 Task: Create a recipe card for a double-chocolate peanut butter pie using Canva.
Action: Mouse moved to (544, 343)
Screenshot: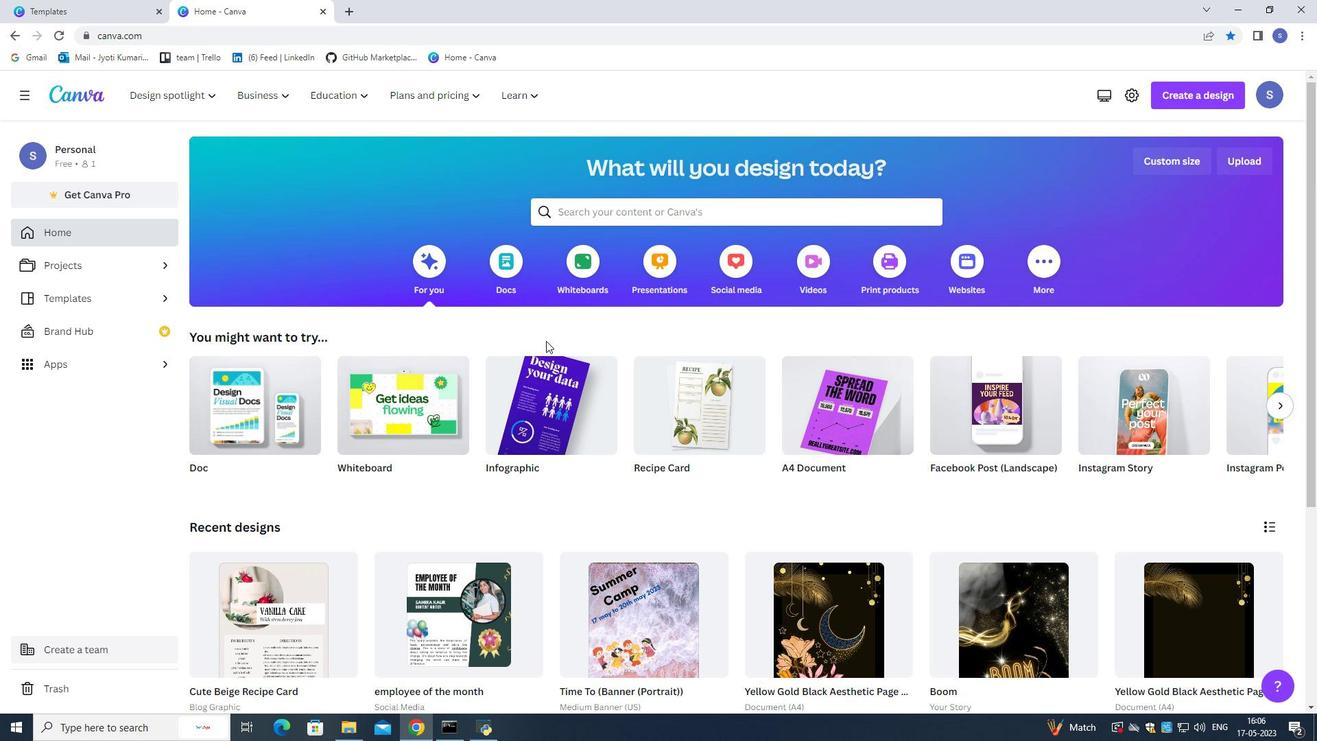 
Action: Mouse scrolled (544, 342) with delta (0, 0)
Screenshot: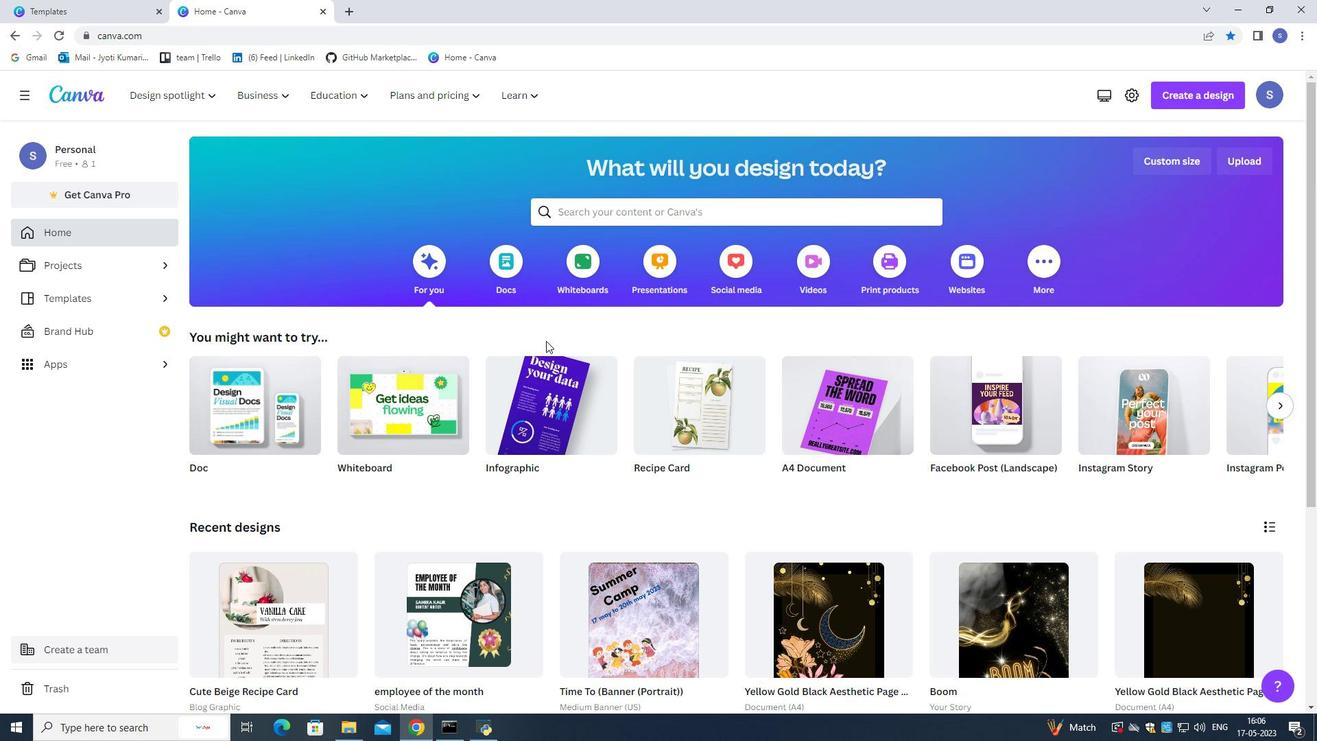 
Action: Mouse scrolled (544, 342) with delta (0, 0)
Screenshot: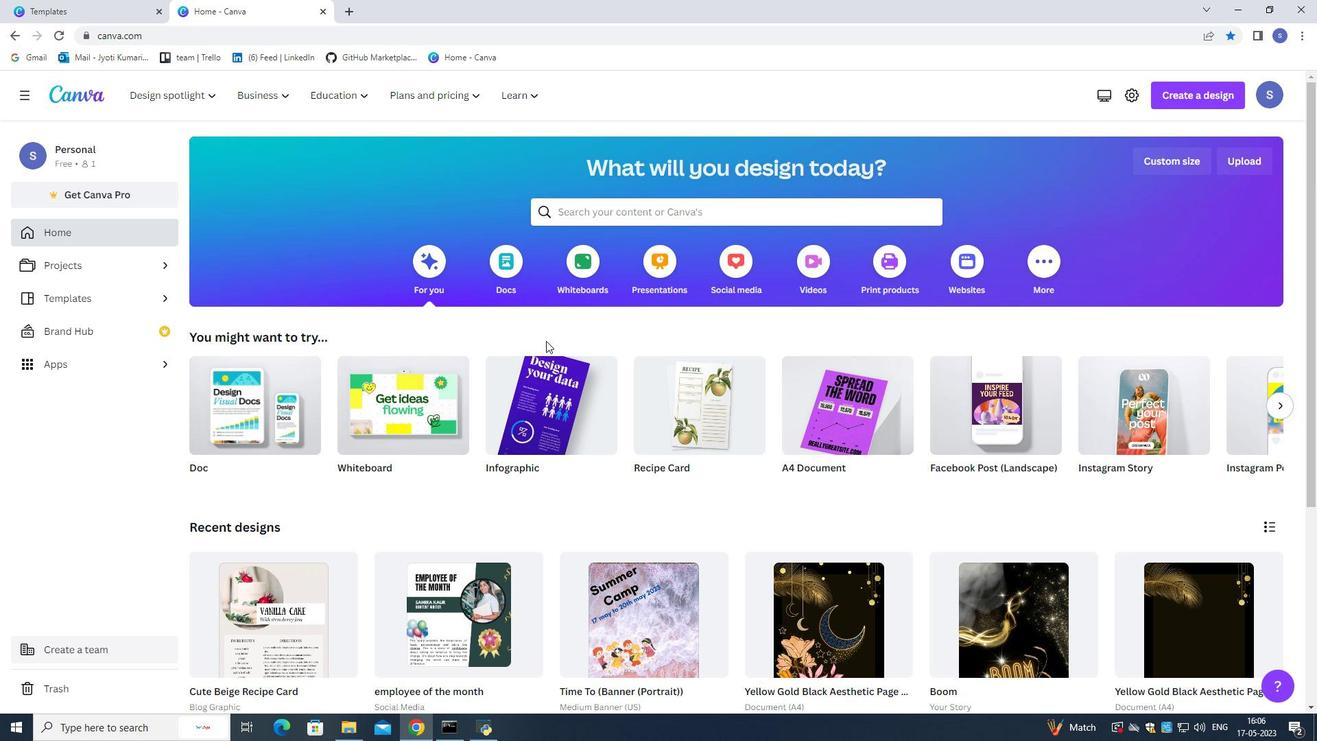 
Action: Mouse scrolled (544, 342) with delta (0, 0)
Screenshot: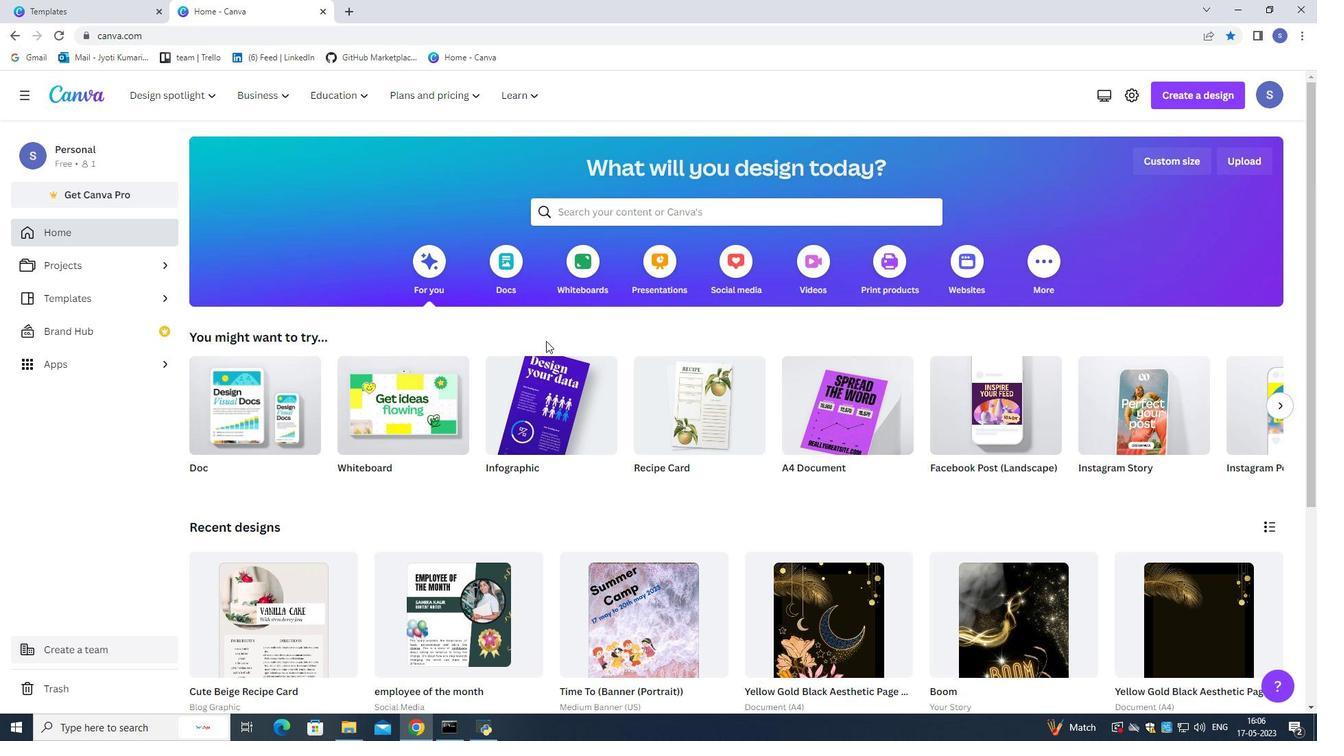 
Action: Mouse scrolled (544, 342) with delta (0, 0)
Screenshot: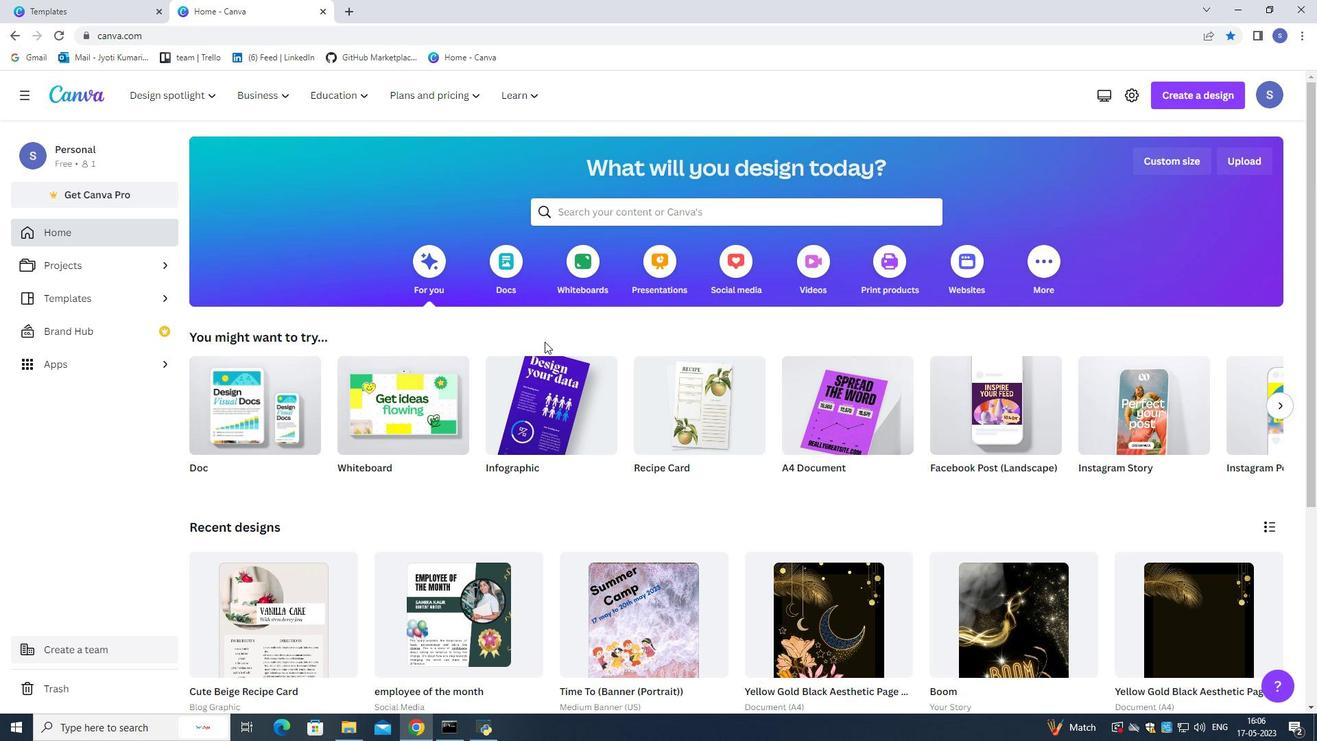 
Action: Mouse scrolled (544, 342) with delta (0, 0)
Screenshot: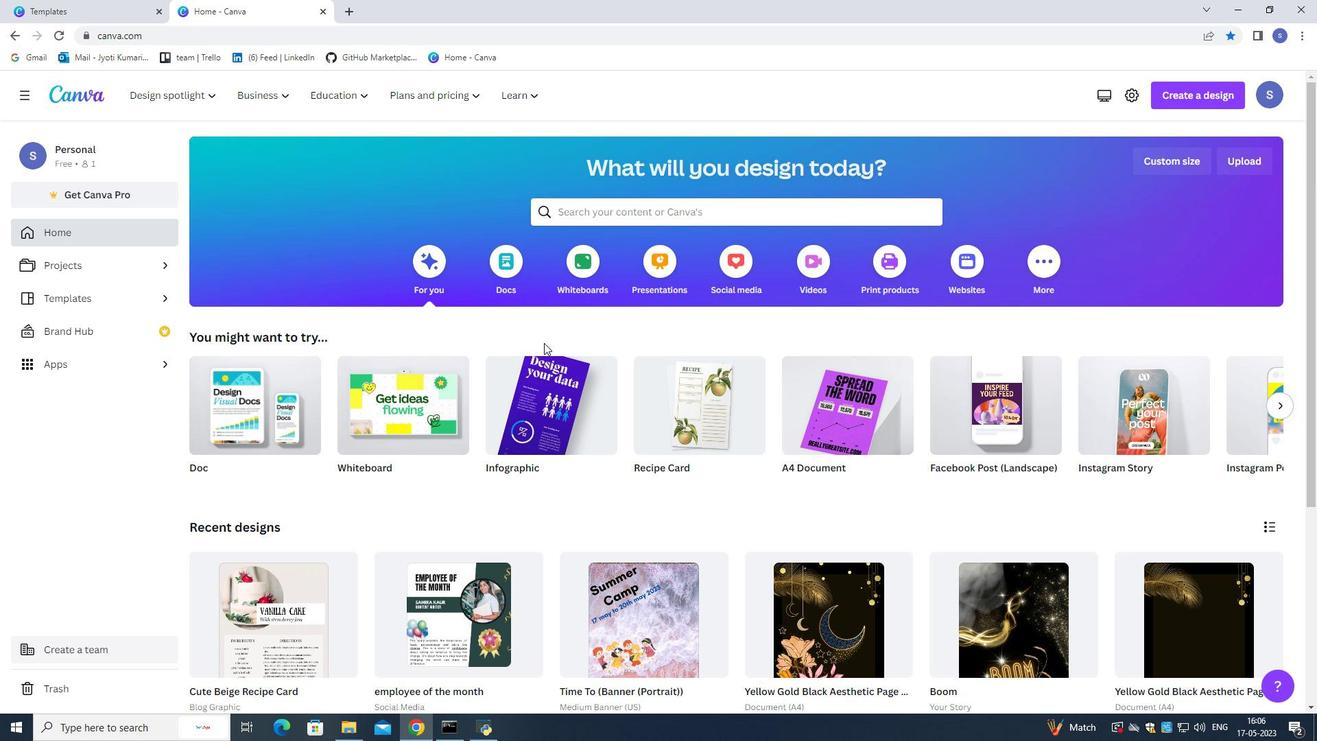 
Action: Mouse scrolled (544, 343) with delta (0, 0)
Screenshot: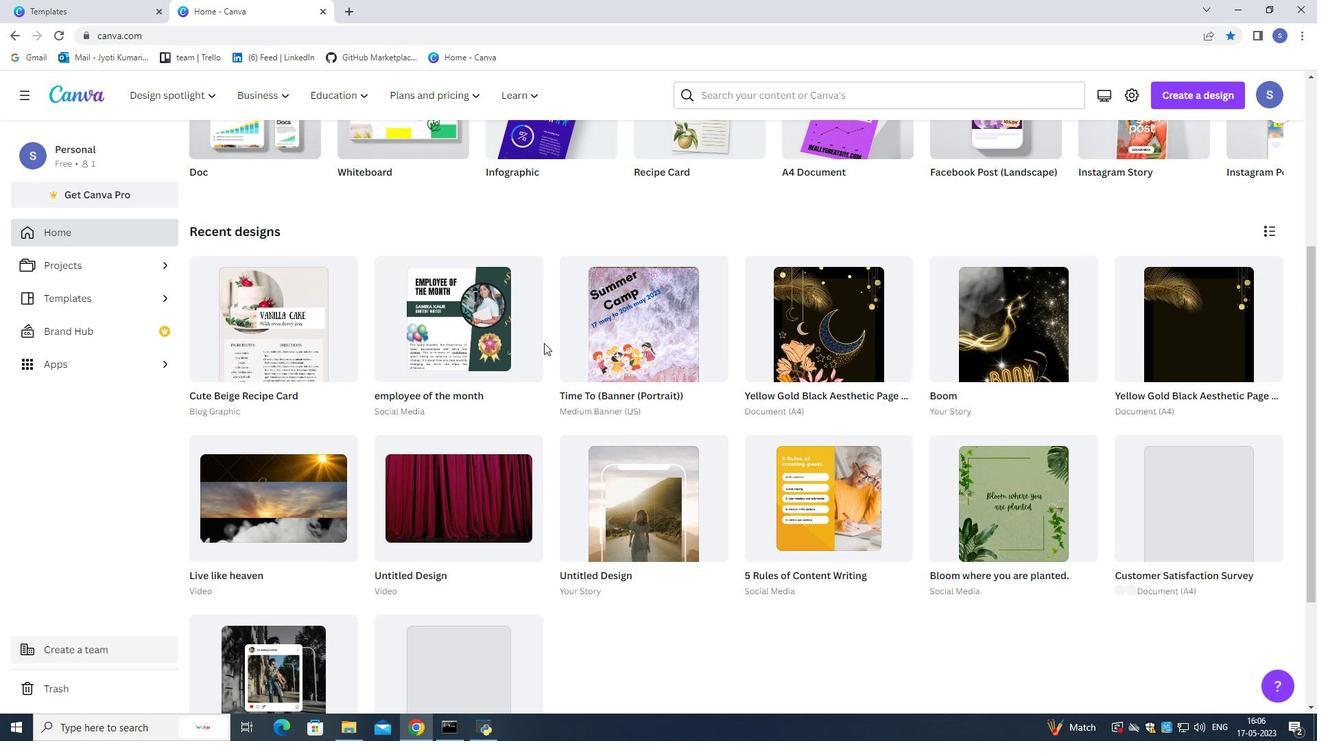 
Action: Mouse scrolled (544, 343) with delta (0, 0)
Screenshot: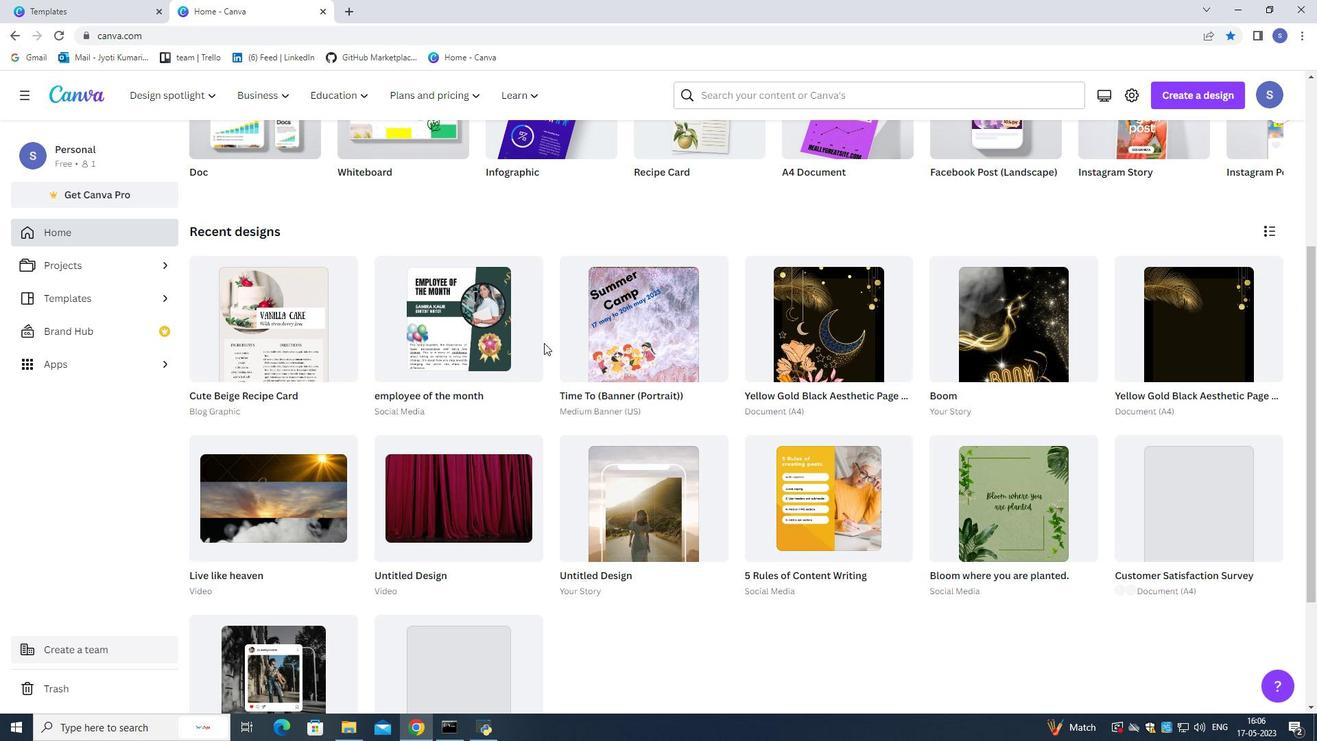 
Action: Mouse scrolled (544, 343) with delta (0, 0)
Screenshot: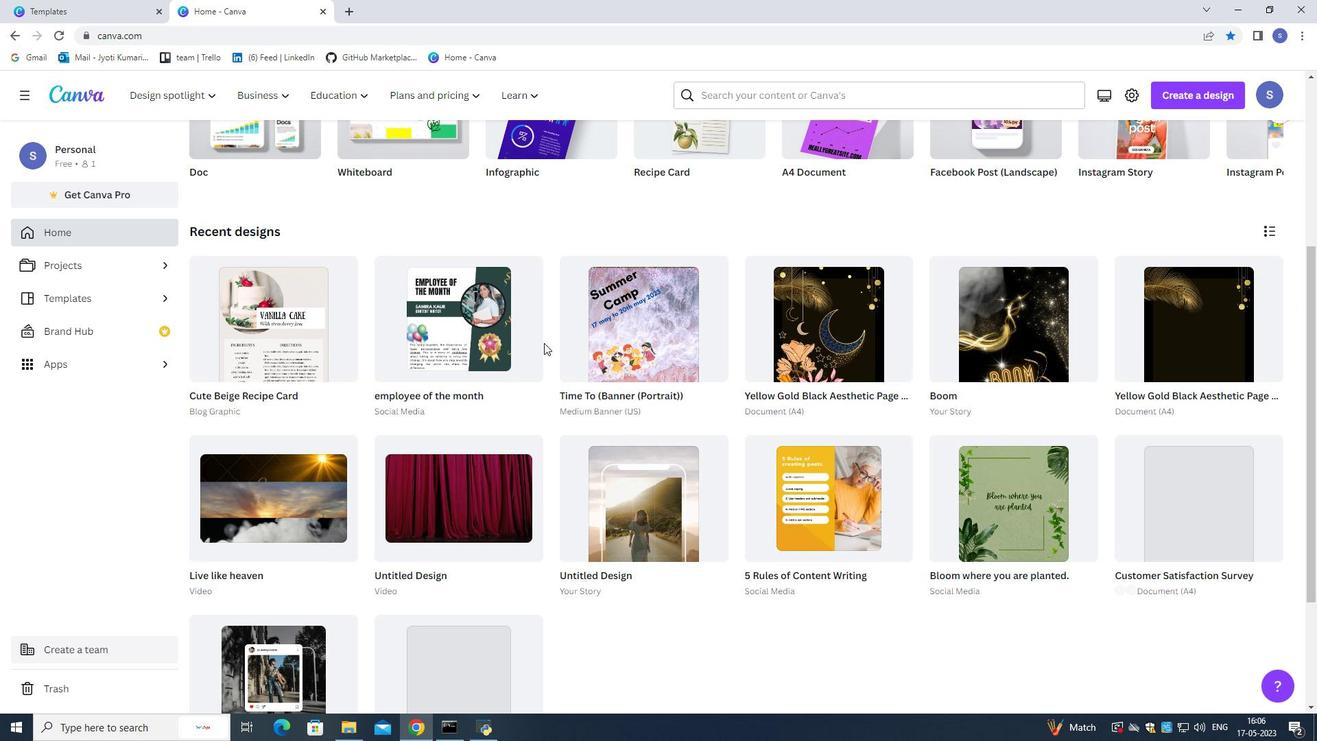 
Action: Mouse moved to (1285, 317)
Screenshot: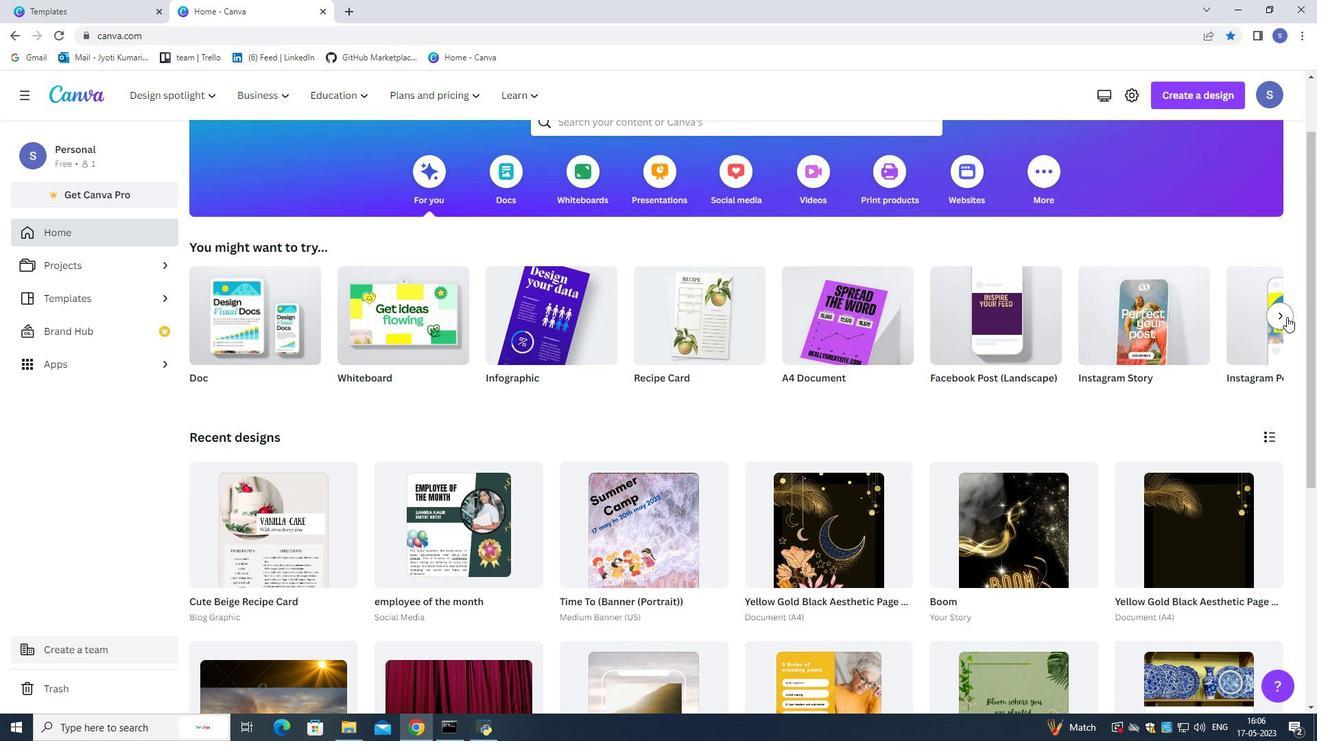 
Action: Mouse pressed left at (1285, 317)
Screenshot: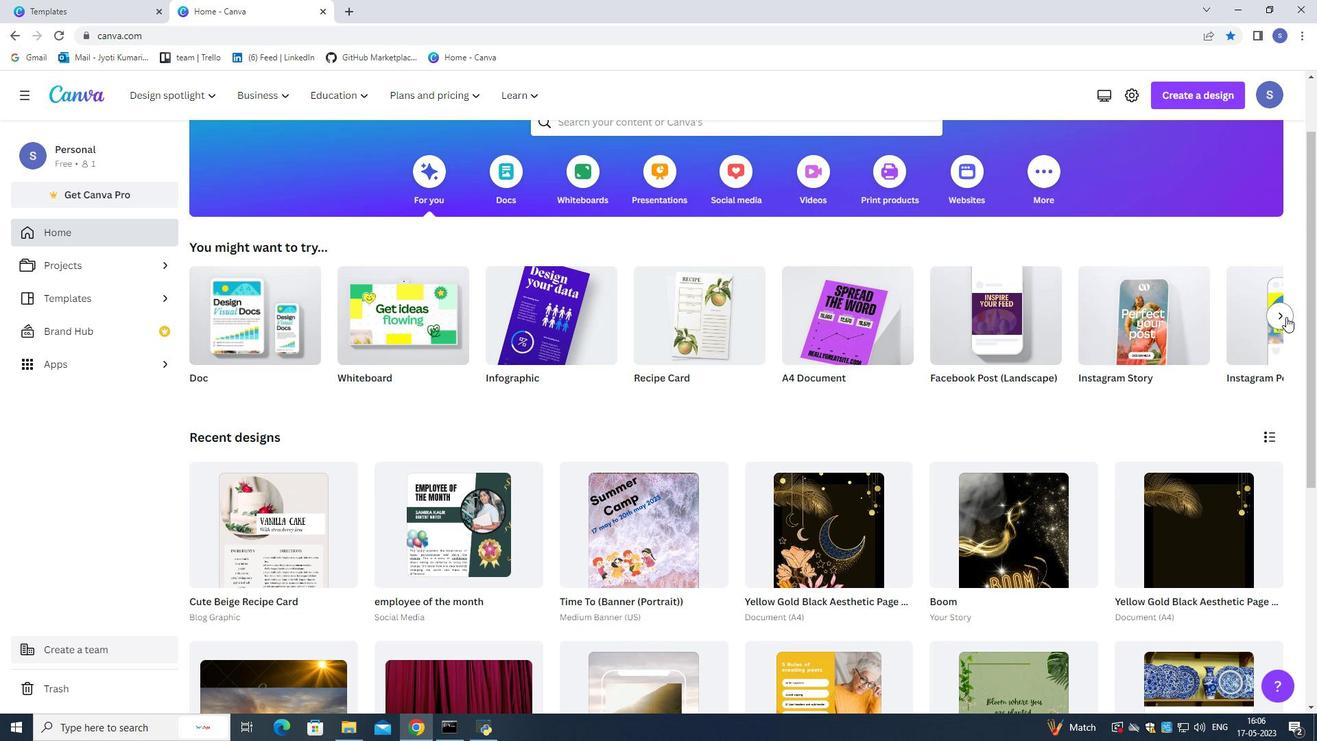 
Action: Mouse moved to (1285, 317)
Screenshot: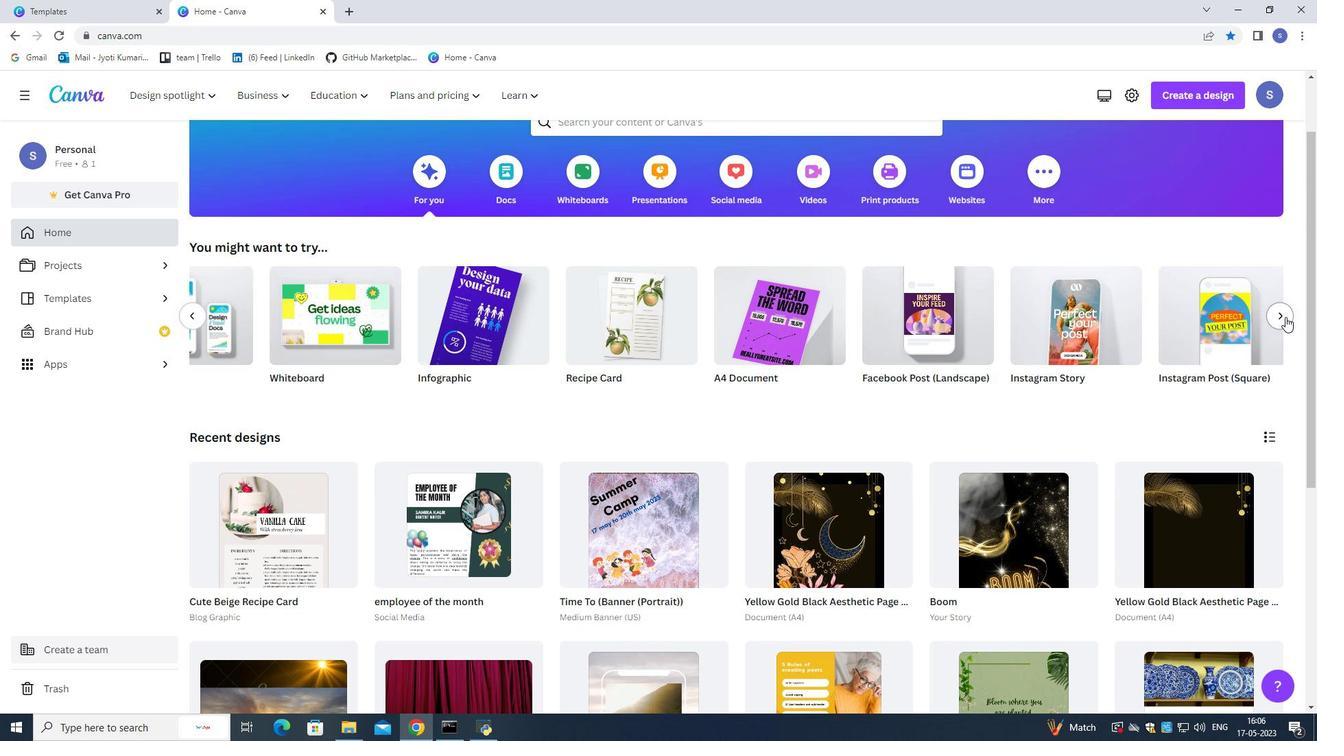 
Action: Mouse pressed left at (1285, 317)
Screenshot: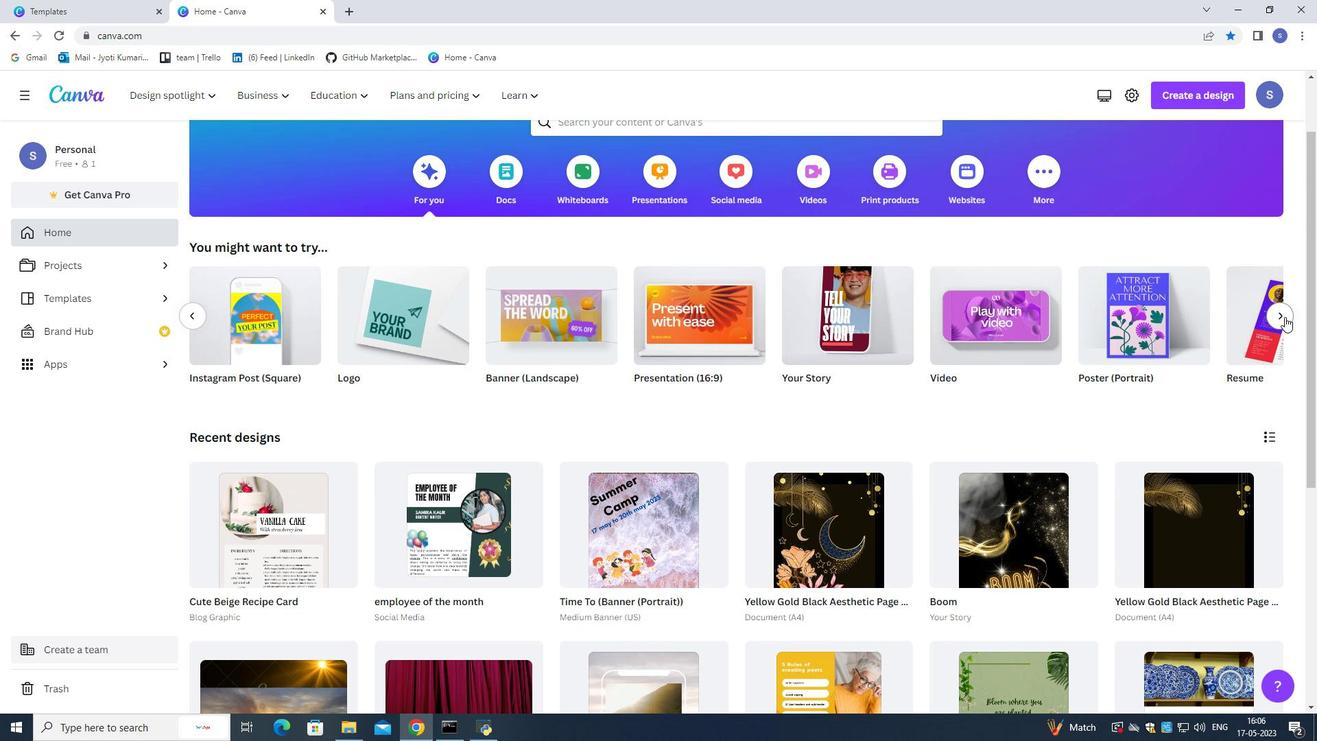 
Action: Mouse moved to (739, 212)
Screenshot: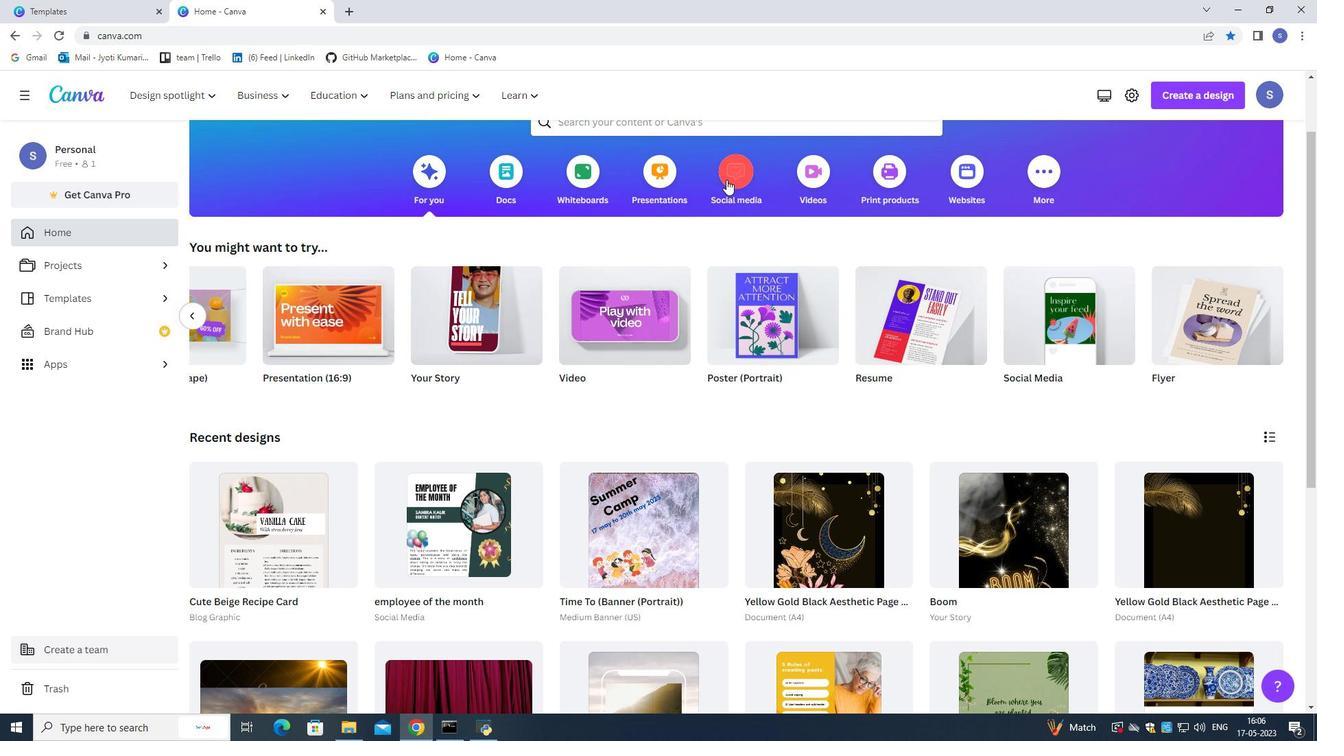 
Action: Mouse scrolled (739, 213) with delta (0, 0)
Screenshot: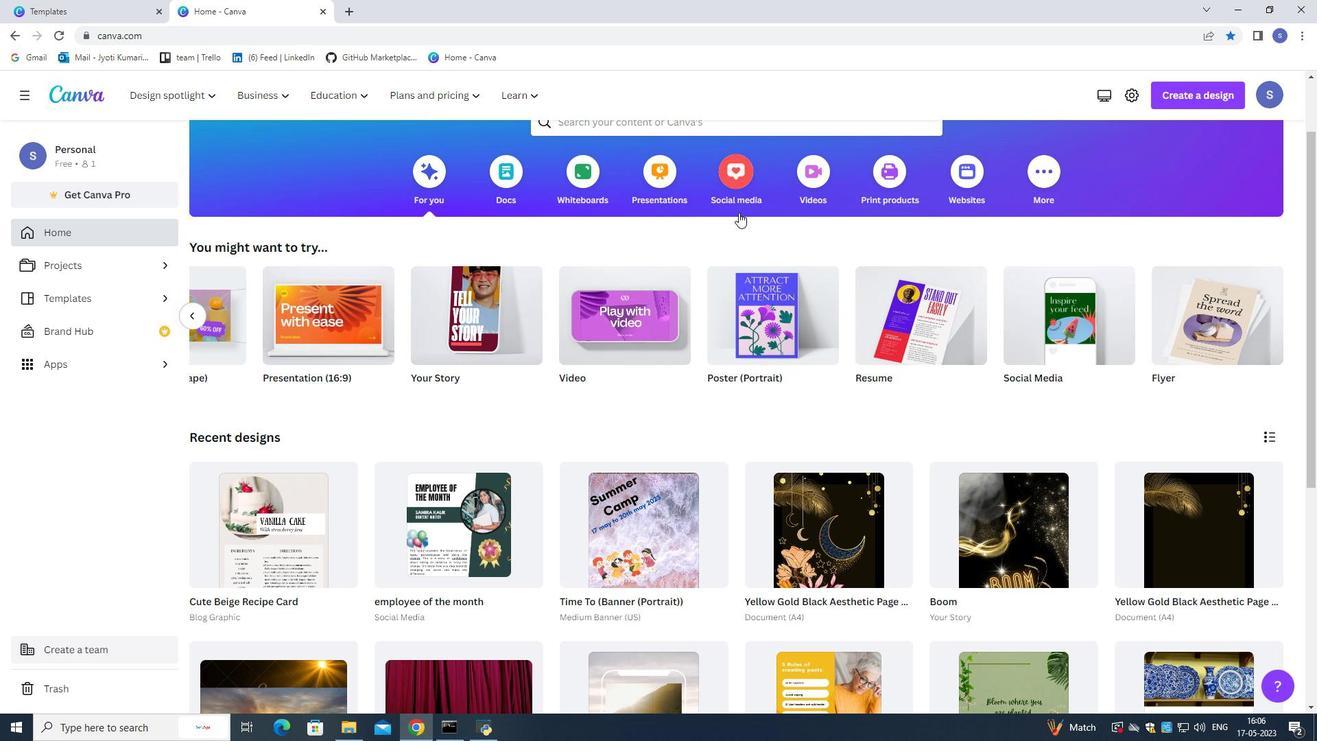 
Action: Mouse scrolled (739, 213) with delta (0, 0)
Screenshot: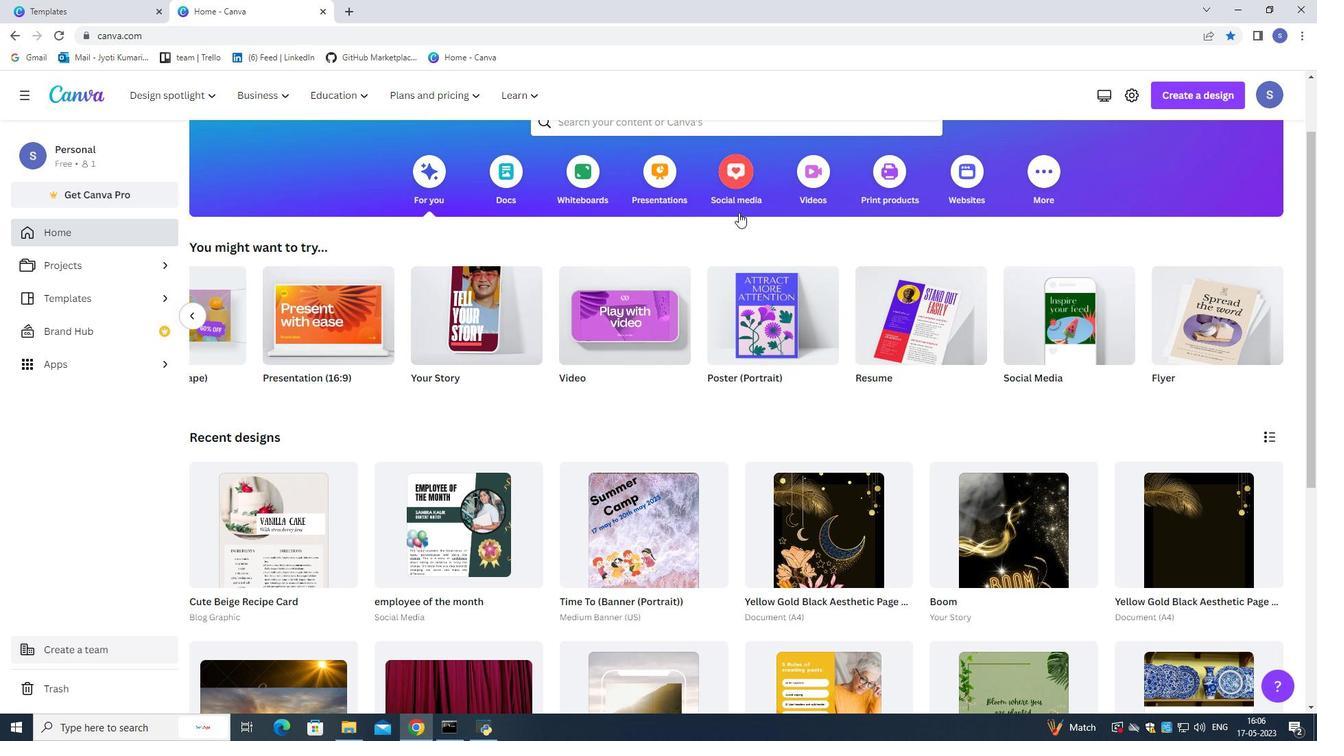 
Action: Mouse scrolled (739, 213) with delta (0, 0)
Screenshot: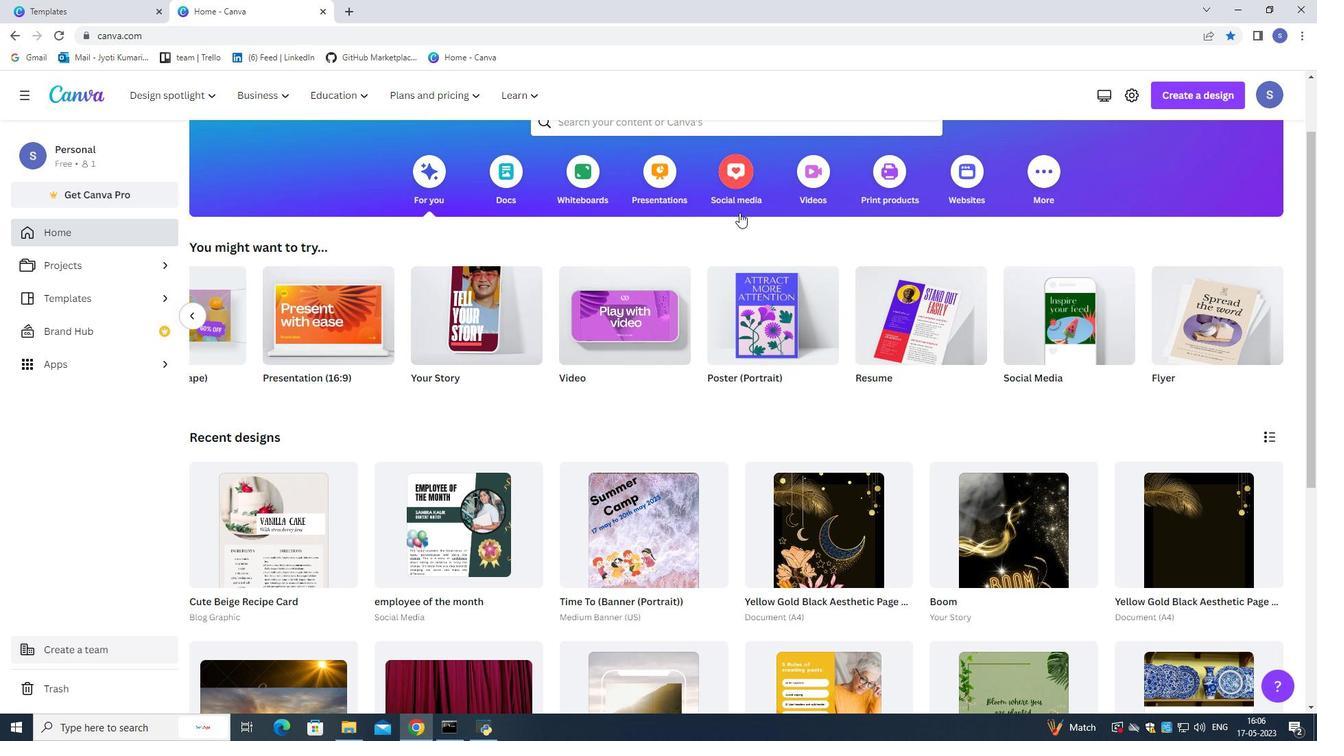 
Action: Mouse moved to (741, 201)
Screenshot: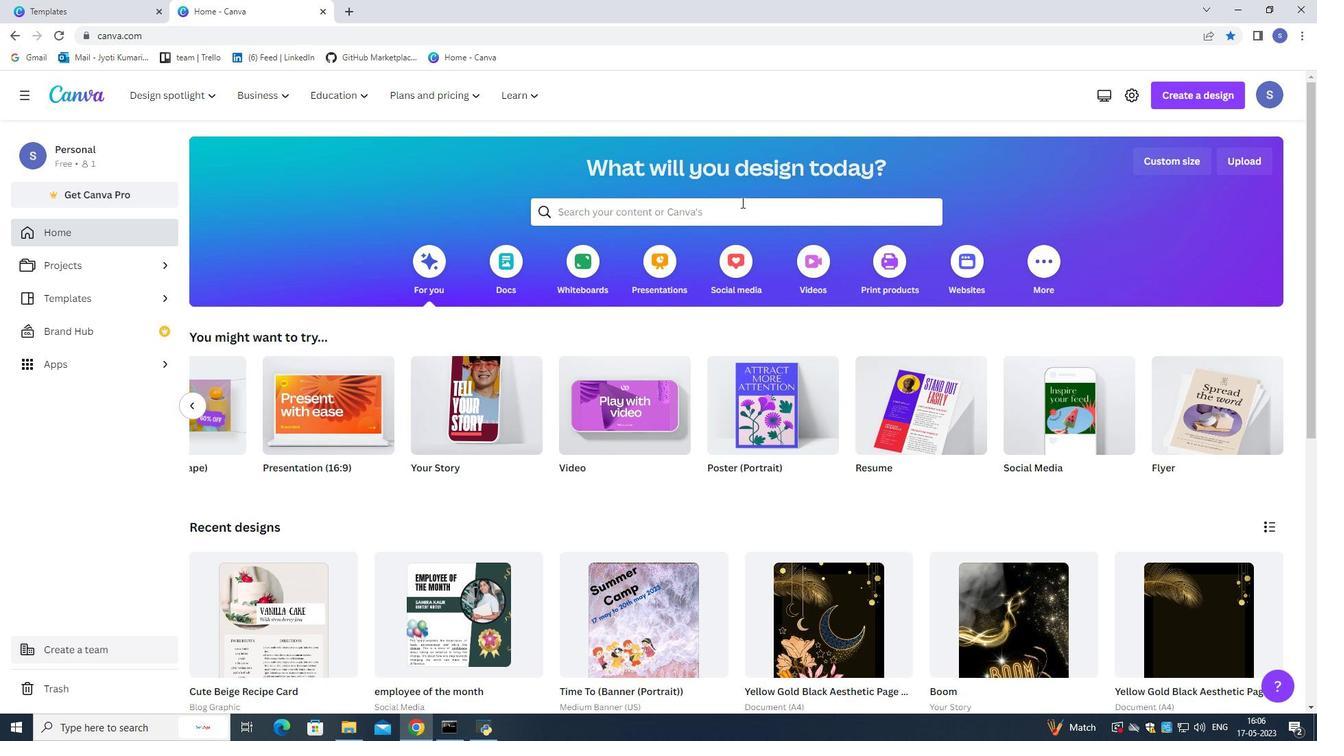 
Action: Mouse pressed left at (741, 201)
Screenshot: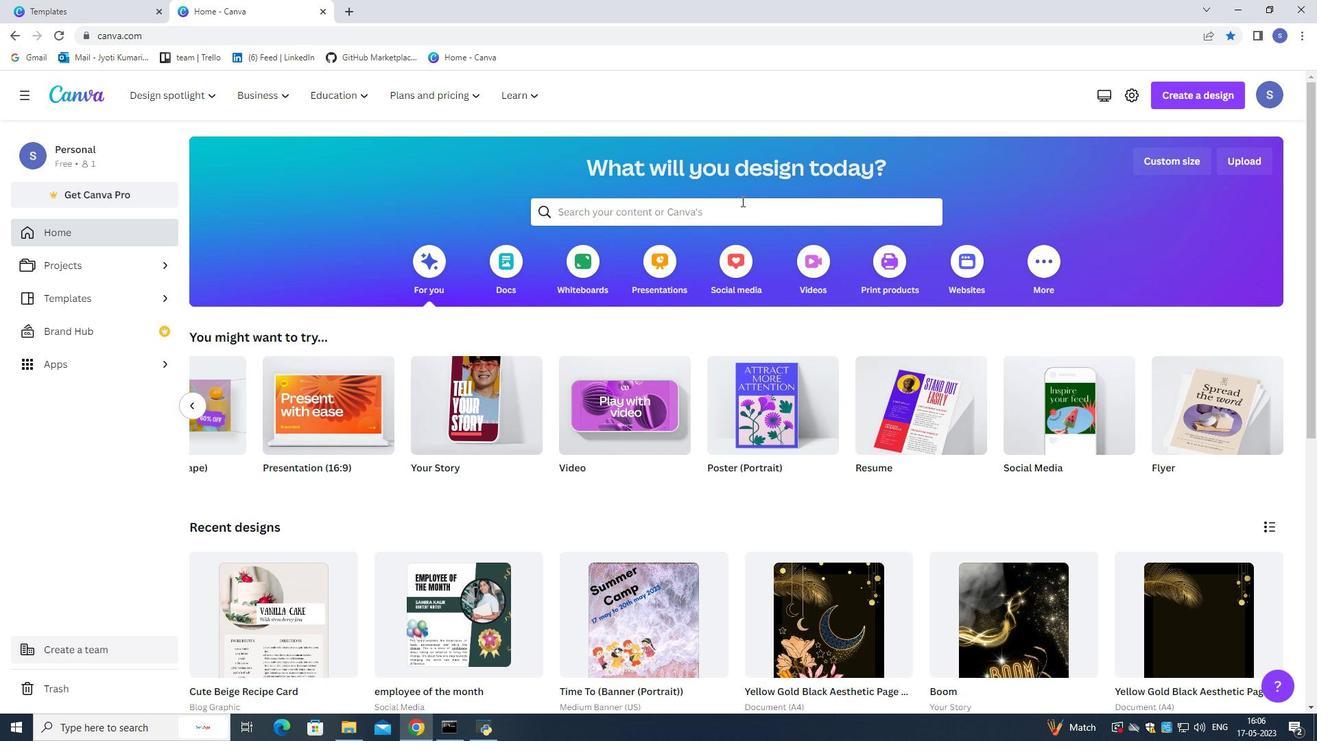 
Action: Key pressed dessert<Key.space>recipe<Key.space>card<Key.enter>
Screenshot: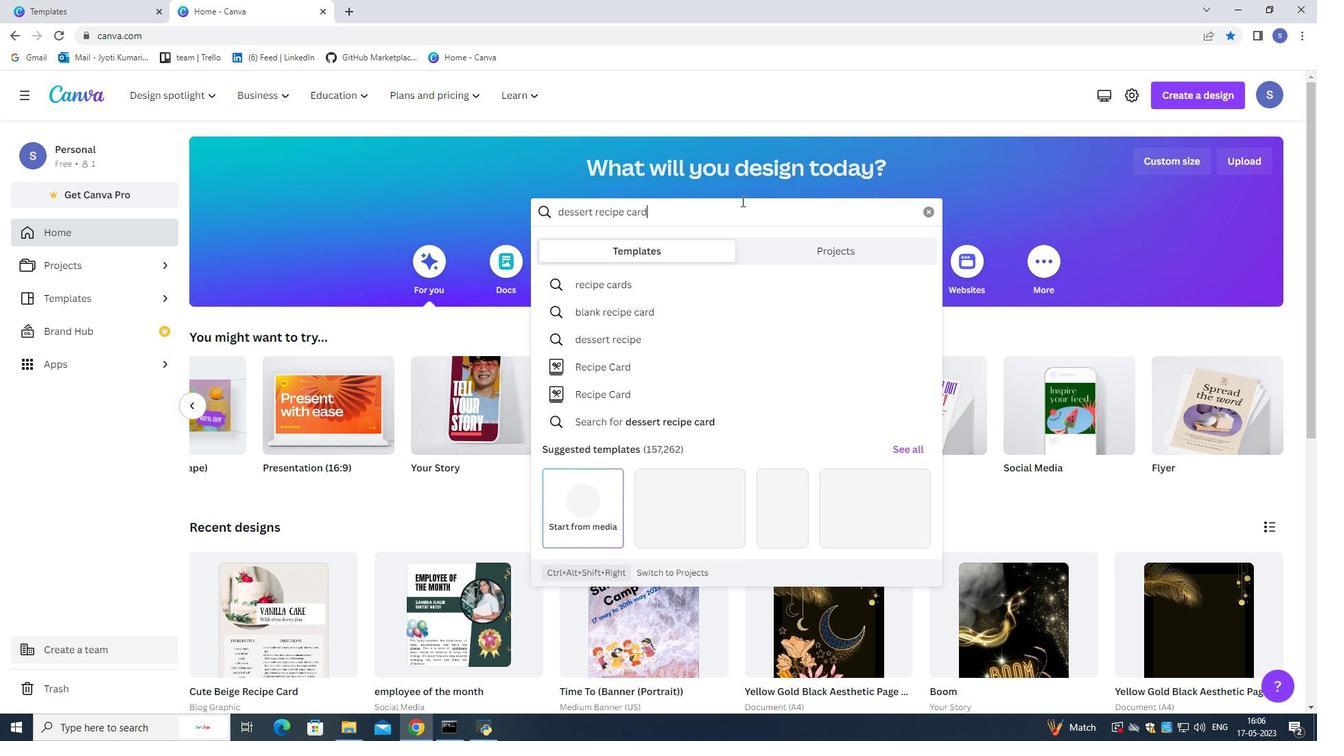 
Action: Mouse moved to (692, 324)
Screenshot: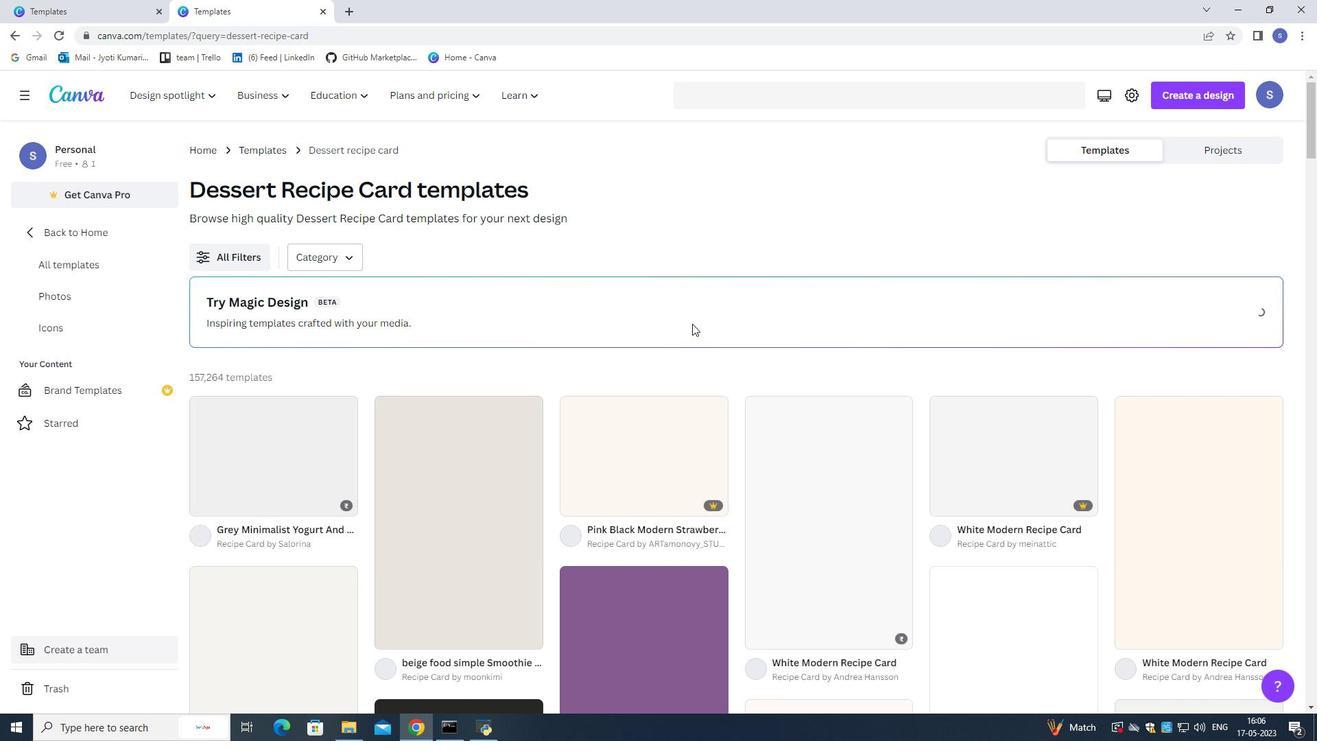 
Action: Mouse scrolled (692, 323) with delta (0, 0)
Screenshot: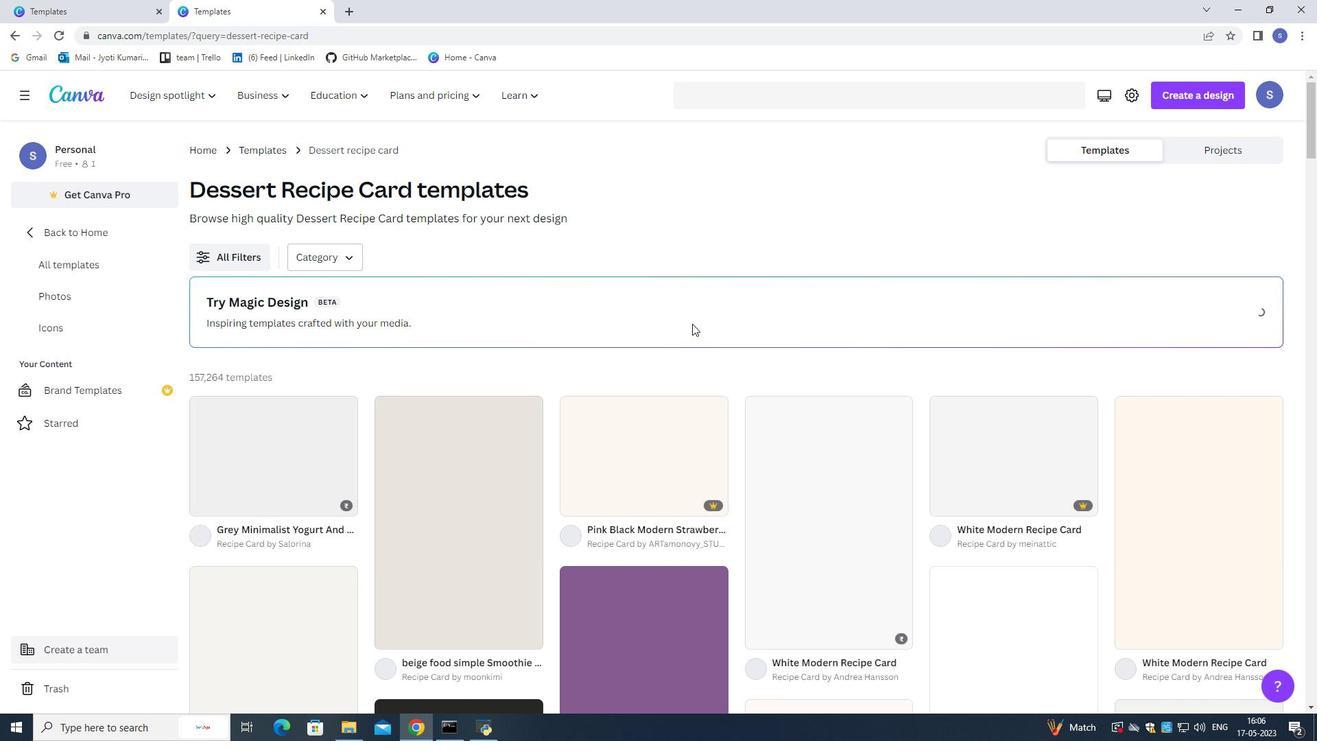 
Action: Mouse moved to (692, 325)
Screenshot: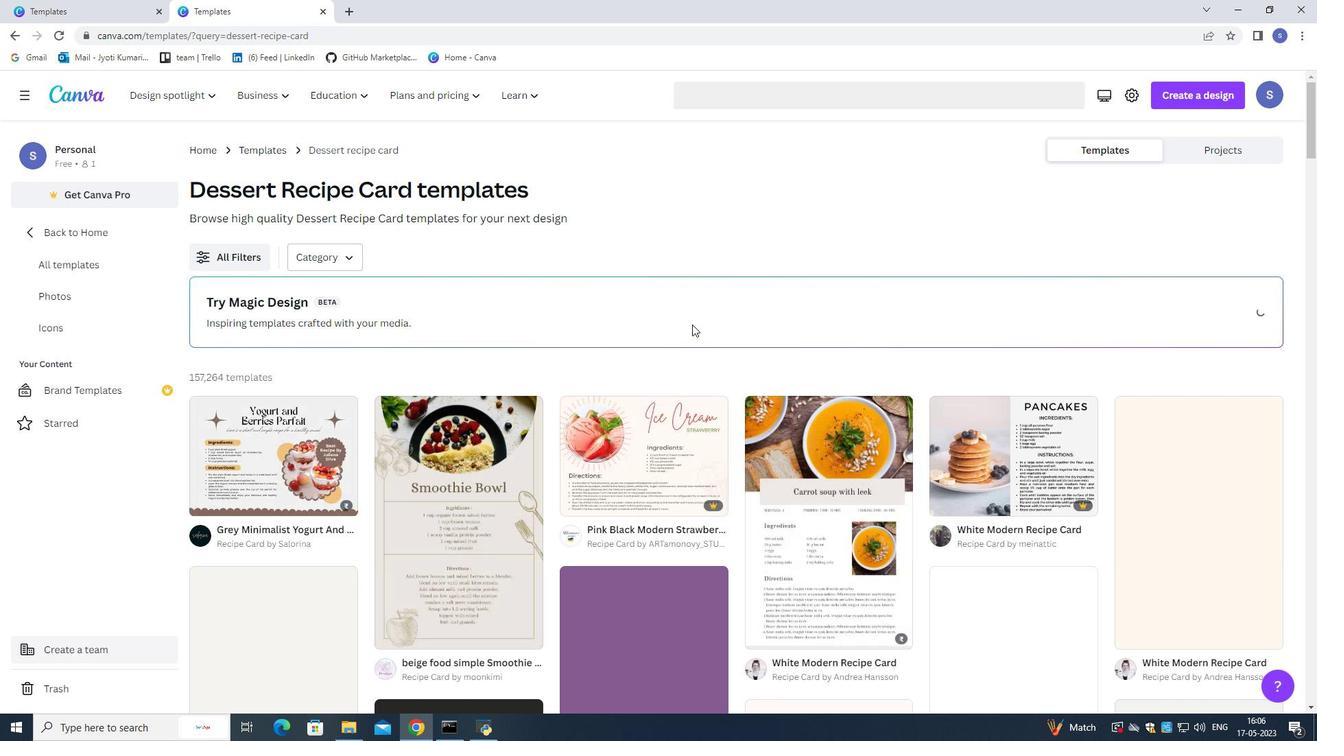 
Action: Mouse scrolled (692, 325) with delta (0, 0)
Screenshot: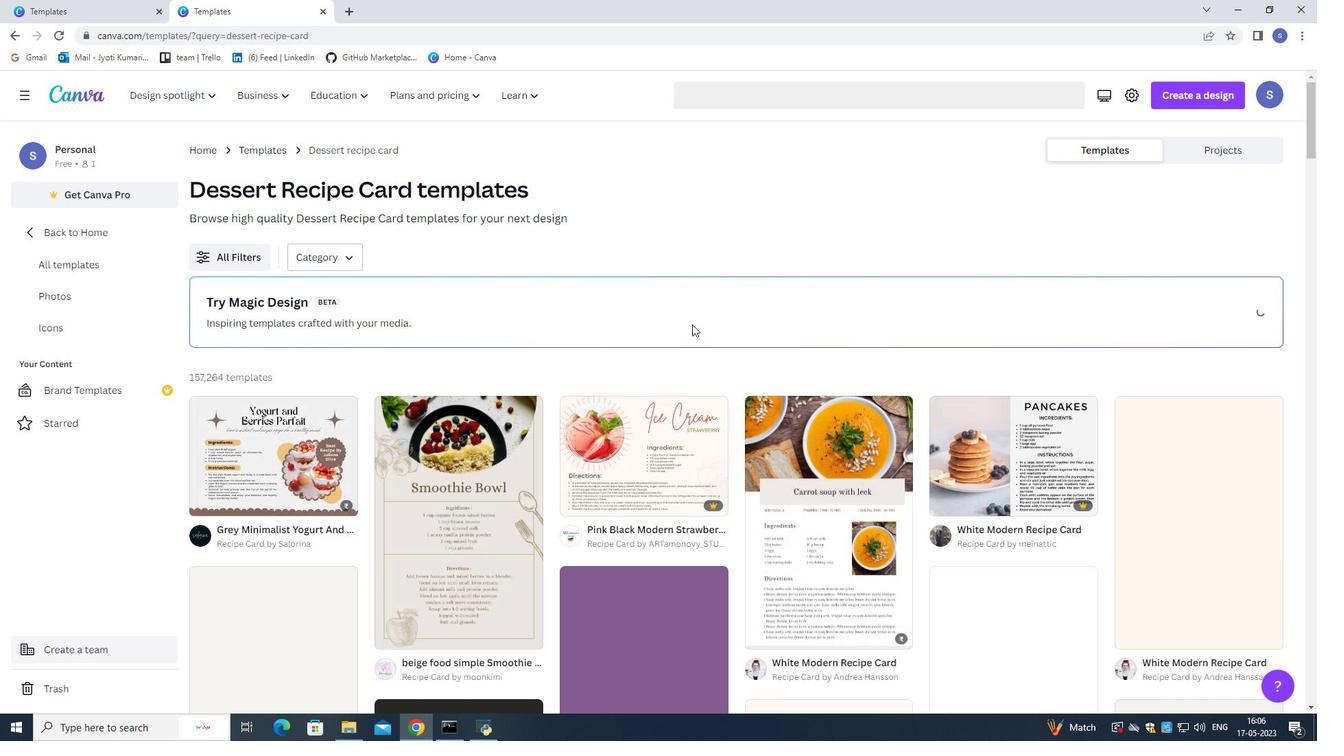 
Action: Mouse moved to (695, 324)
Screenshot: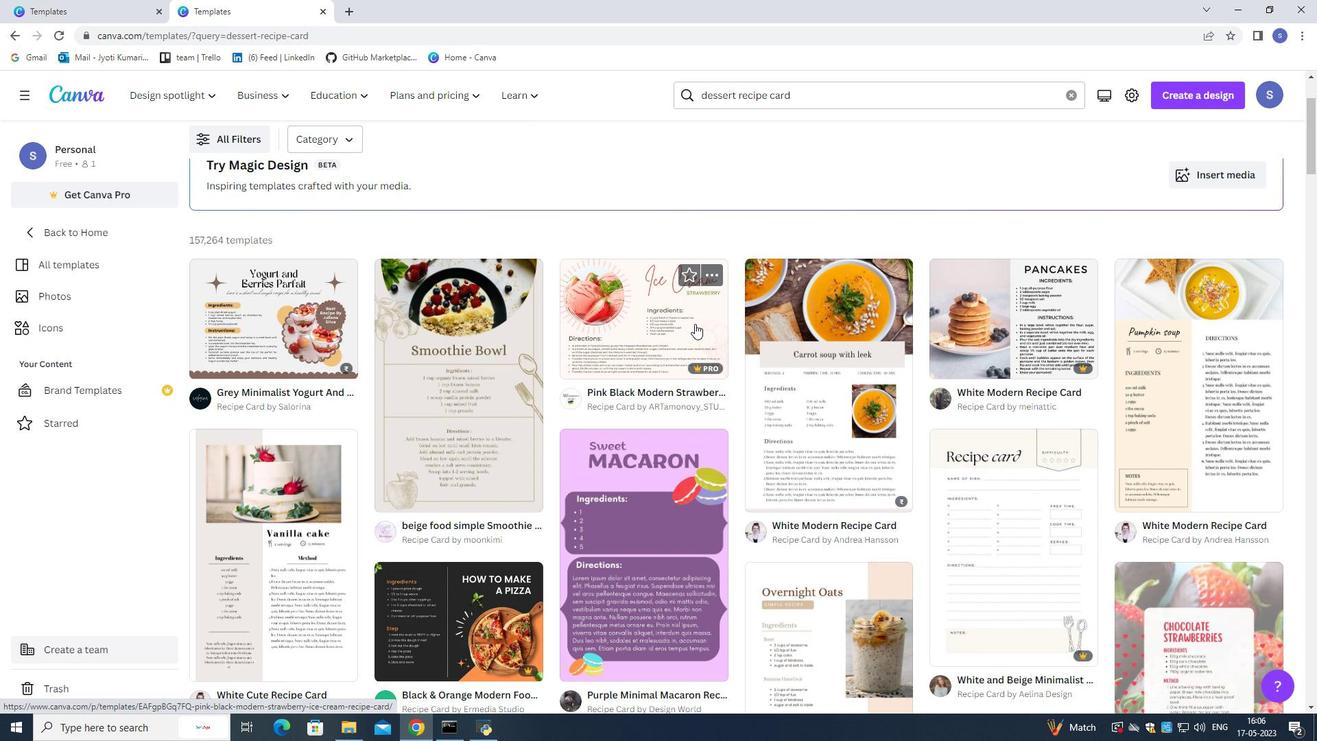 
Action: Mouse scrolled (695, 323) with delta (0, 0)
Screenshot: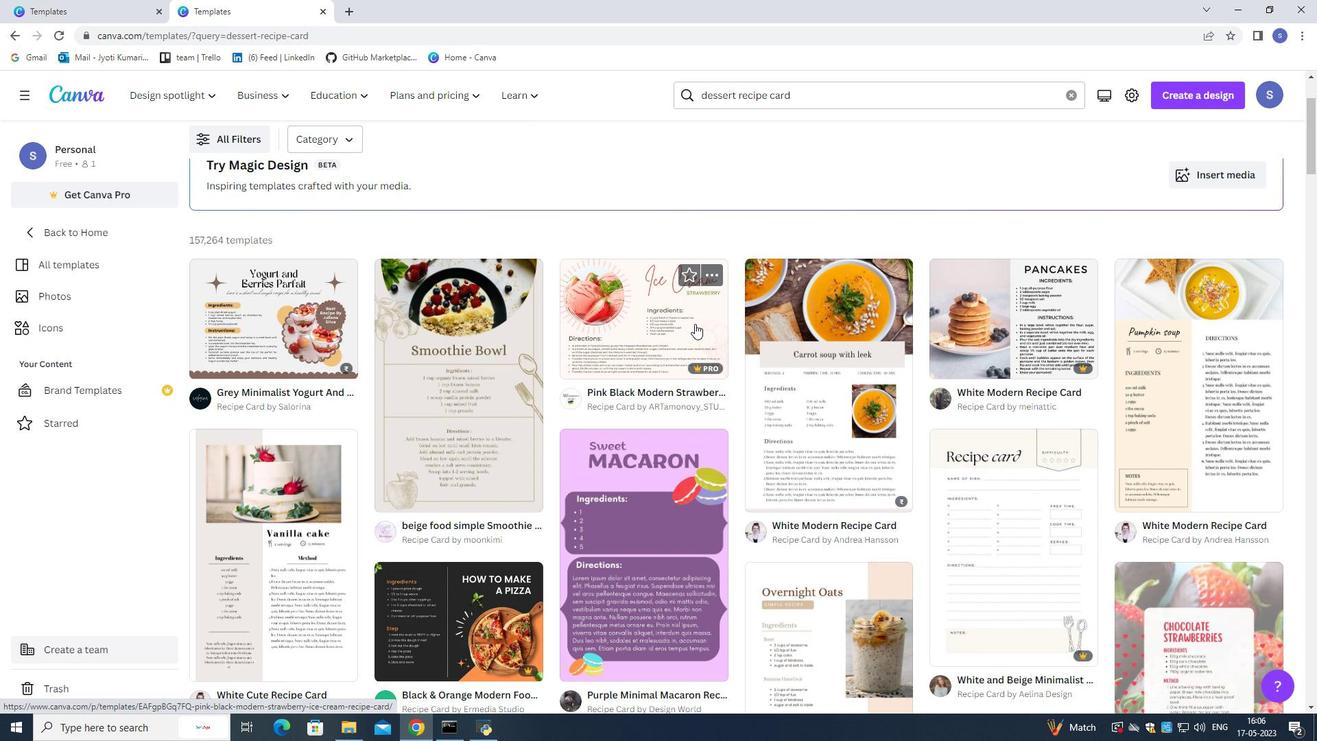 
Action: Mouse moved to (695, 327)
Screenshot: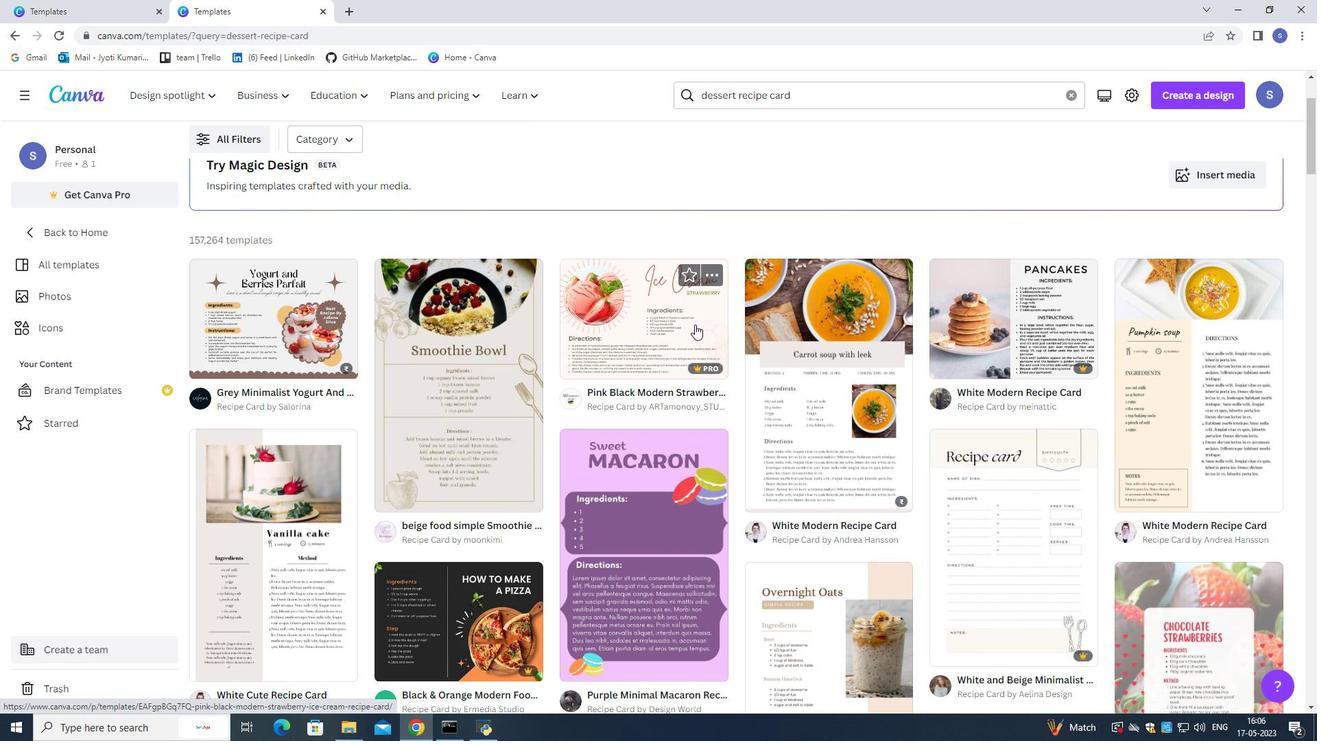 
Action: Mouse scrolled (695, 326) with delta (0, 0)
Screenshot: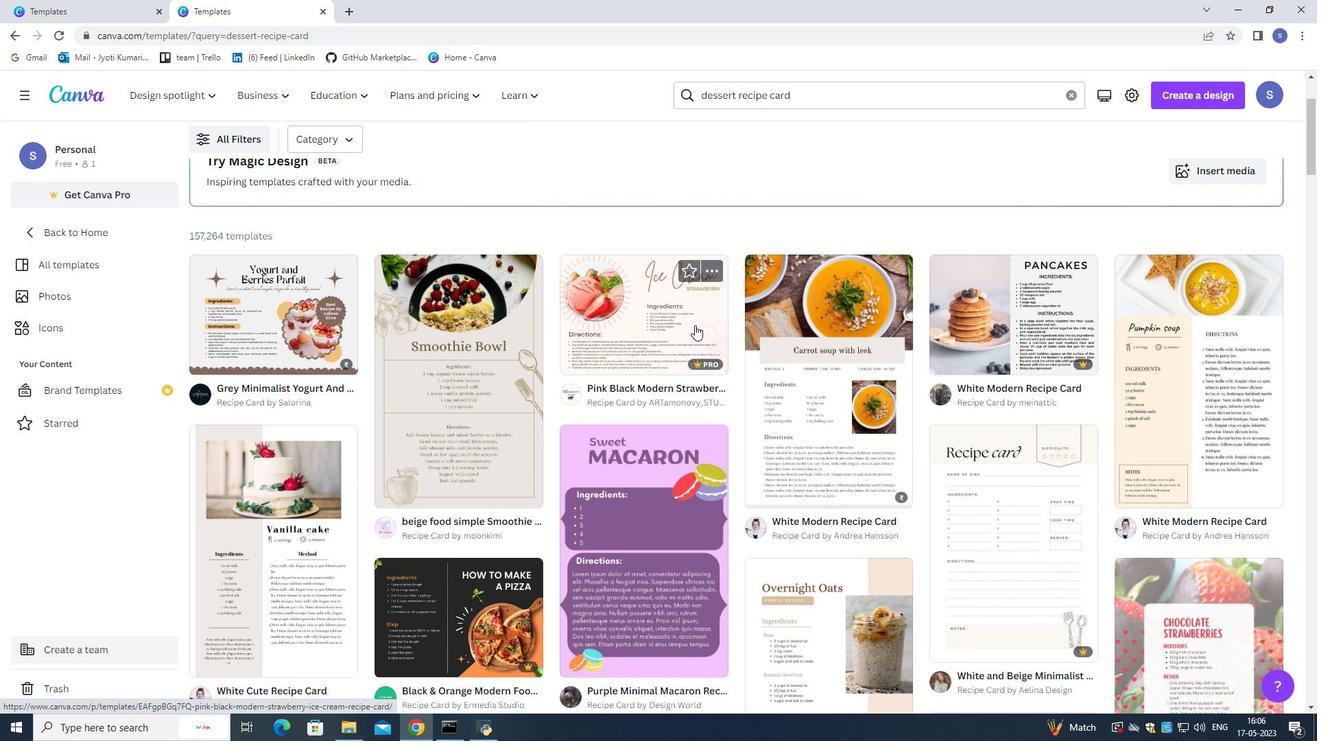 
Action: Mouse moved to (695, 327)
Screenshot: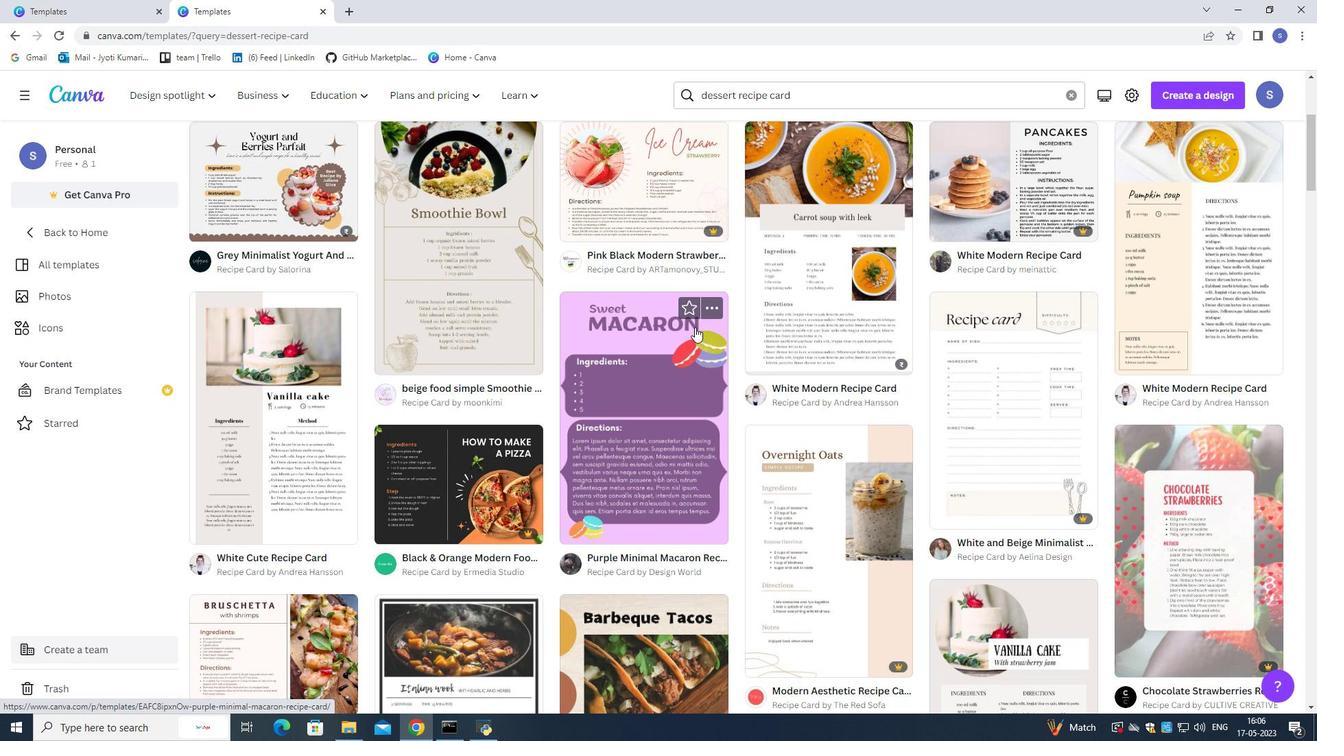 
Action: Mouse scrolled (695, 327) with delta (0, 0)
Screenshot: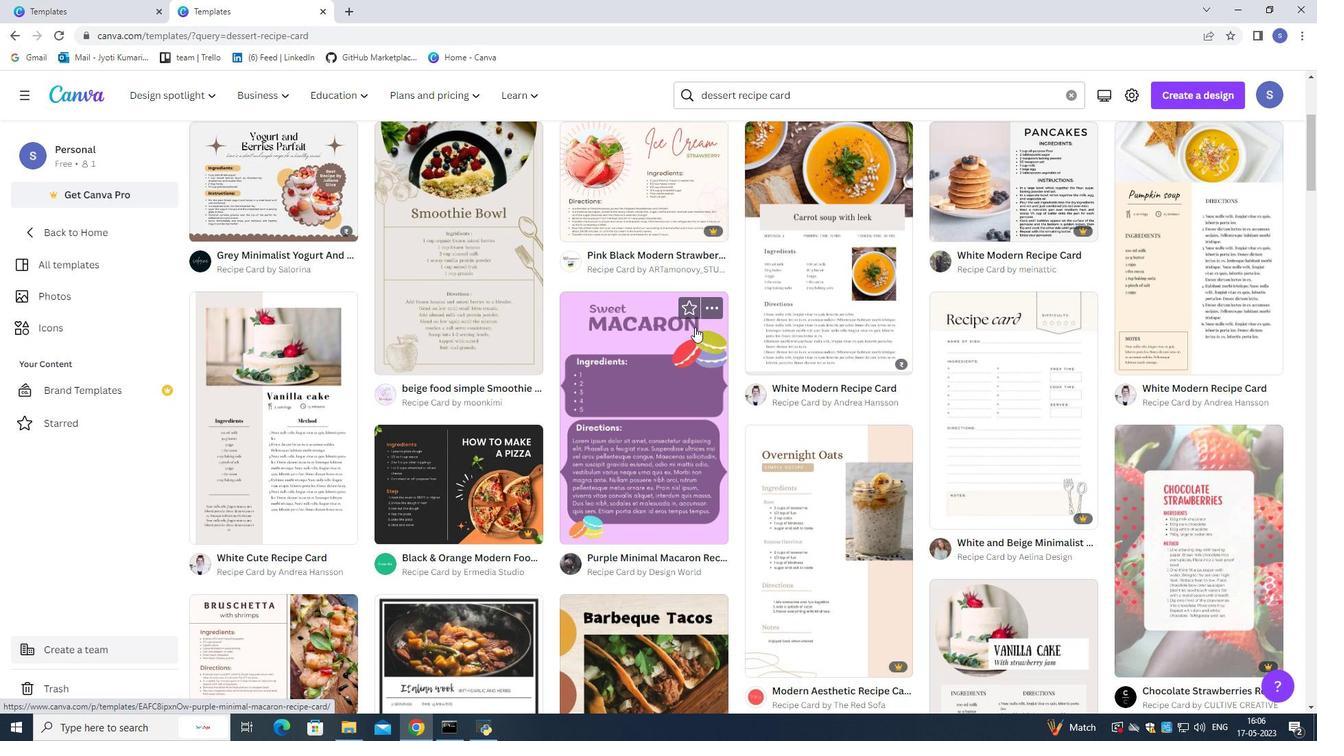 
Action: Mouse moved to (695, 327)
Screenshot: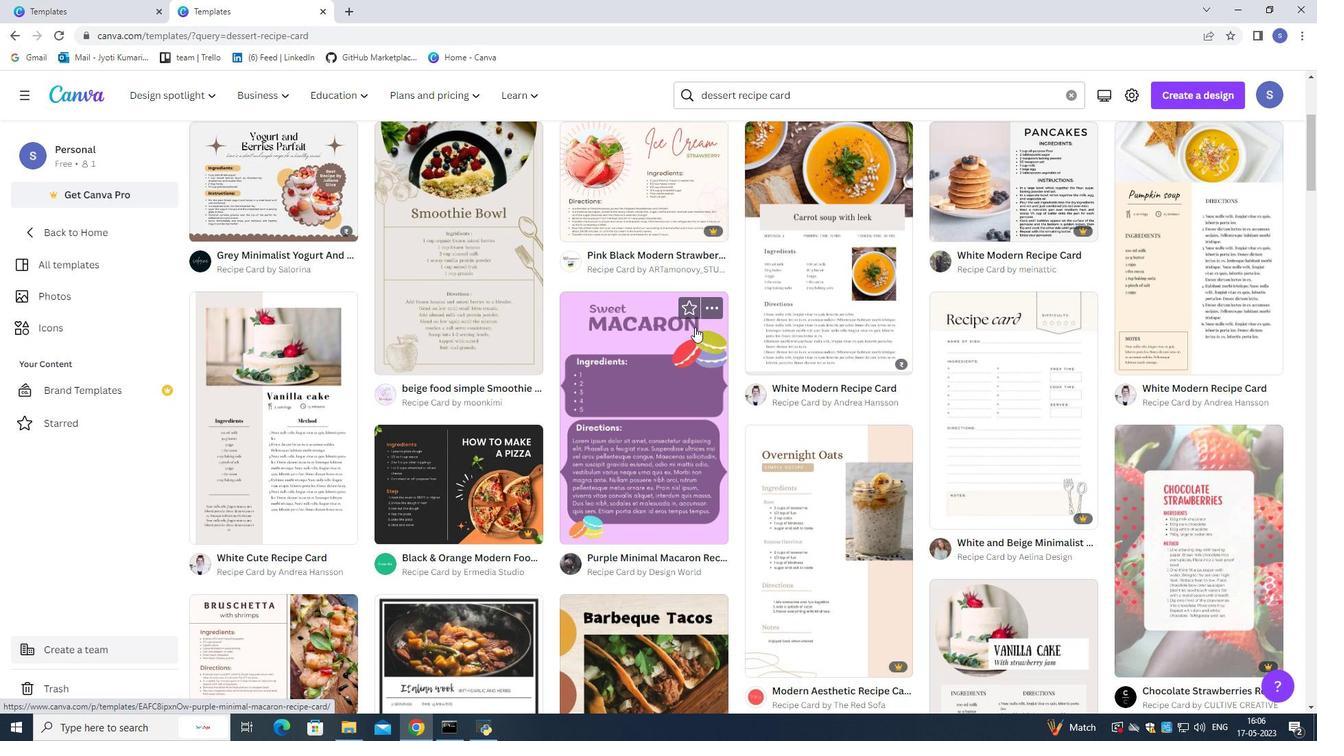 
Action: Mouse scrolled (695, 327) with delta (0, 0)
Screenshot: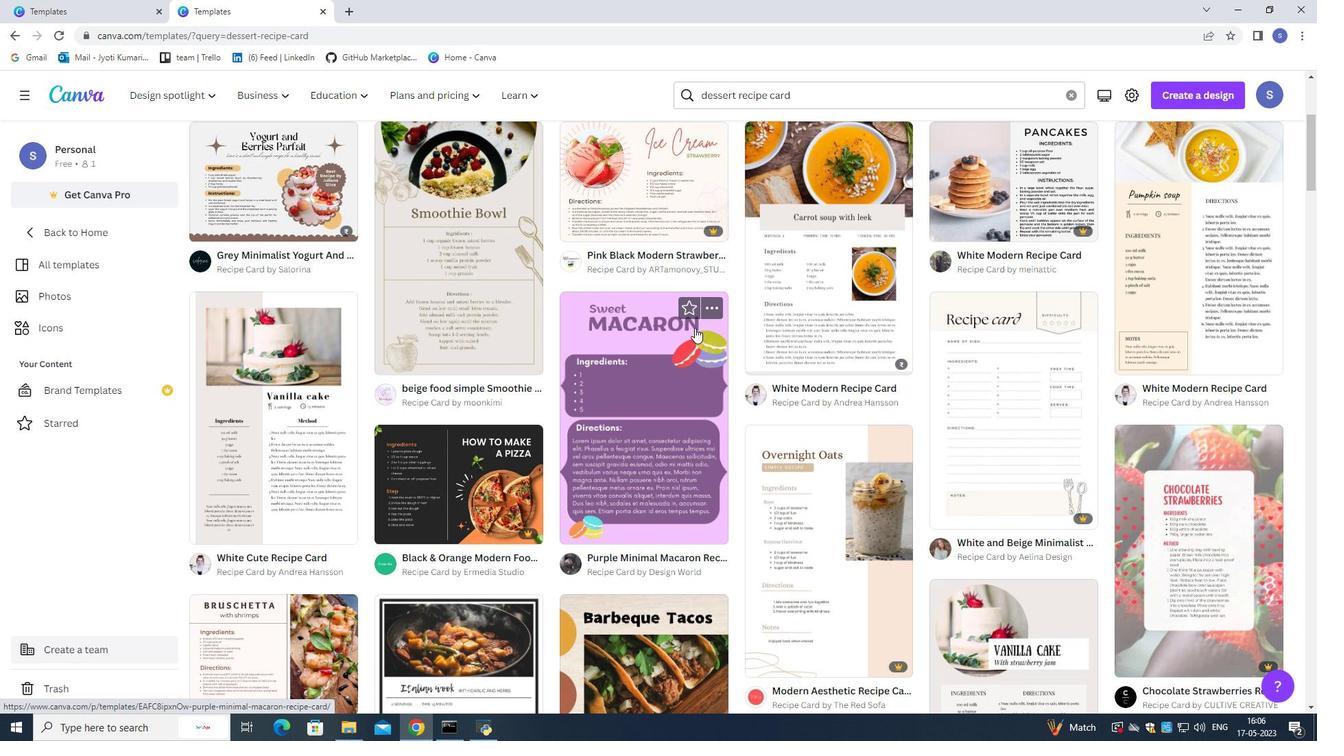 
Action: Mouse scrolled (695, 327) with delta (0, 0)
Screenshot: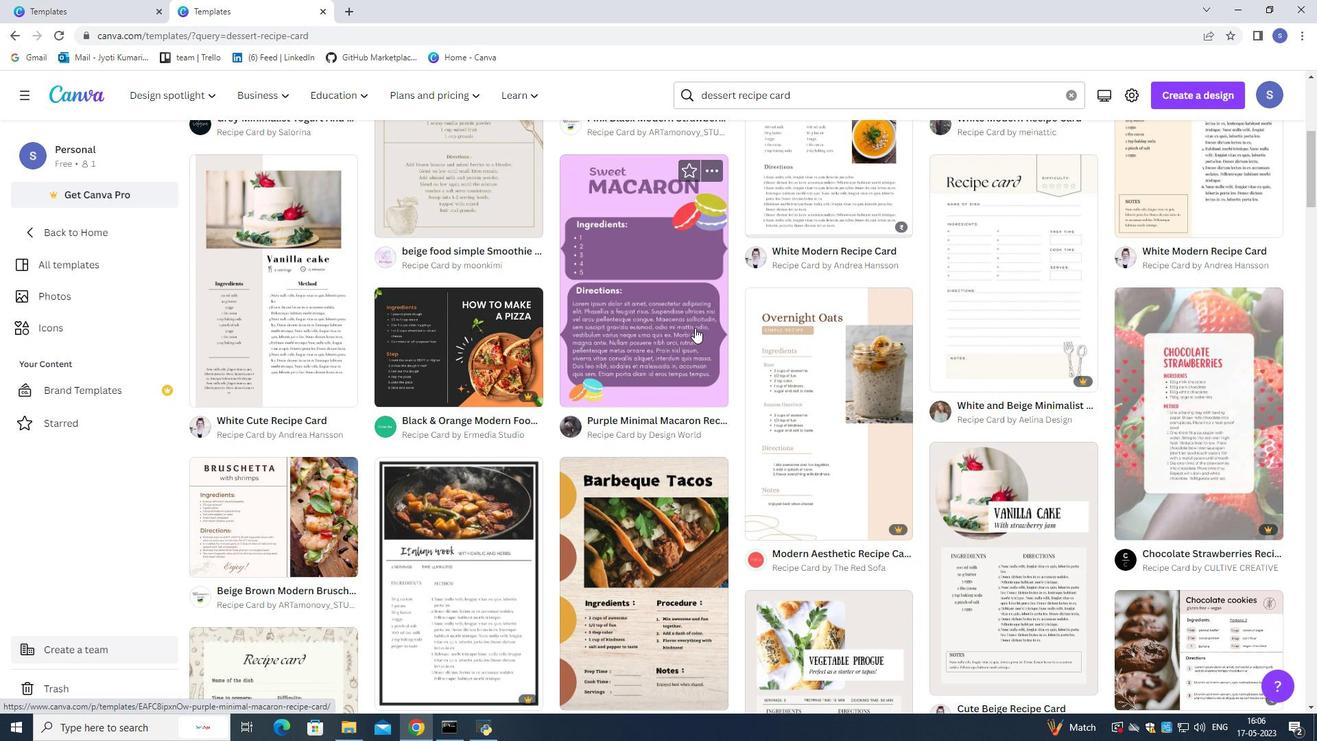
Action: Mouse scrolled (695, 327) with delta (0, 0)
Screenshot: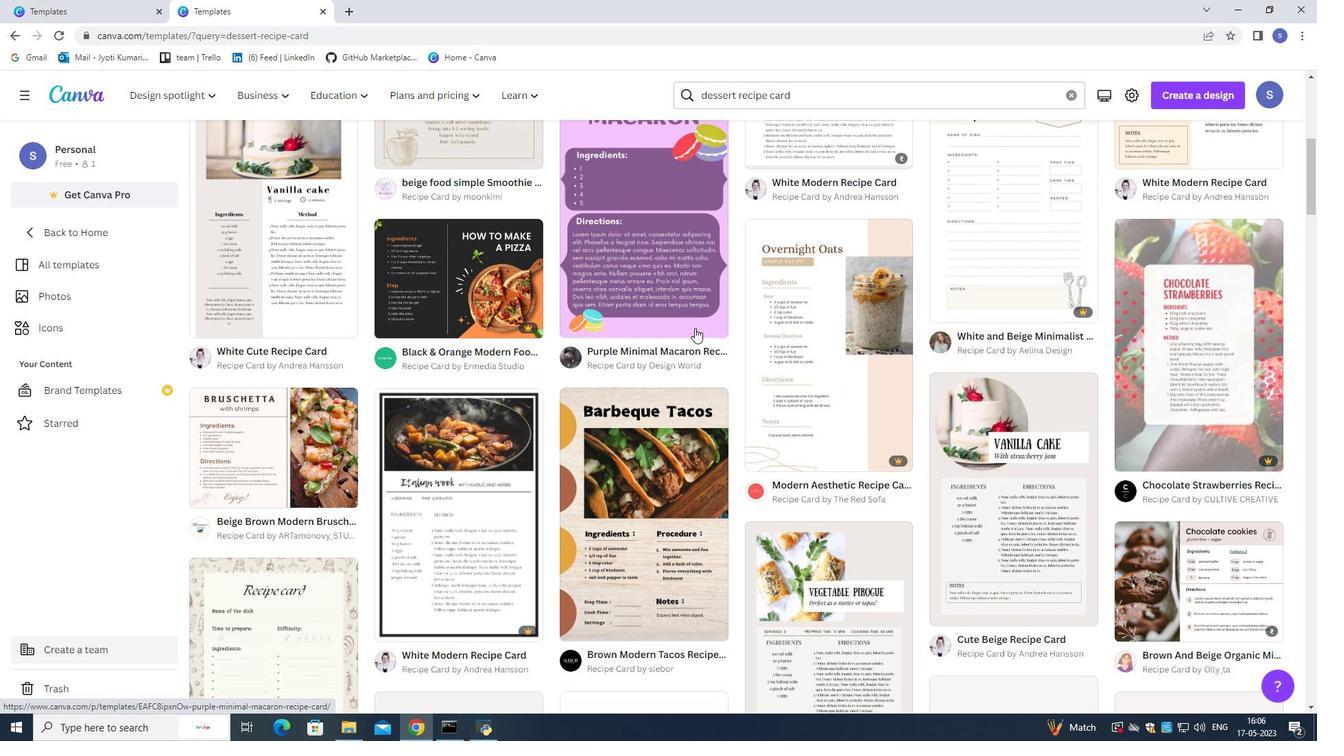 
Action: Mouse moved to (695, 328)
Screenshot: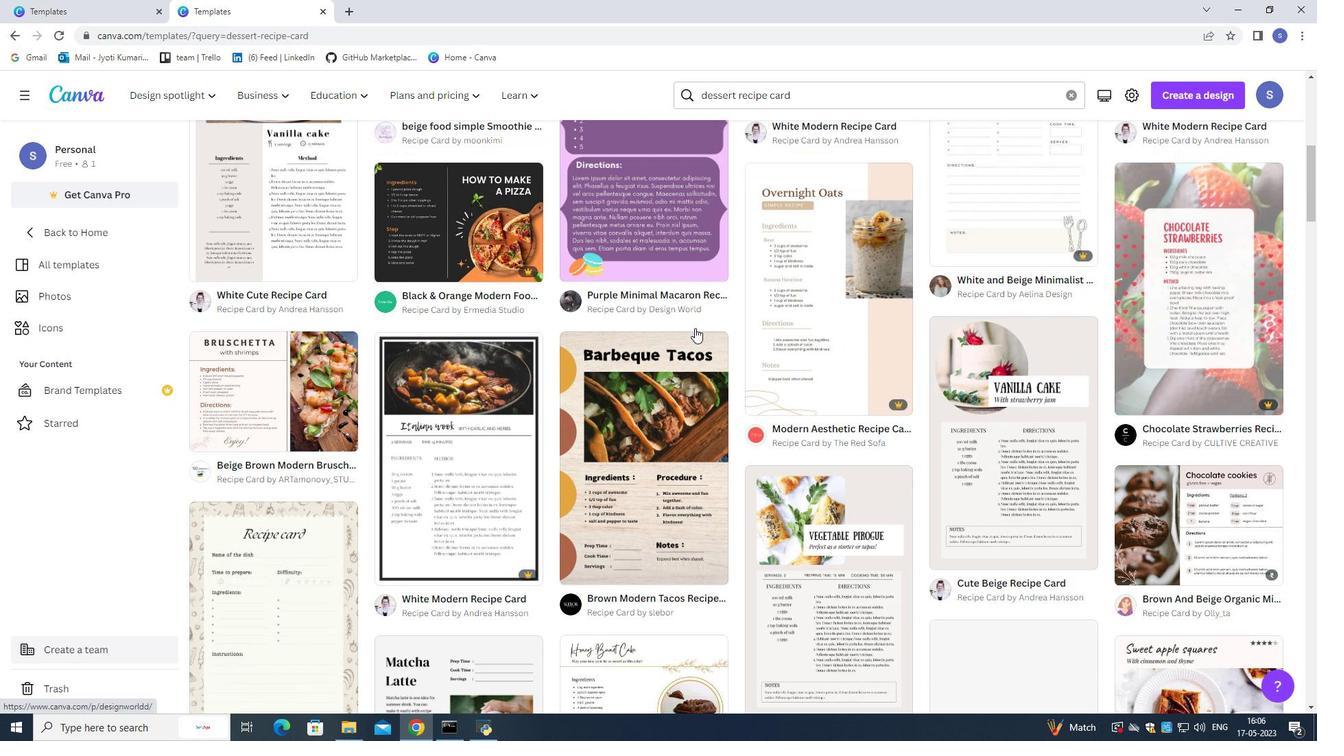 
Action: Mouse scrolled (695, 327) with delta (0, 0)
Screenshot: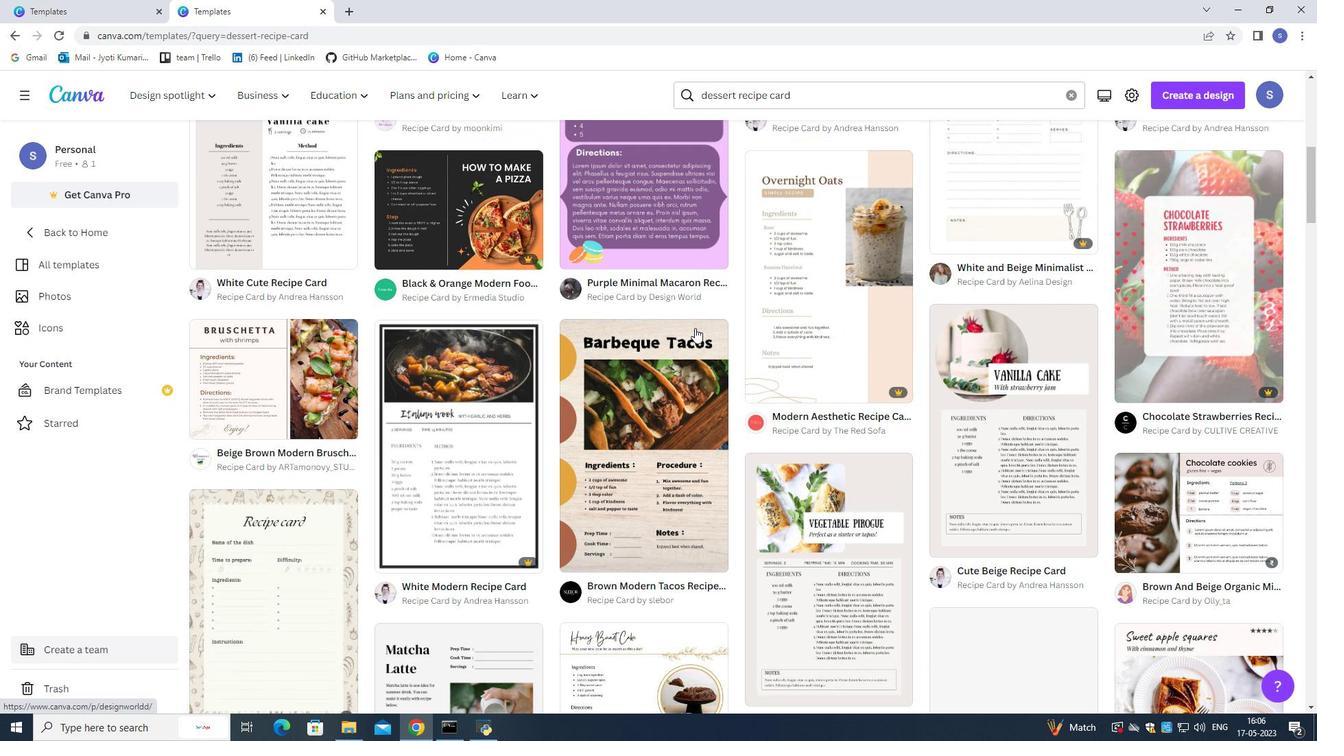 
Action: Mouse scrolled (695, 327) with delta (0, 0)
Screenshot: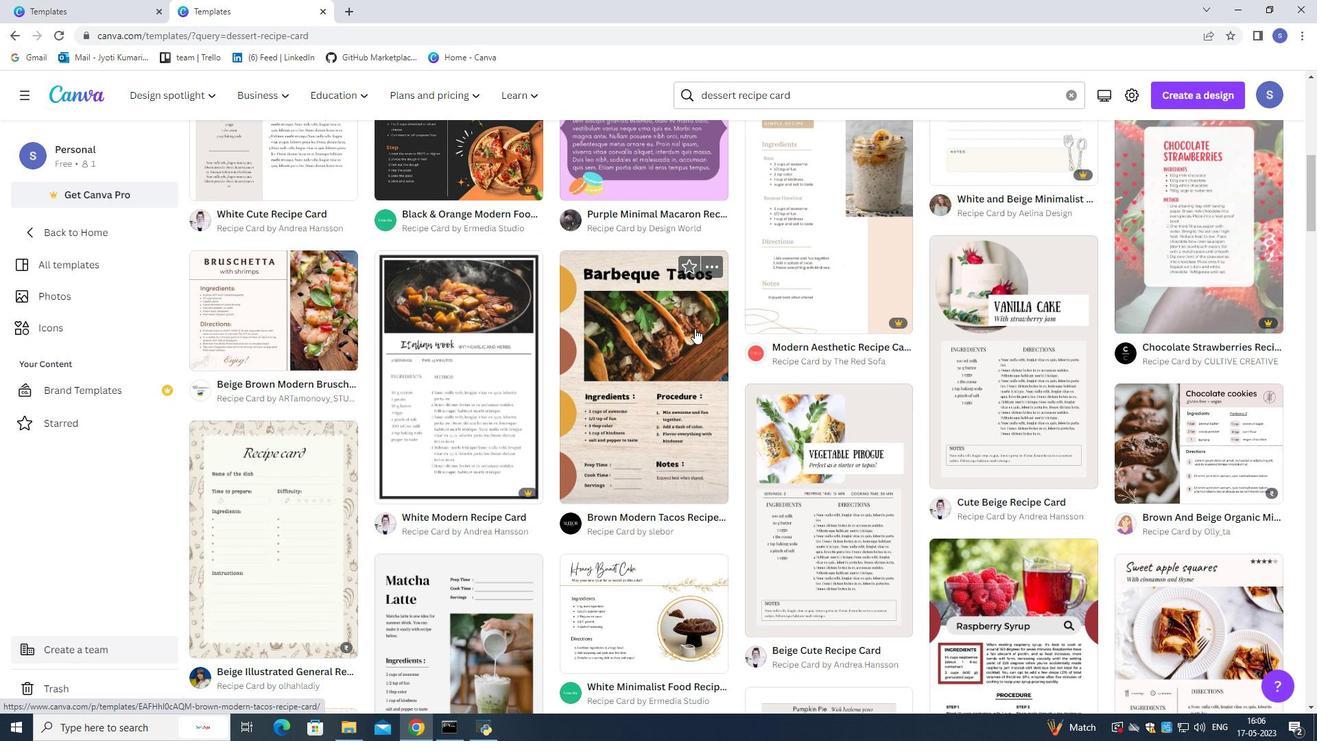 
Action: Mouse scrolled (695, 327) with delta (0, 0)
Screenshot: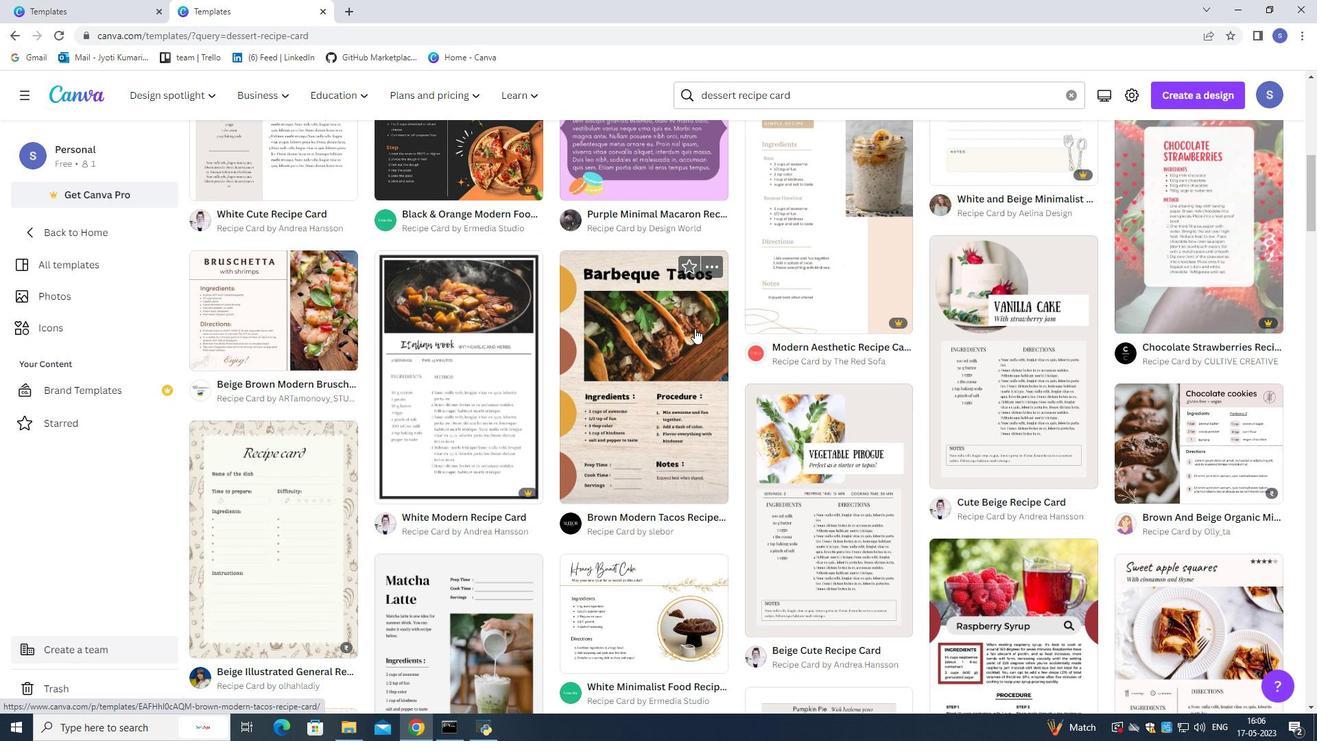 
Action: Mouse scrolled (695, 327) with delta (0, 0)
Screenshot: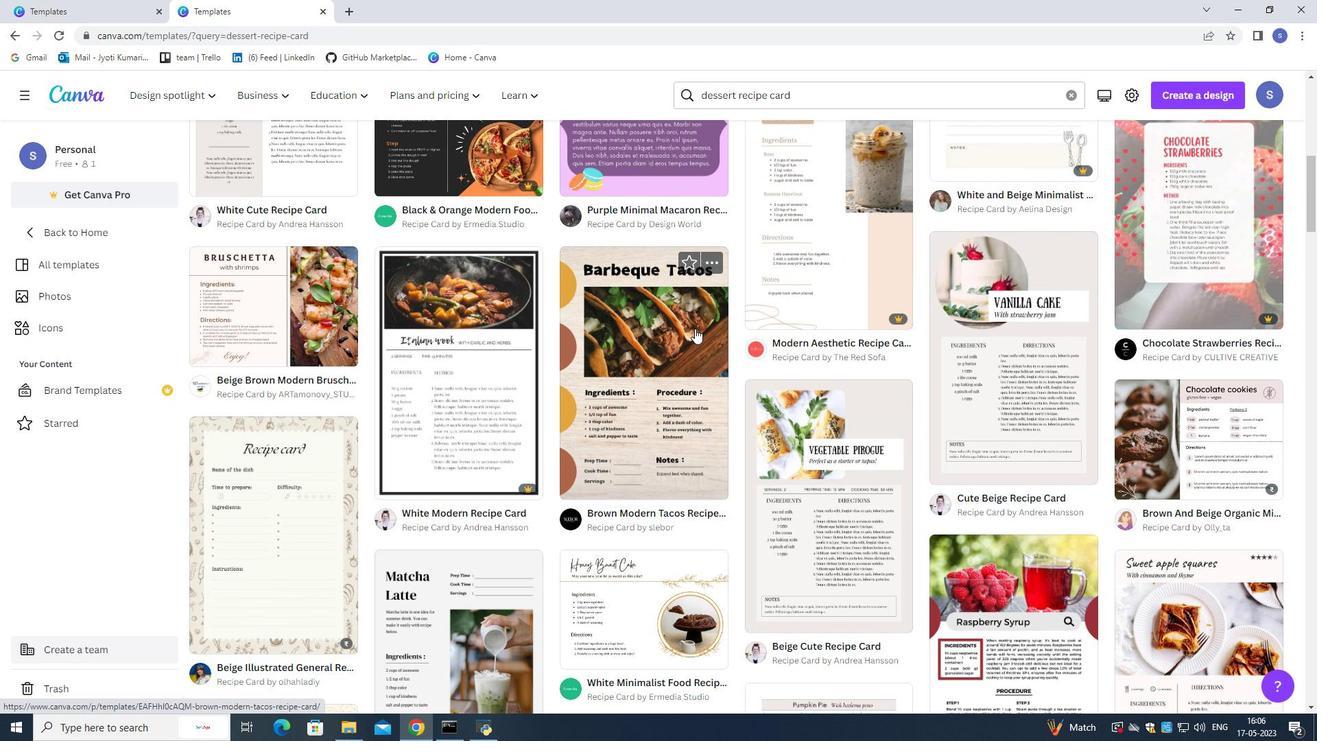 
Action: Mouse scrolled (695, 327) with delta (0, 0)
Screenshot: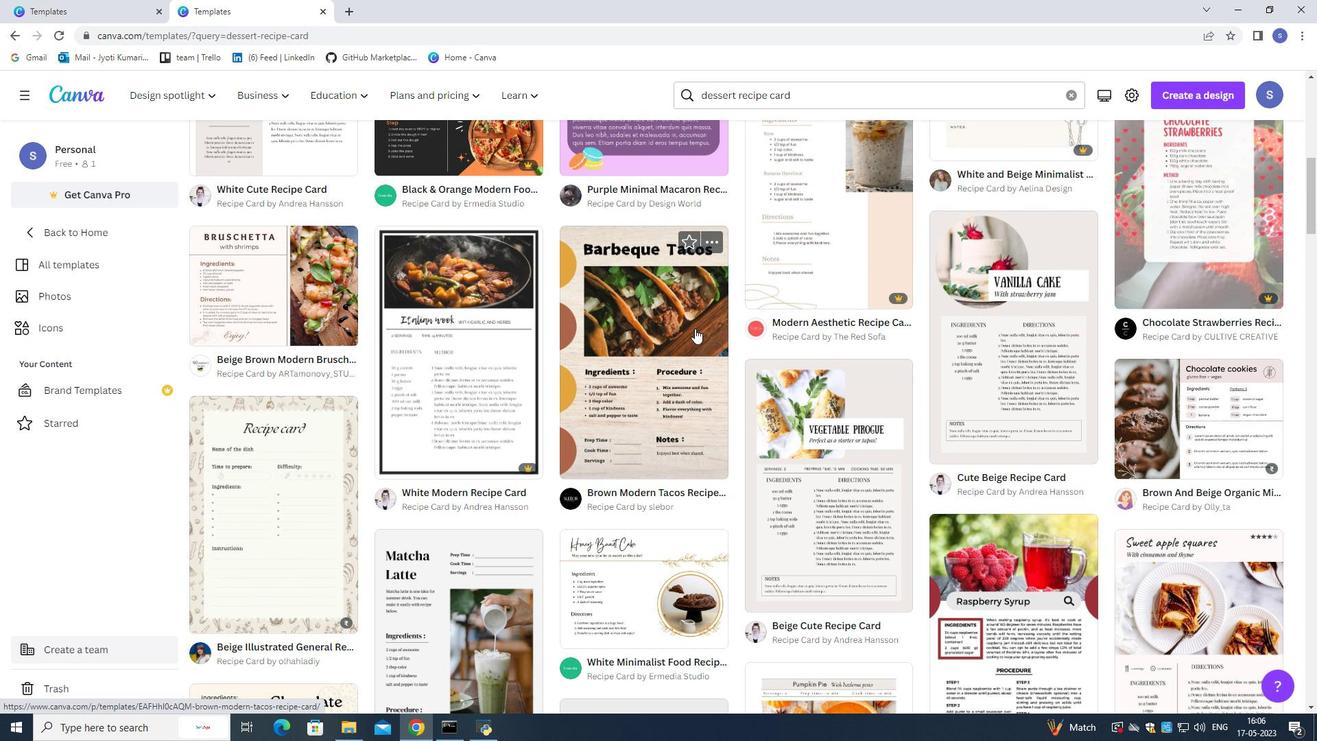 
Action: Mouse scrolled (695, 327) with delta (0, 0)
Screenshot: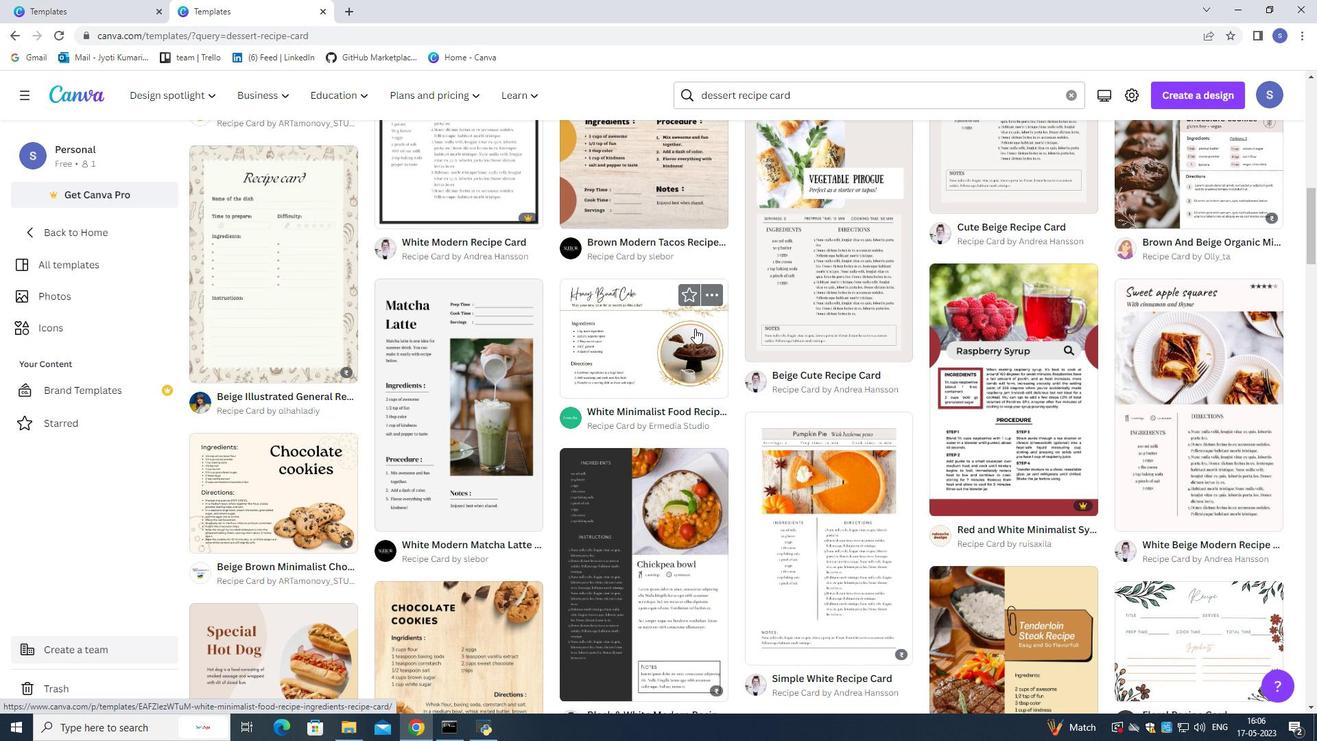 
Action: Mouse scrolled (695, 327) with delta (0, 0)
Screenshot: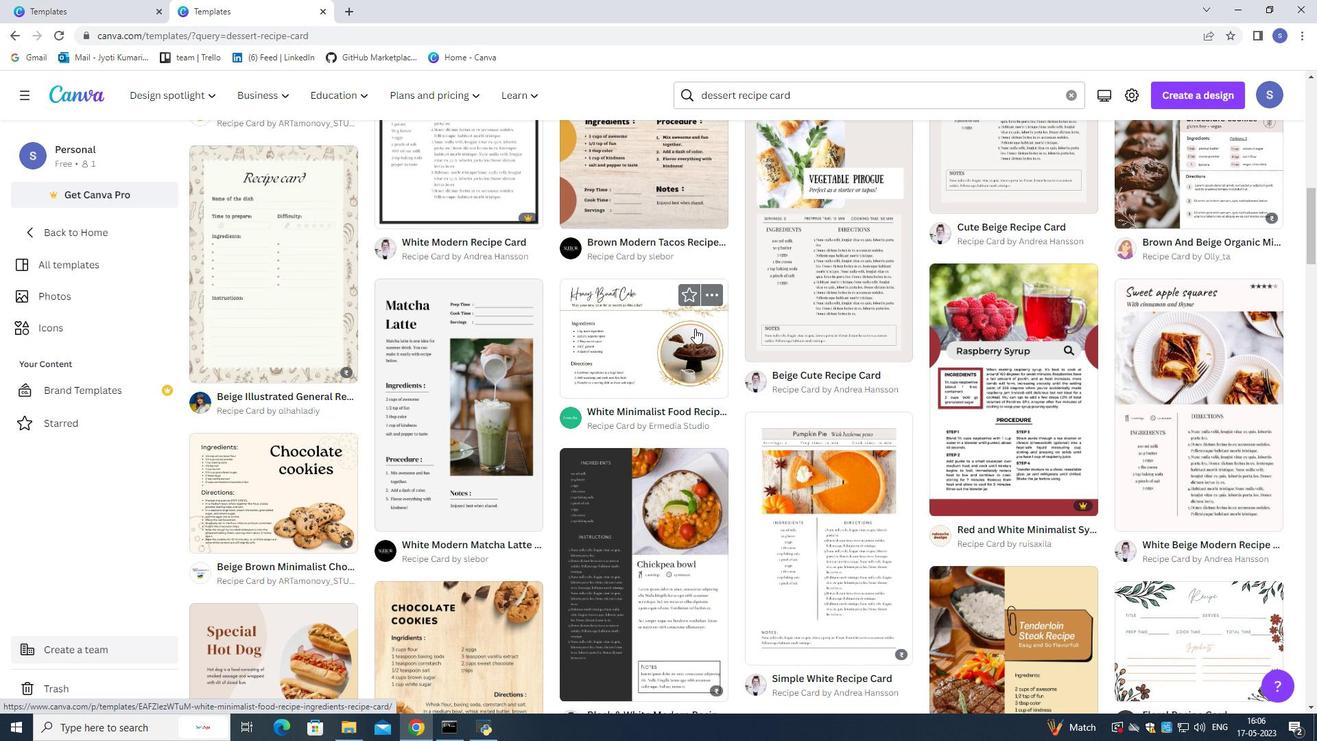
Action: Mouse scrolled (695, 327) with delta (0, 0)
Screenshot: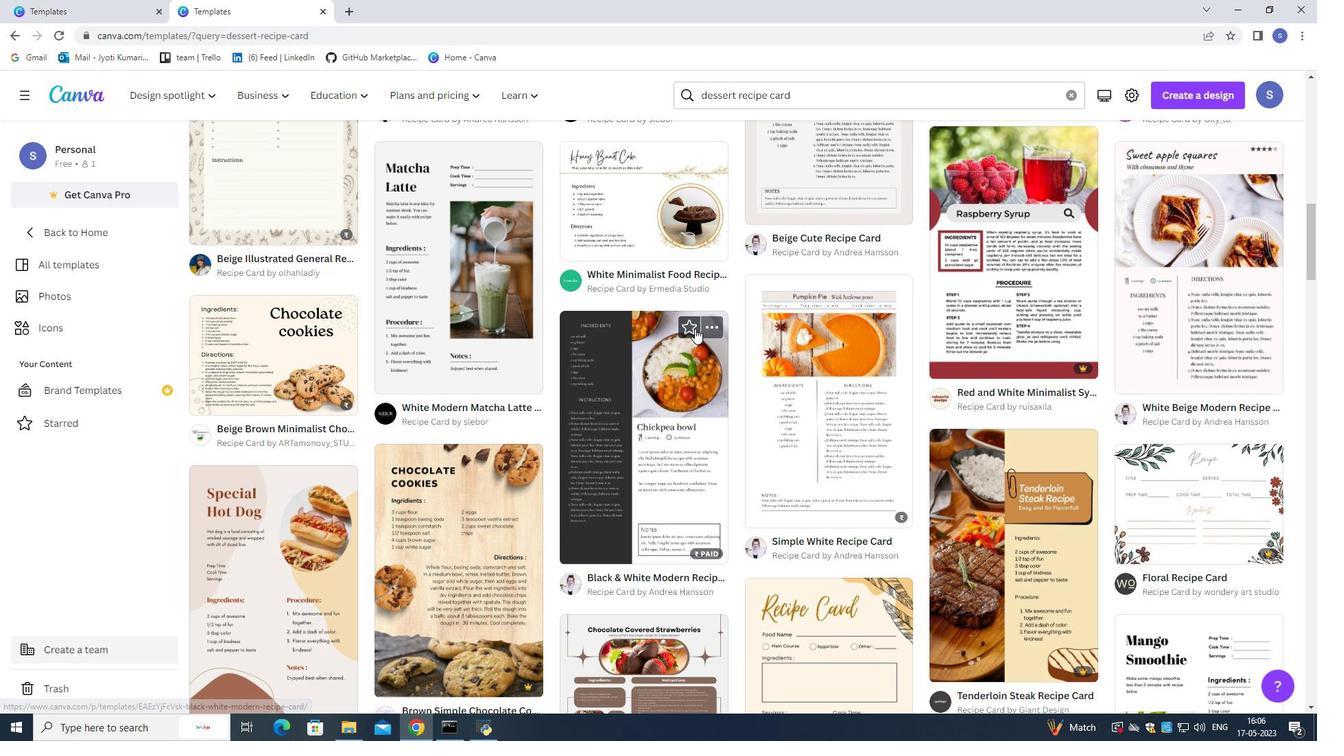 
Action: Mouse scrolled (695, 327) with delta (0, 0)
Screenshot: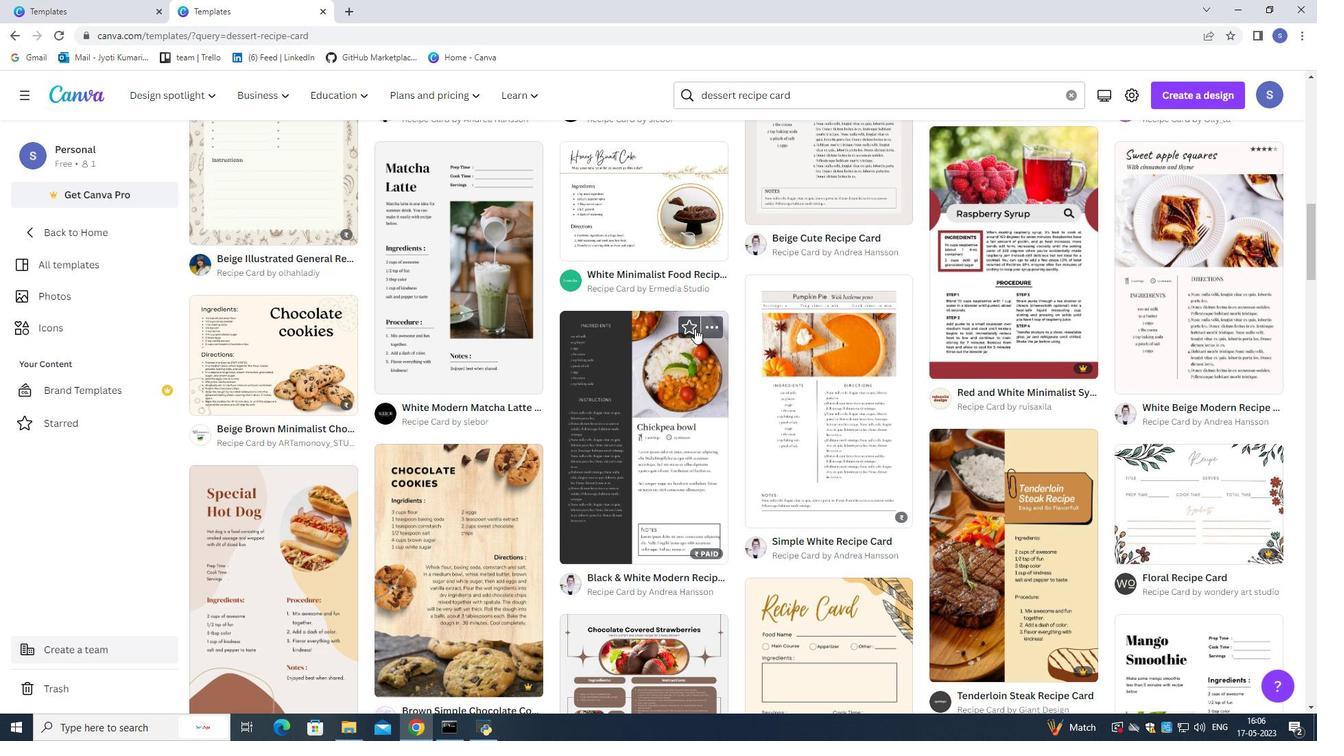 
Action: Mouse moved to (695, 329)
Screenshot: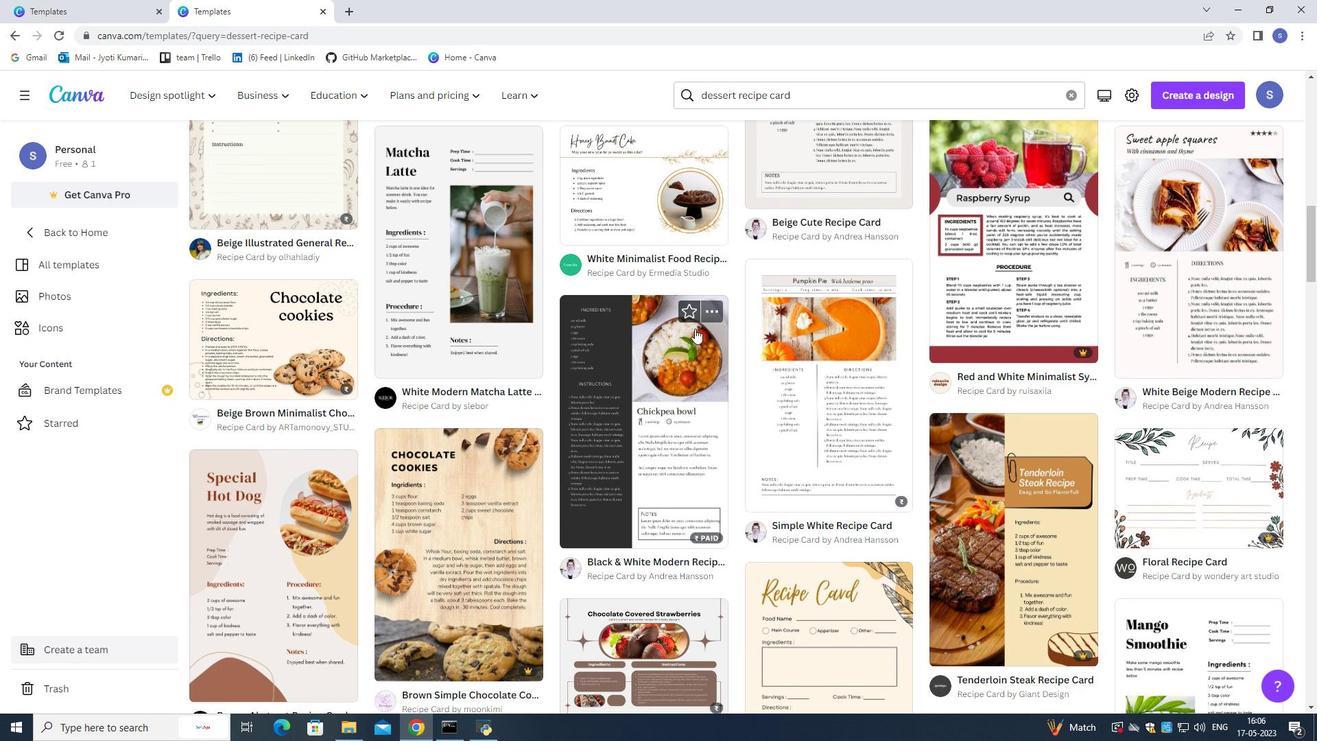 
Action: Mouse scrolled (695, 328) with delta (0, 0)
Screenshot: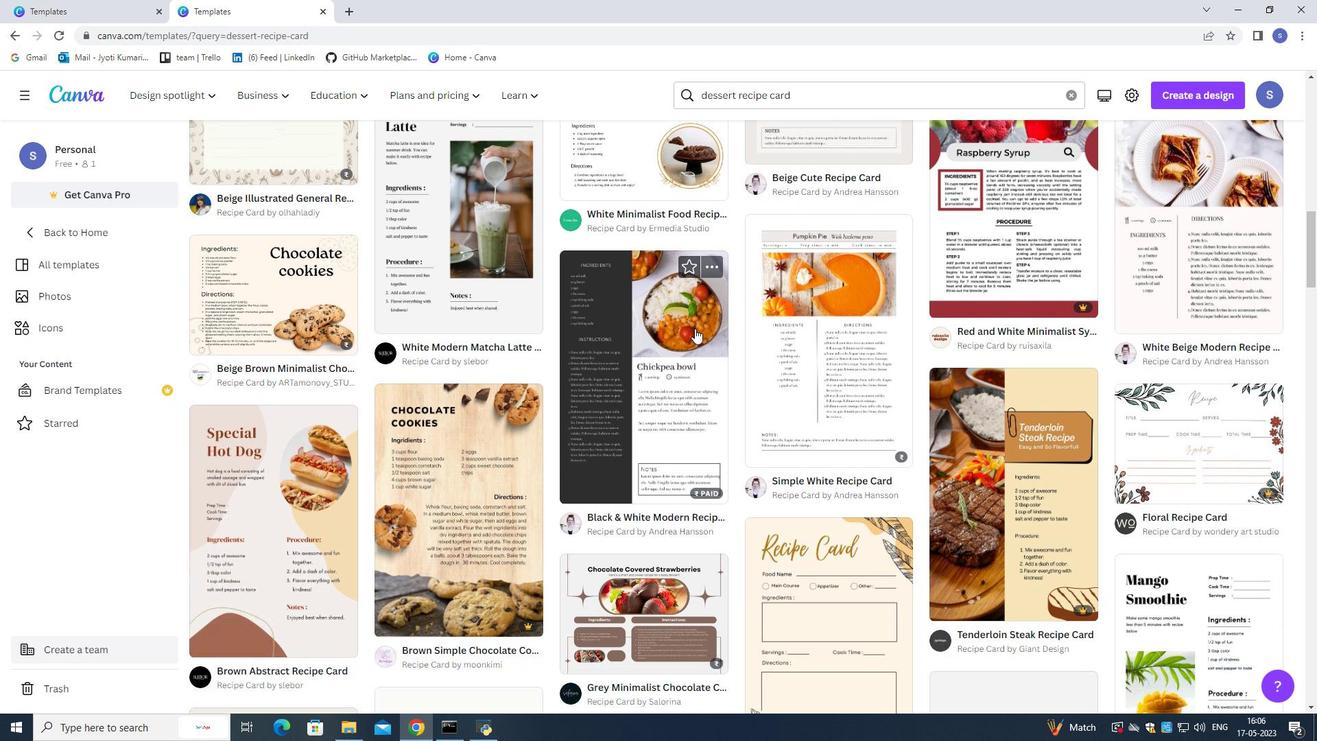 
Action: Mouse scrolled (695, 328) with delta (0, 0)
Screenshot: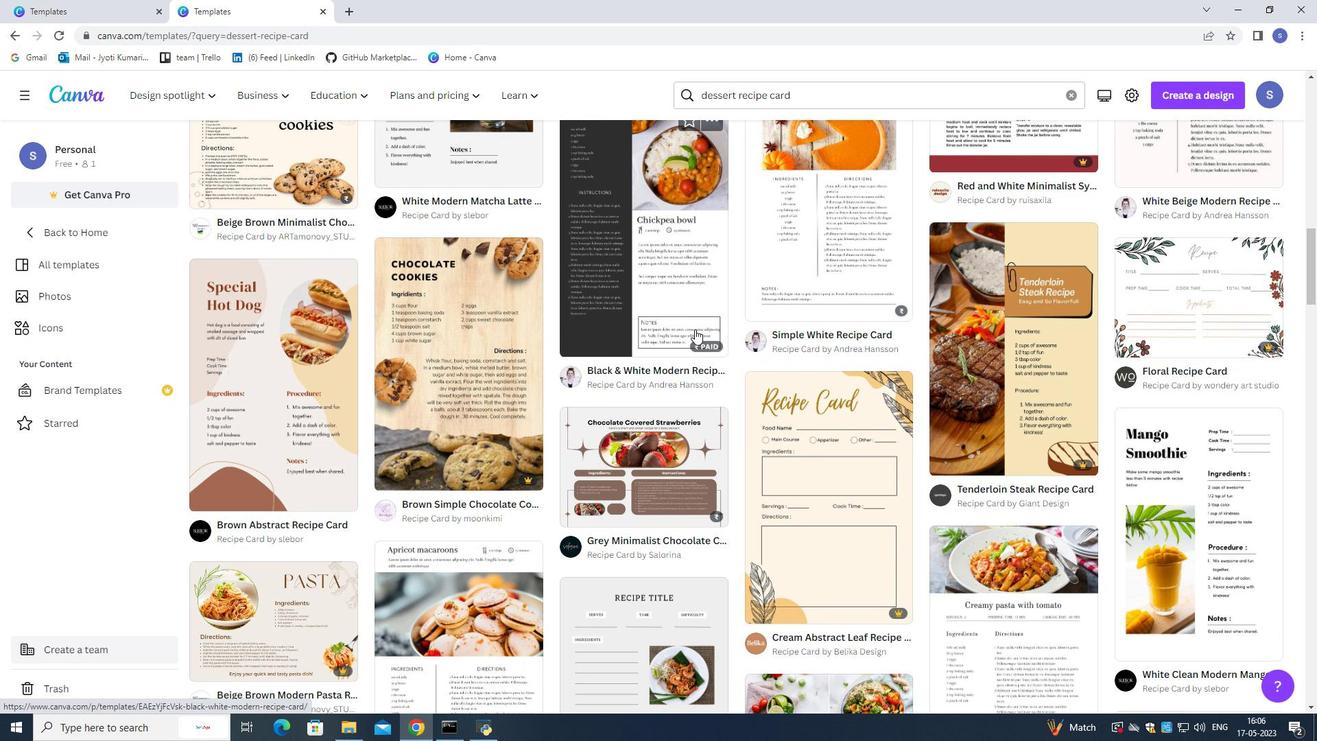 
Action: Mouse scrolled (695, 328) with delta (0, 0)
Screenshot: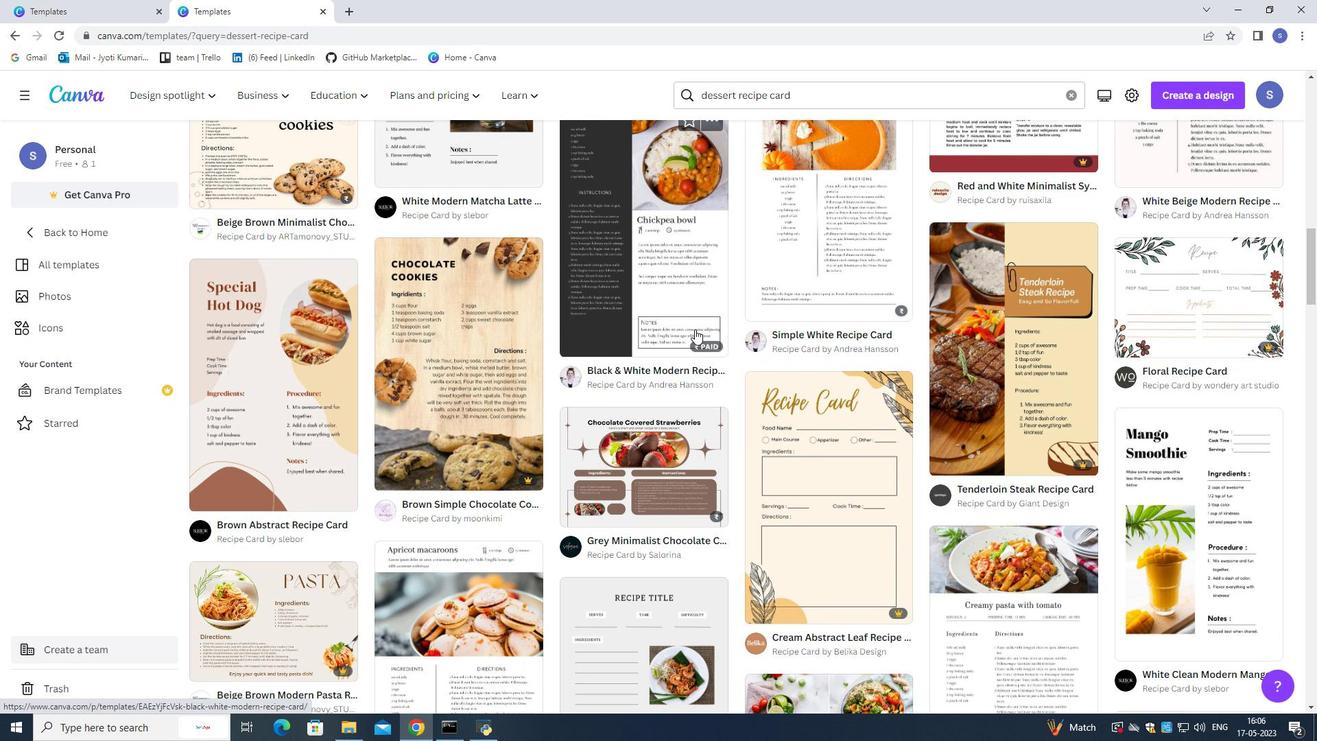
Action: Mouse scrolled (695, 328) with delta (0, 0)
Screenshot: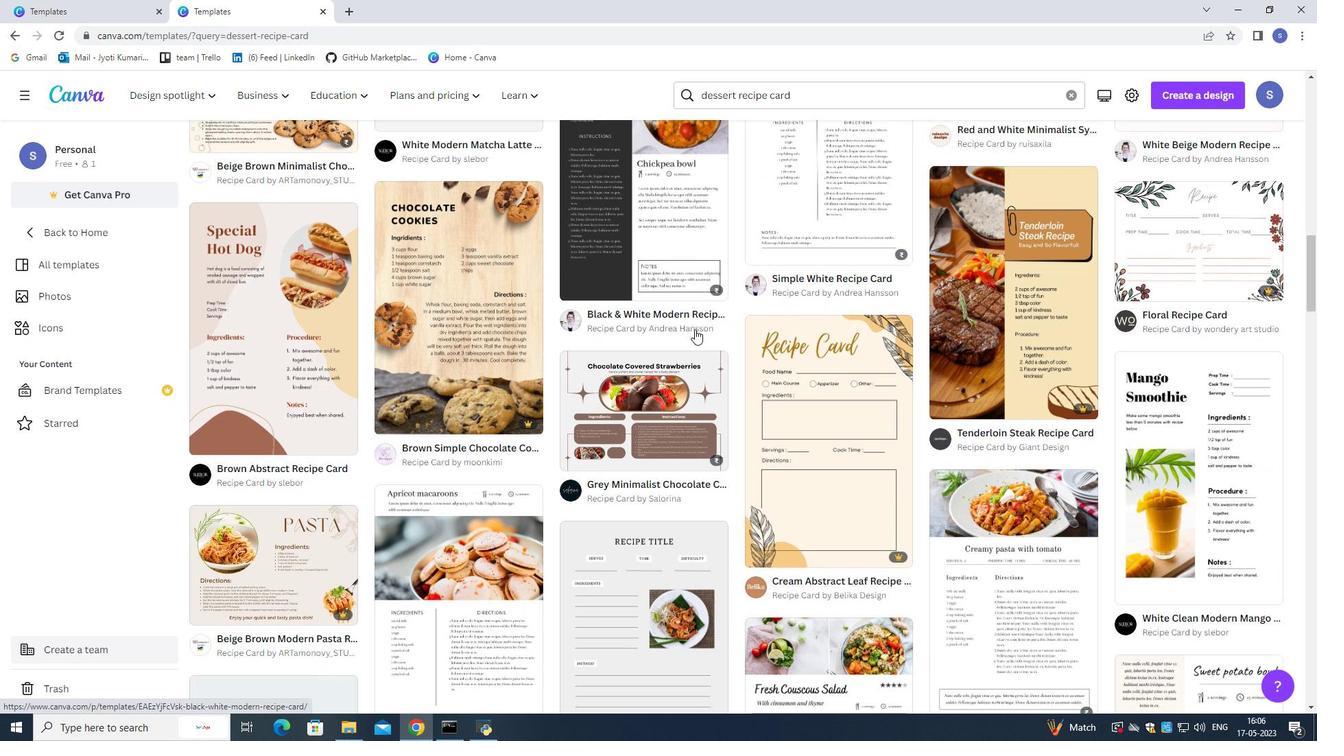 
Action: Mouse scrolled (695, 328) with delta (0, 0)
Screenshot: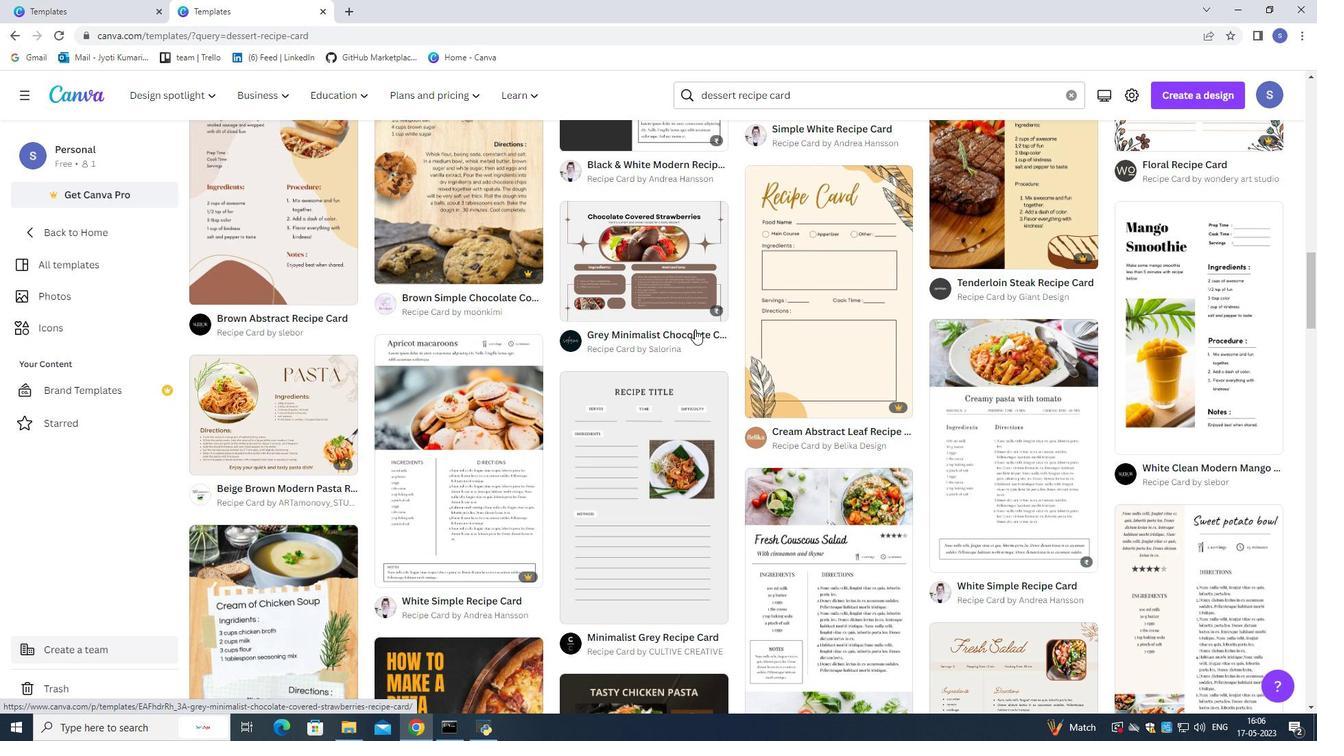 
Action: Mouse scrolled (695, 328) with delta (0, 0)
Screenshot: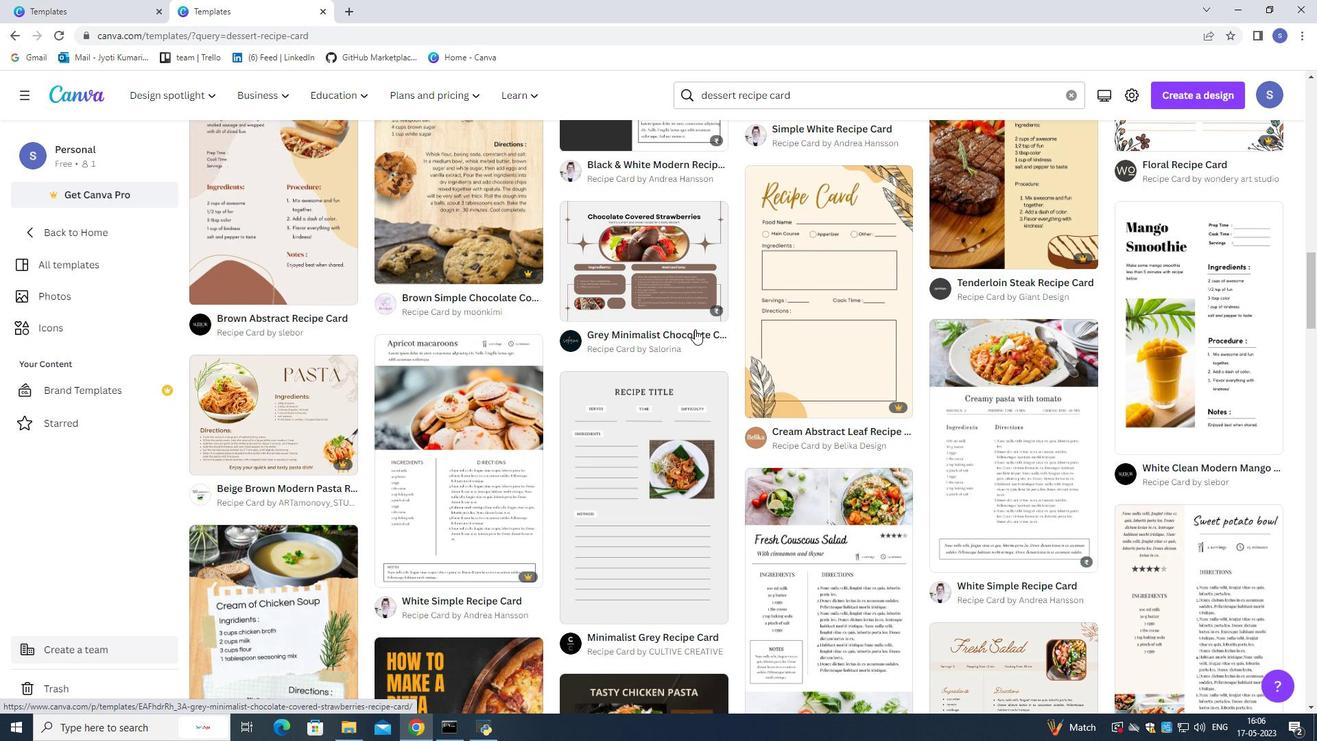 
Action: Mouse moved to (442, 265)
Screenshot: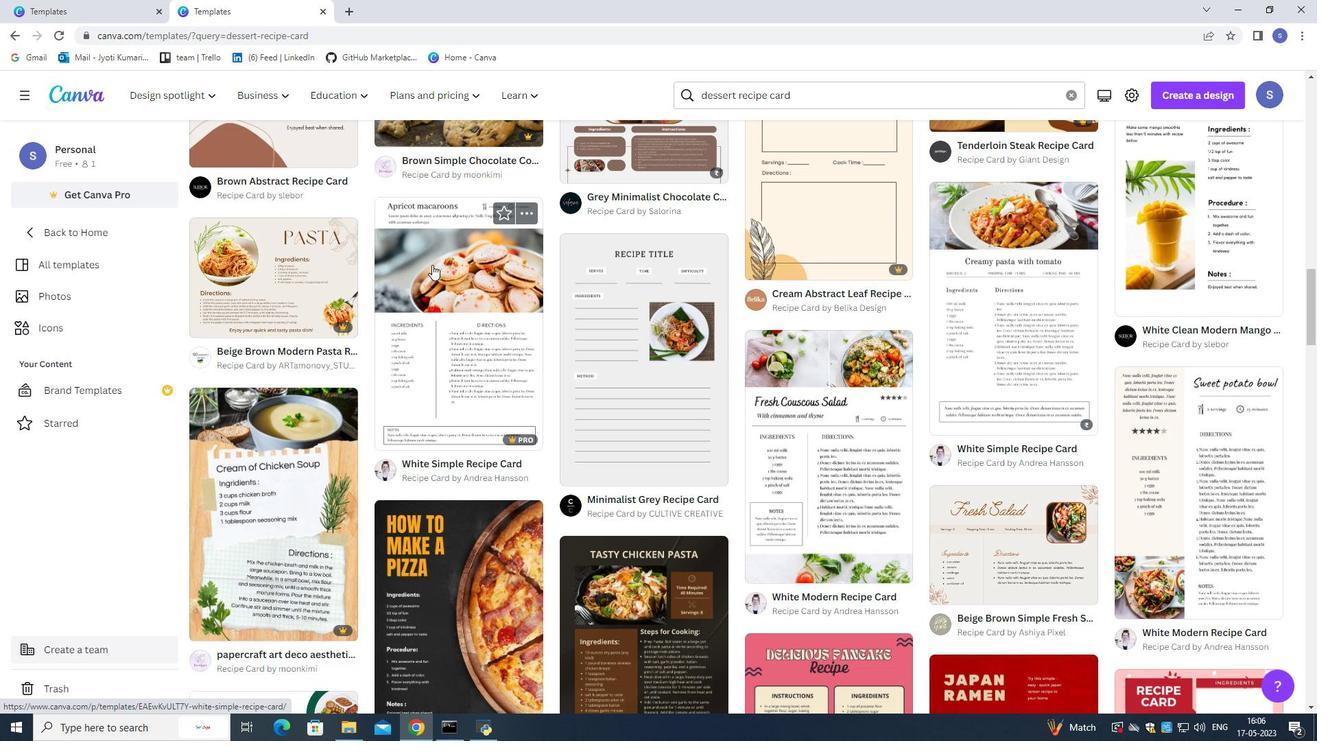 
Action: Mouse pressed left at (442, 265)
Screenshot: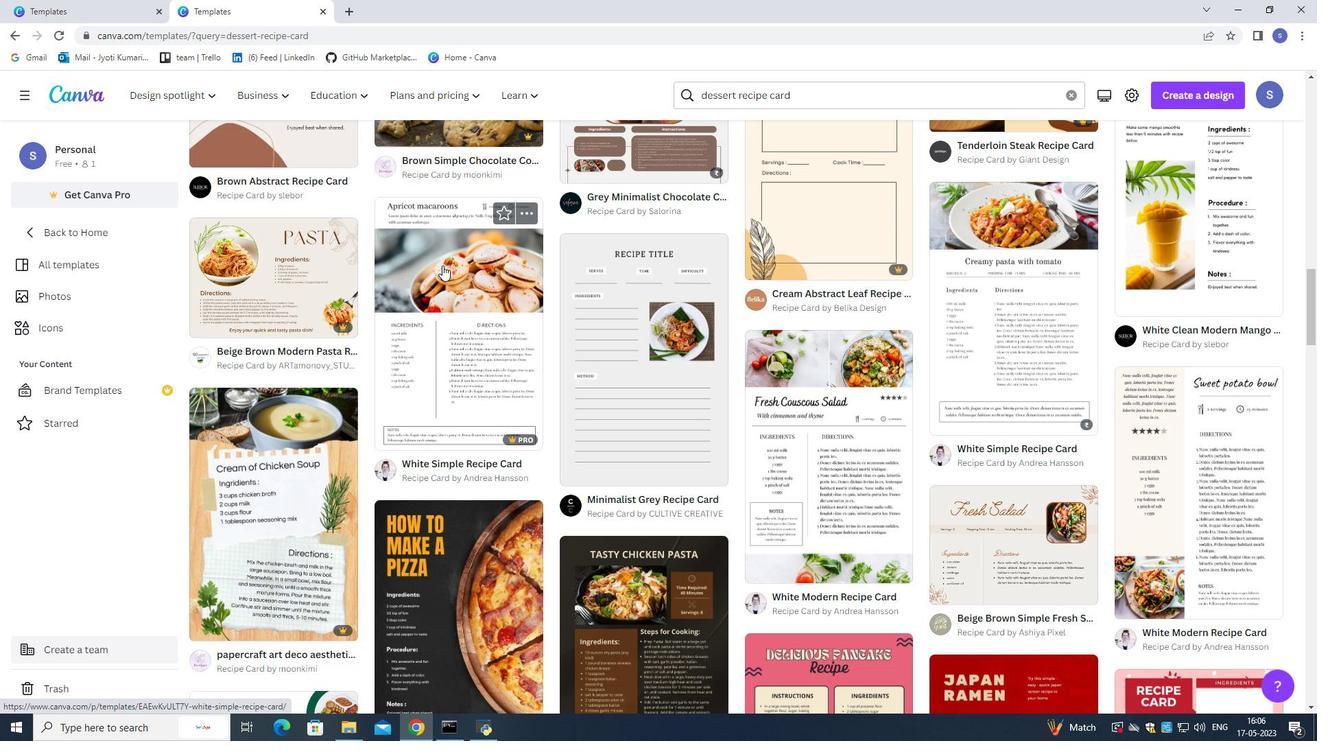 
Action: Mouse moved to (449, 292)
Screenshot: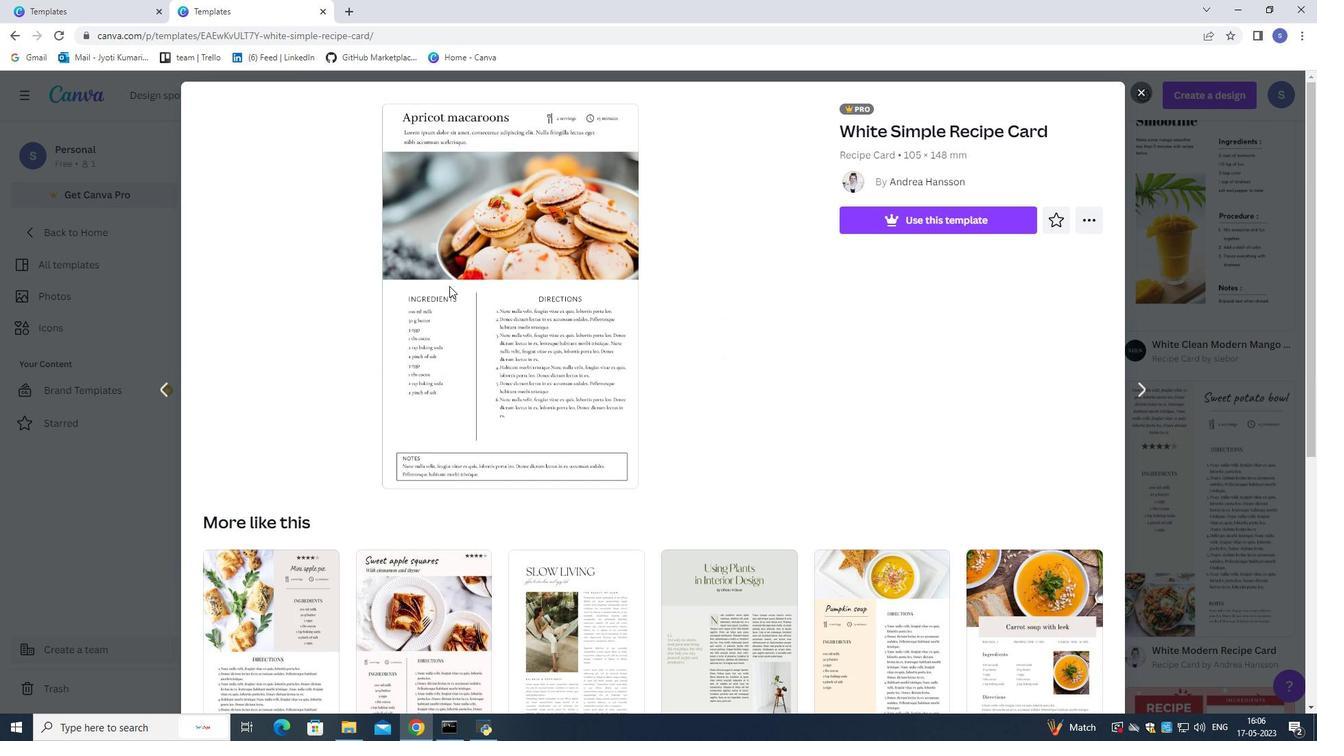 
Action: Mouse scrolled (449, 290) with delta (0, 0)
Screenshot: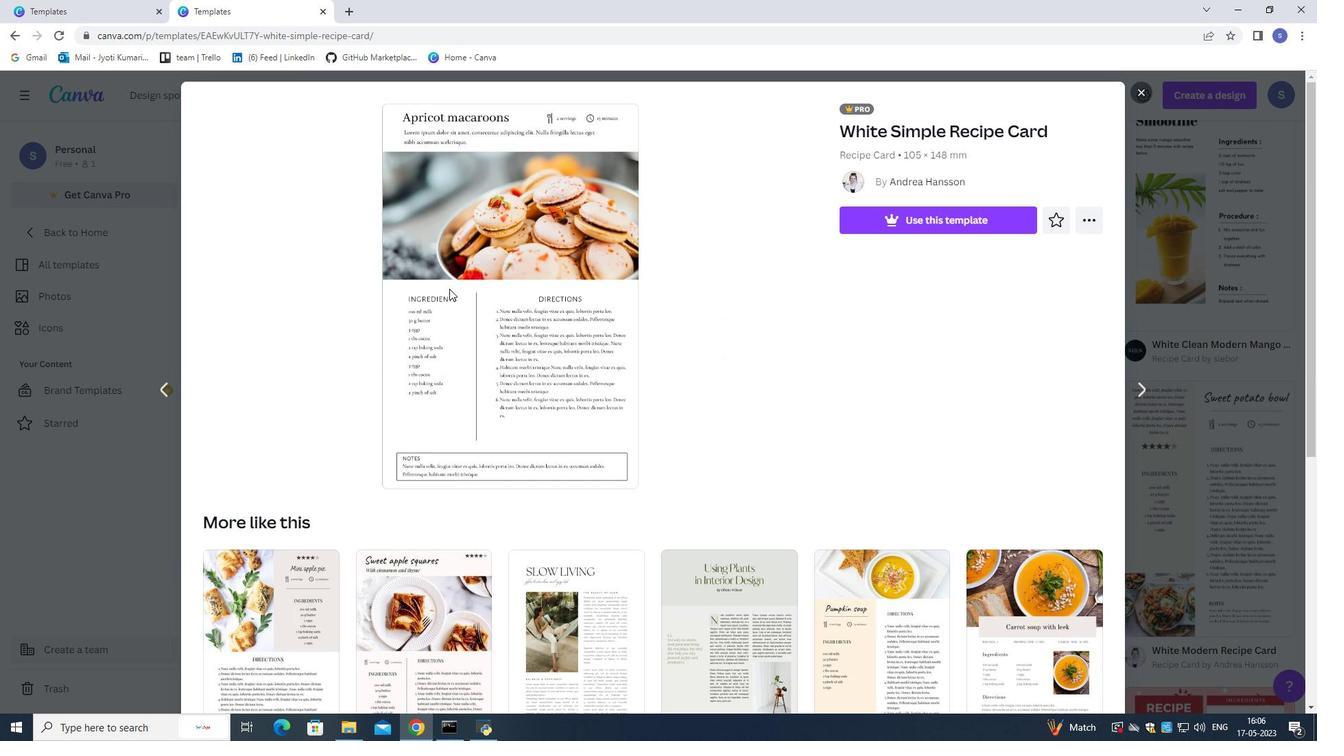 
Action: Mouse moved to (450, 294)
Screenshot: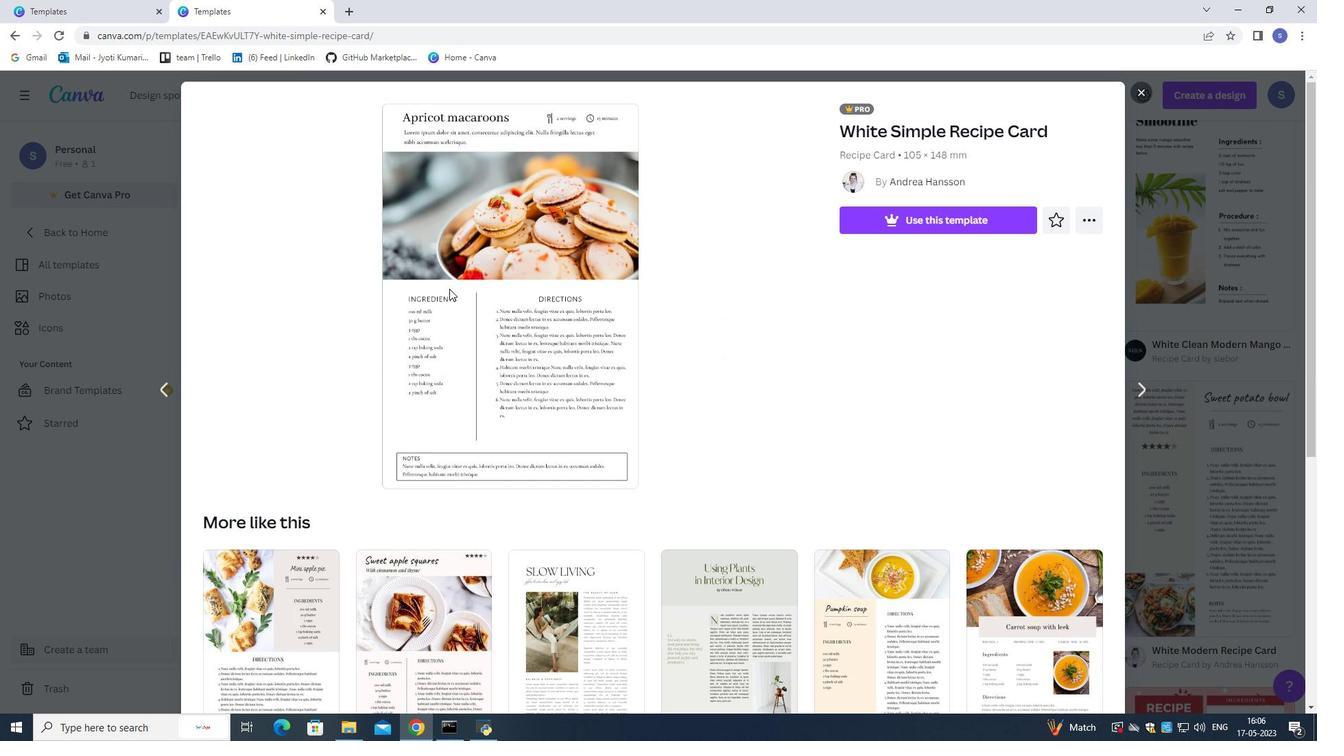 
Action: Mouse scrolled (450, 293) with delta (0, 0)
Screenshot: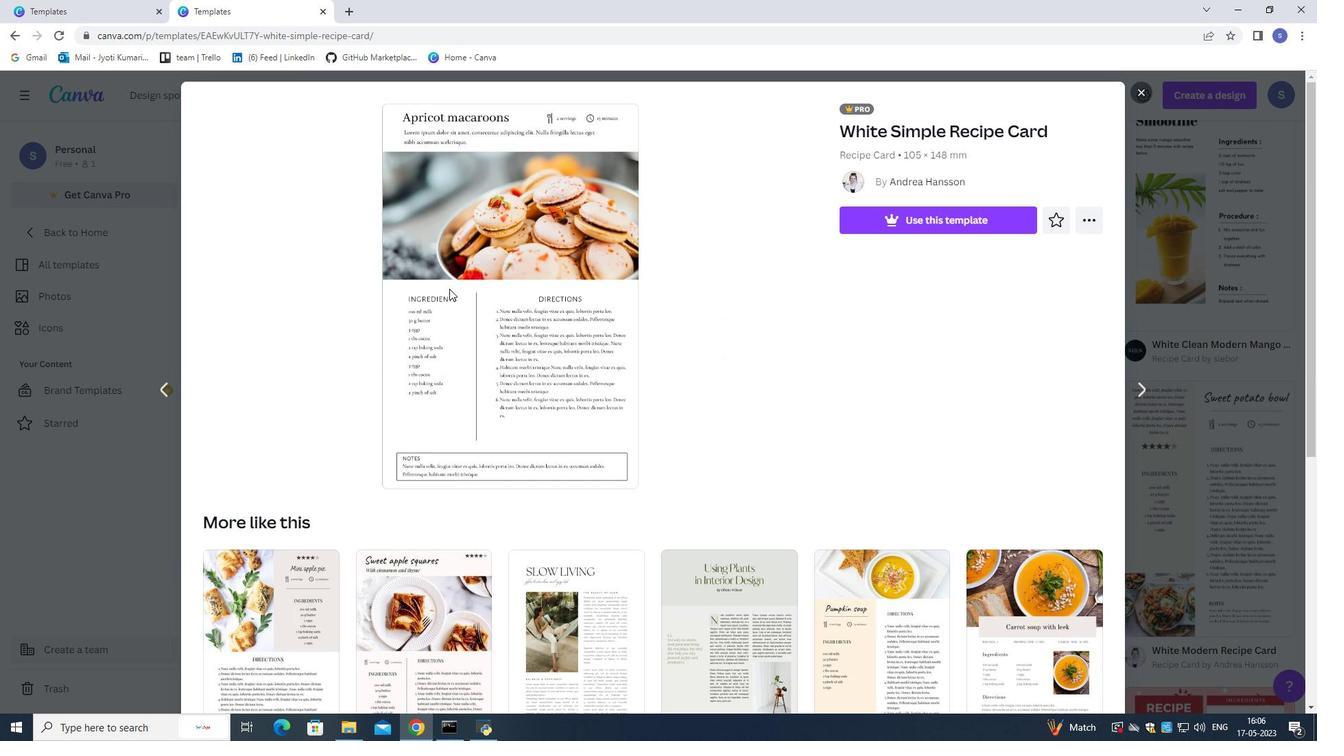 
Action: Mouse moved to (450, 296)
Screenshot: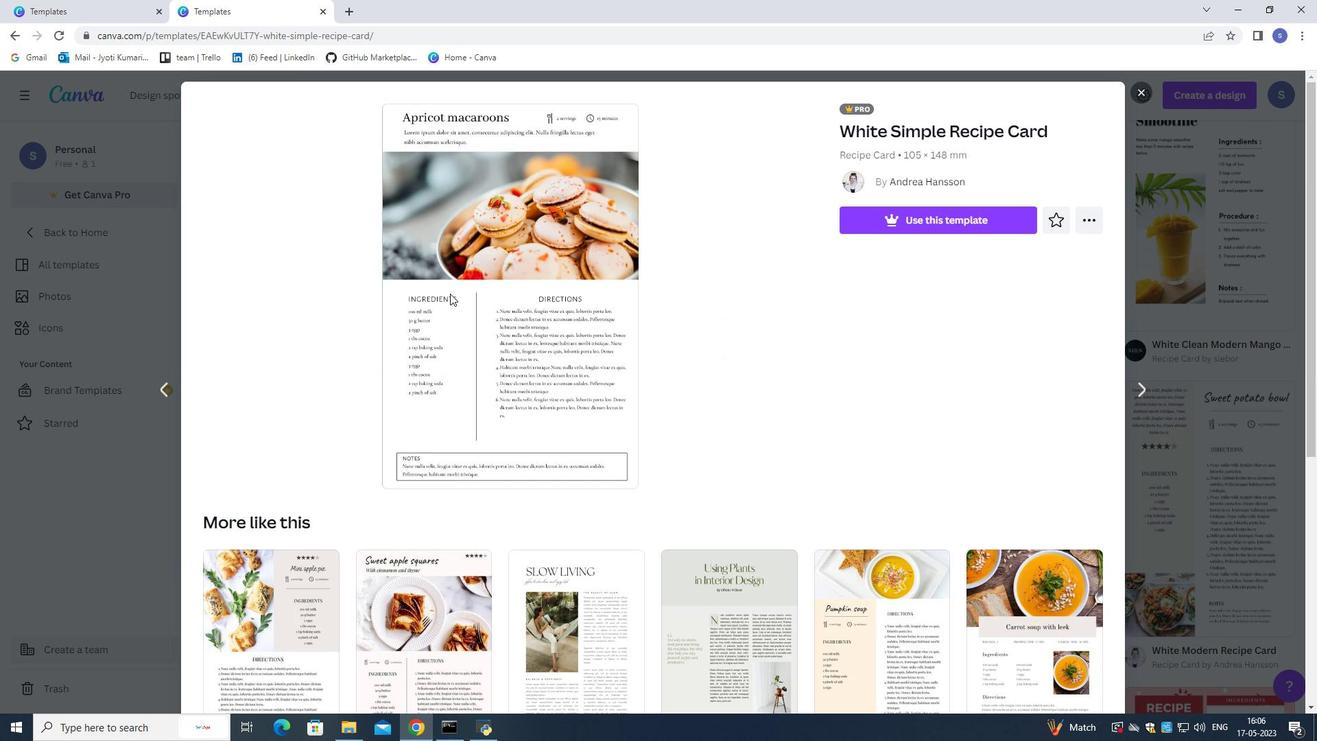
Action: Mouse scrolled (450, 295) with delta (0, 0)
Screenshot: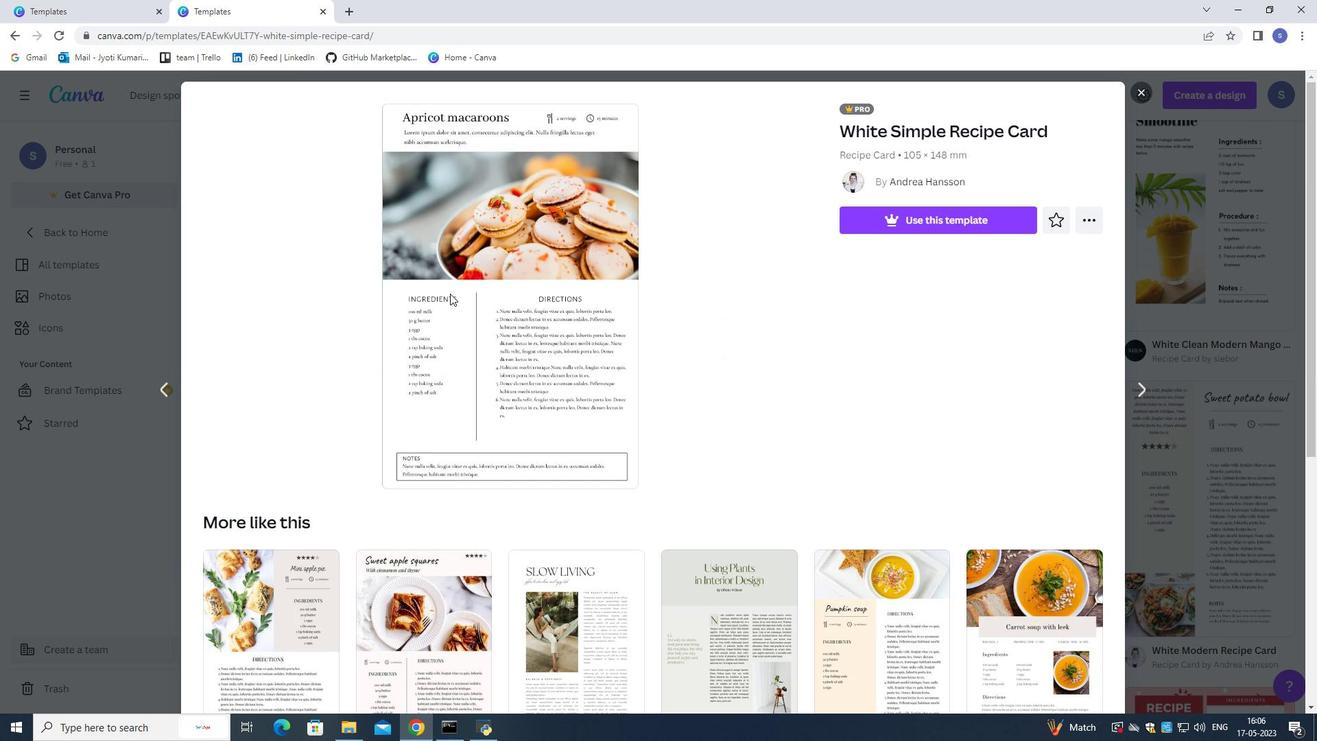 
Action: Mouse scrolled (450, 295) with delta (0, 0)
Screenshot: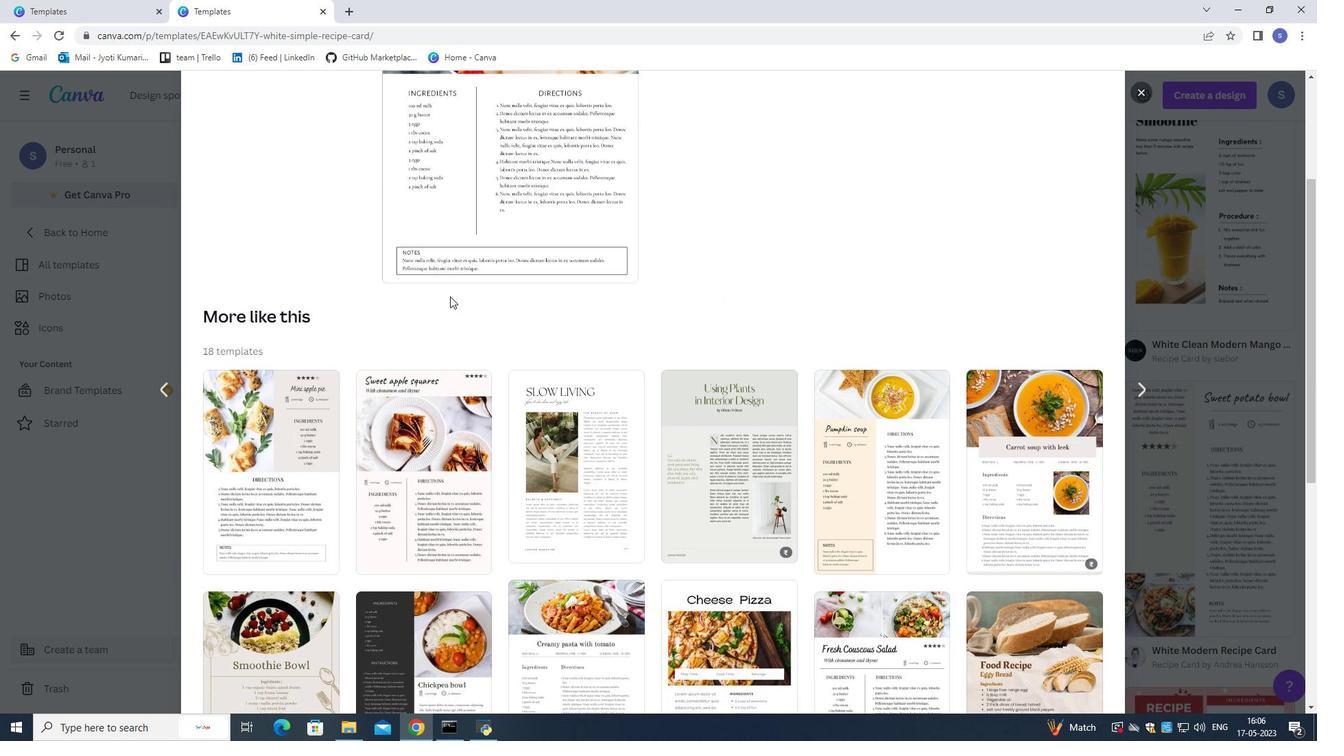 
Action: Mouse scrolled (450, 295) with delta (0, 0)
Screenshot: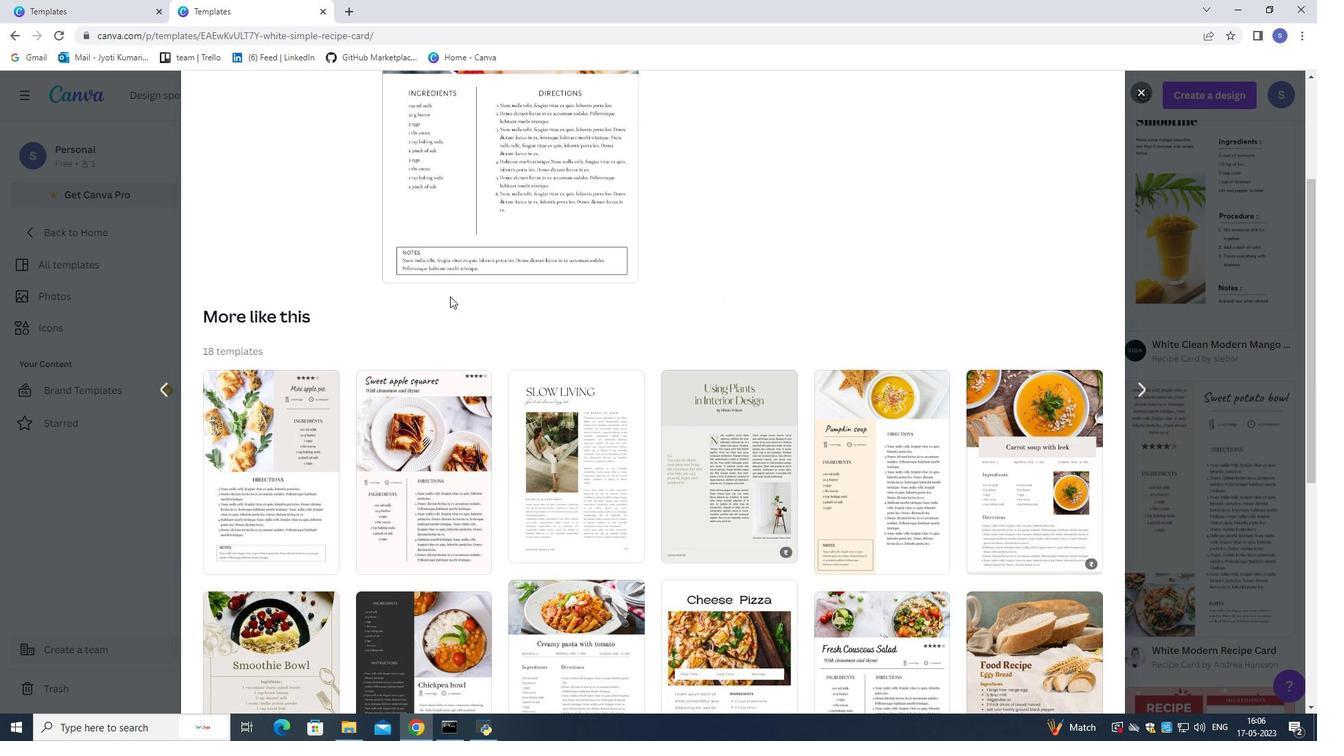 
Action: Mouse scrolled (450, 295) with delta (0, 0)
Screenshot: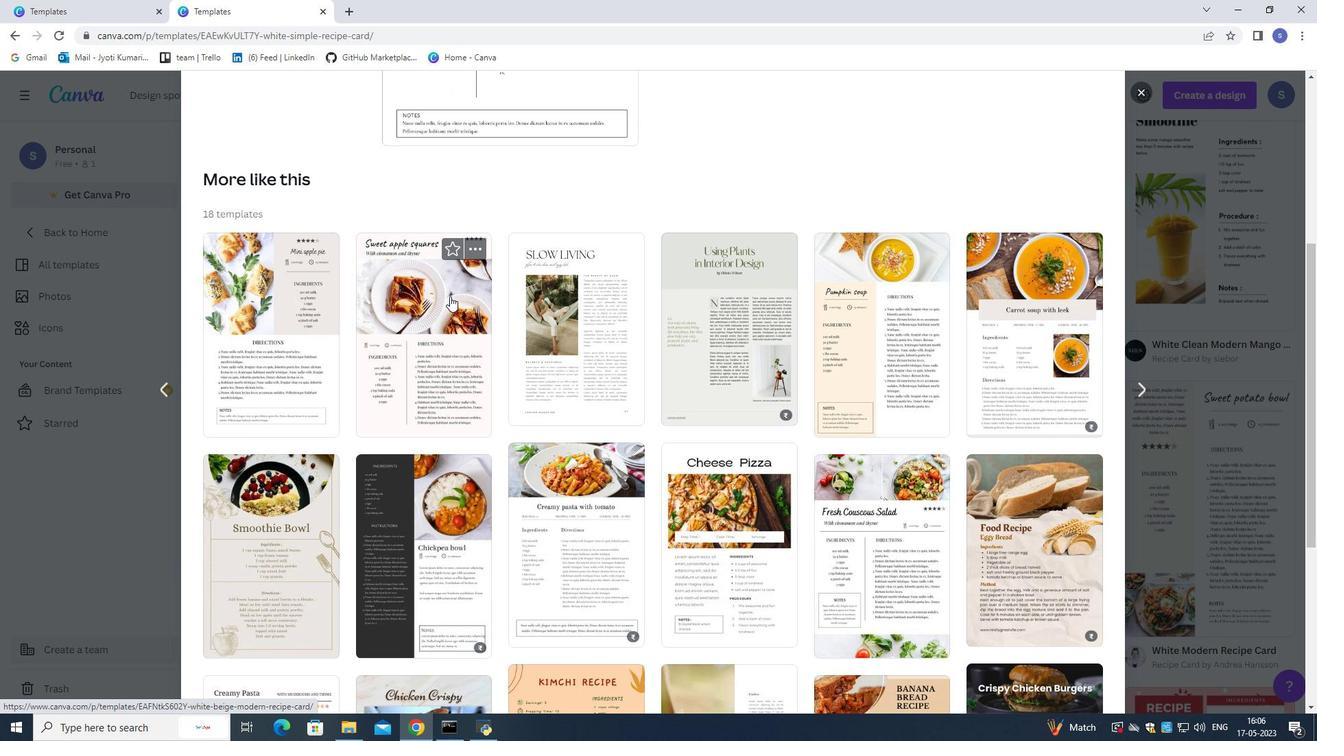 
Action: Mouse scrolled (450, 295) with delta (0, 0)
Screenshot: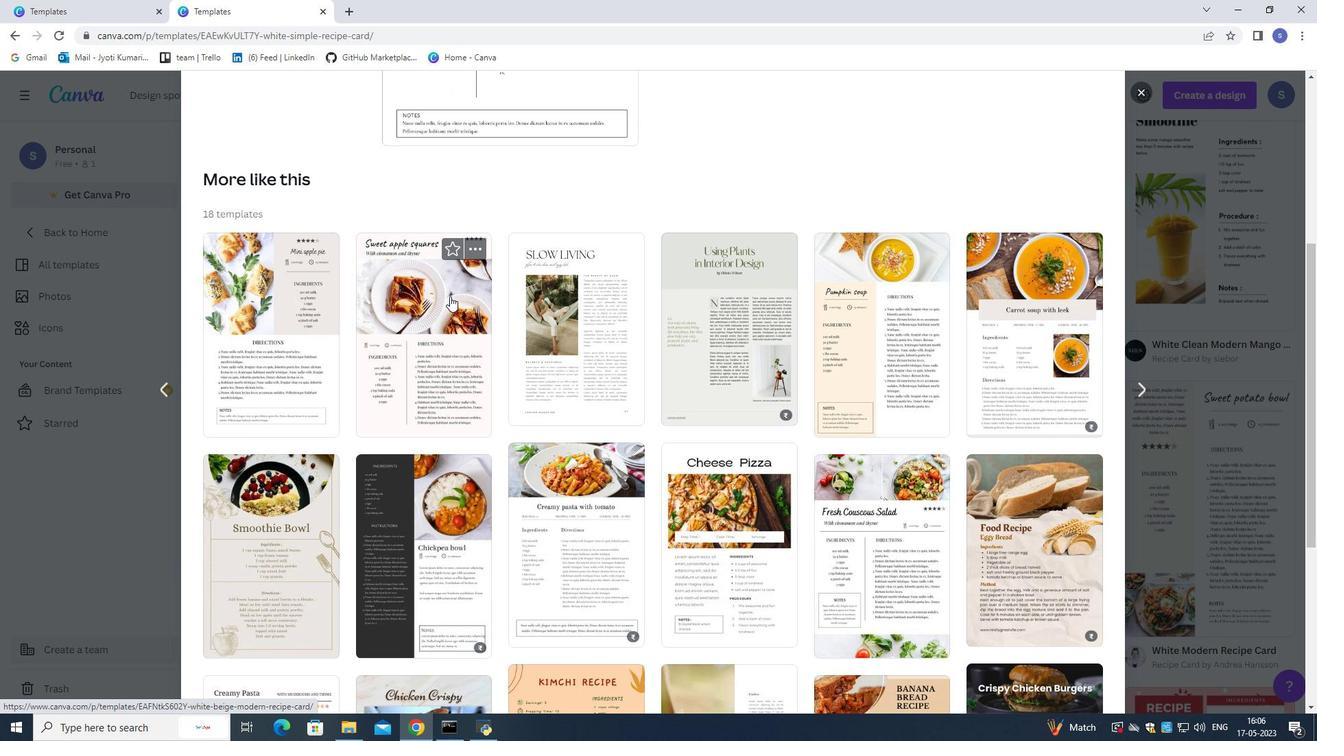 
Action: Mouse scrolled (450, 295) with delta (0, 0)
Screenshot: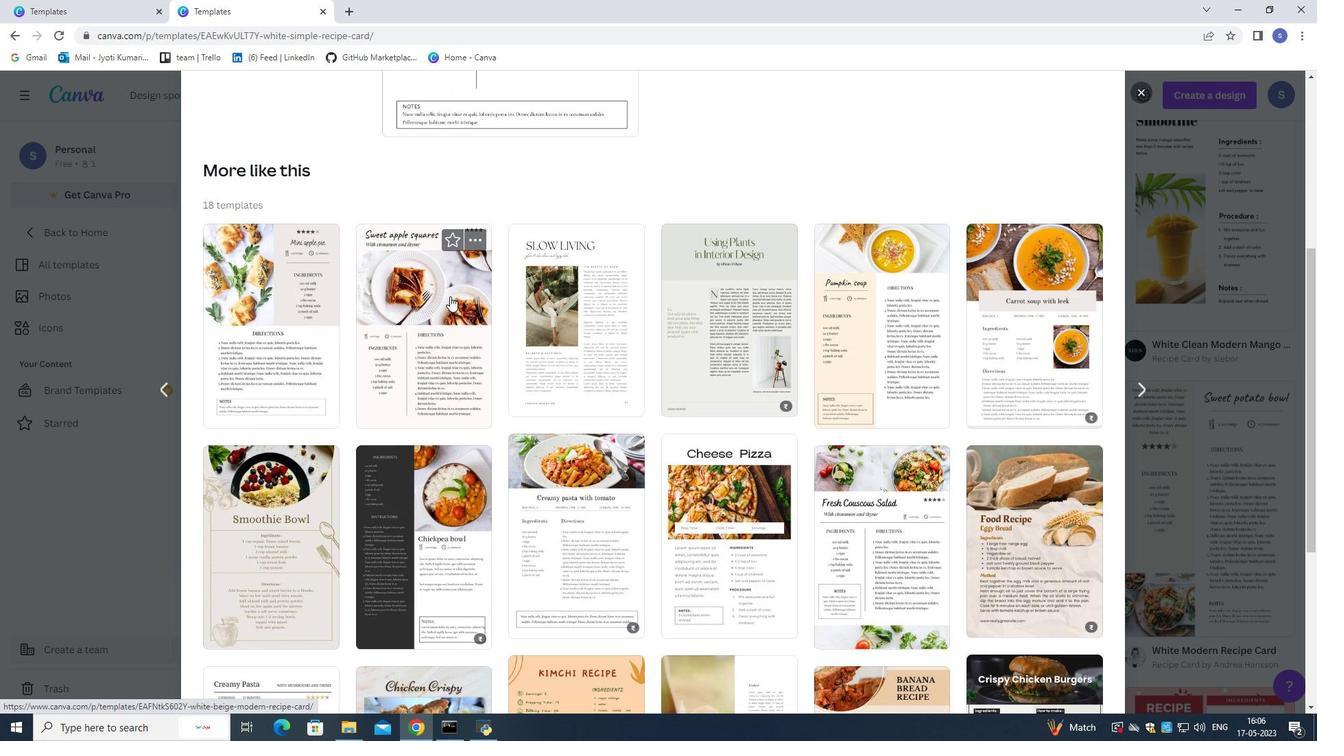 
Action: Mouse scrolled (450, 297) with delta (0, 0)
Screenshot: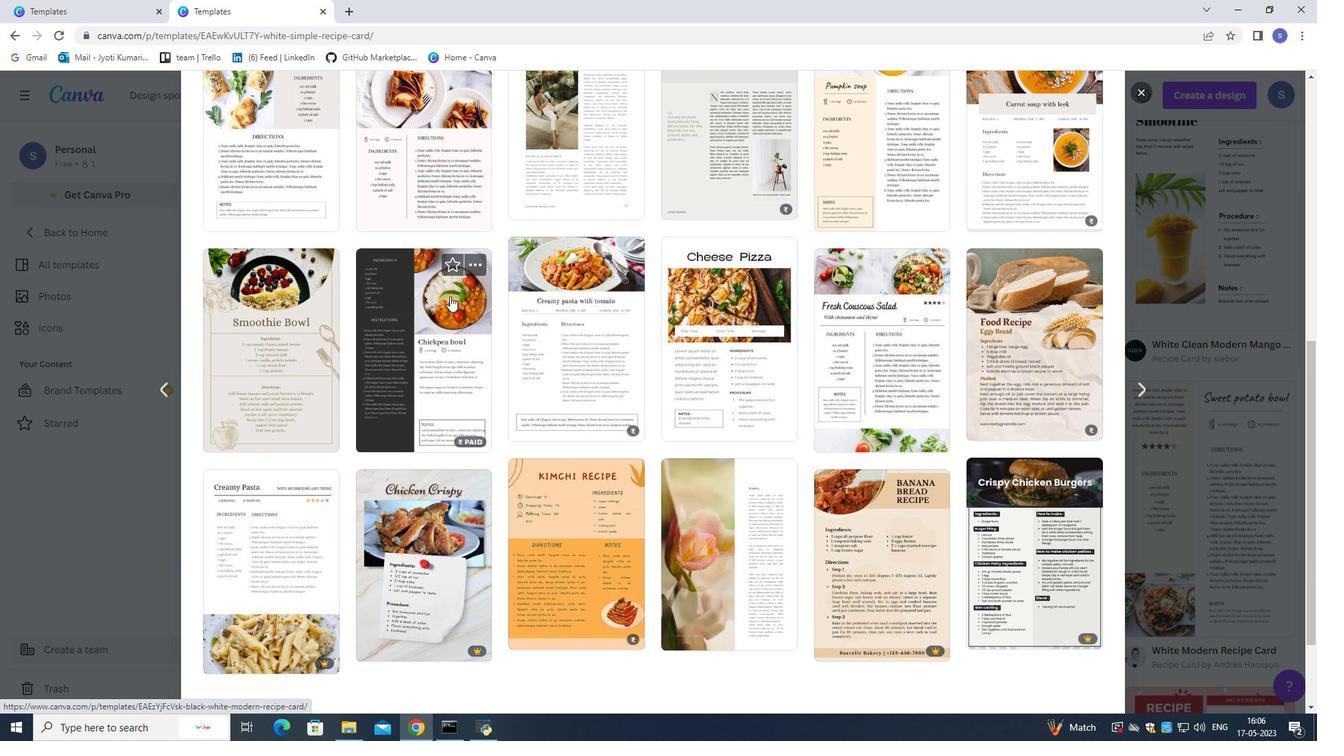 
Action: Mouse scrolled (450, 297) with delta (0, 0)
Screenshot: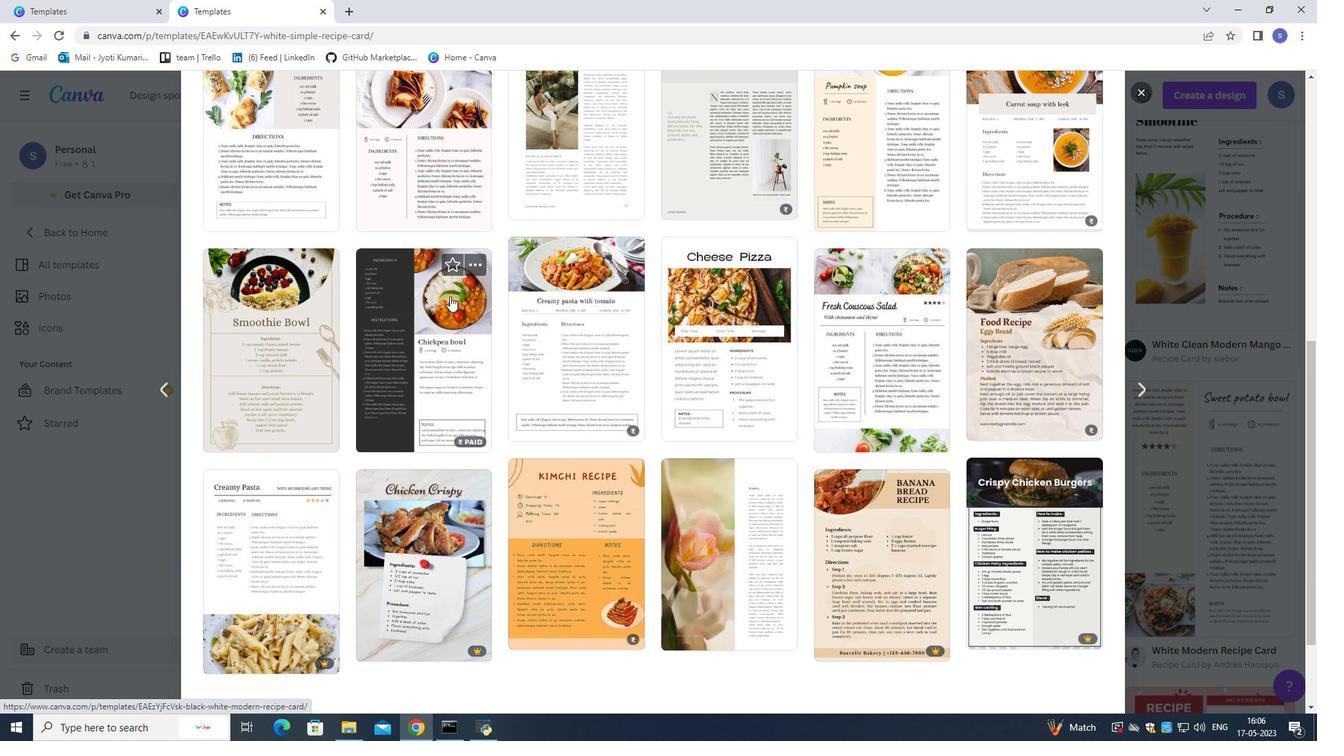 
Action: Mouse scrolled (450, 297) with delta (0, 0)
Screenshot: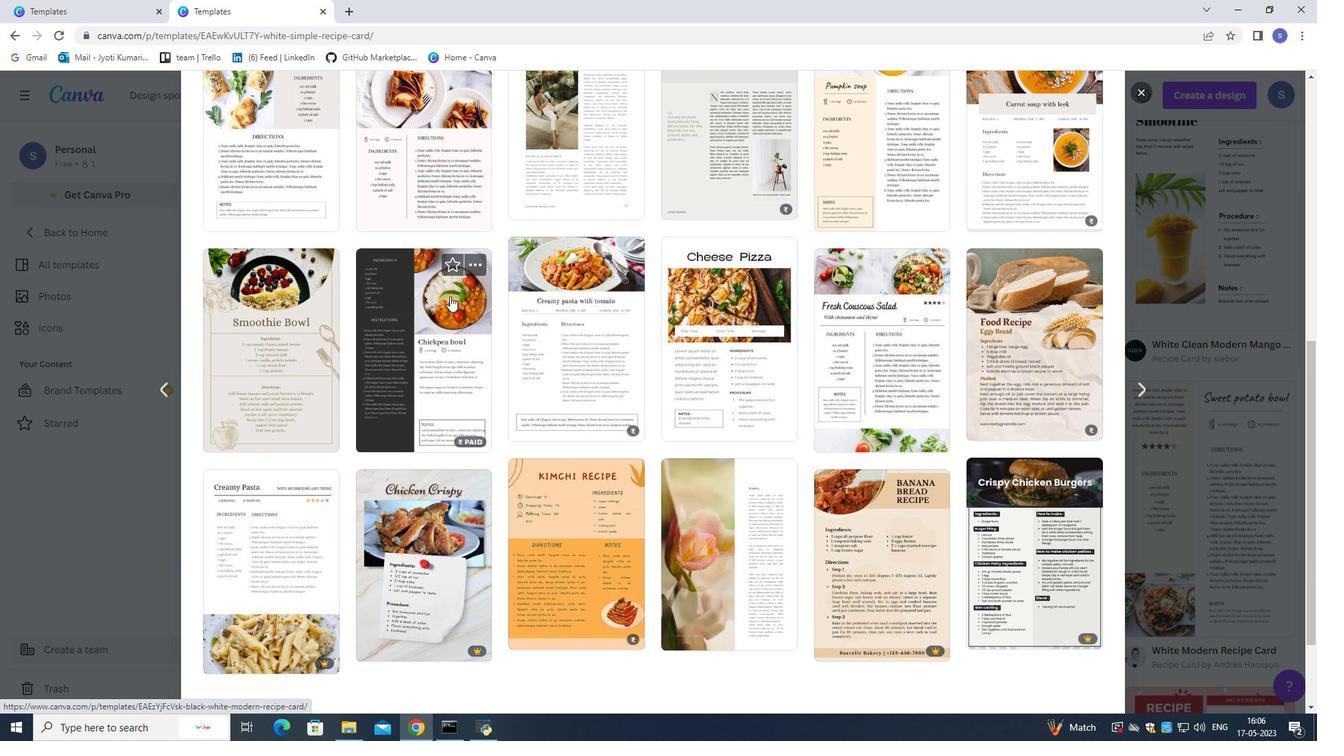 
Action: Mouse scrolled (450, 297) with delta (0, 0)
Screenshot: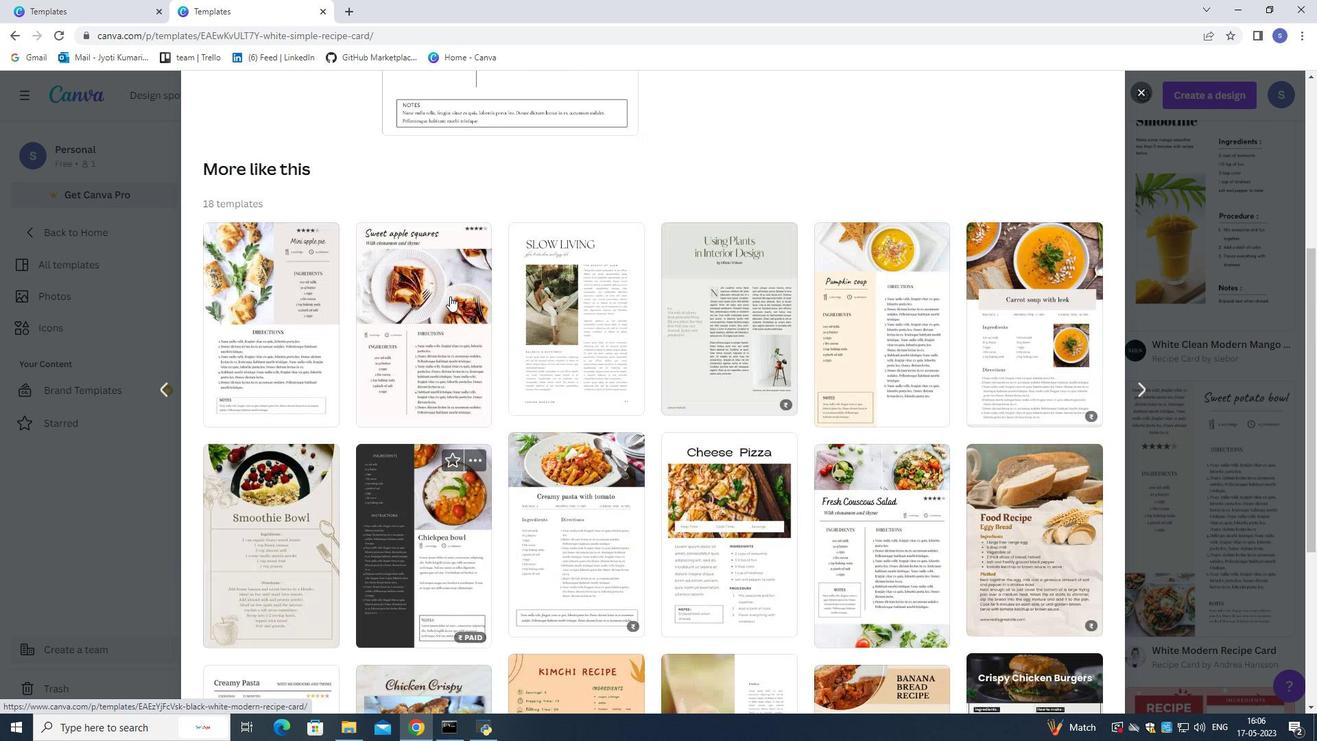 
Action: Mouse scrolled (450, 297) with delta (0, 0)
Screenshot: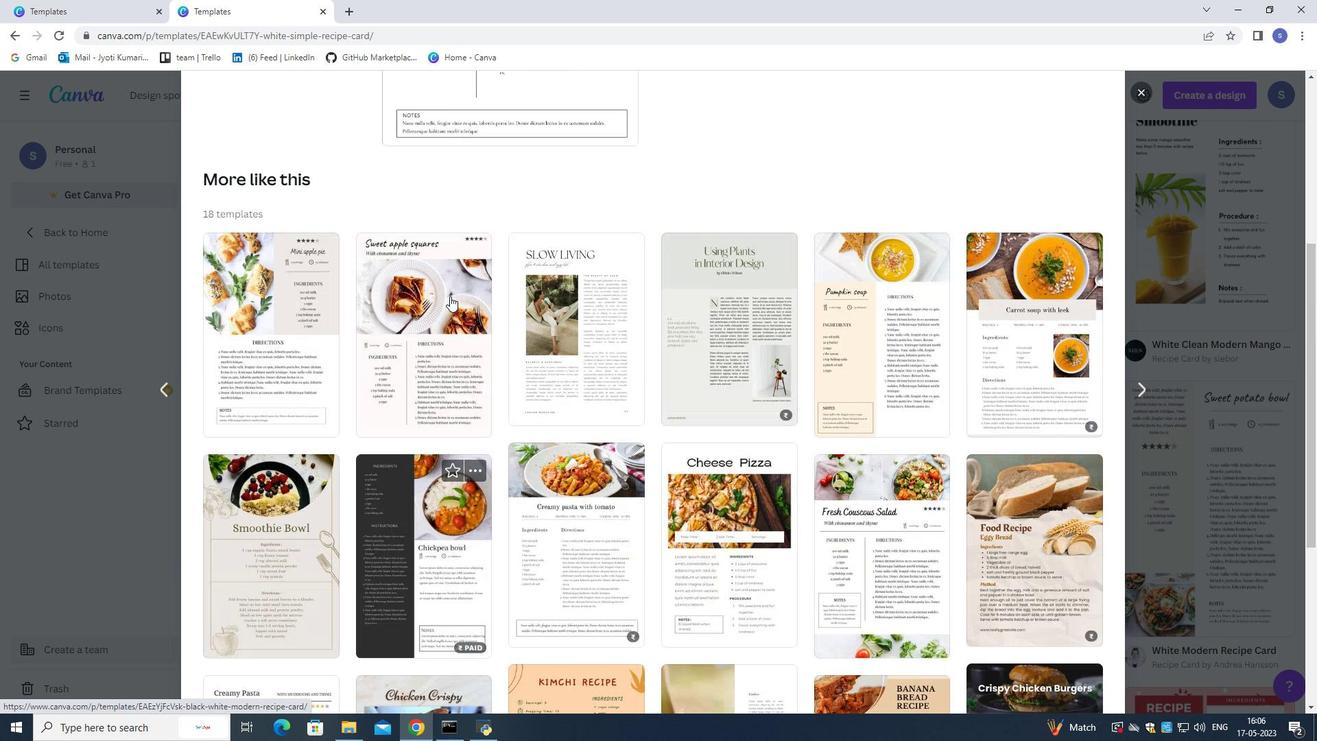 
Action: Mouse scrolled (450, 297) with delta (0, 0)
Screenshot: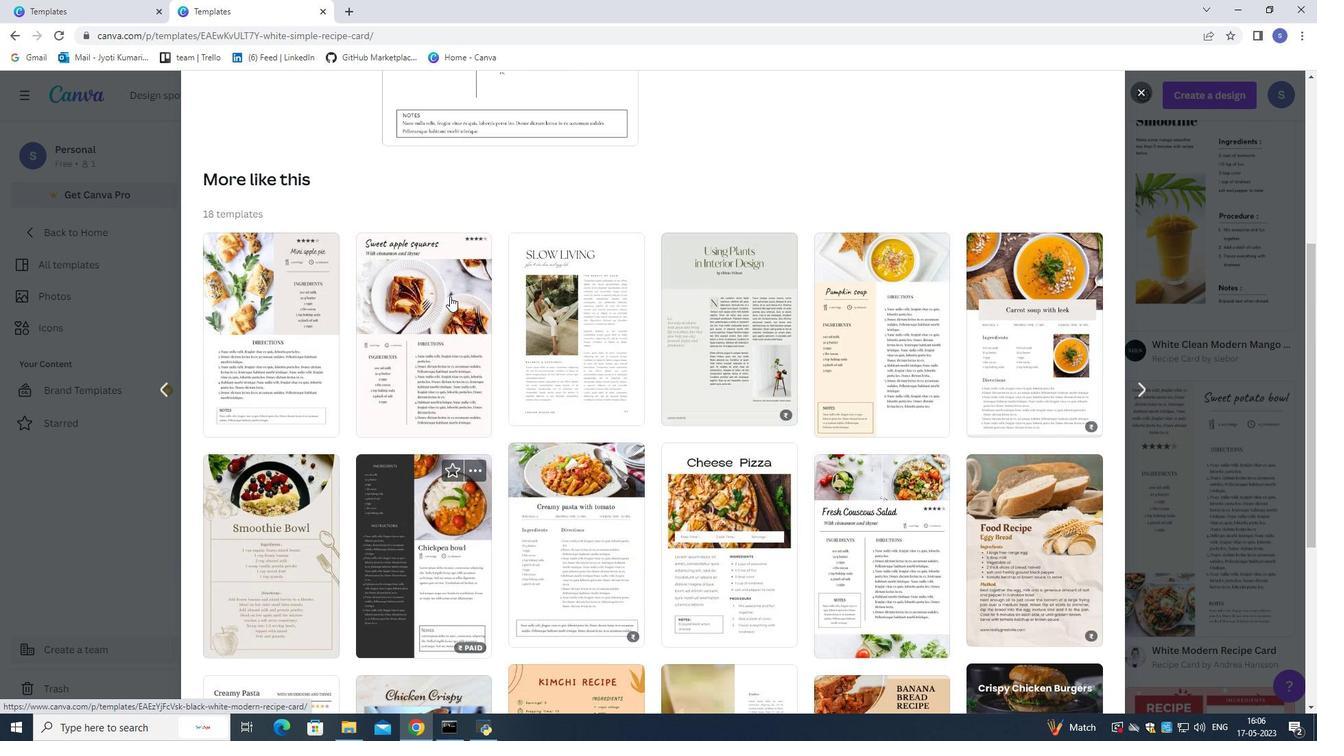 
Action: Mouse scrolled (450, 297) with delta (0, 0)
Screenshot: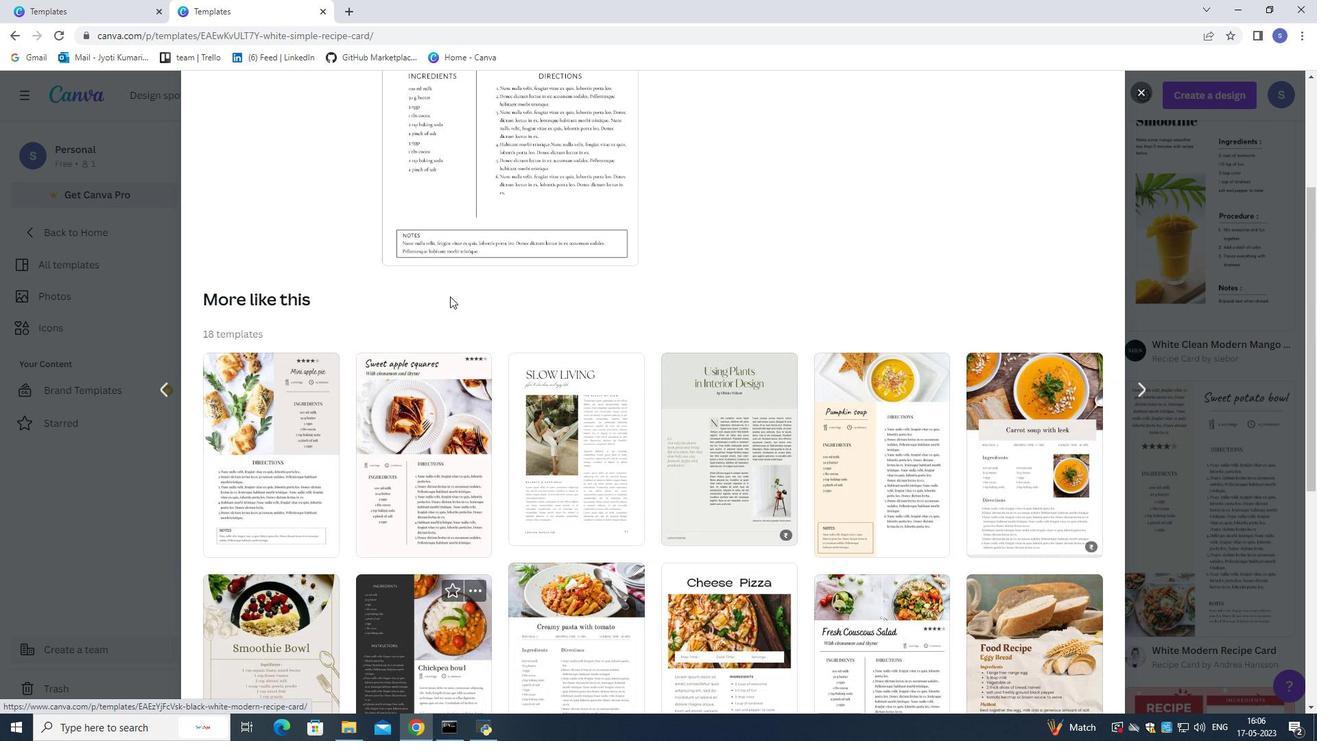 
Action: Mouse scrolled (450, 297) with delta (0, 0)
Screenshot: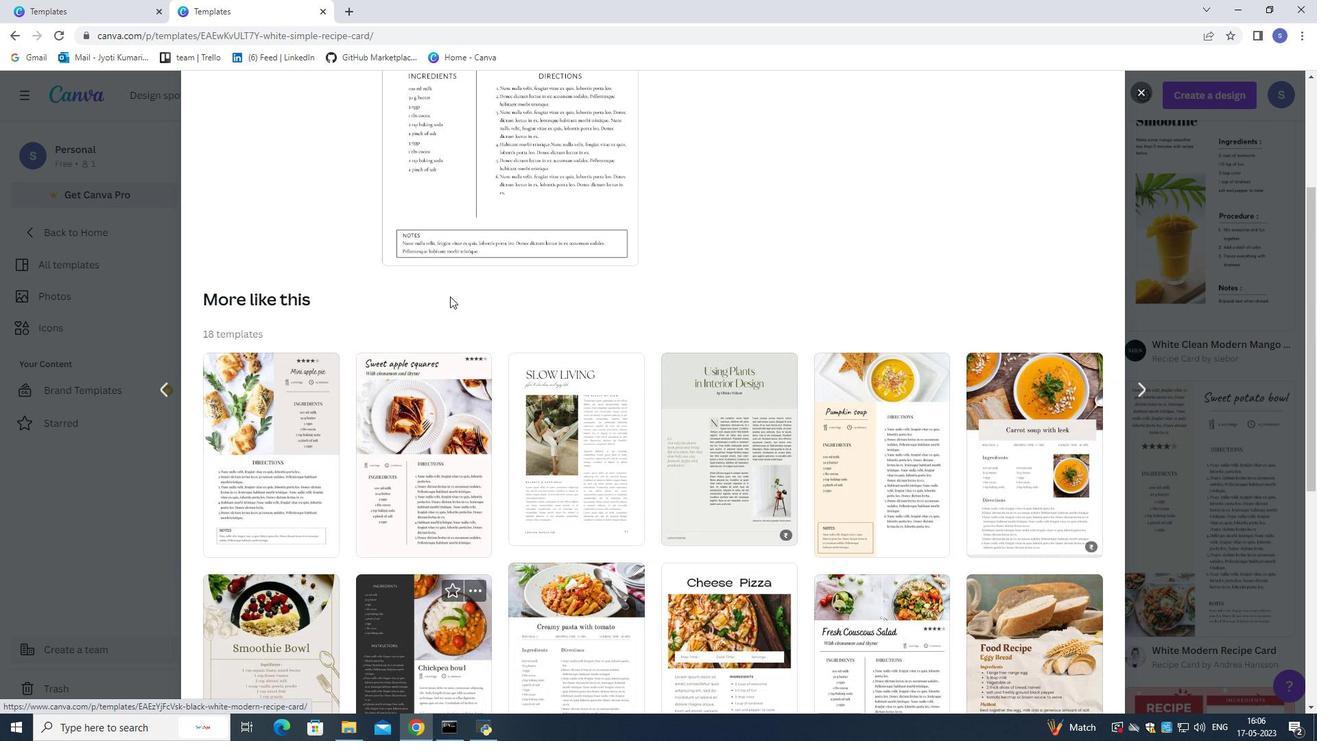 
Action: Mouse scrolled (450, 297) with delta (0, 0)
Screenshot: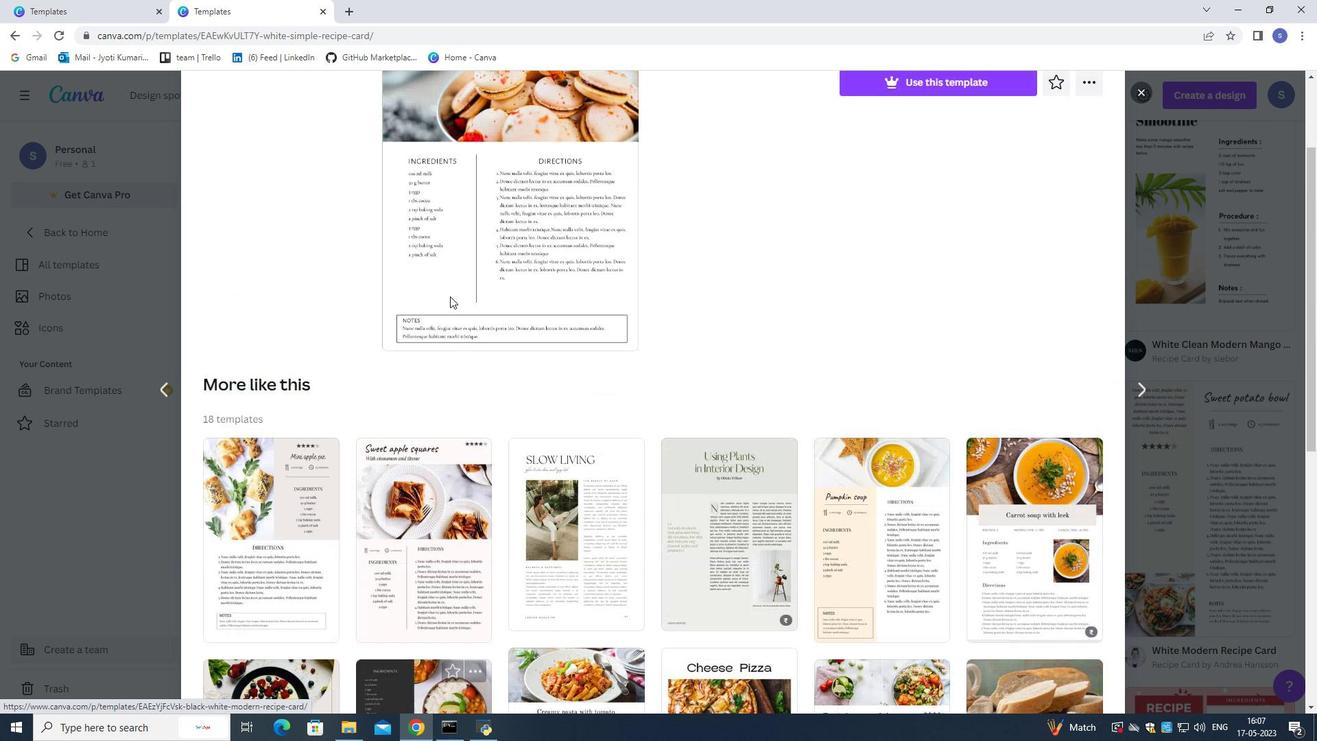 
Action: Mouse scrolled (450, 297) with delta (0, 0)
Screenshot: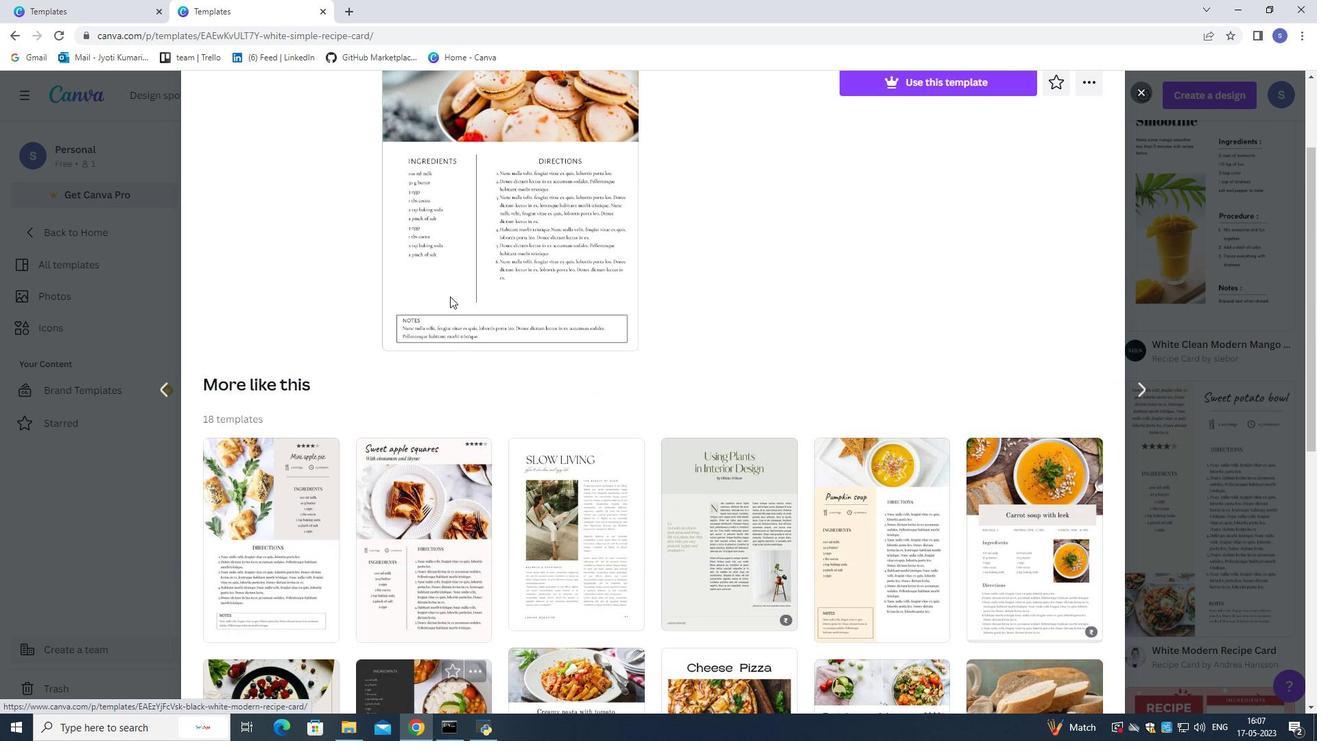 
Action: Mouse moved to (494, 268)
Screenshot: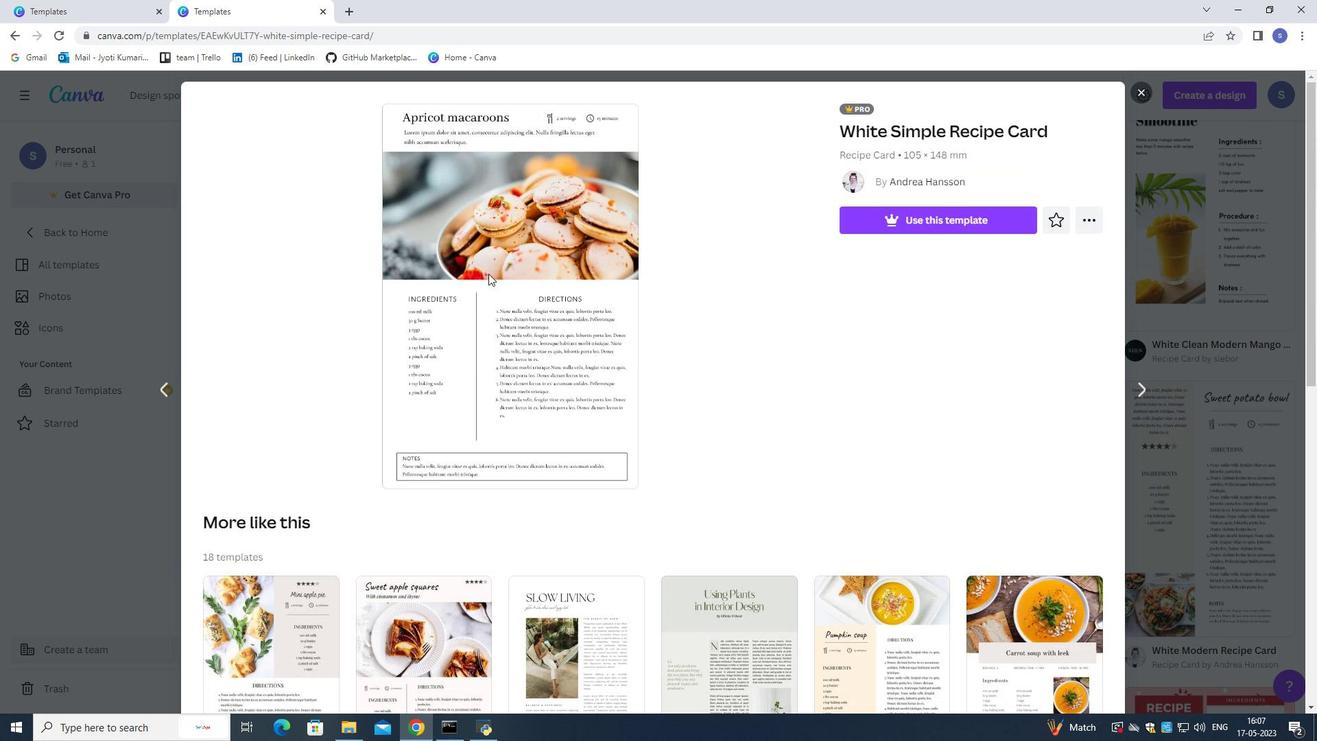 
Action: Mouse pressed left at (494, 268)
Screenshot: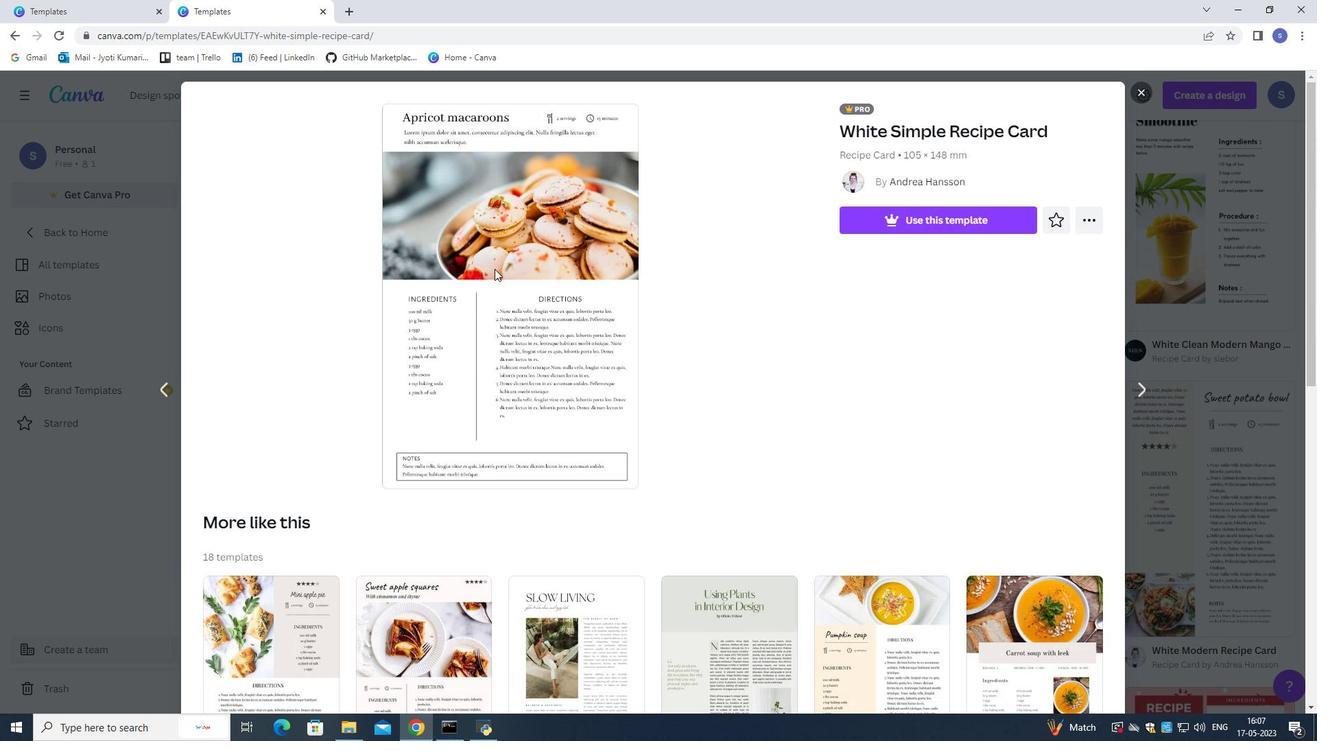 
Action: Mouse moved to (519, 214)
Screenshot: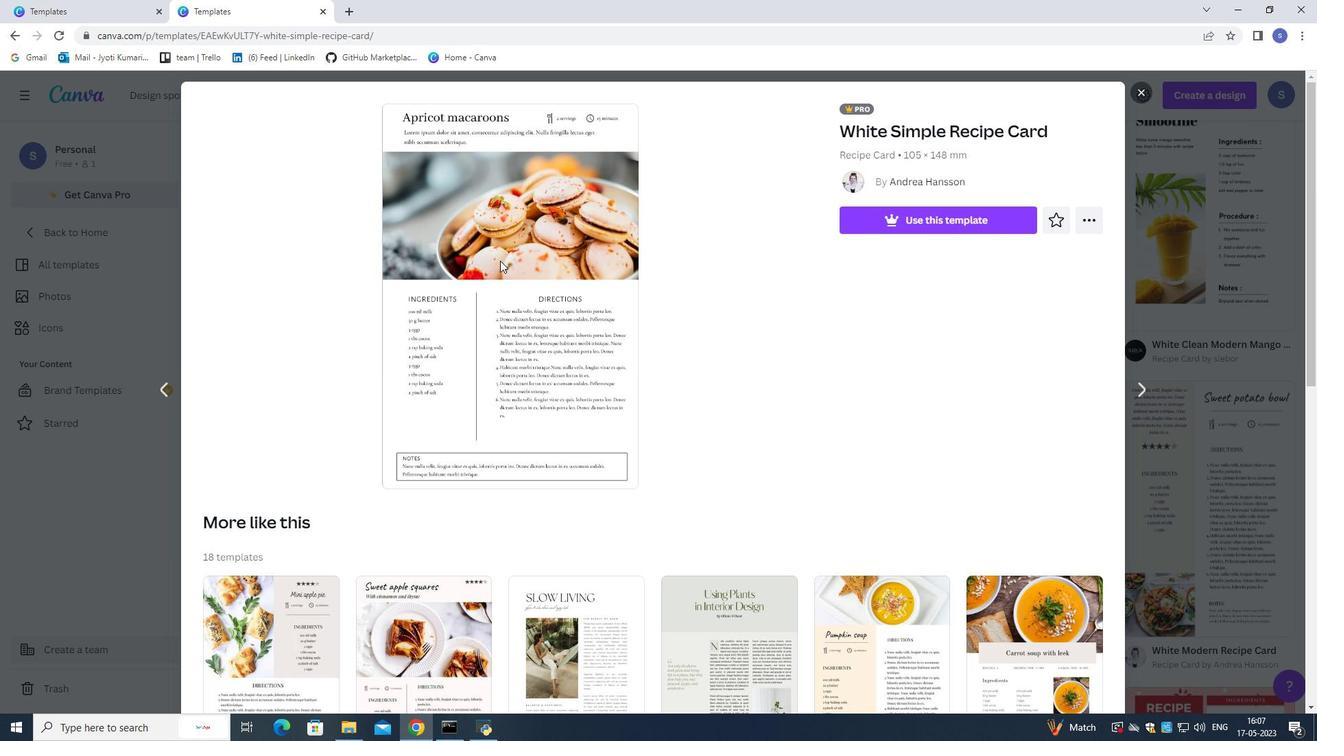 
Action: Mouse pressed left at (519, 214)
Screenshot: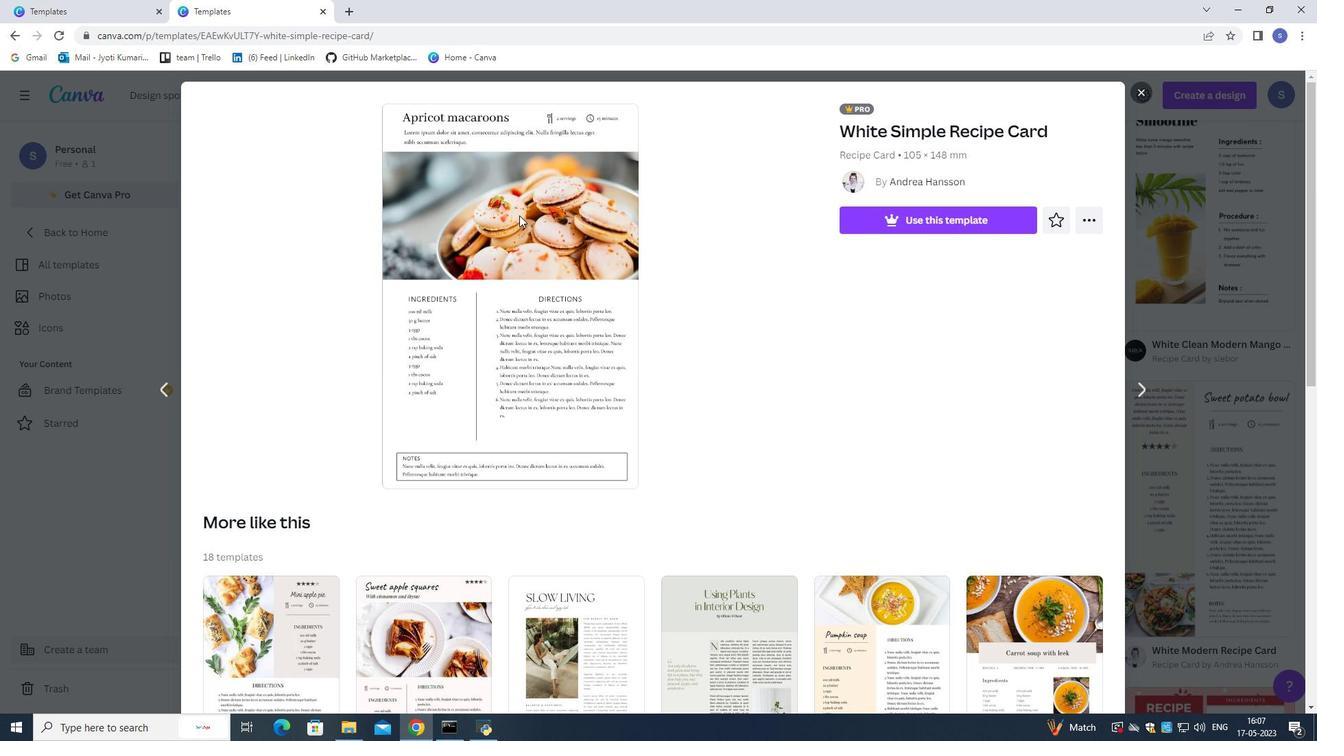 
Action: Mouse moved to (503, 268)
Screenshot: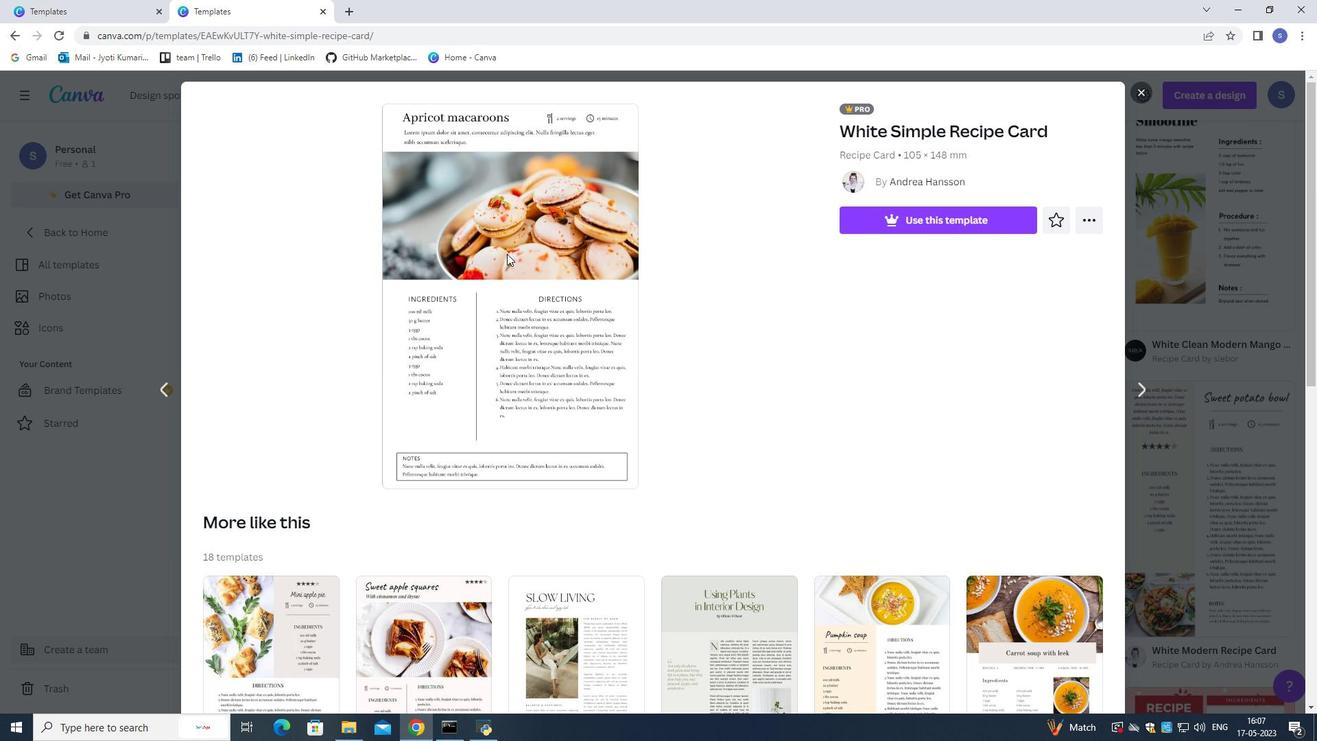 
Action: Mouse pressed left at (503, 268)
Screenshot: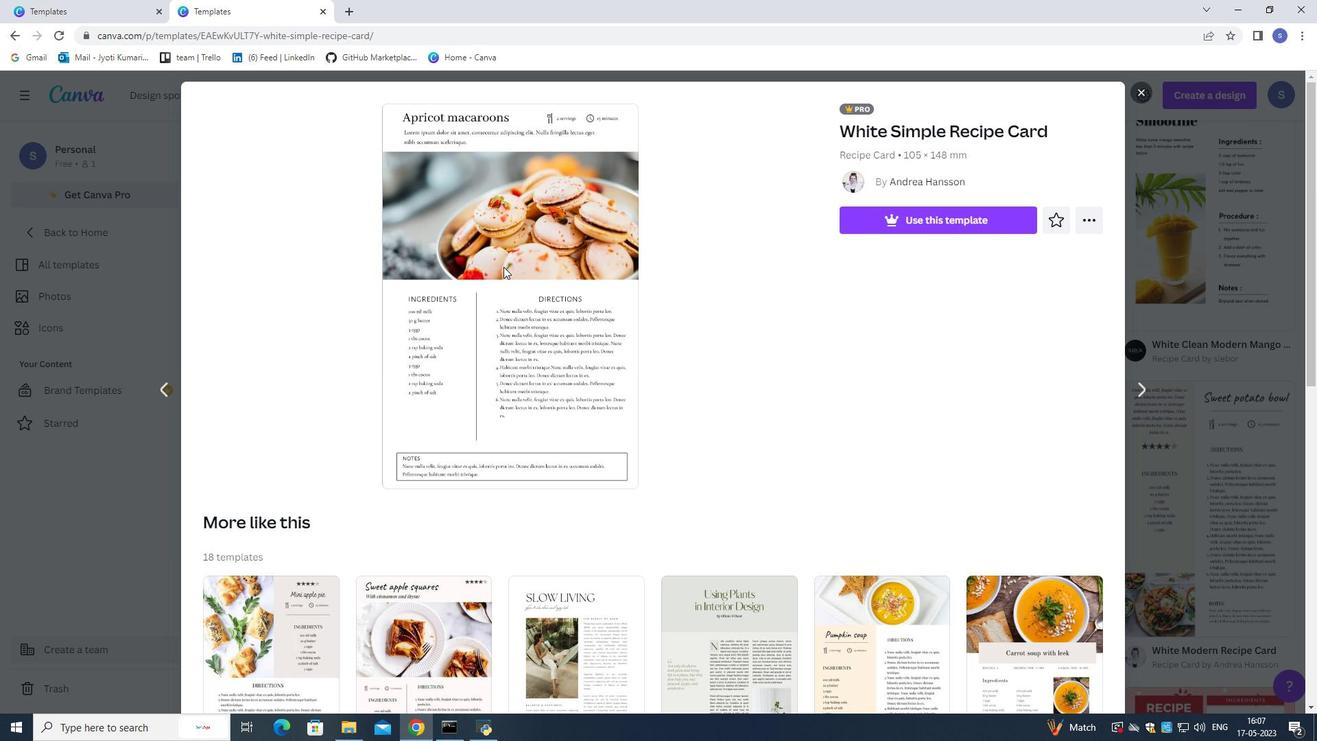 
Action: Mouse moved to (485, 382)
Screenshot: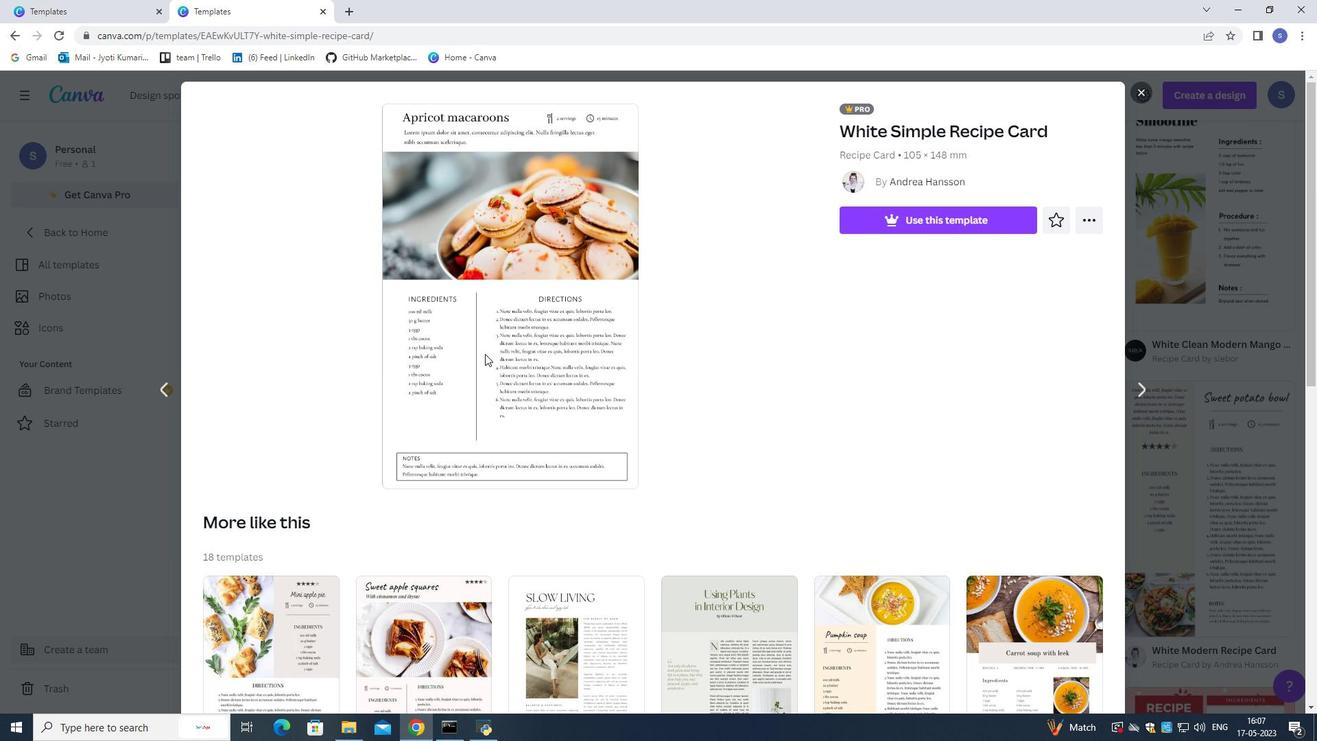 
Action: Mouse pressed left at (485, 382)
Screenshot: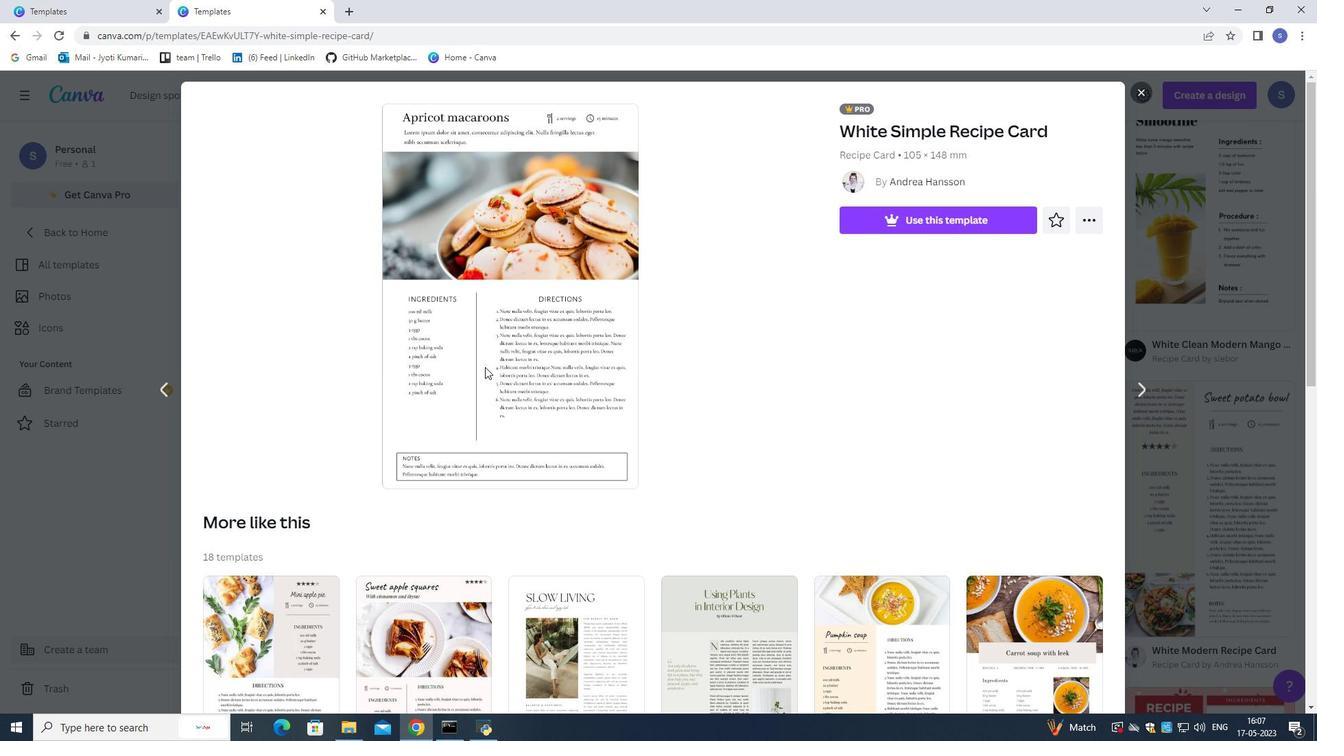 
Action: Mouse moved to (1136, 91)
Screenshot: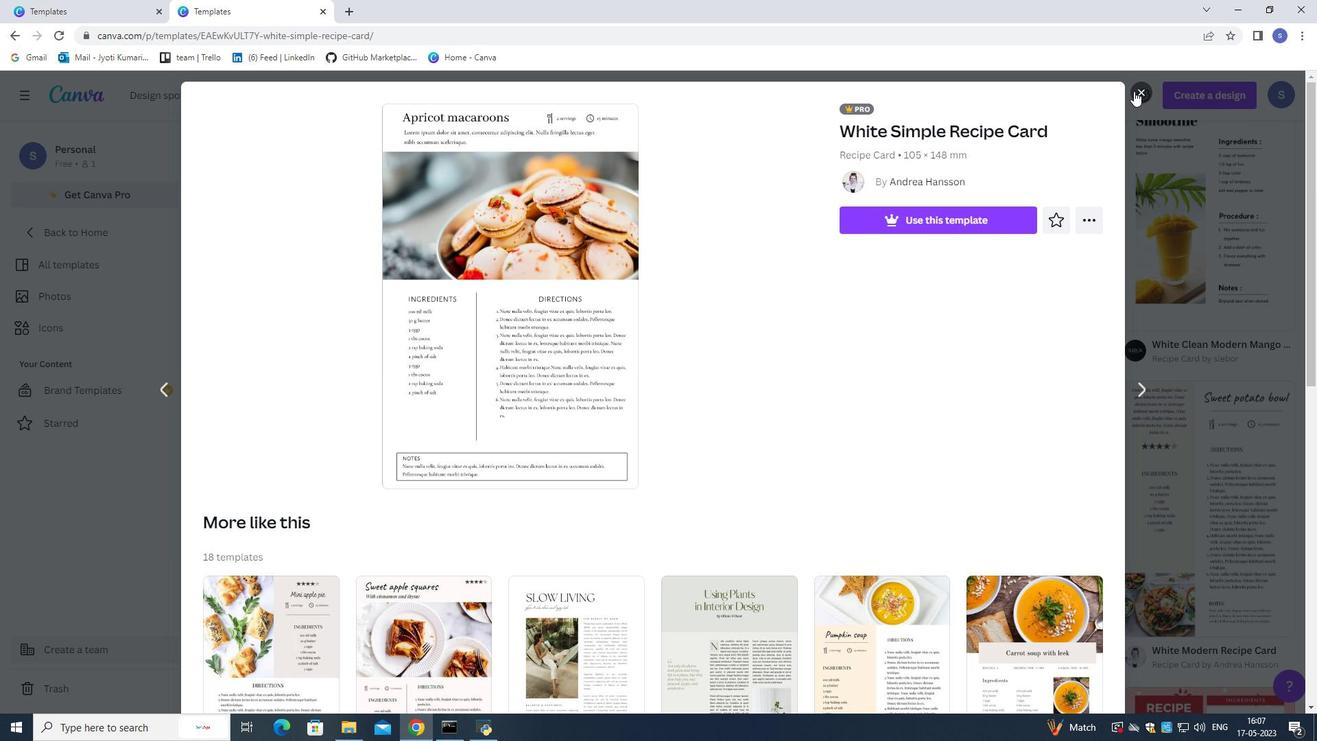 
Action: Mouse pressed left at (1136, 91)
Screenshot: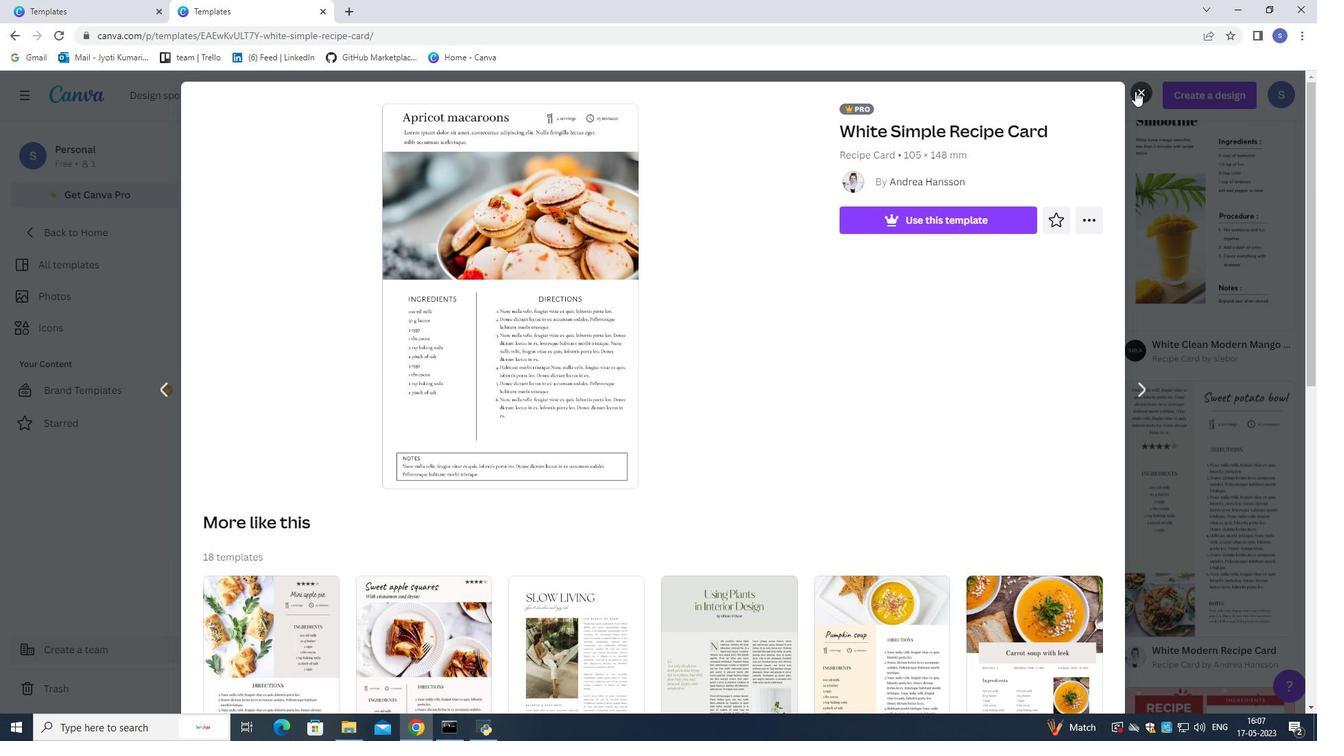 
Action: Mouse moved to (520, 389)
Screenshot: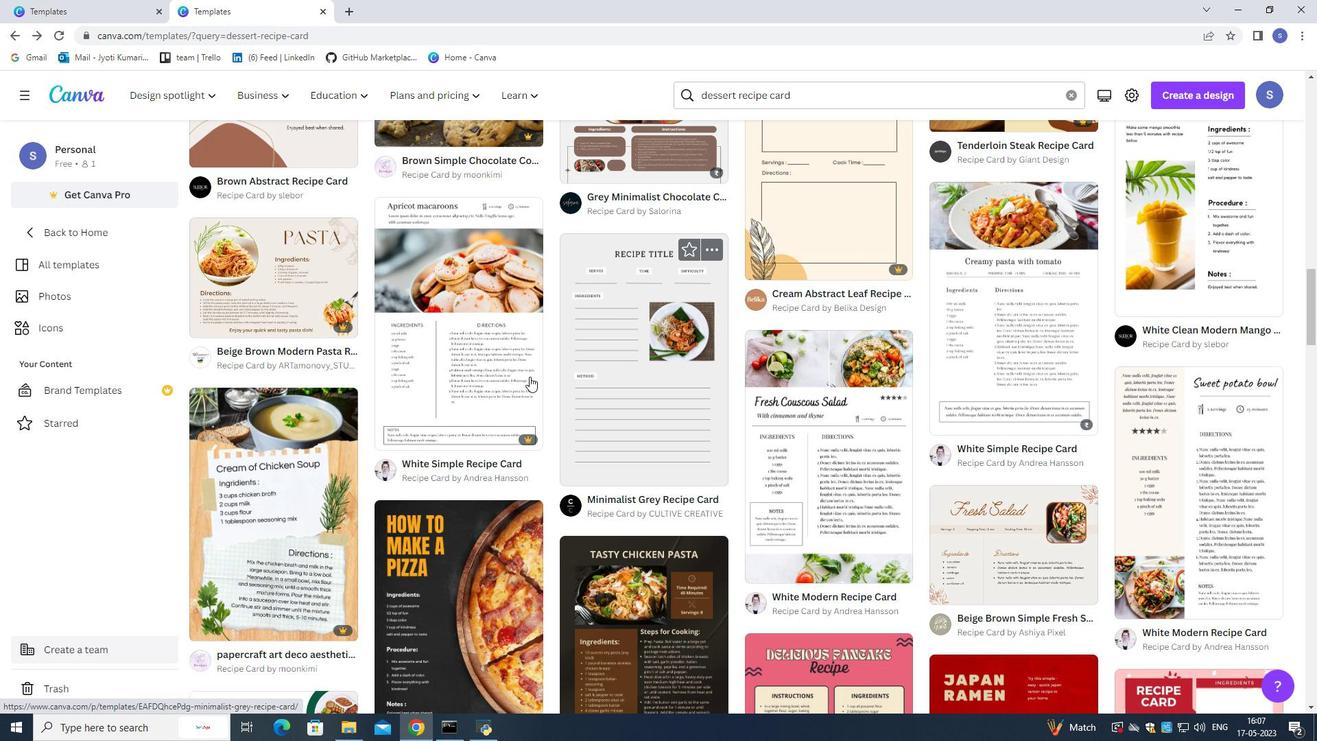 
Action: Mouse scrolled (520, 389) with delta (0, 0)
Screenshot: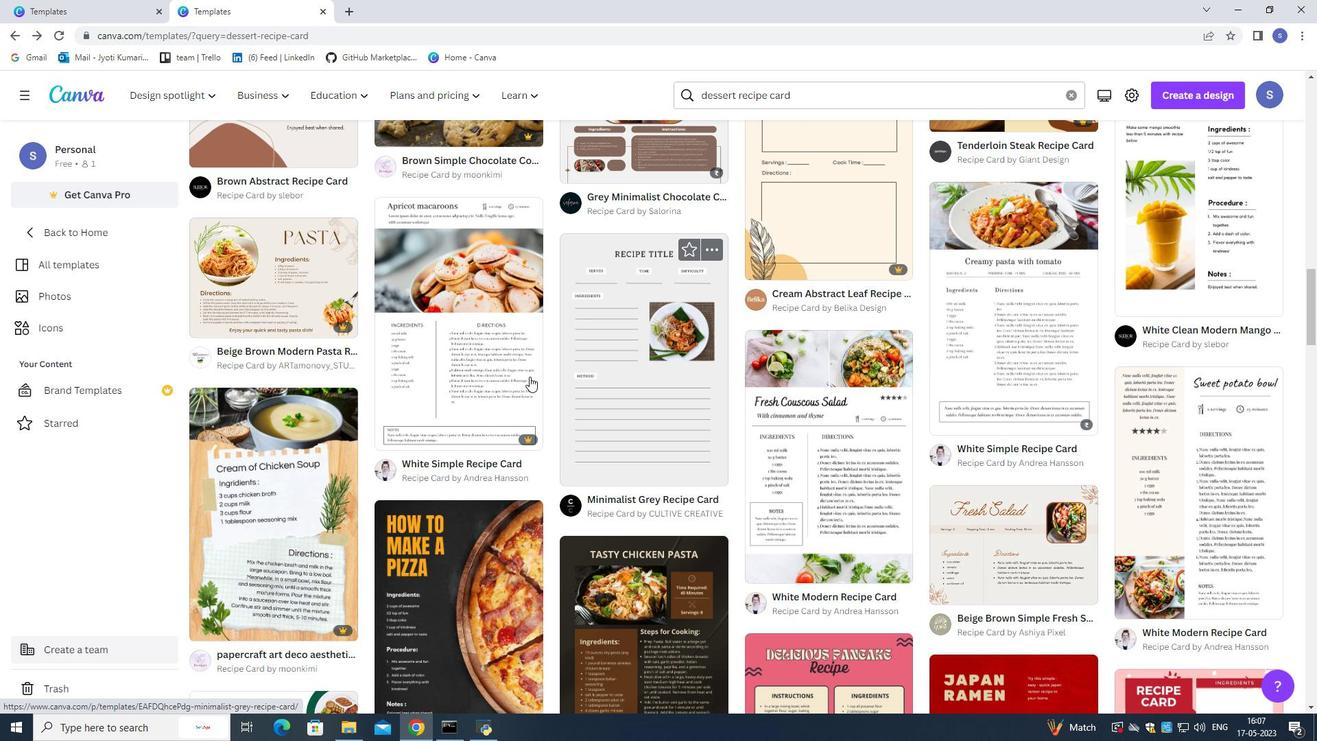 
Action: Mouse scrolled (520, 389) with delta (0, 0)
Screenshot: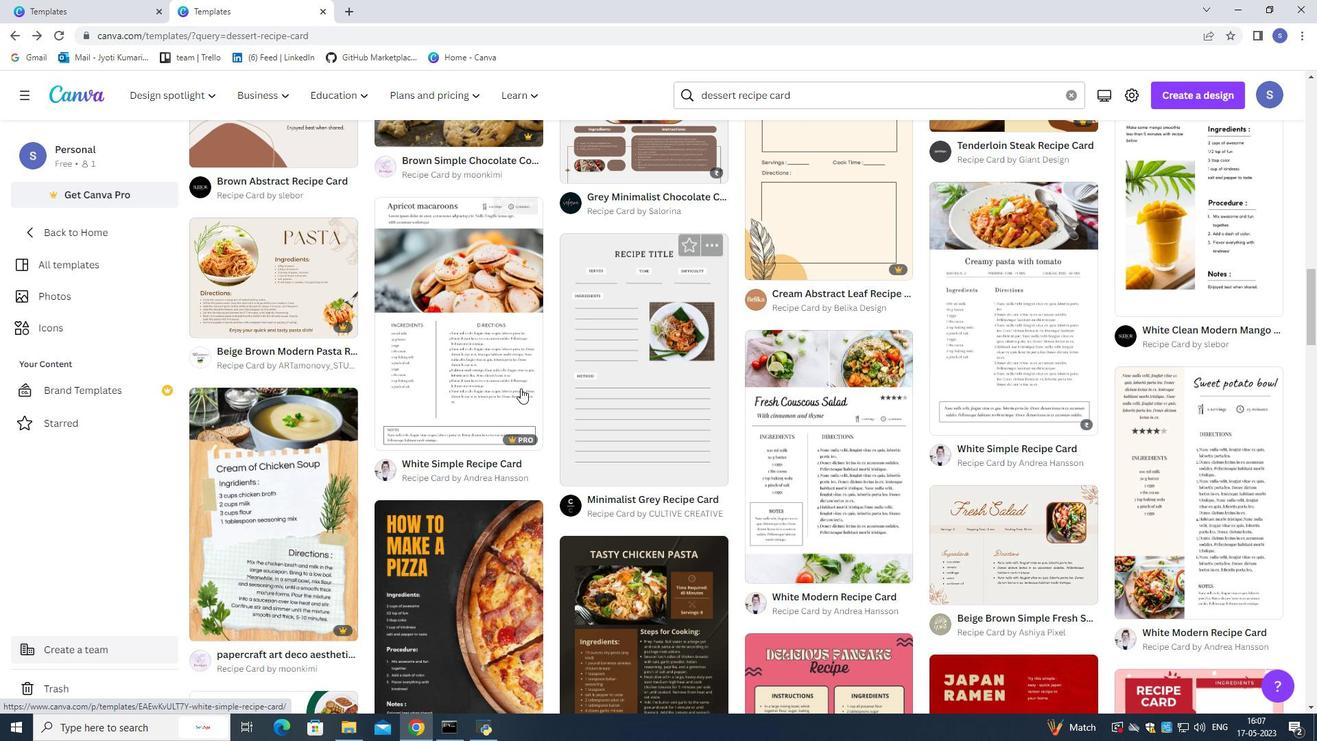 
Action: Mouse moved to (520, 388)
Screenshot: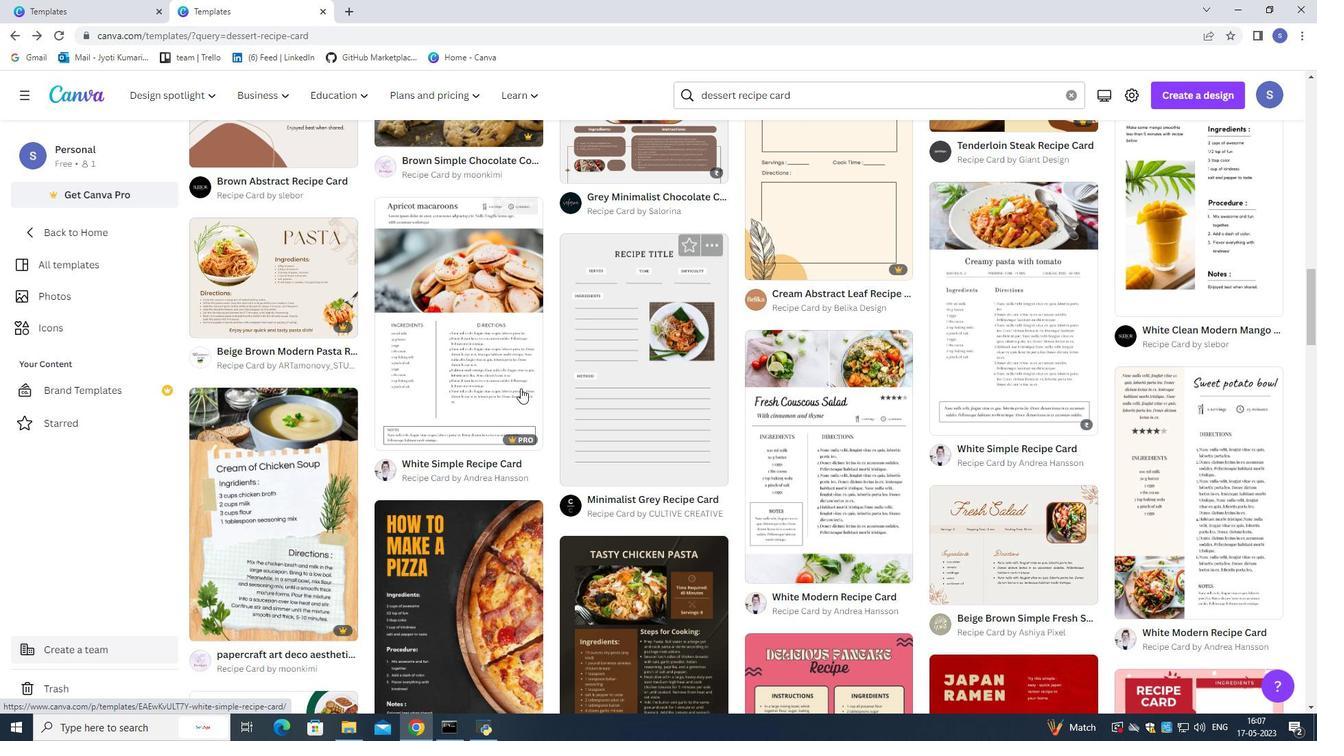 
Action: Mouse scrolled (520, 389) with delta (0, 0)
Screenshot: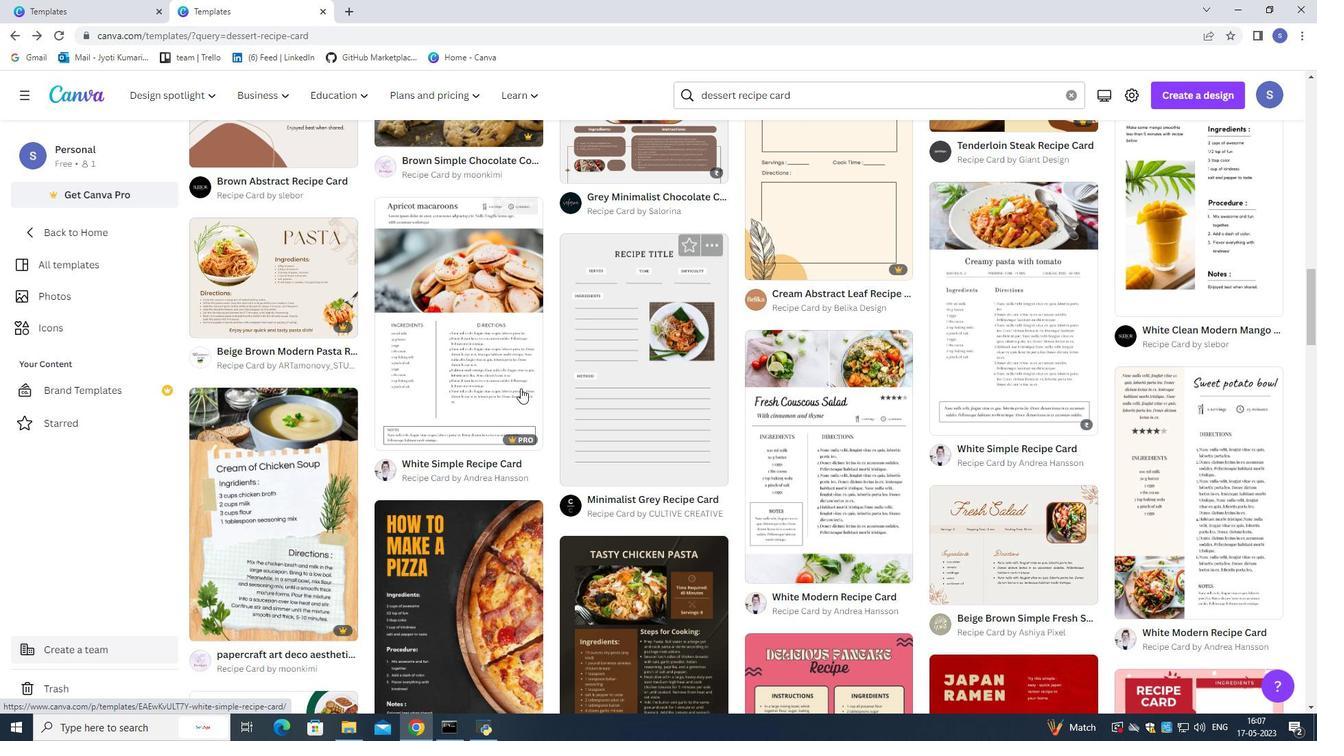 
Action: Mouse moved to (519, 388)
Screenshot: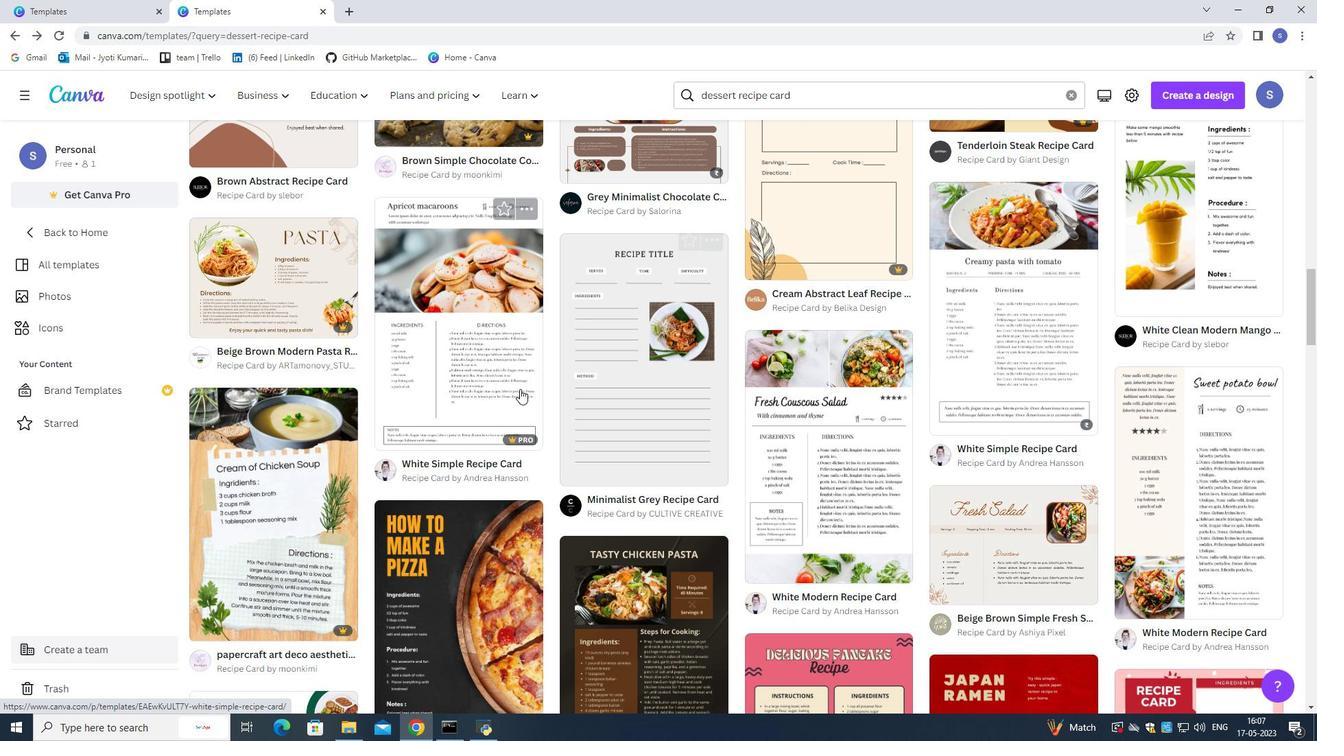 
Action: Mouse scrolled (519, 389) with delta (0, 0)
Screenshot: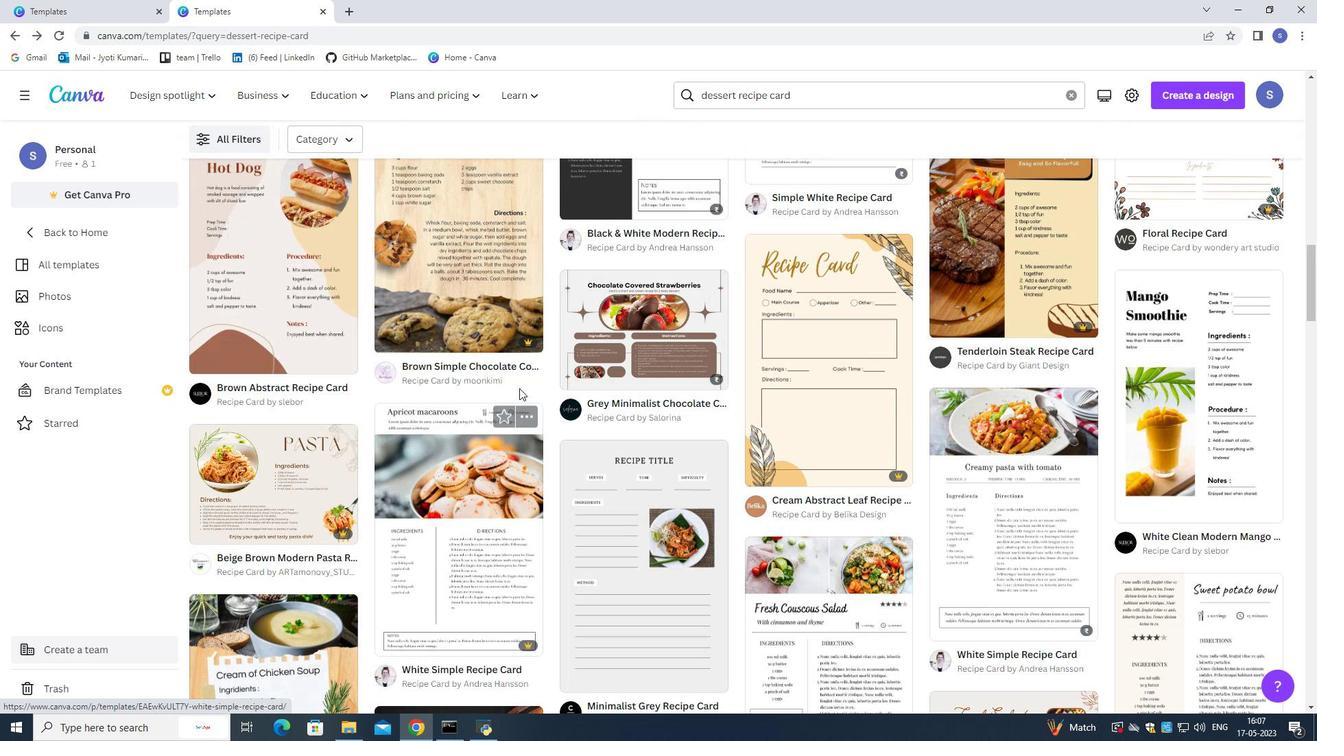 
Action: Mouse scrolled (519, 389) with delta (0, 0)
Screenshot: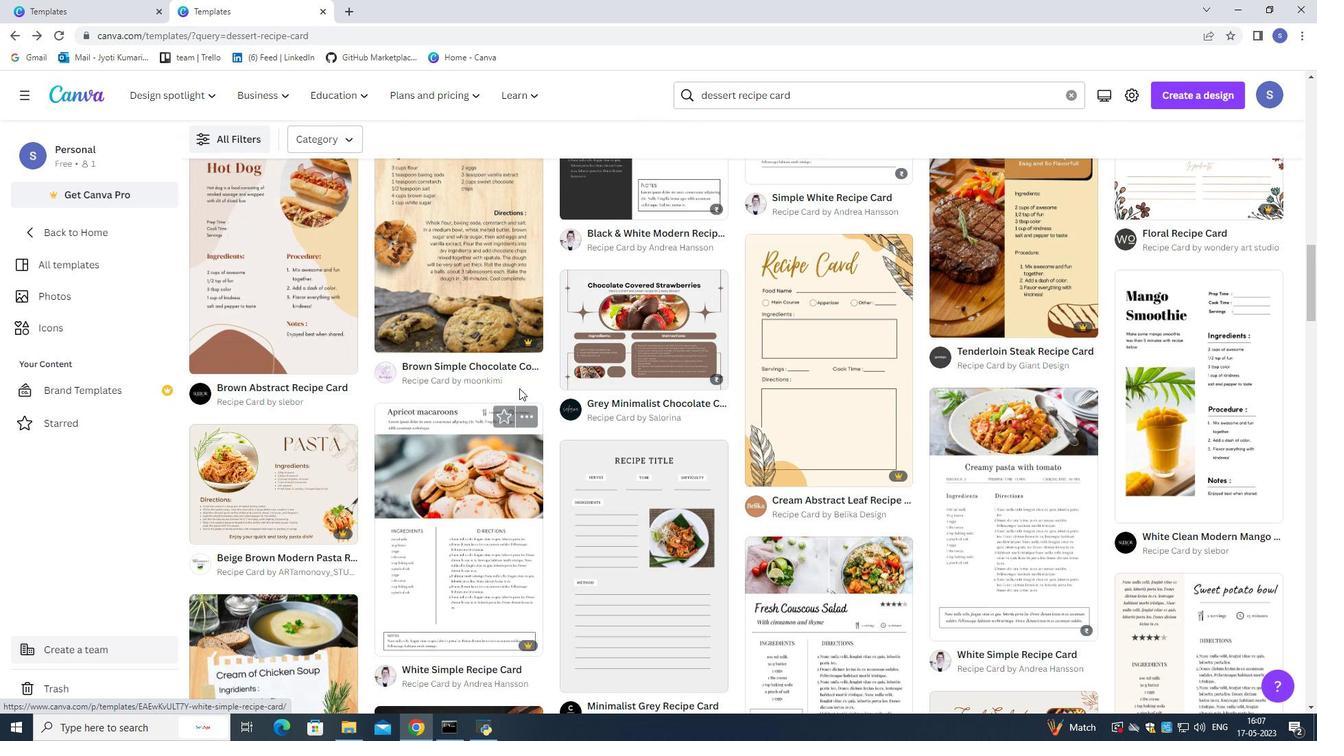 
Action: Mouse scrolled (519, 389) with delta (0, 0)
Screenshot: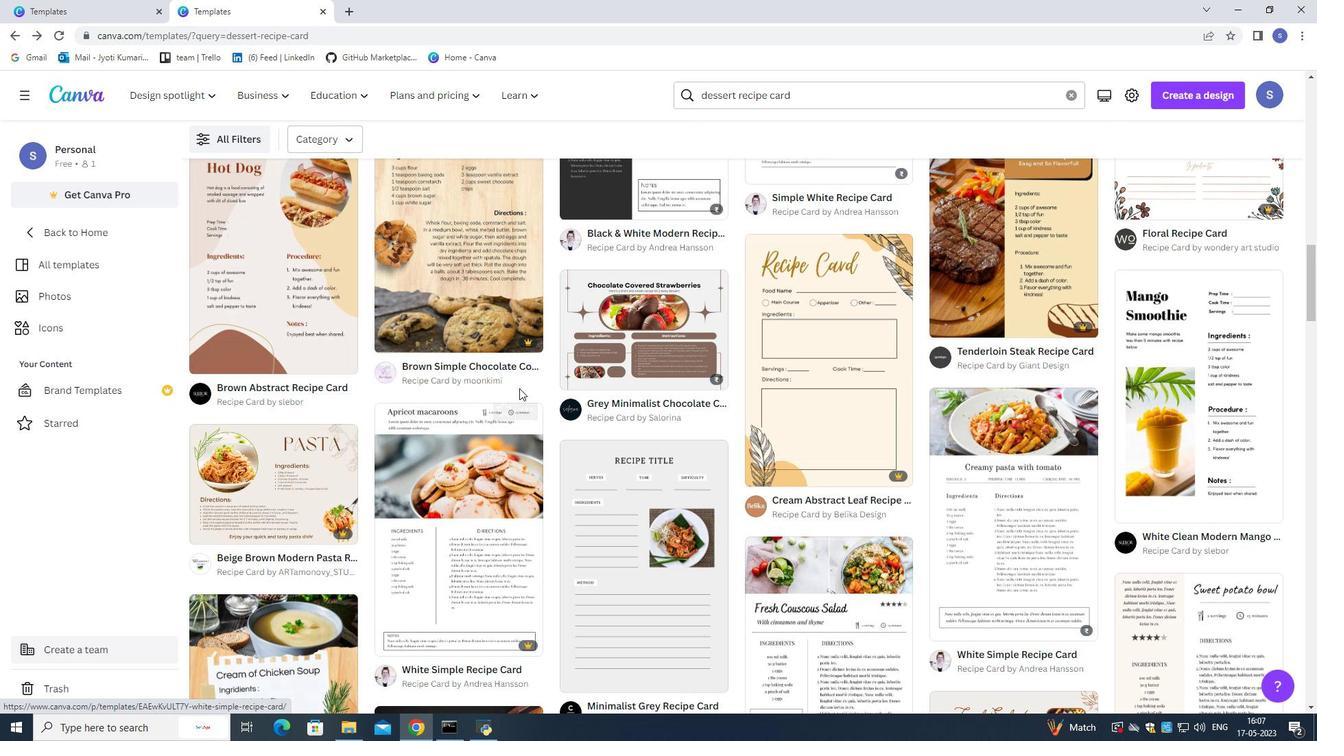 
Action: Mouse scrolled (519, 389) with delta (0, 0)
Screenshot: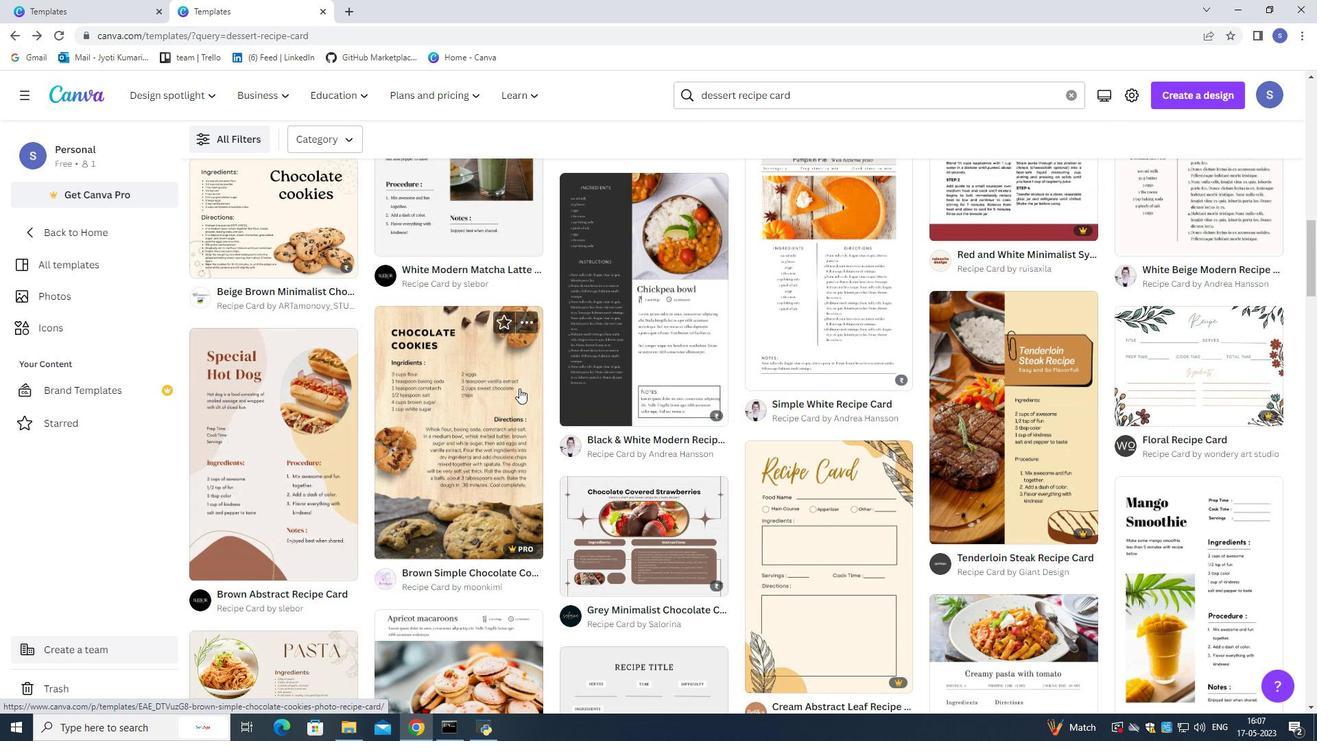 
Action: Mouse scrolled (519, 389) with delta (0, 0)
Screenshot: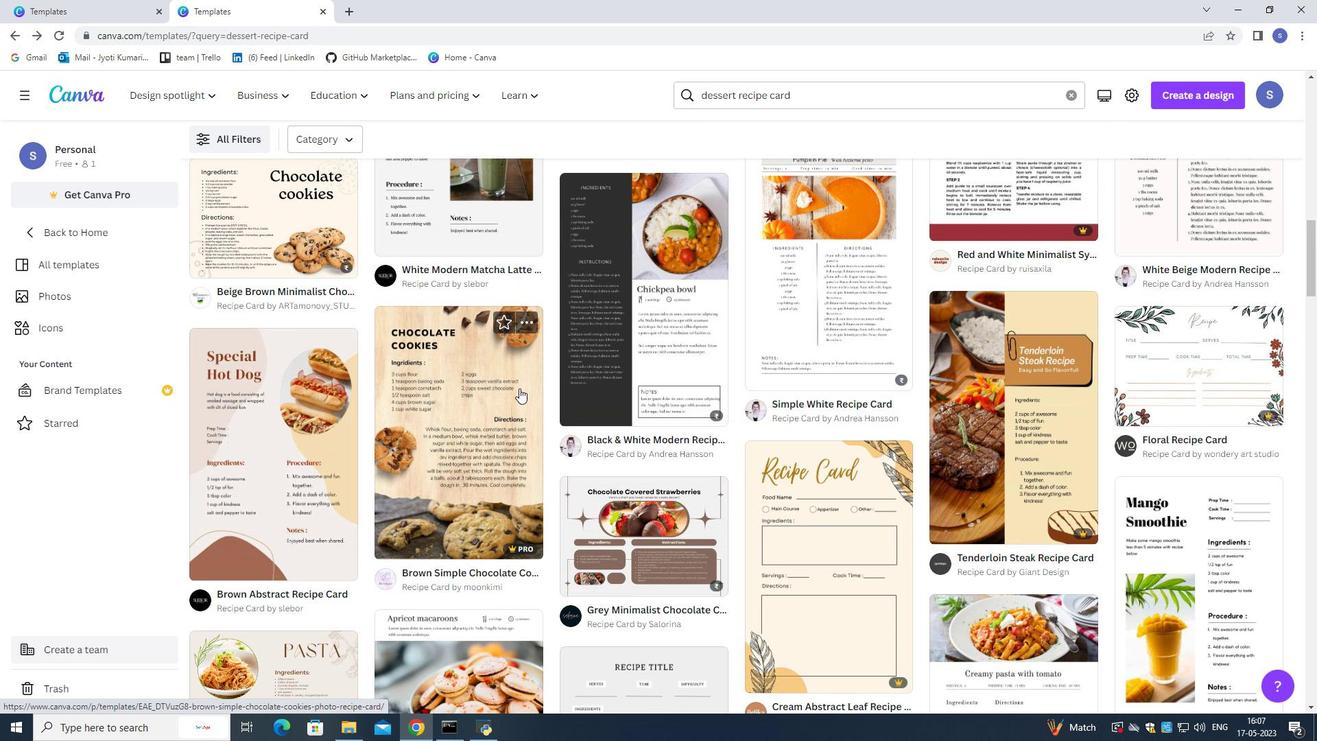 
Action: Mouse moved to (519, 387)
Screenshot: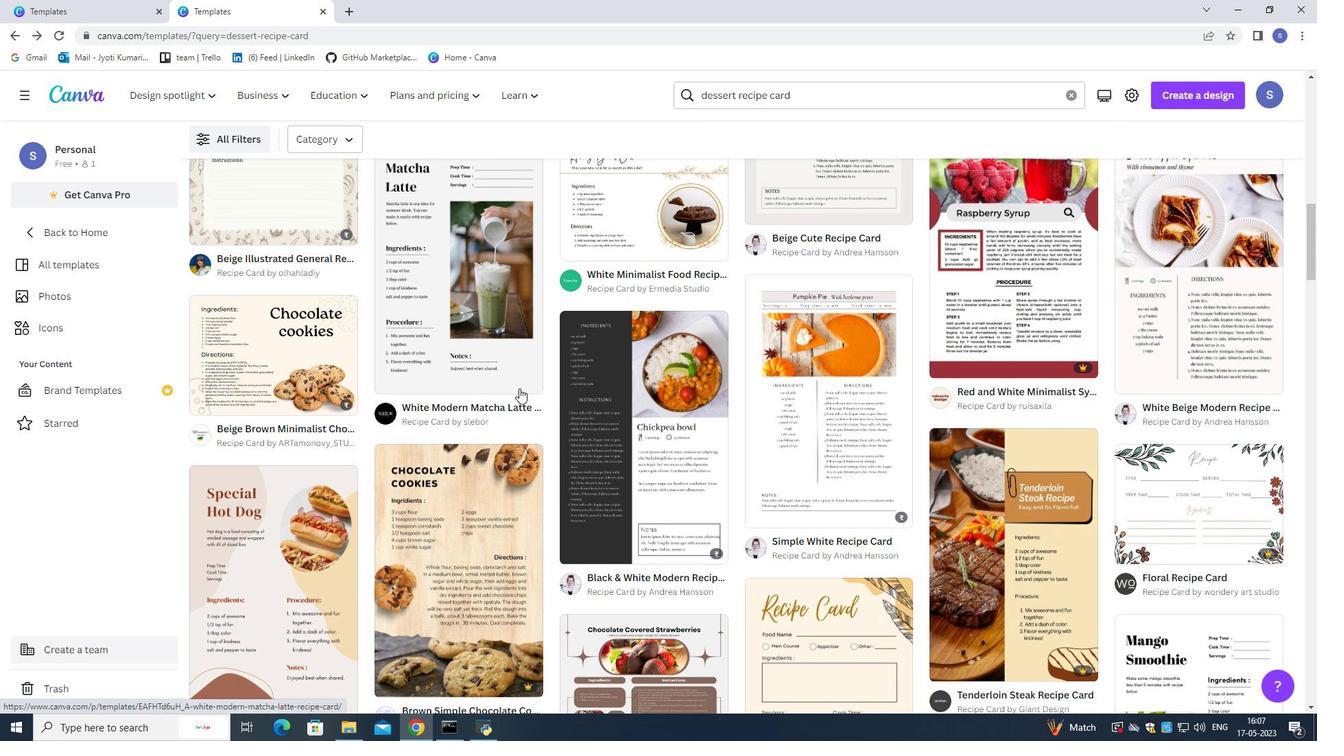 
Action: Mouse scrolled (519, 387) with delta (0, 0)
Screenshot: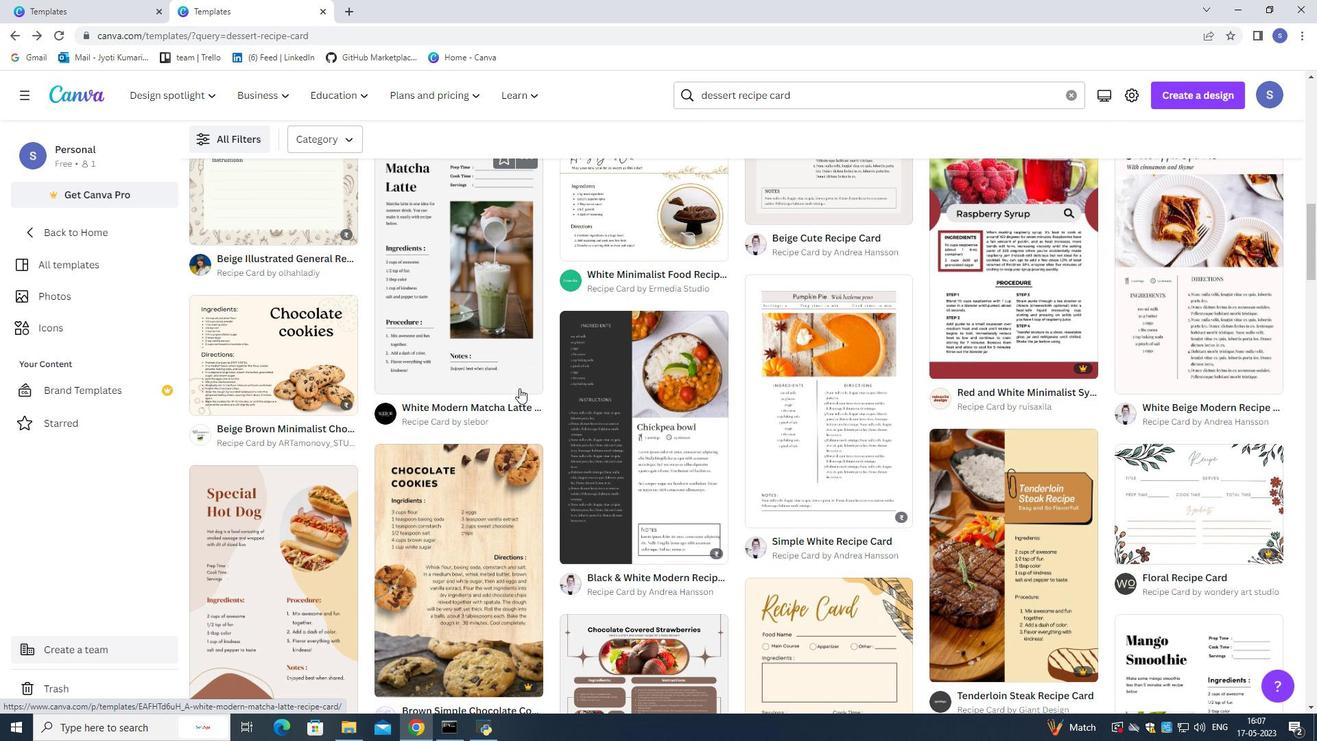 
Action: Mouse scrolled (519, 387) with delta (0, 0)
Screenshot: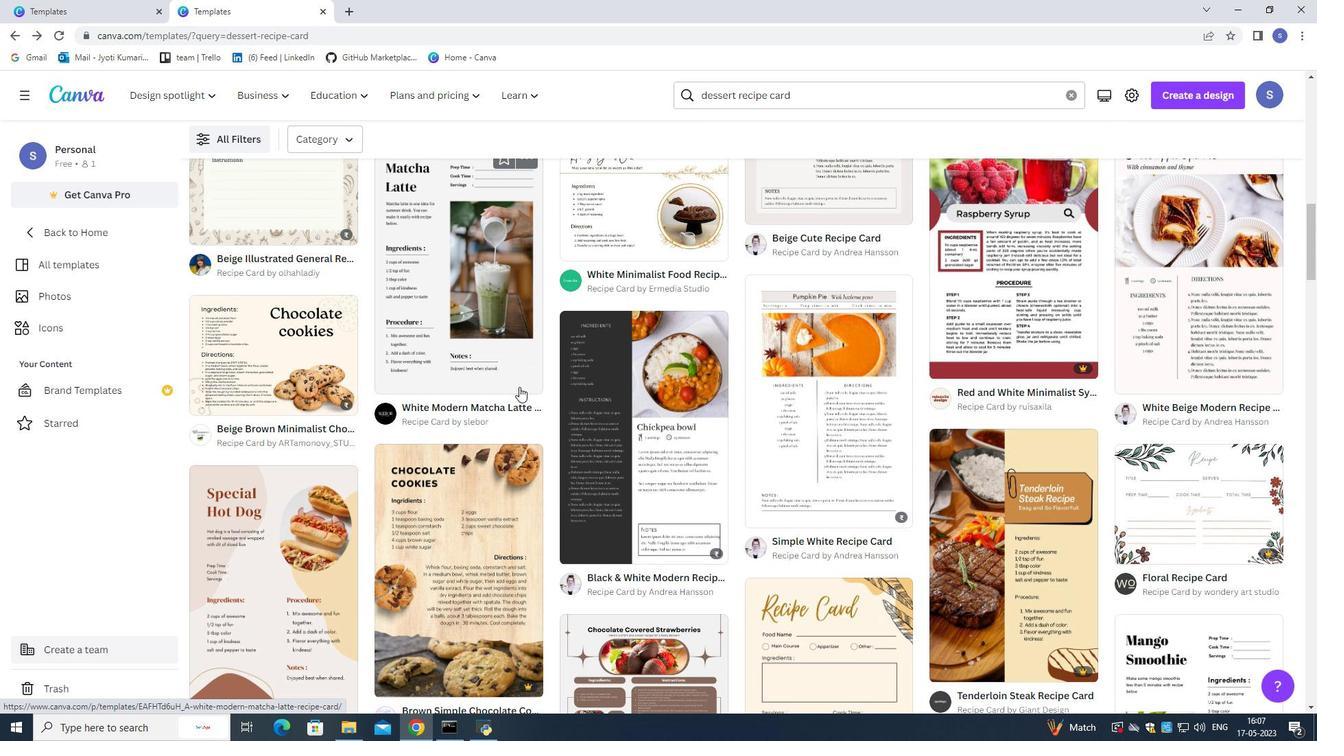 
Action: Mouse scrolled (519, 387) with delta (0, 0)
Screenshot: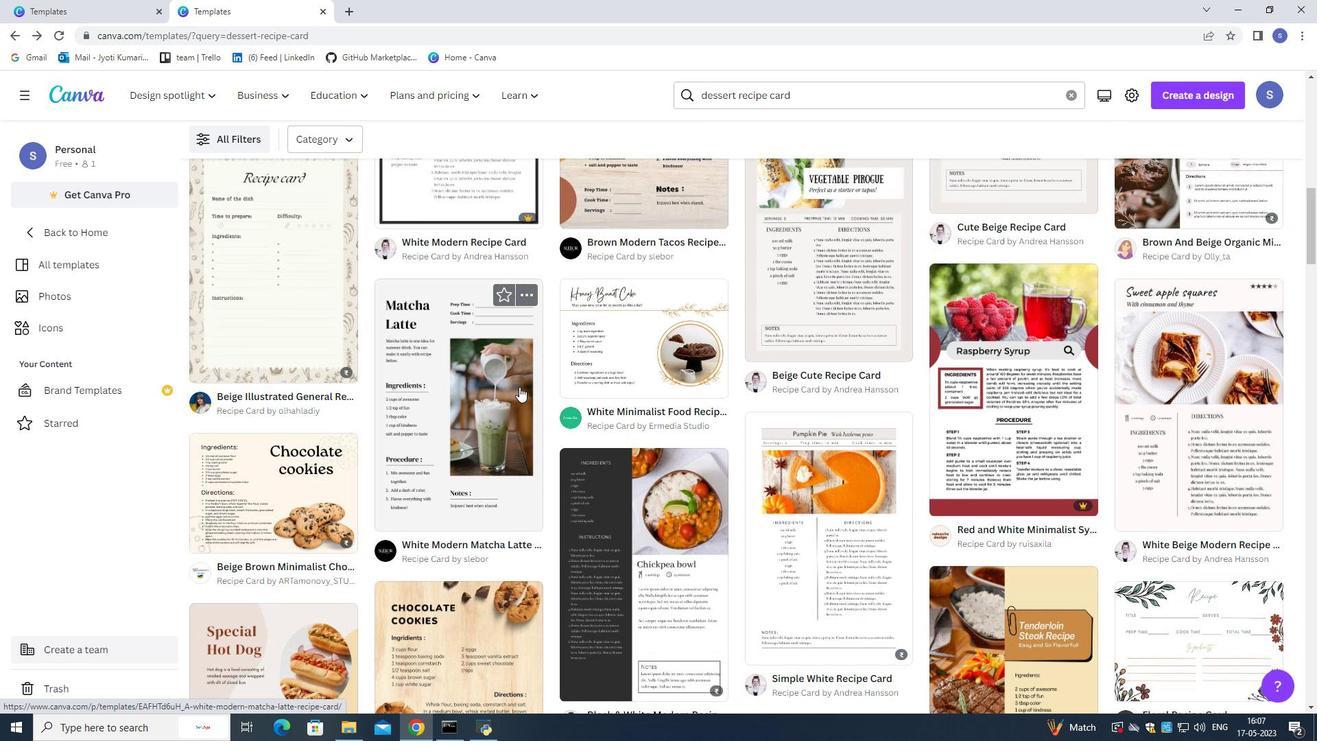 
Action: Mouse scrolled (519, 387) with delta (0, 0)
Screenshot: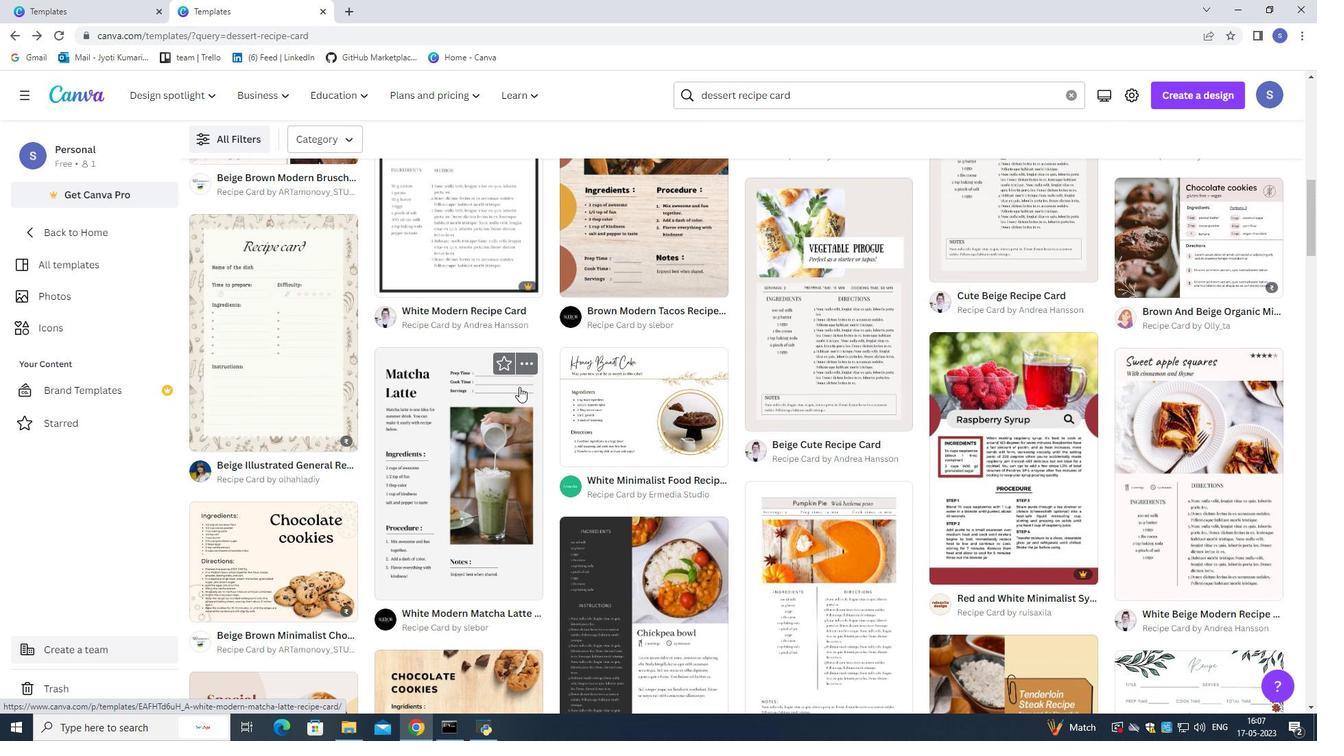 
Action: Mouse scrolled (519, 387) with delta (0, 0)
Screenshot: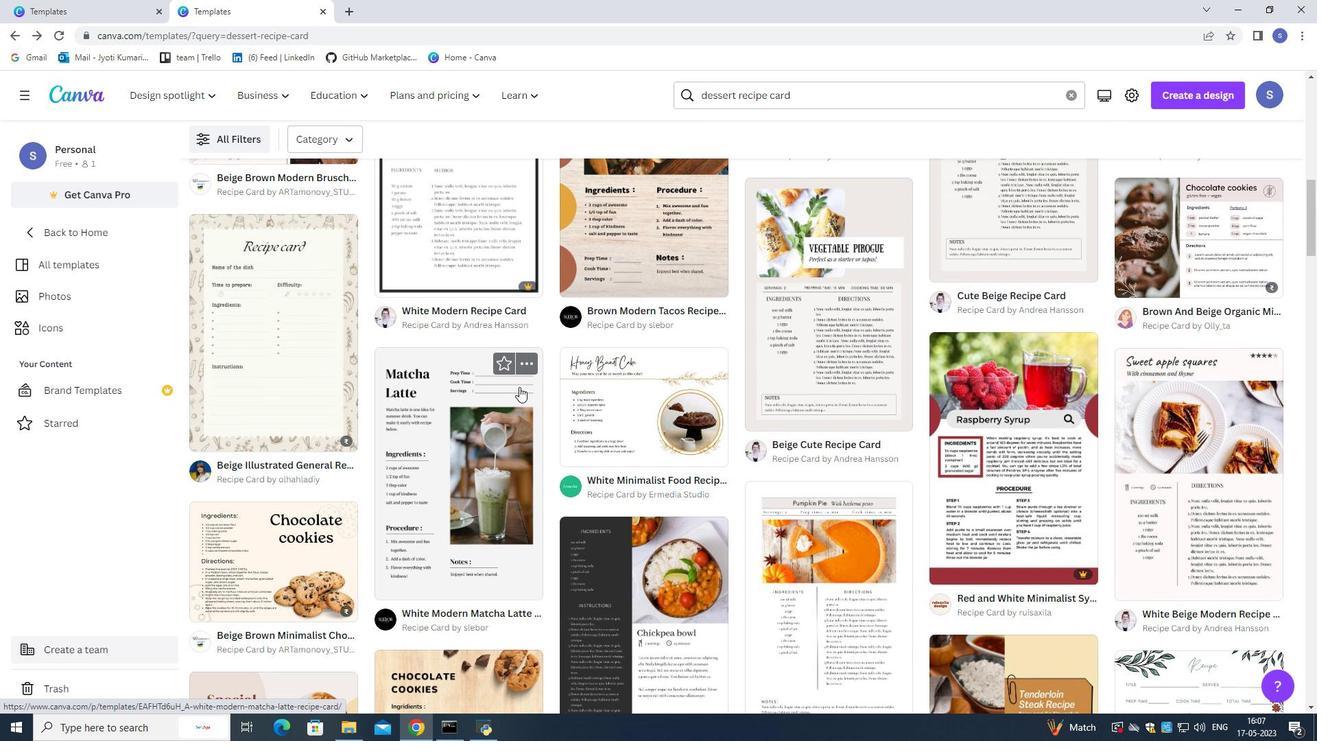 
Action: Mouse moved to (1213, 587)
Screenshot: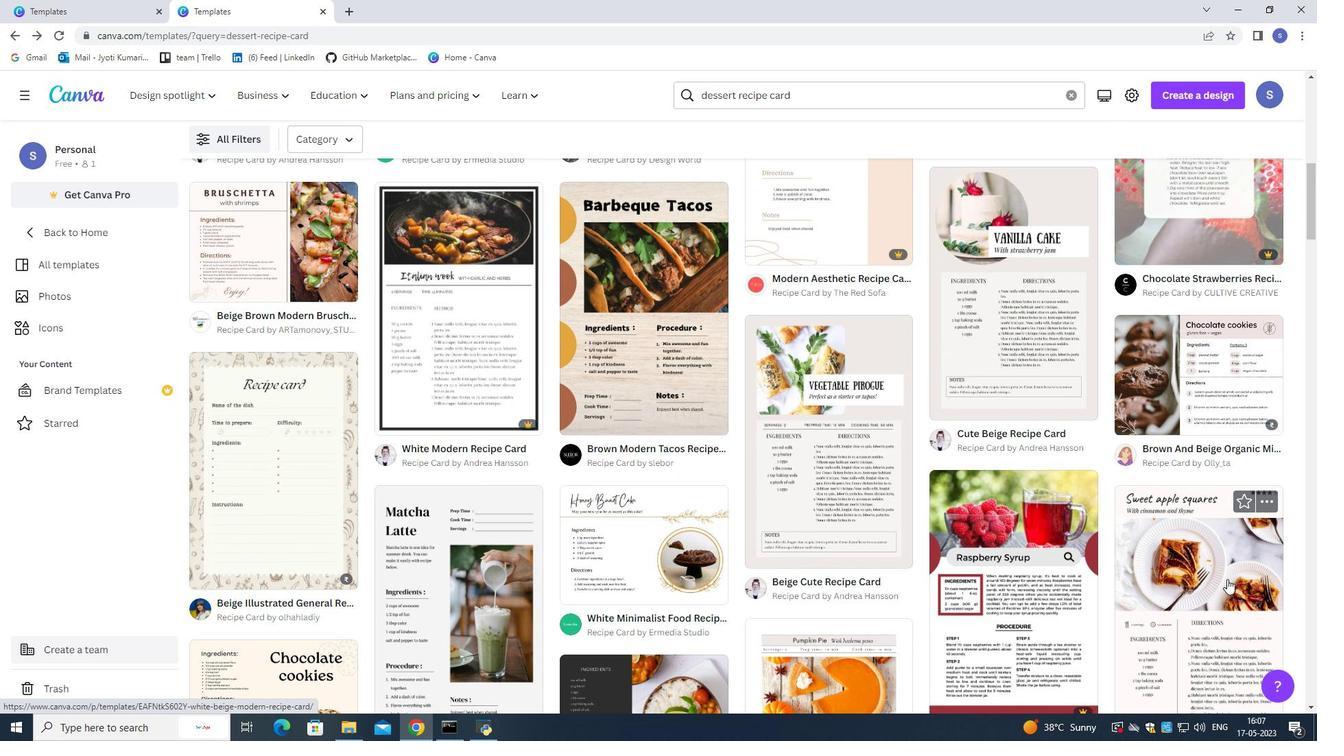 
Action: Mouse pressed left at (1213, 587)
Screenshot: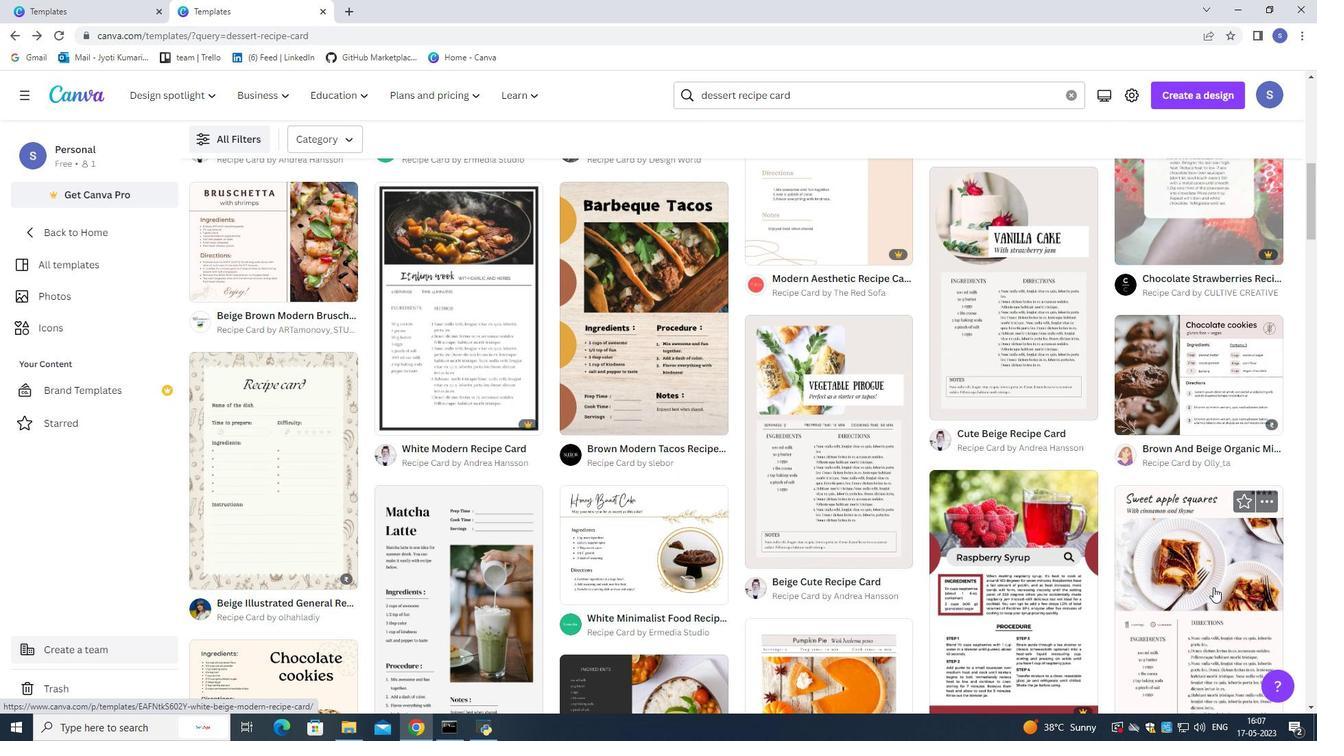 
Action: Mouse moved to (579, 526)
Screenshot: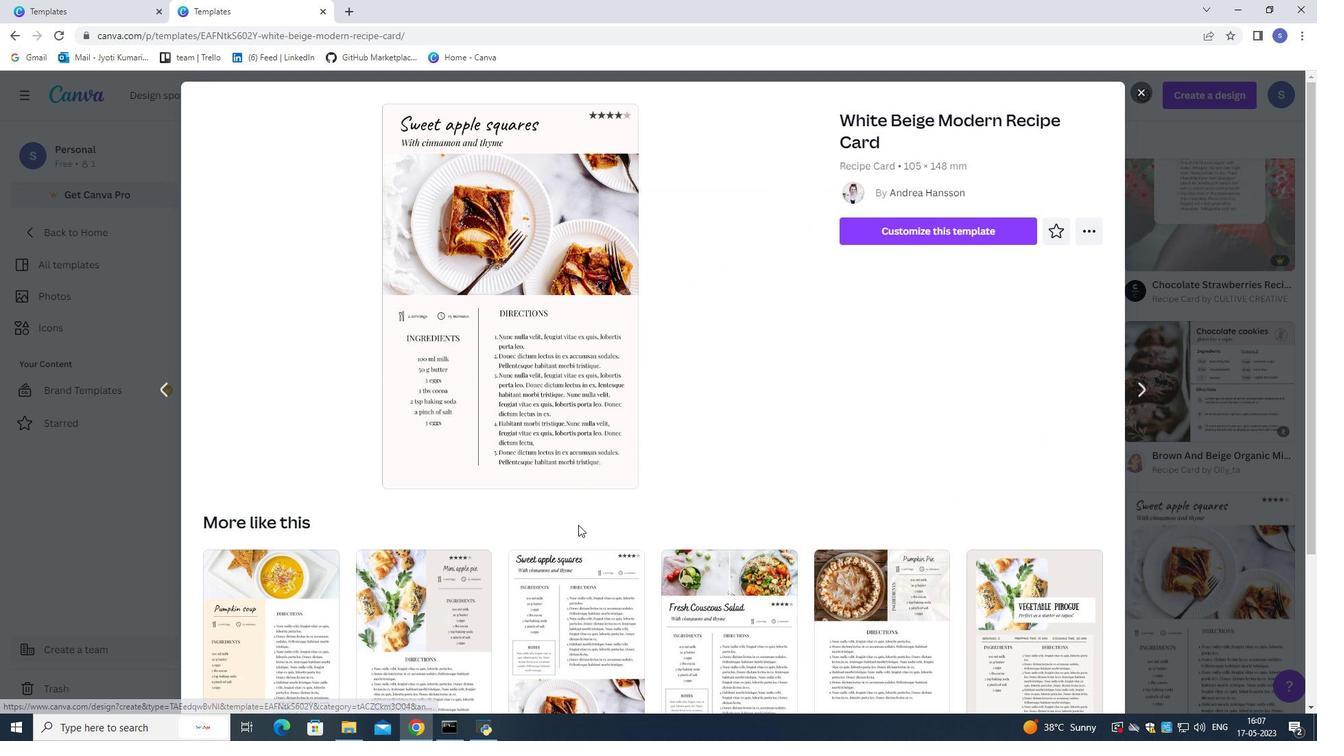 
Action: Mouse scrolled (579, 525) with delta (0, 0)
Screenshot: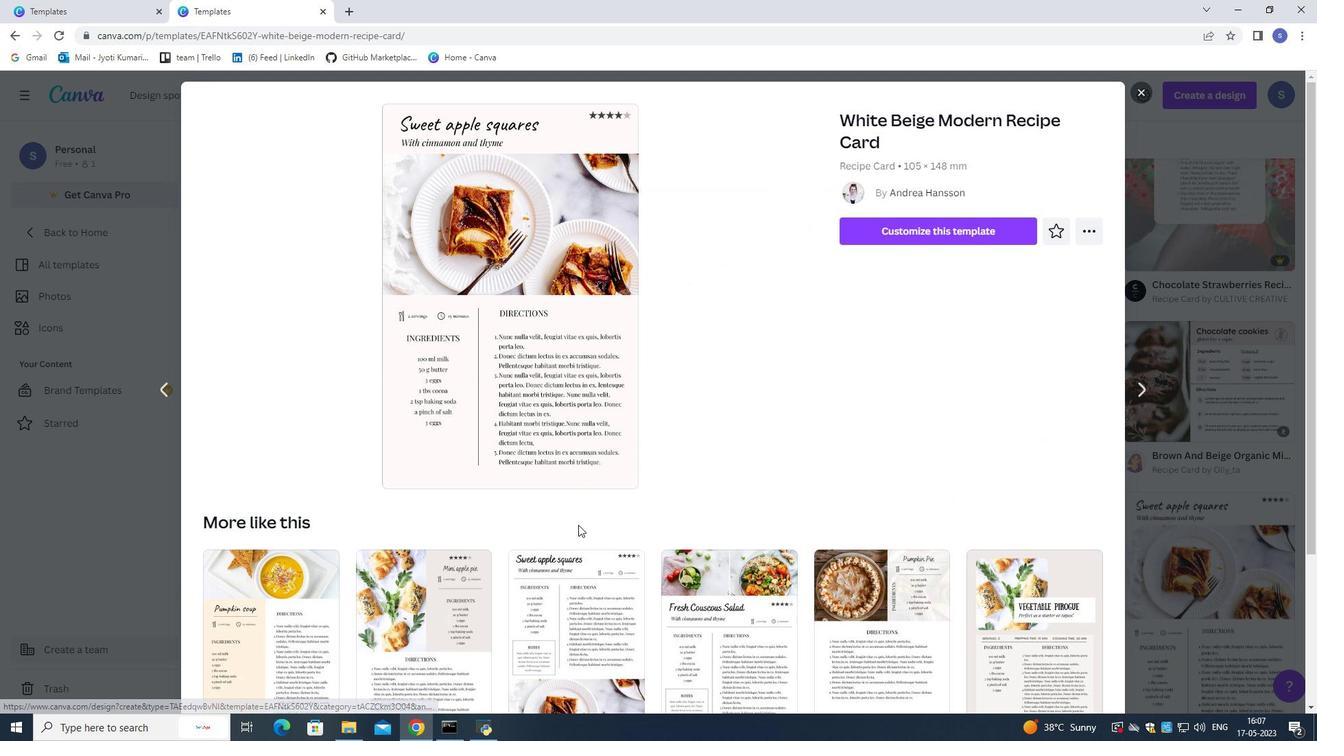 
Action: Mouse moved to (579, 527)
Screenshot: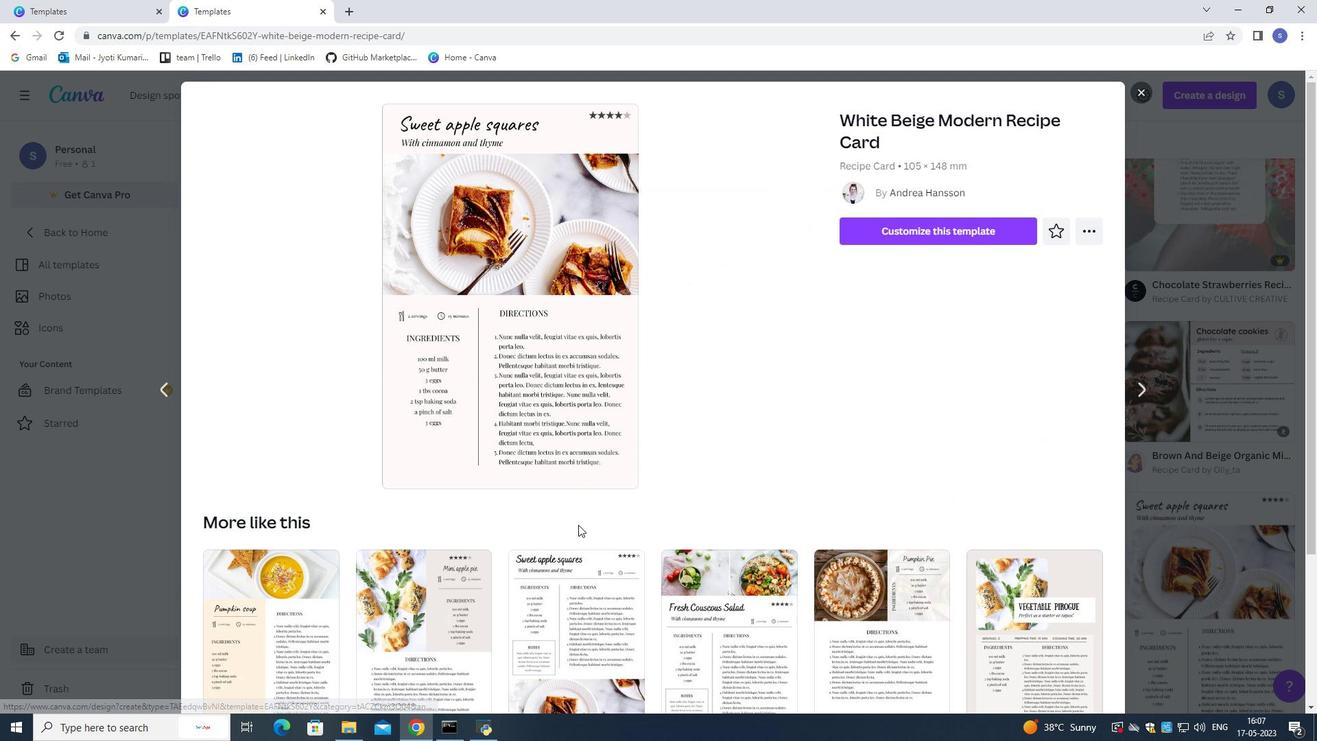 
Action: Mouse scrolled (579, 526) with delta (0, 0)
Screenshot: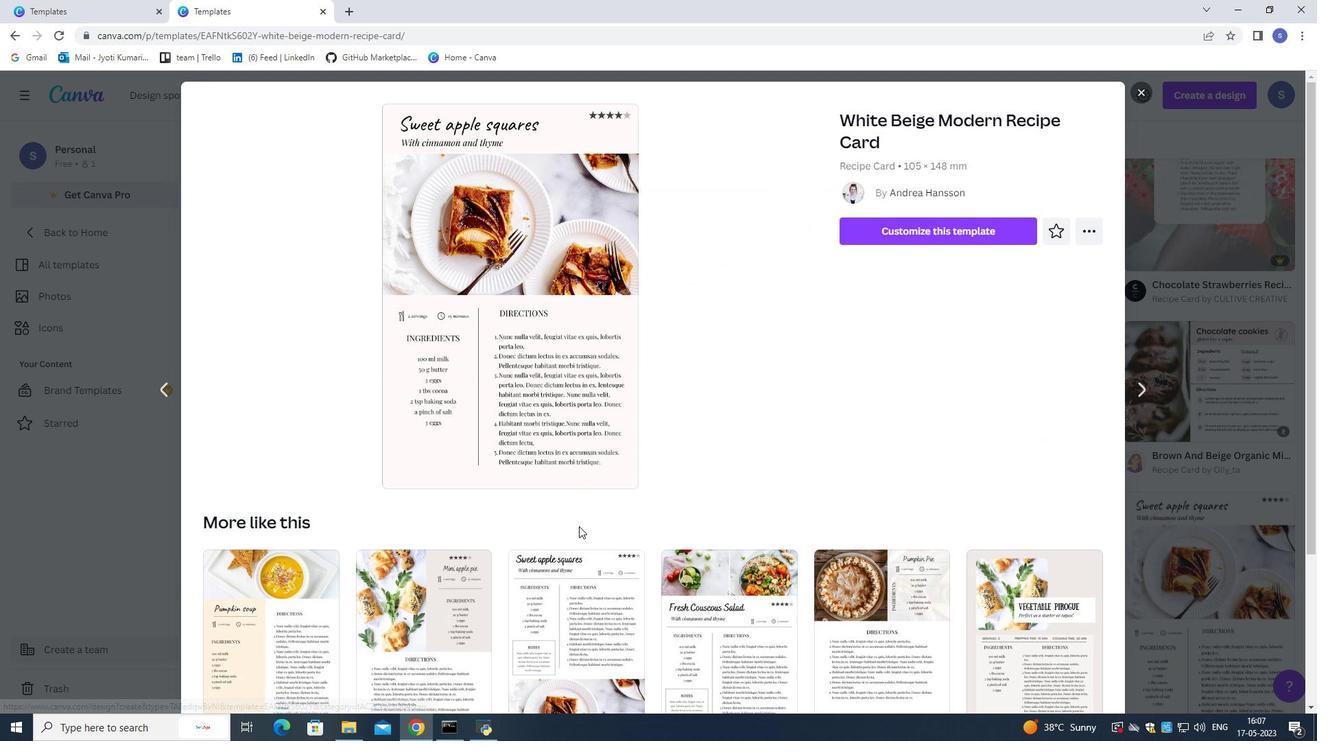 
Action: Mouse moved to (579, 527)
Screenshot: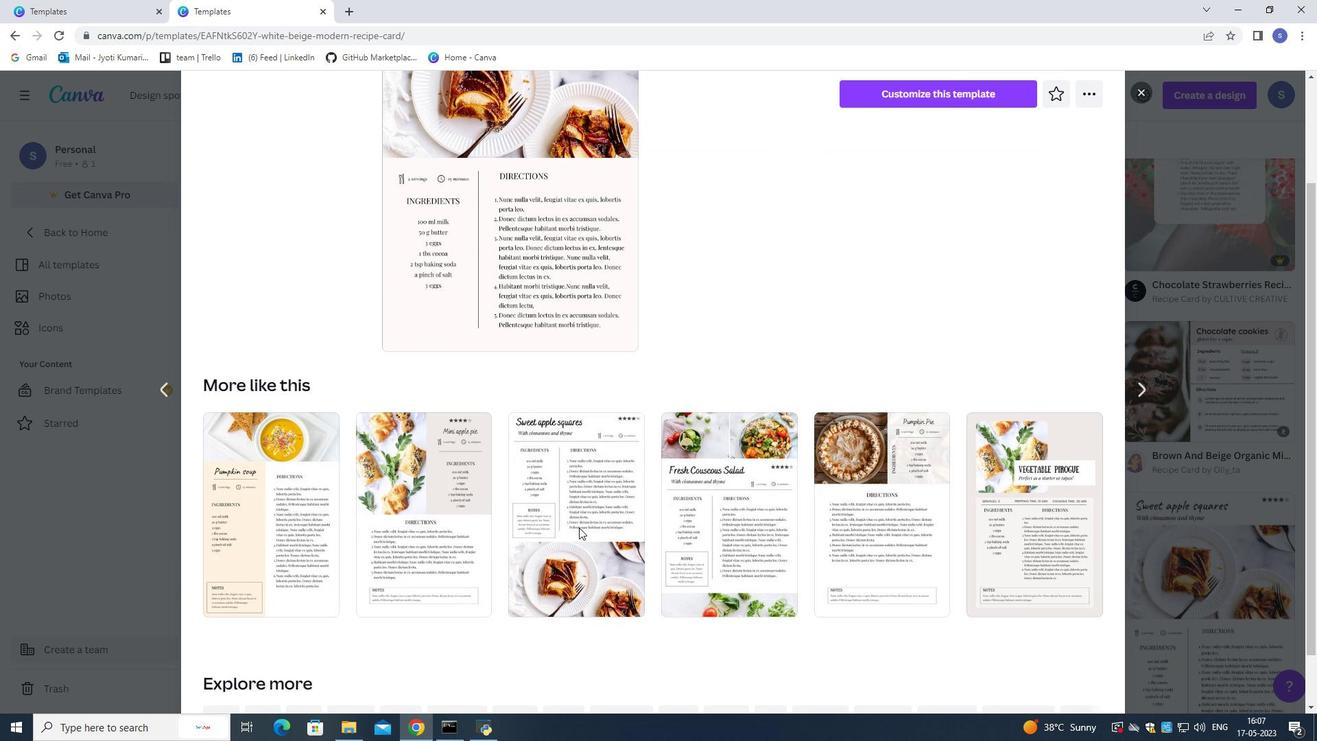 
Action: Mouse scrolled (579, 526) with delta (0, 0)
Screenshot: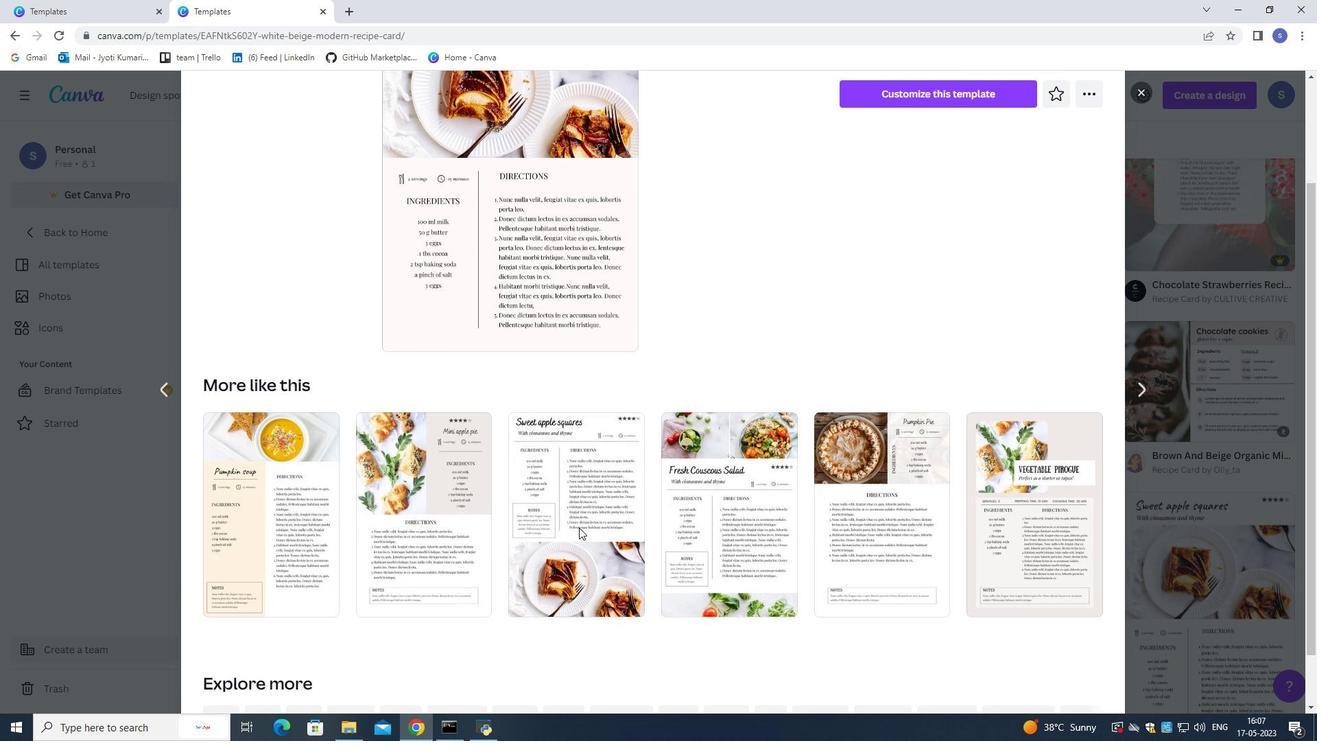 
Action: Mouse moved to (486, 177)
Screenshot: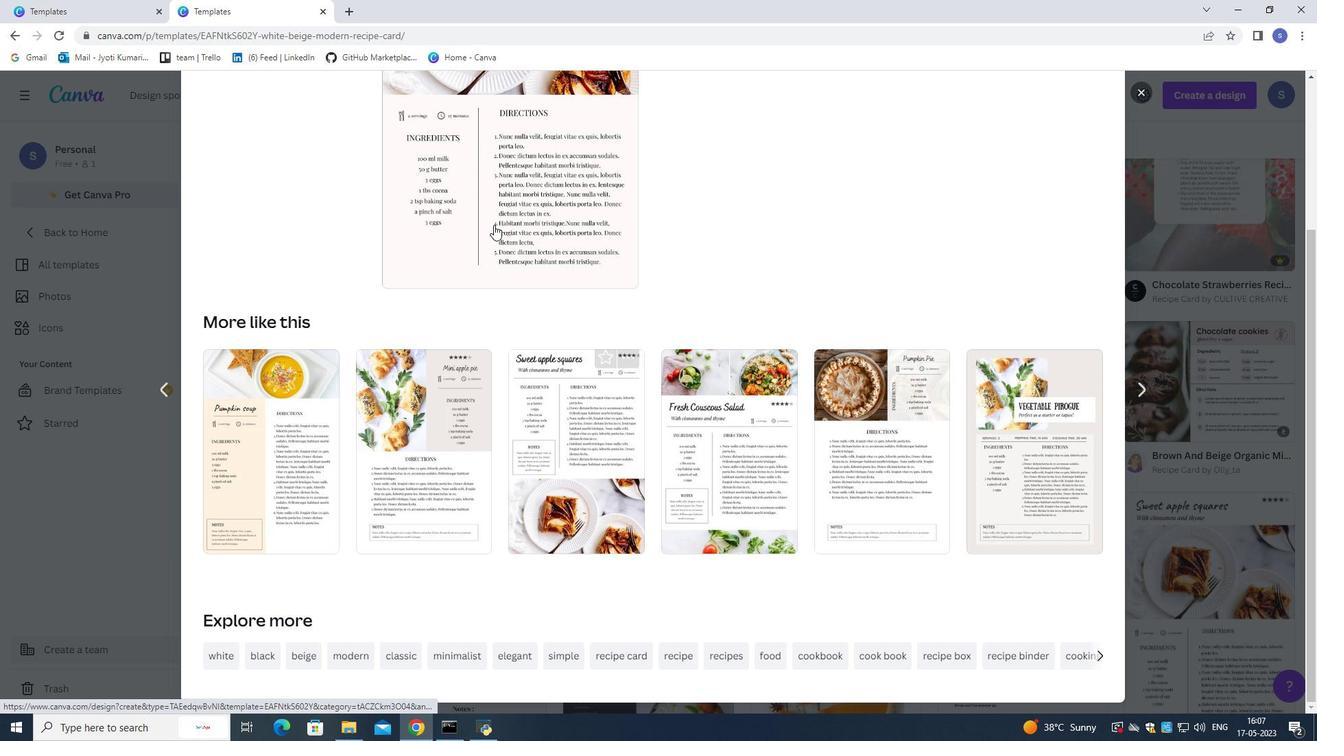 
Action: Mouse pressed left at (486, 177)
Screenshot: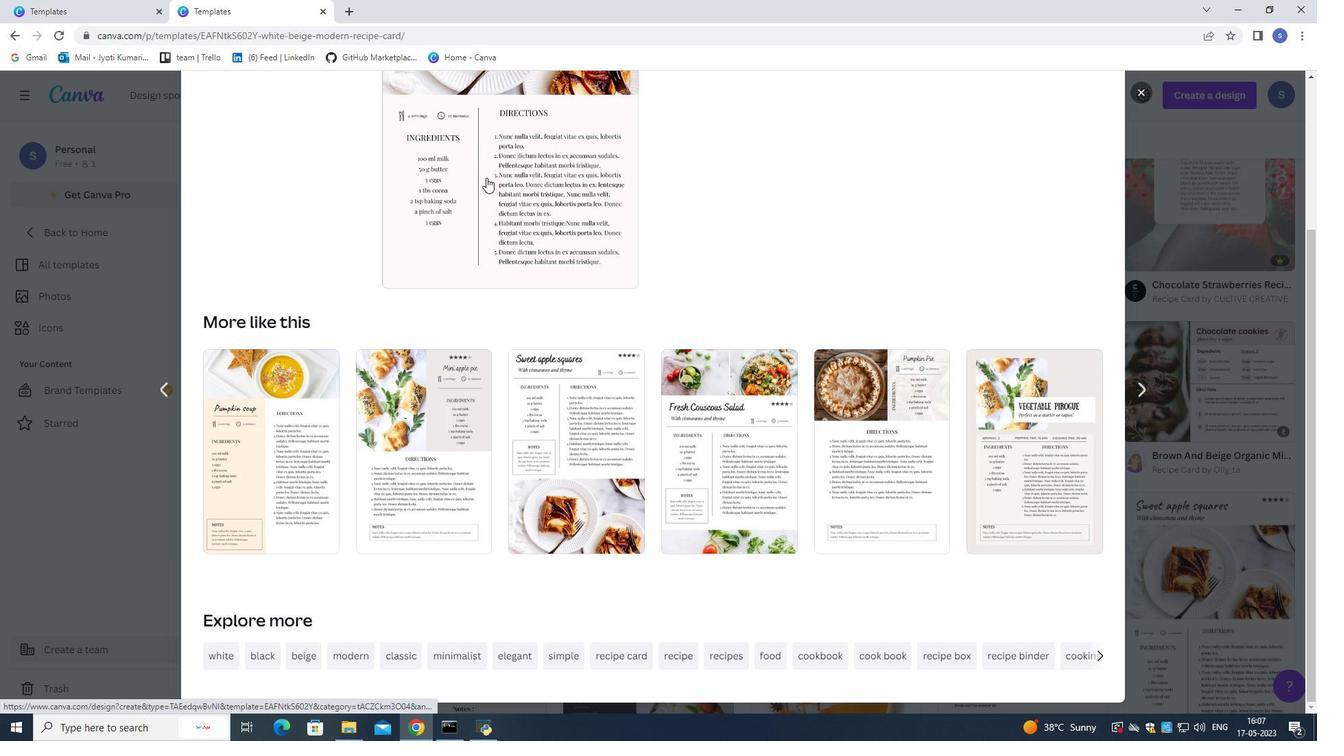 
Action: Mouse moved to (513, 5)
Screenshot: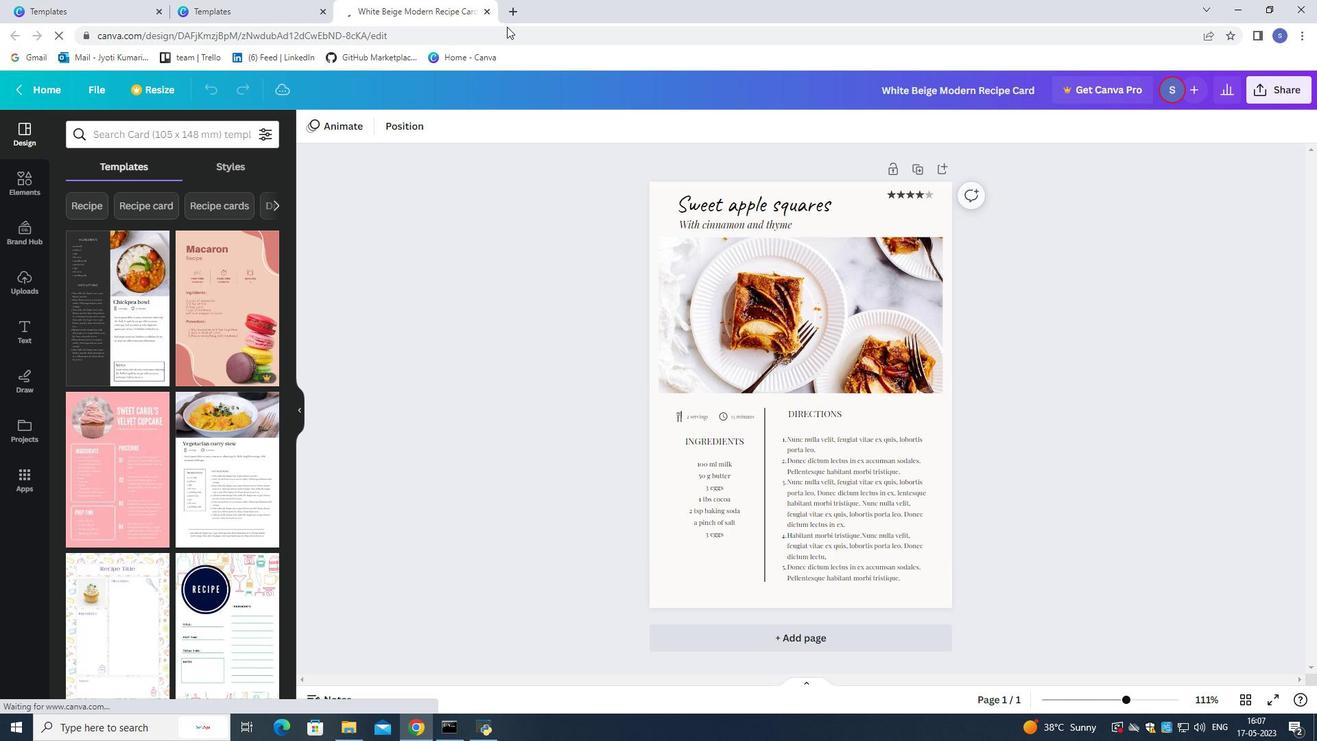 
Action: Mouse pressed left at (513, 5)
Screenshot: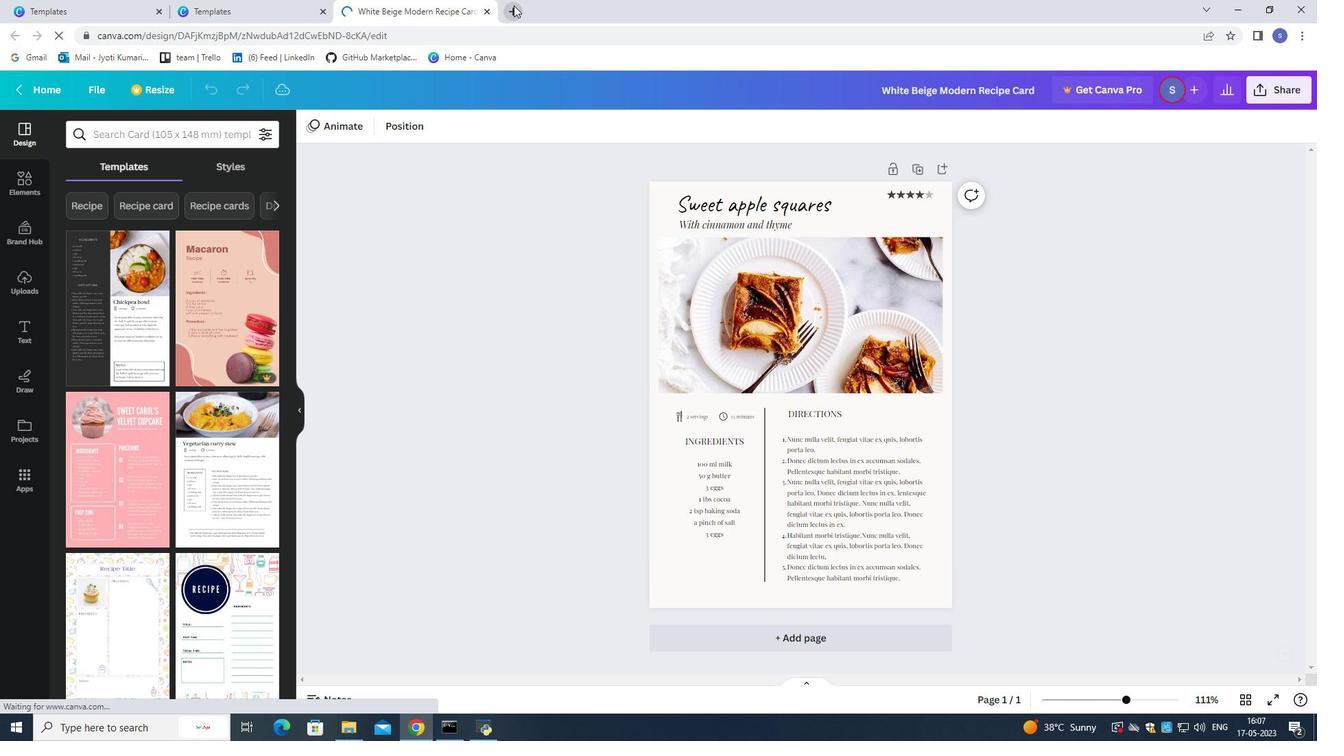 
Action: Mouse moved to (908, 319)
Screenshot: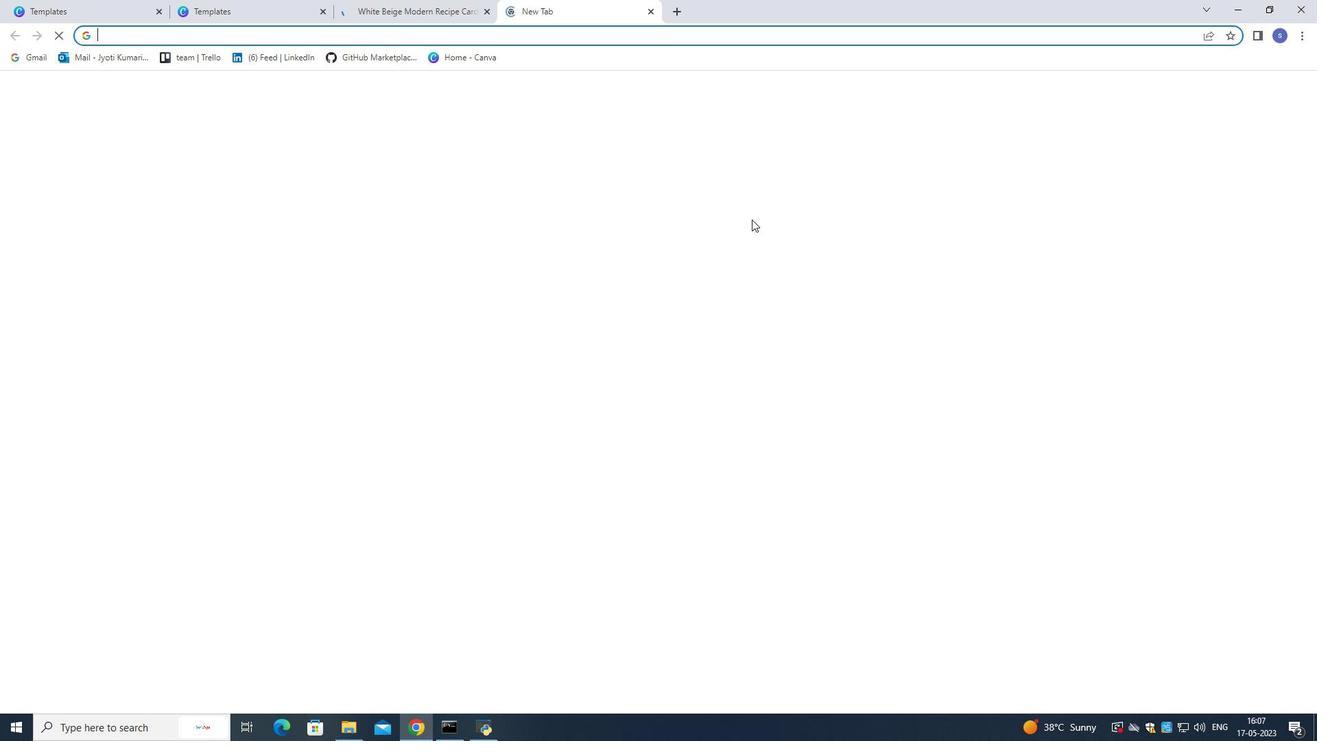 
Action: Key pressed popular<Key.space>dessert<Key.enter>
Screenshot: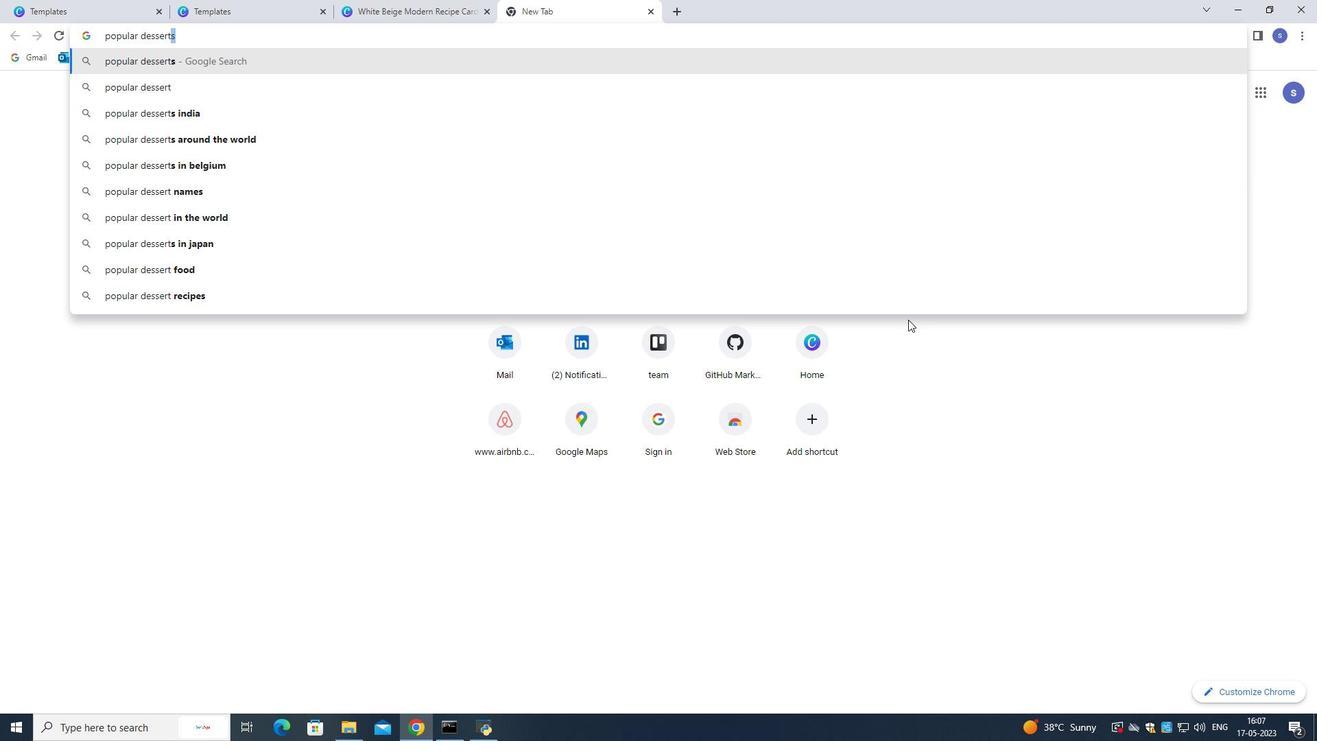 
Action: Mouse moved to (571, 227)
Screenshot: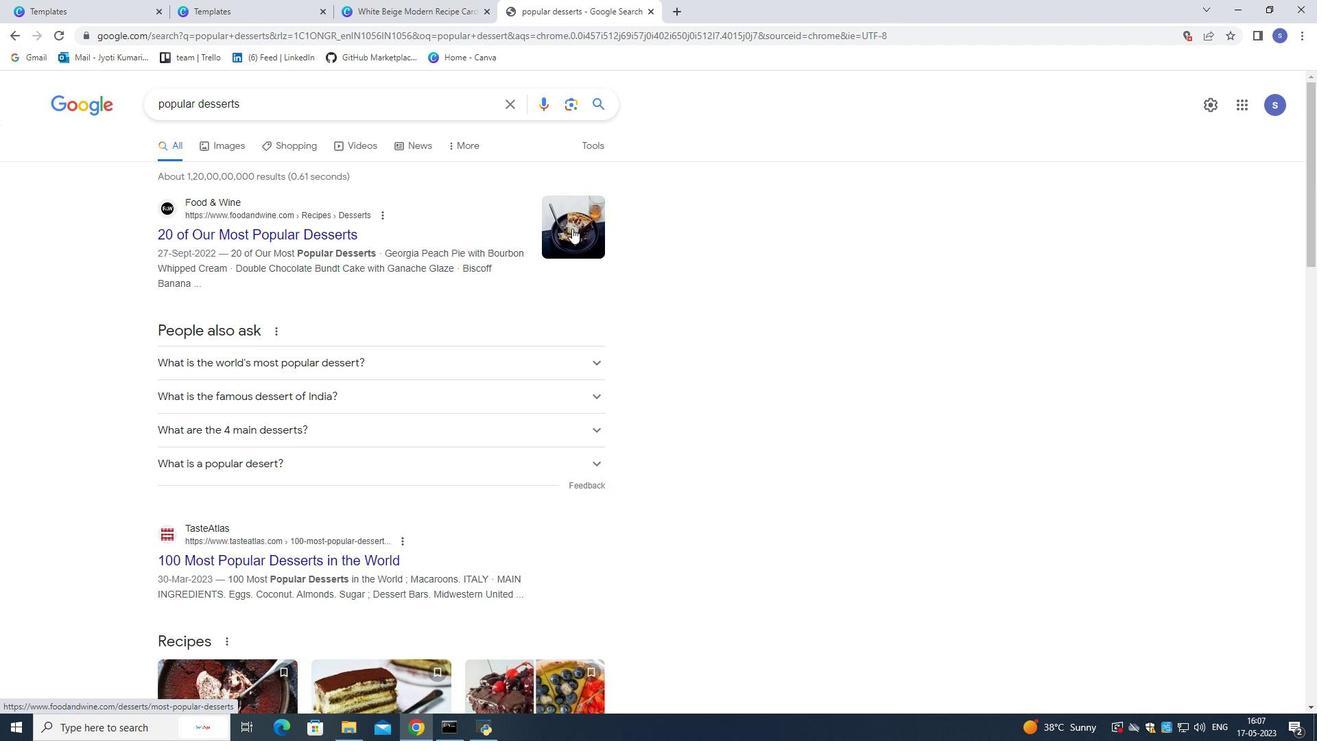 
Action: Mouse pressed left at (571, 227)
Screenshot: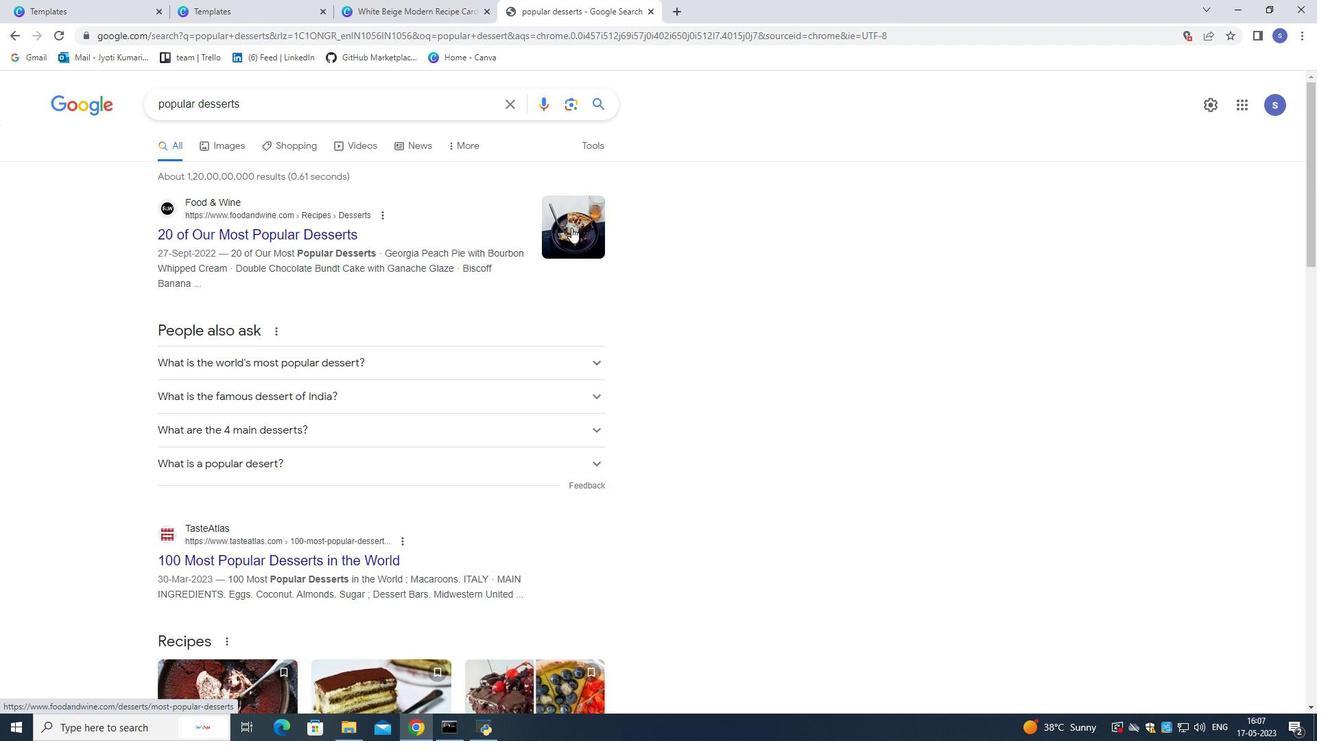 
Action: Mouse moved to (642, 566)
Screenshot: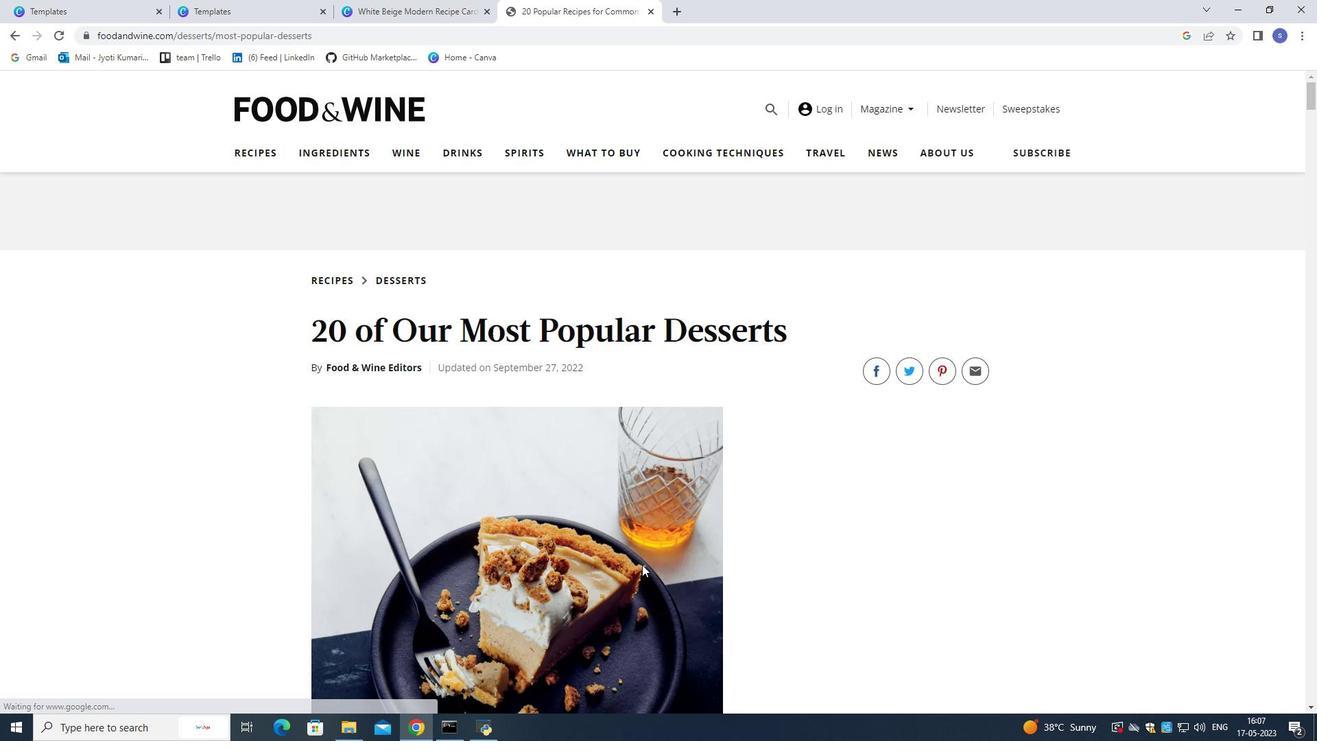 
Action: Mouse scrolled (642, 565) with delta (0, 0)
Screenshot: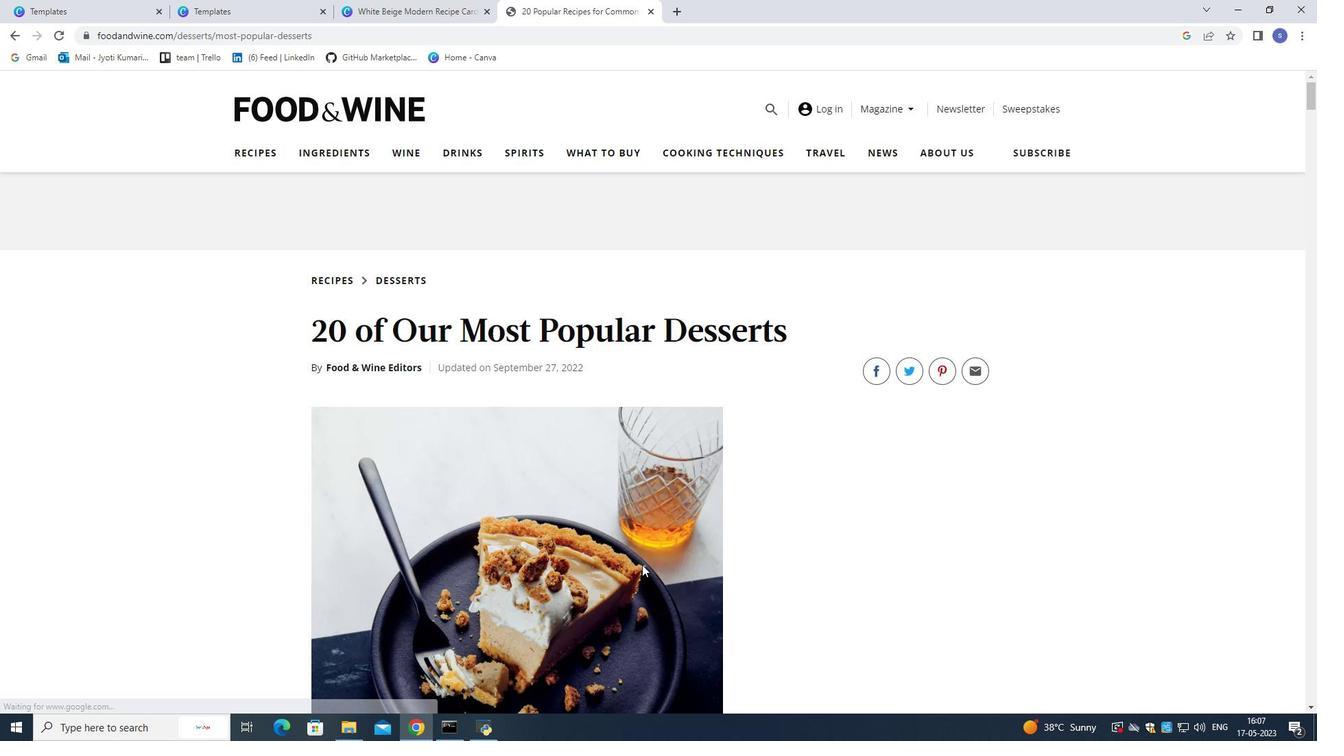 
Action: Mouse scrolled (642, 565) with delta (0, 0)
Screenshot: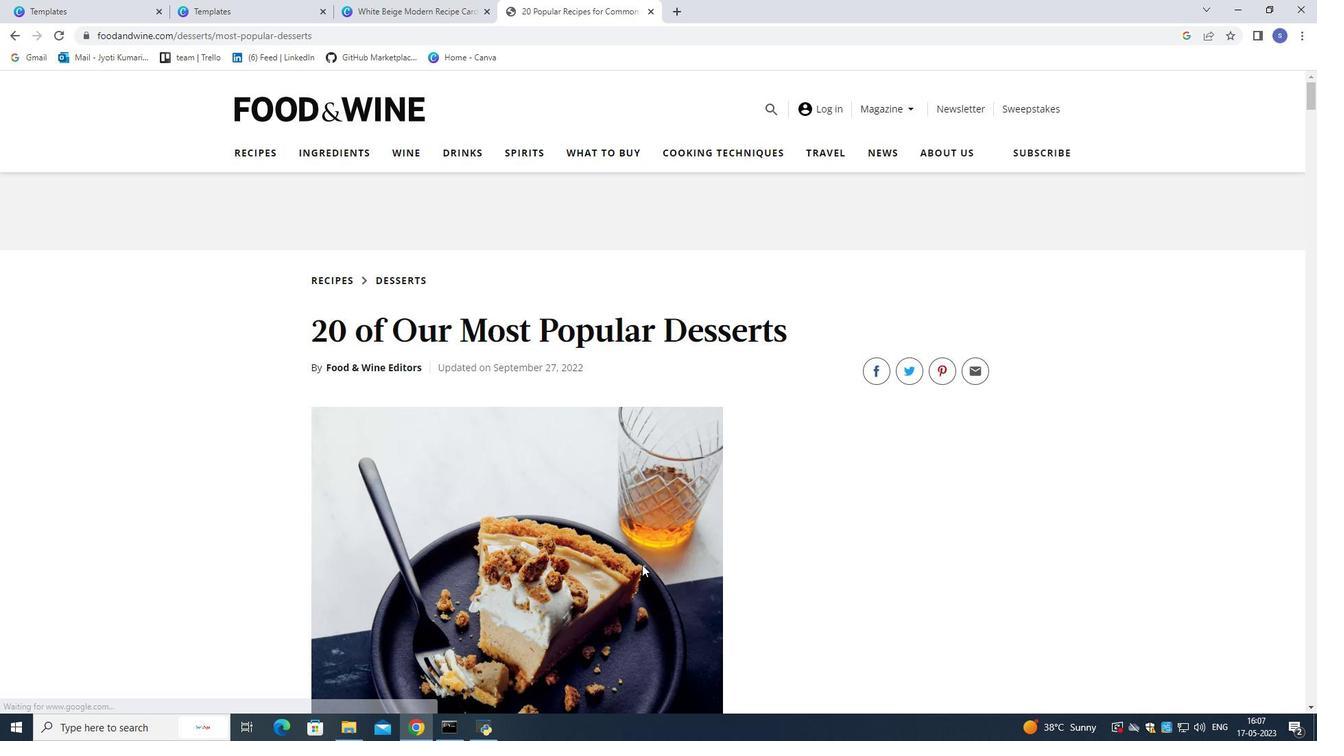 
Action: Mouse scrolled (642, 565) with delta (0, 0)
Screenshot: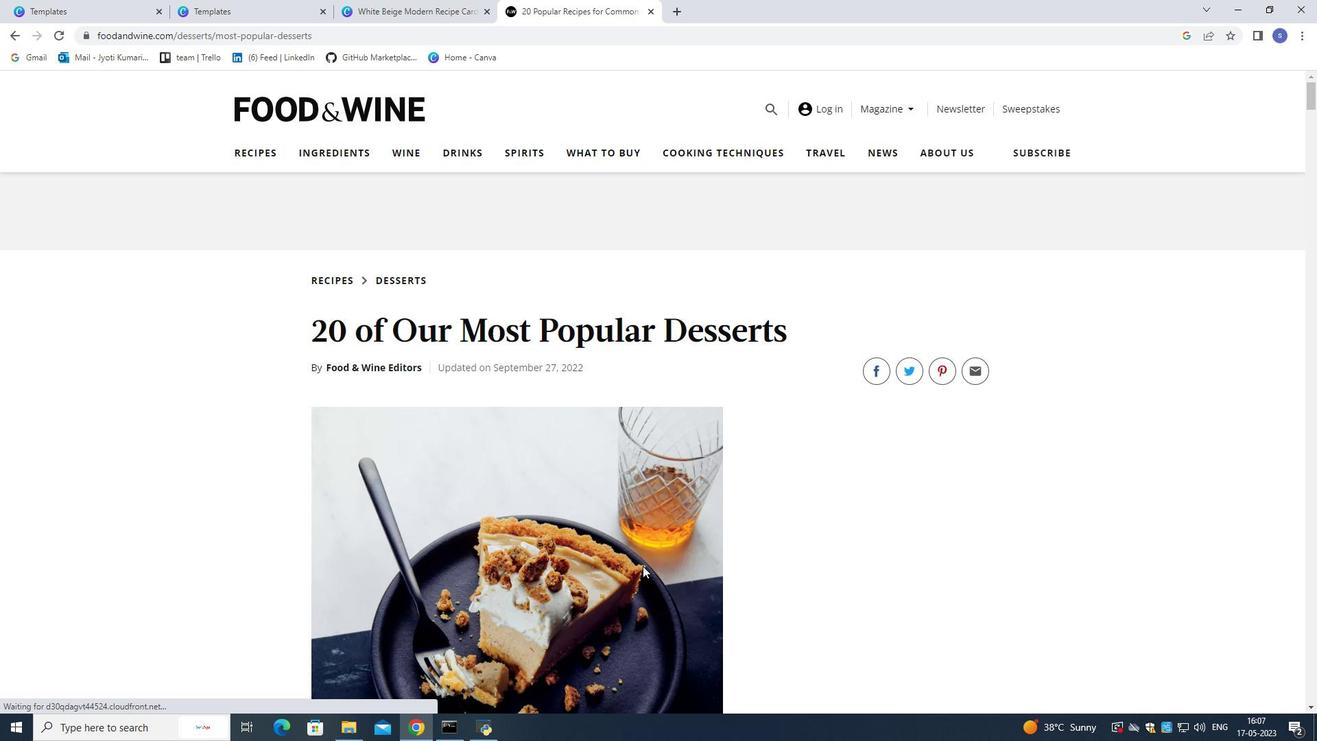
Action: Mouse moved to (642, 565)
Screenshot: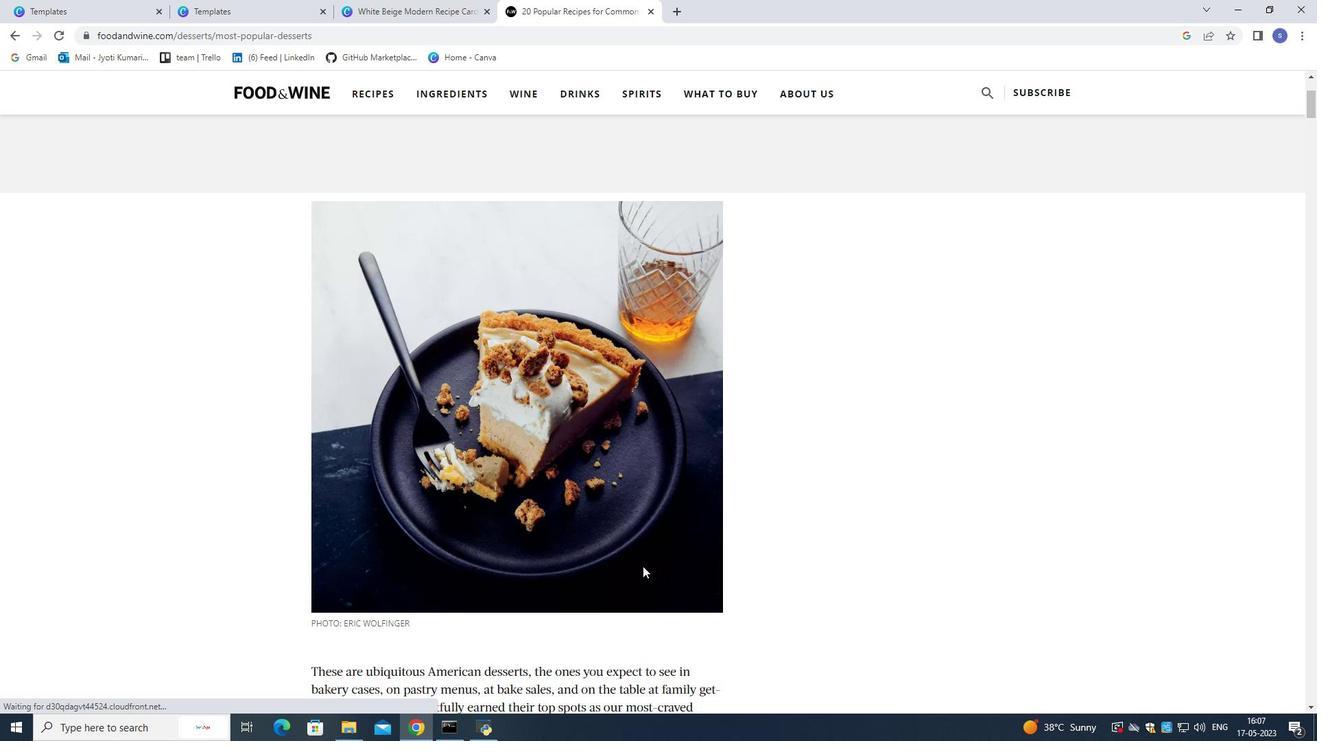 
Action: Mouse scrolled (642, 564) with delta (0, 0)
Screenshot: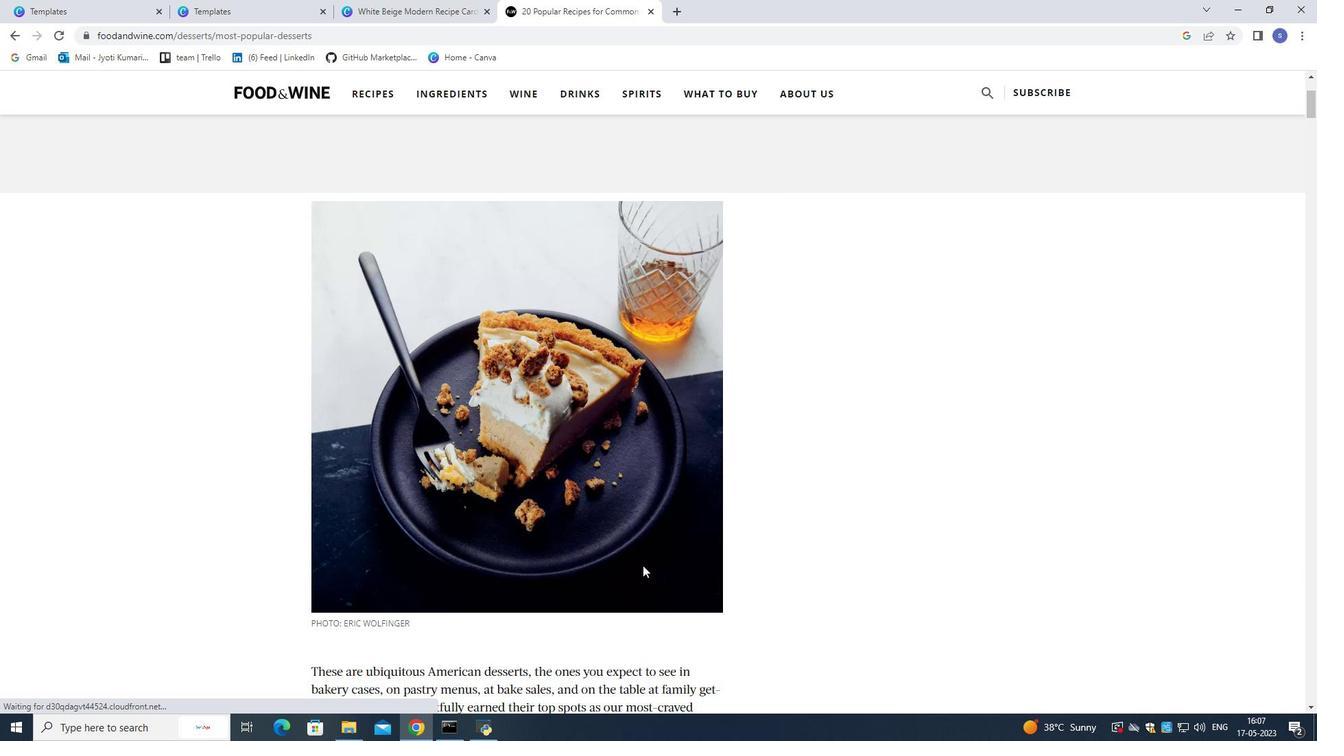 
Action: Mouse scrolled (642, 564) with delta (0, 0)
Screenshot: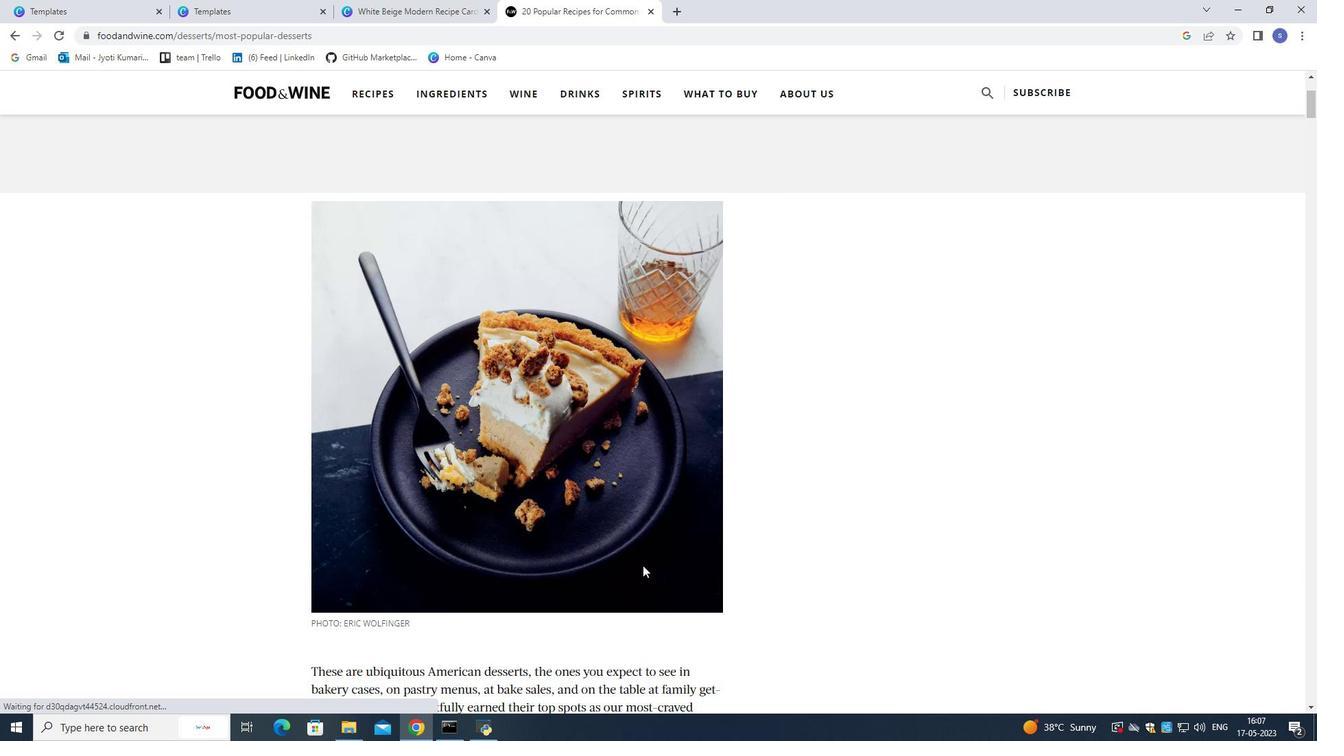 
Action: Mouse scrolled (642, 564) with delta (0, 0)
Screenshot: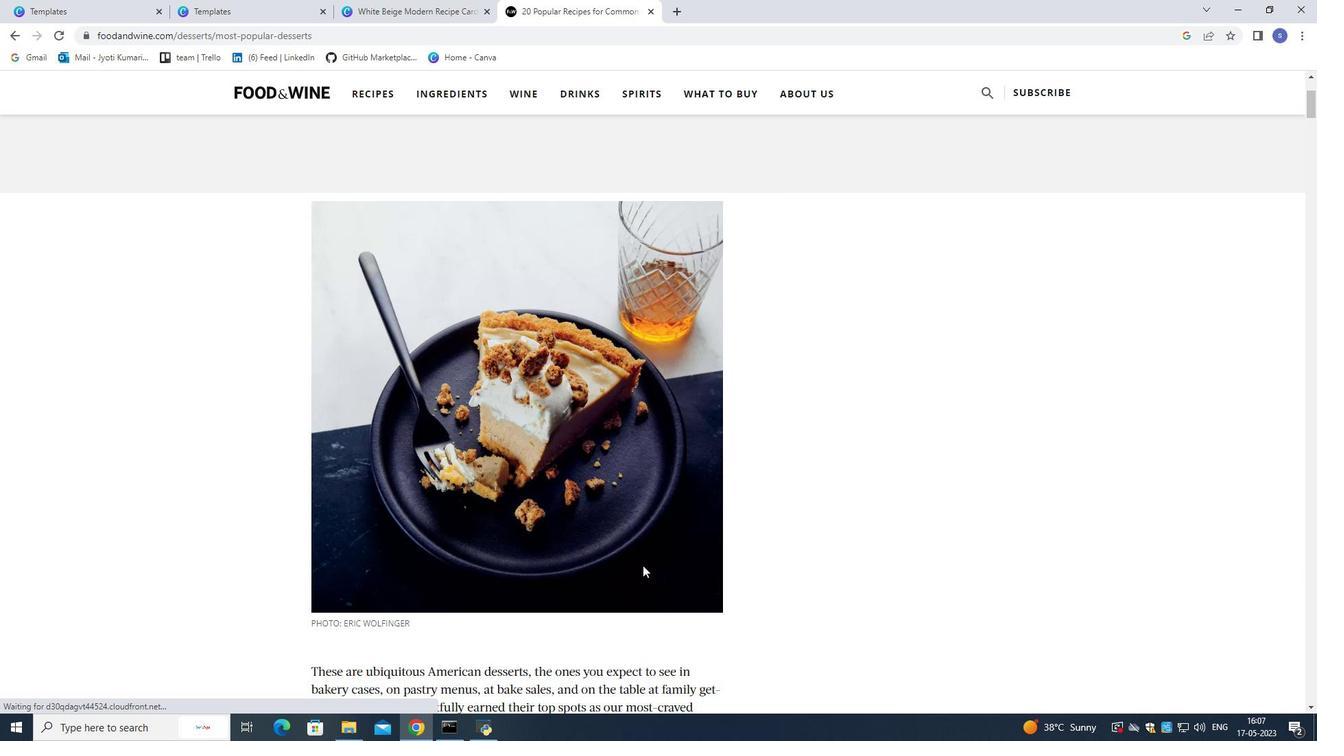 
Action: Mouse scrolled (642, 564) with delta (0, 0)
Screenshot: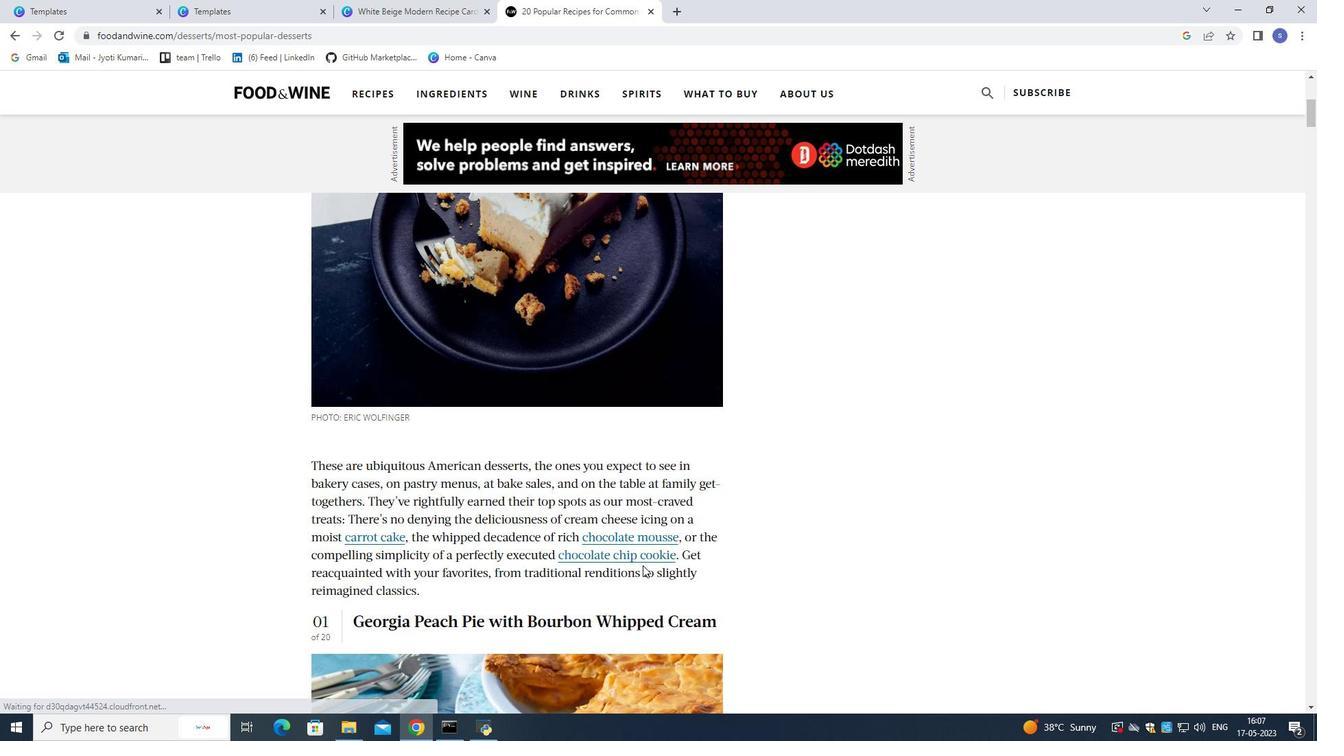 
Action: Mouse scrolled (642, 564) with delta (0, 0)
Screenshot: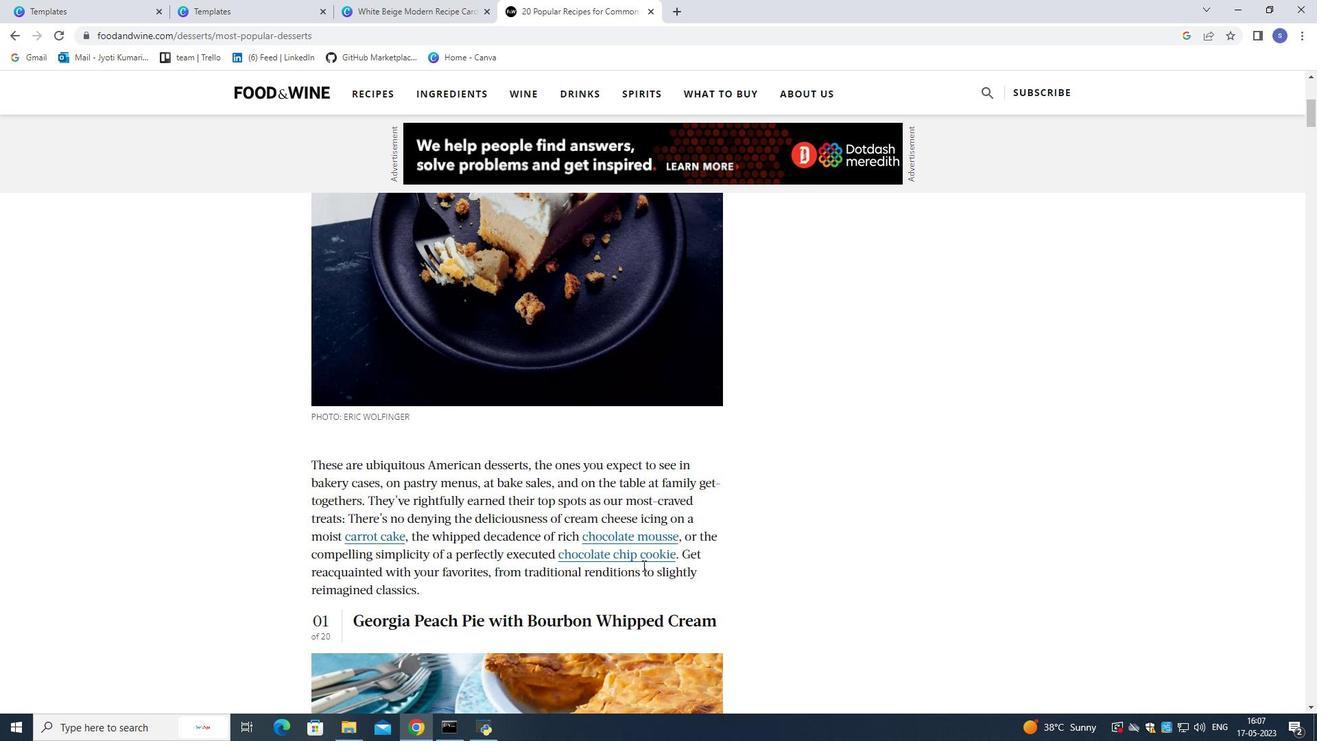 
Action: Mouse scrolled (642, 564) with delta (0, 0)
Screenshot: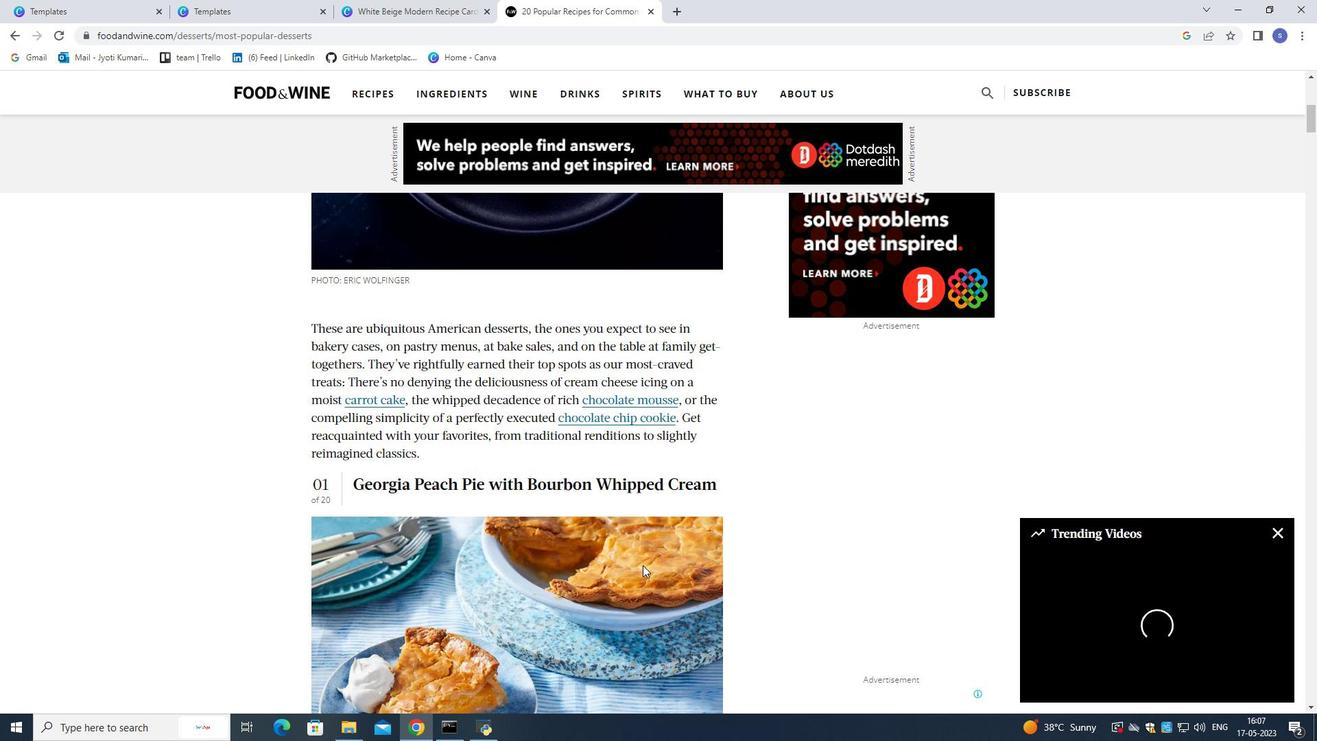 
Action: Mouse scrolled (642, 564) with delta (0, 0)
Screenshot: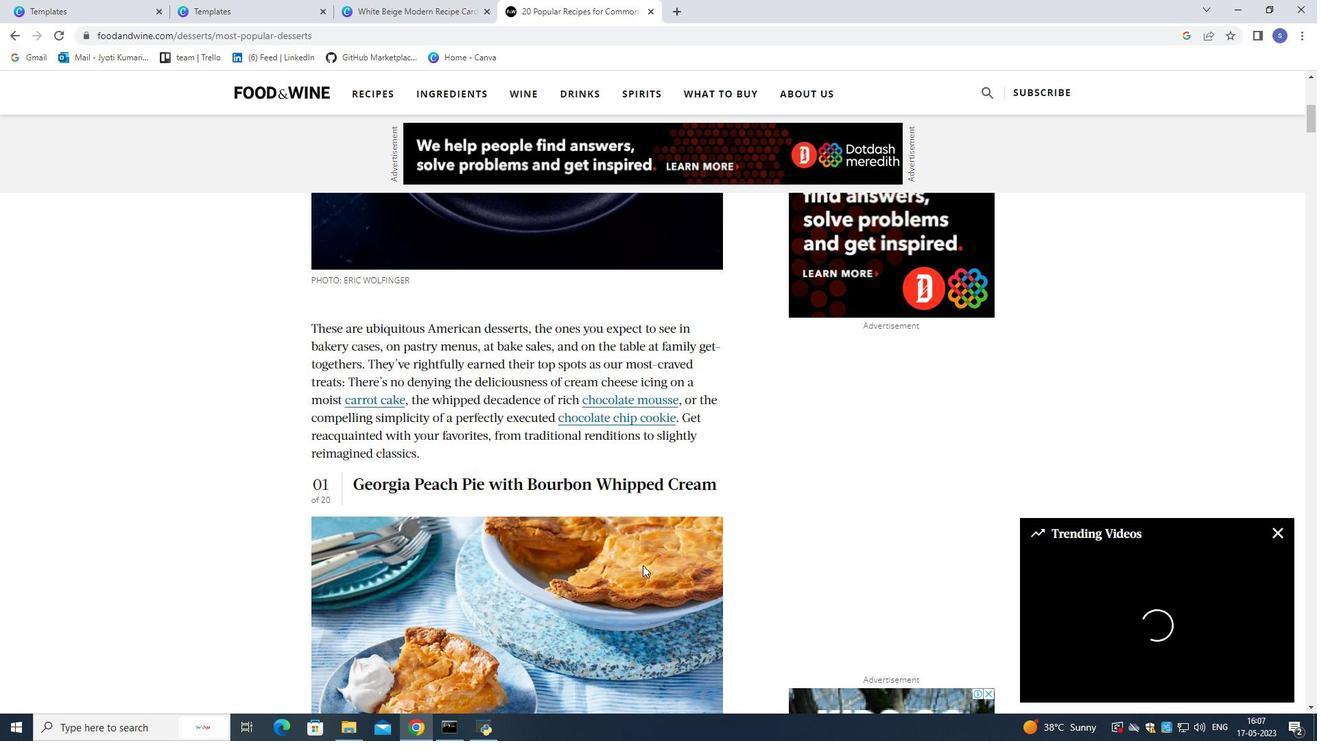 
Action: Mouse scrolled (642, 564) with delta (0, 0)
Screenshot: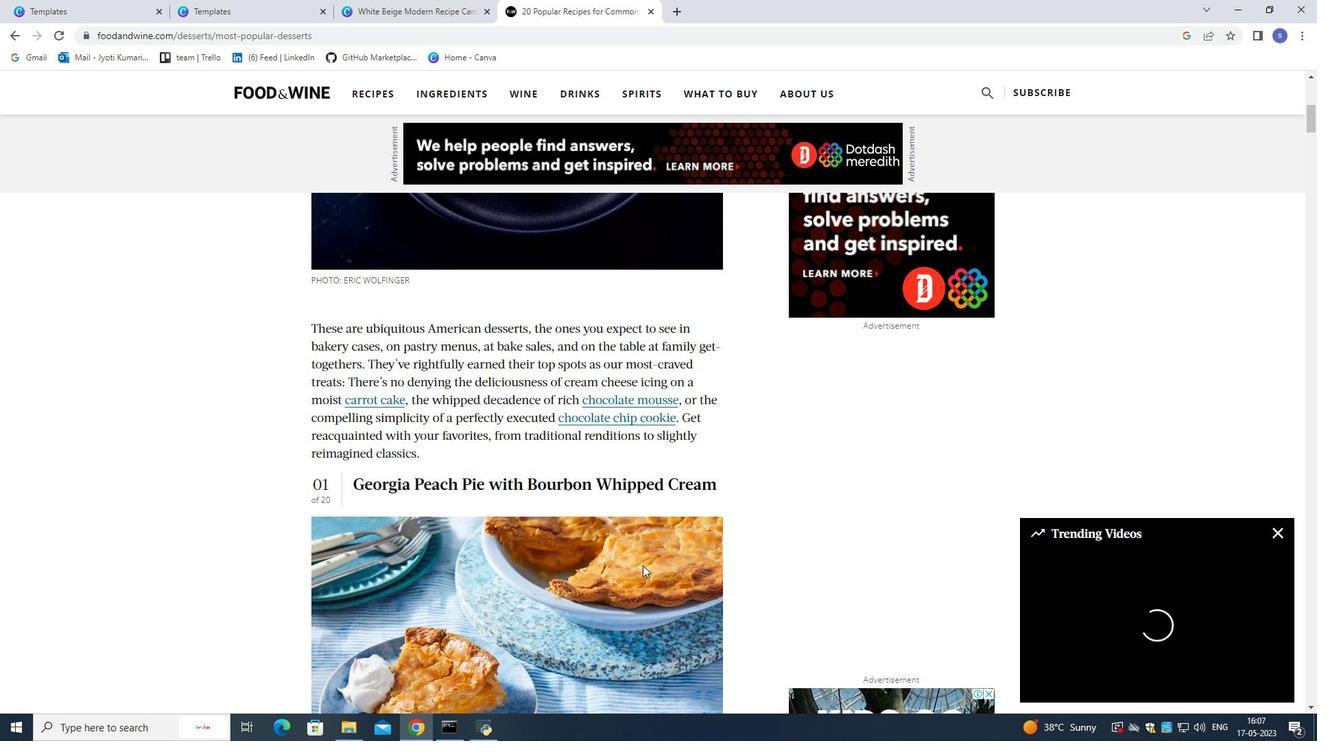 
Action: Mouse scrolled (642, 564) with delta (0, 0)
Screenshot: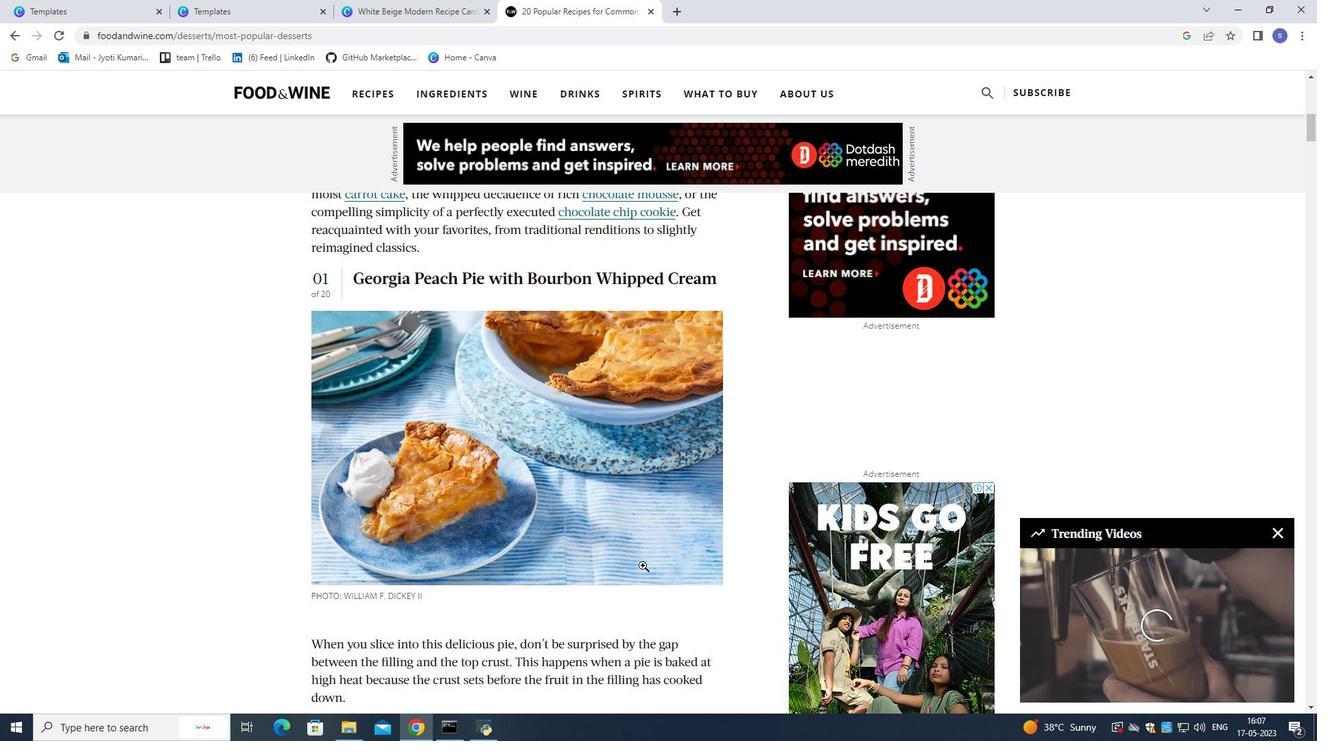 
Action: Mouse scrolled (642, 564) with delta (0, 0)
Screenshot: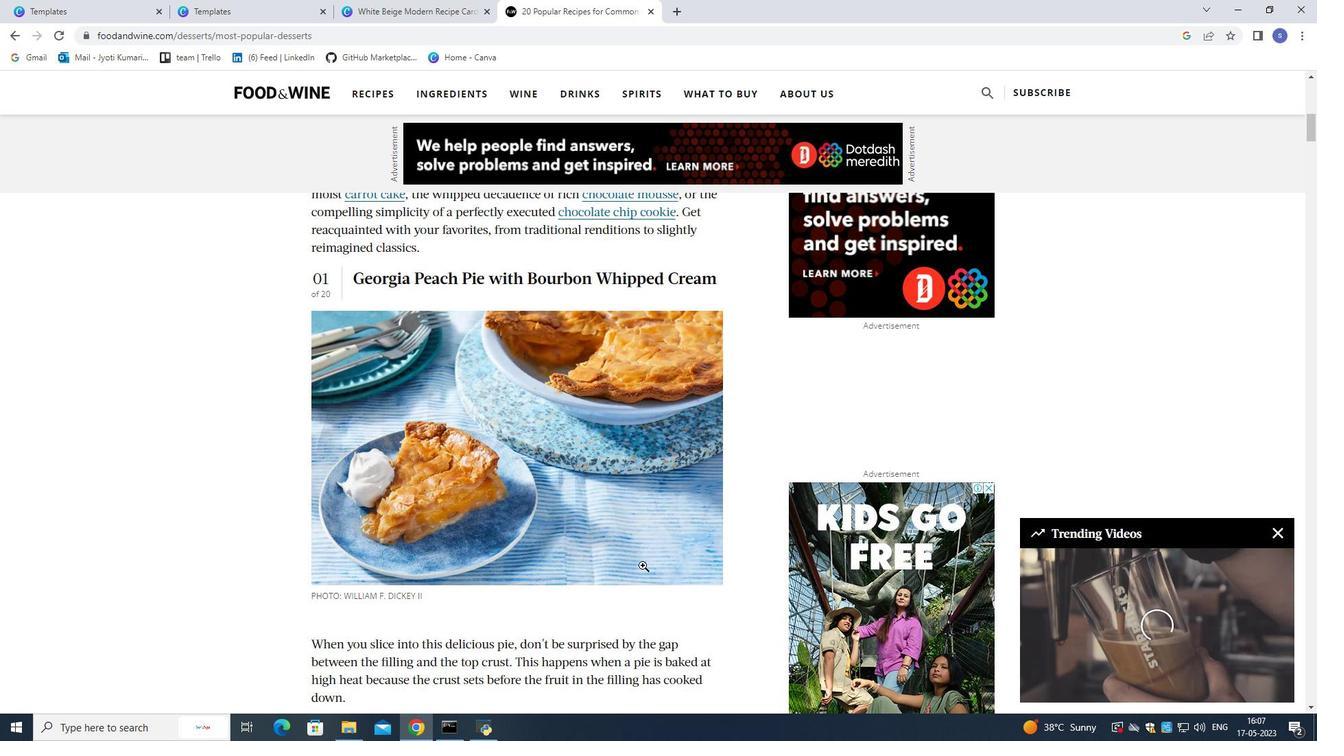 
Action: Mouse scrolled (642, 564) with delta (0, 0)
Screenshot: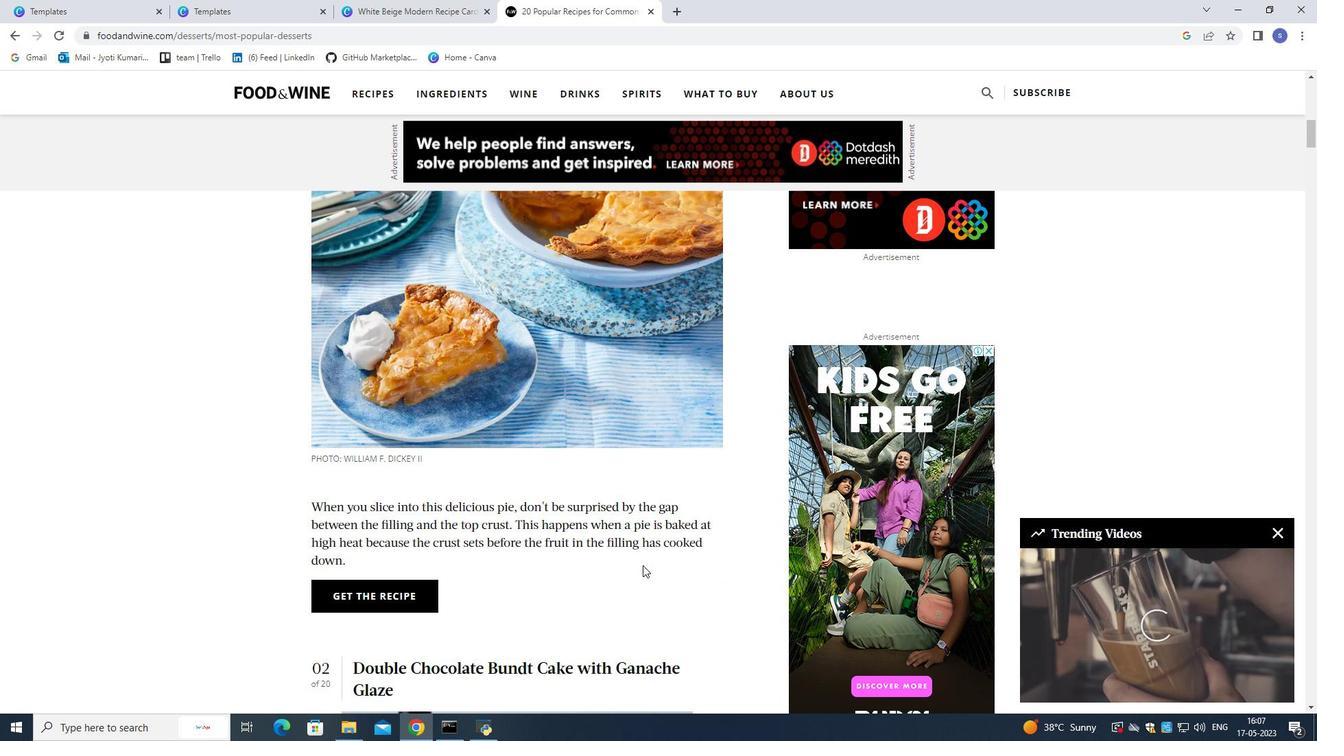 
Action: Mouse scrolled (642, 564) with delta (0, 0)
Screenshot: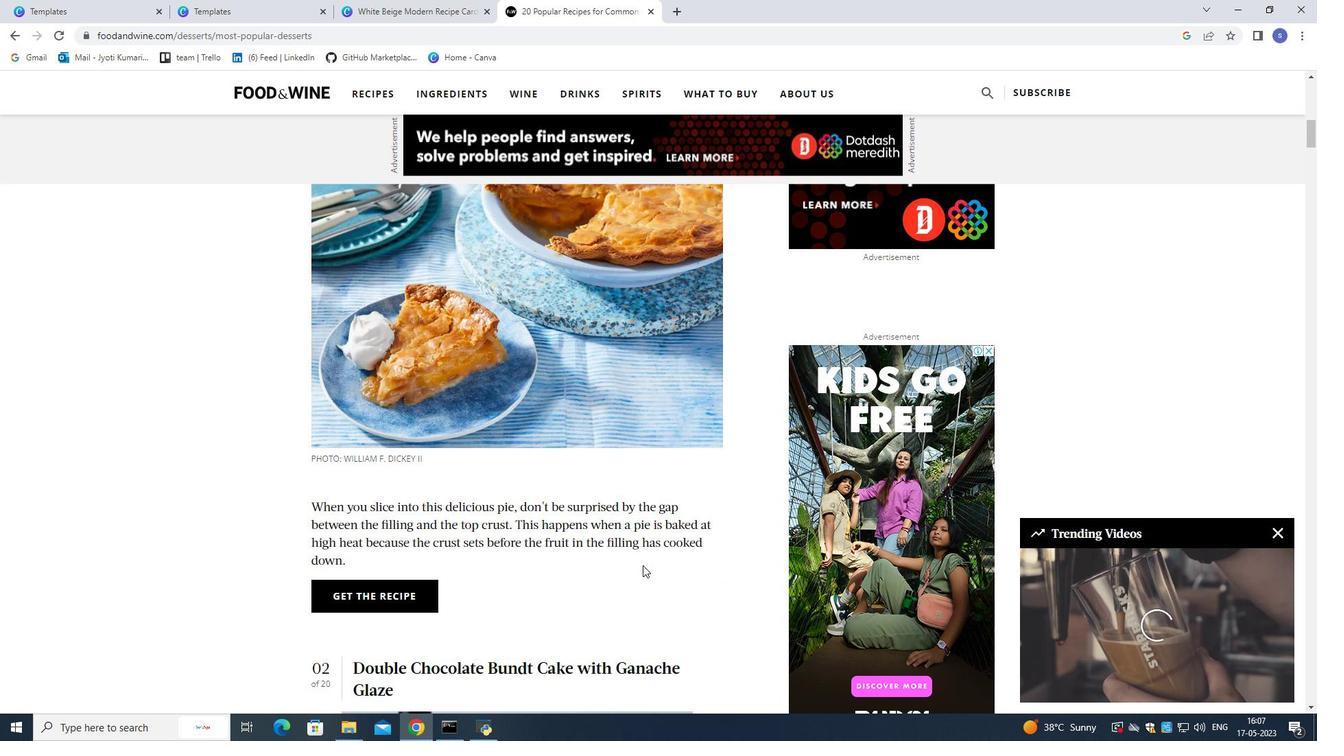 
Action: Mouse moved to (510, 475)
Screenshot: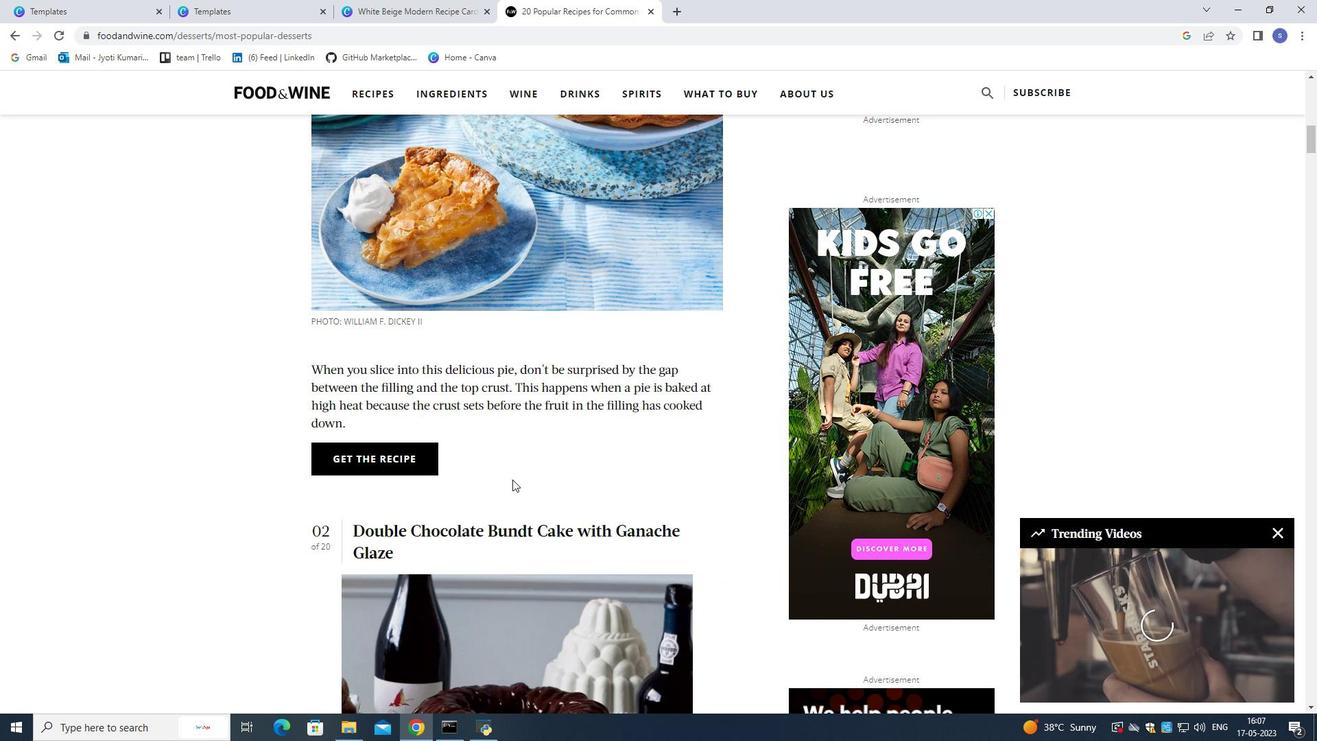 
Action: Mouse scrolled (510, 476) with delta (0, 0)
Screenshot: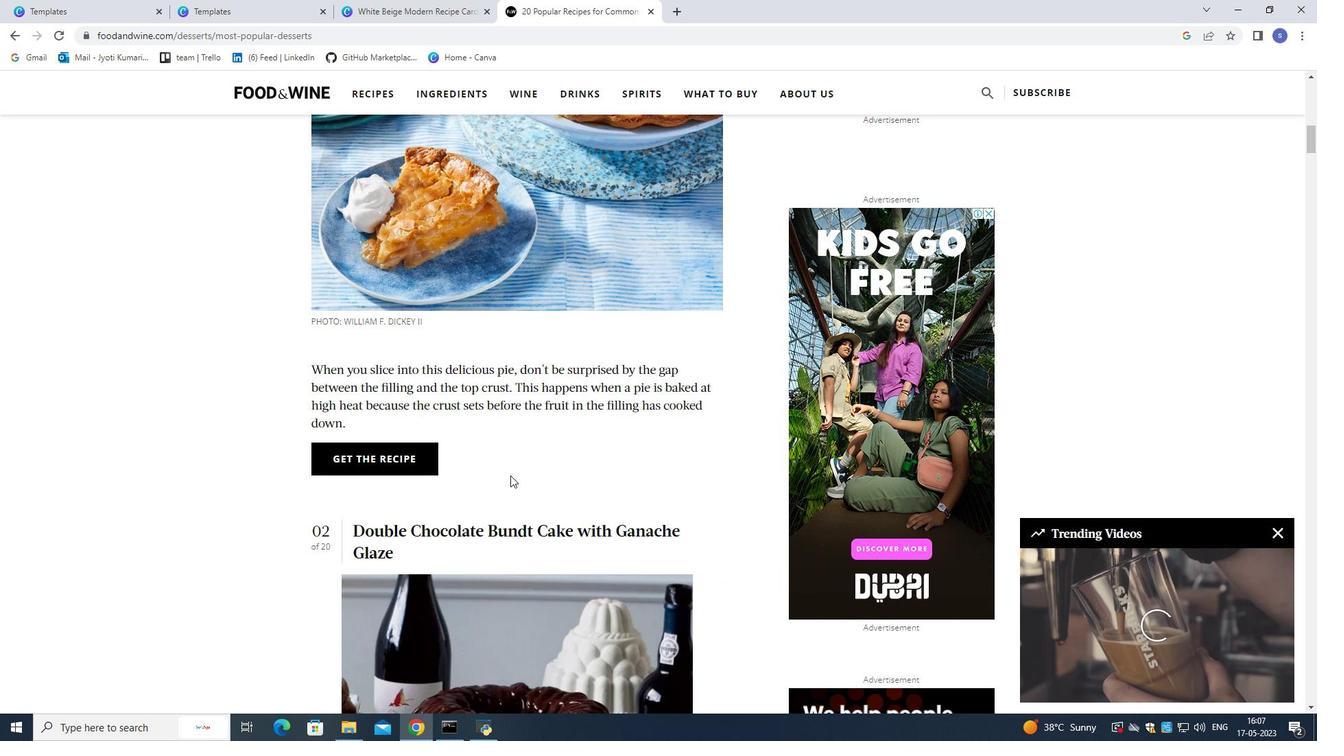 
Action: Mouse scrolled (510, 476) with delta (0, 0)
Screenshot: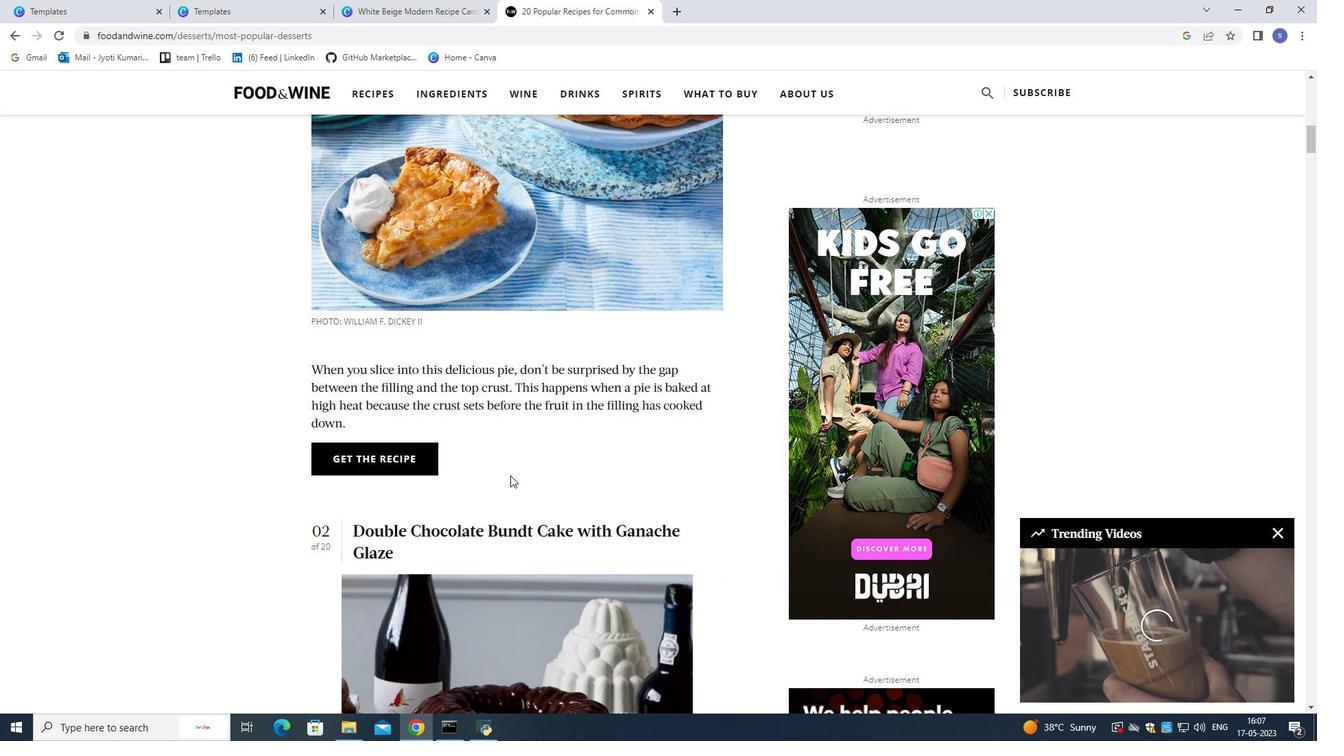 
Action: Mouse scrolled (510, 476) with delta (0, 0)
Screenshot: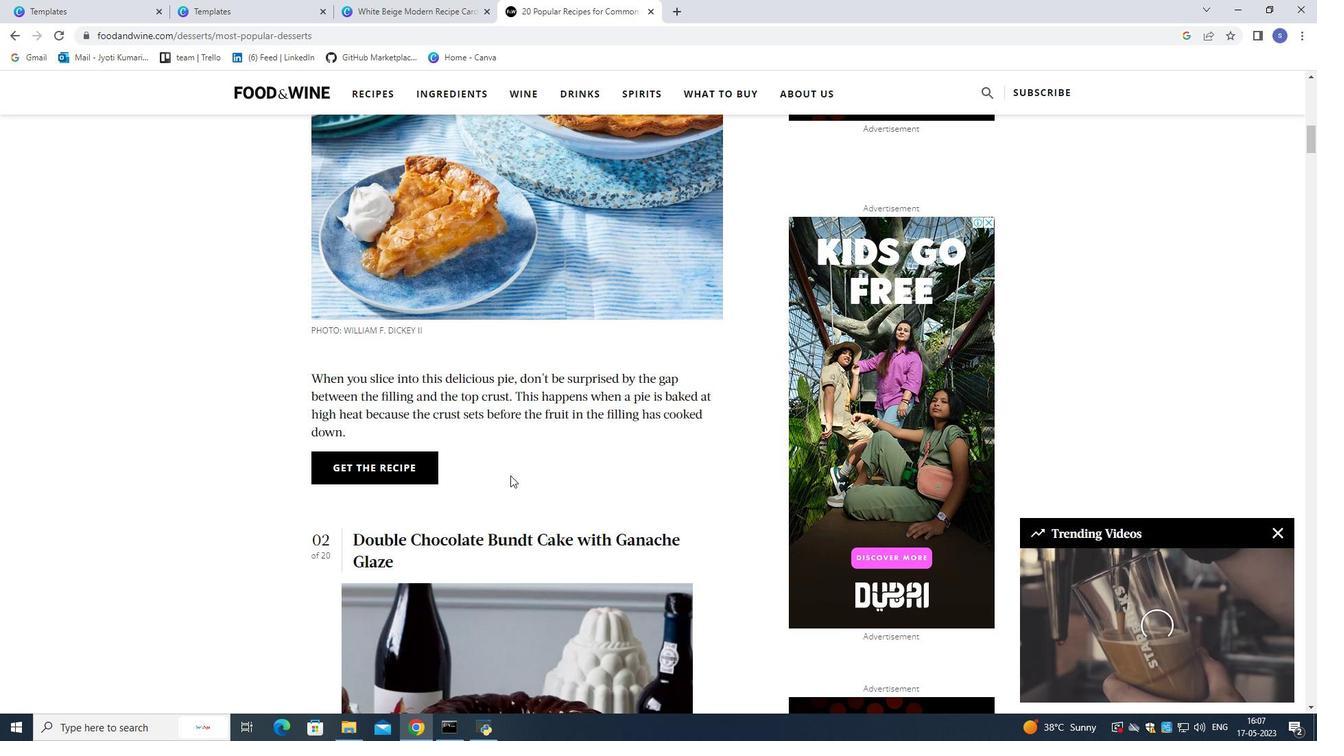 
Action: Mouse scrolled (510, 474) with delta (0, 0)
Screenshot: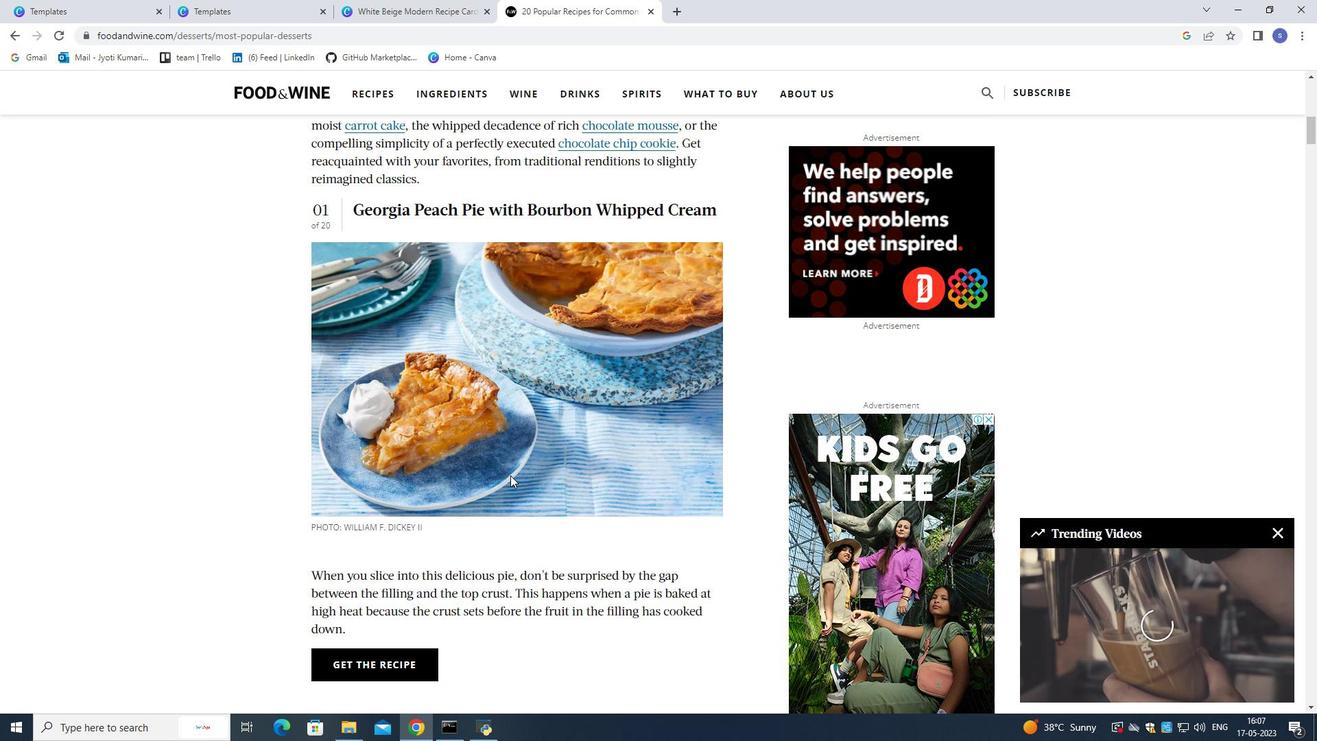 
Action: Mouse scrolled (510, 474) with delta (0, 0)
Screenshot: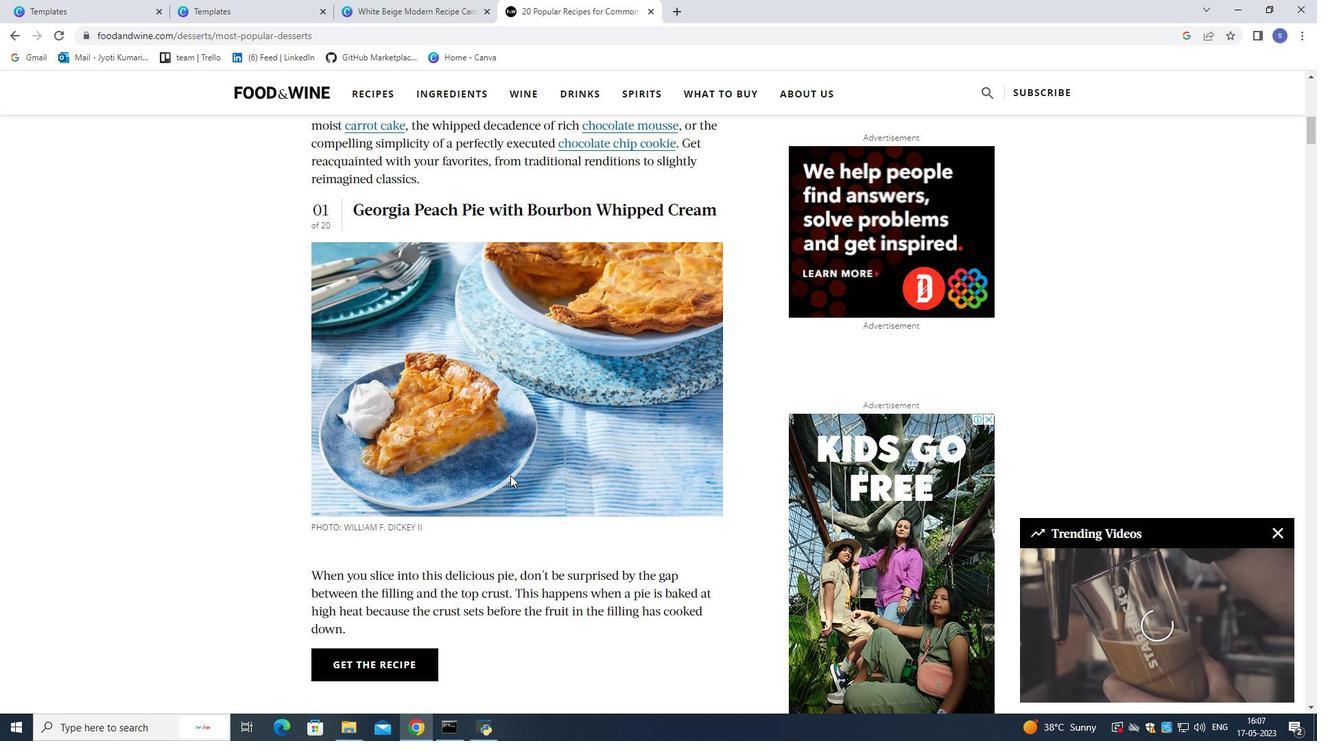 
Action: Mouse scrolled (510, 474) with delta (0, 0)
Screenshot: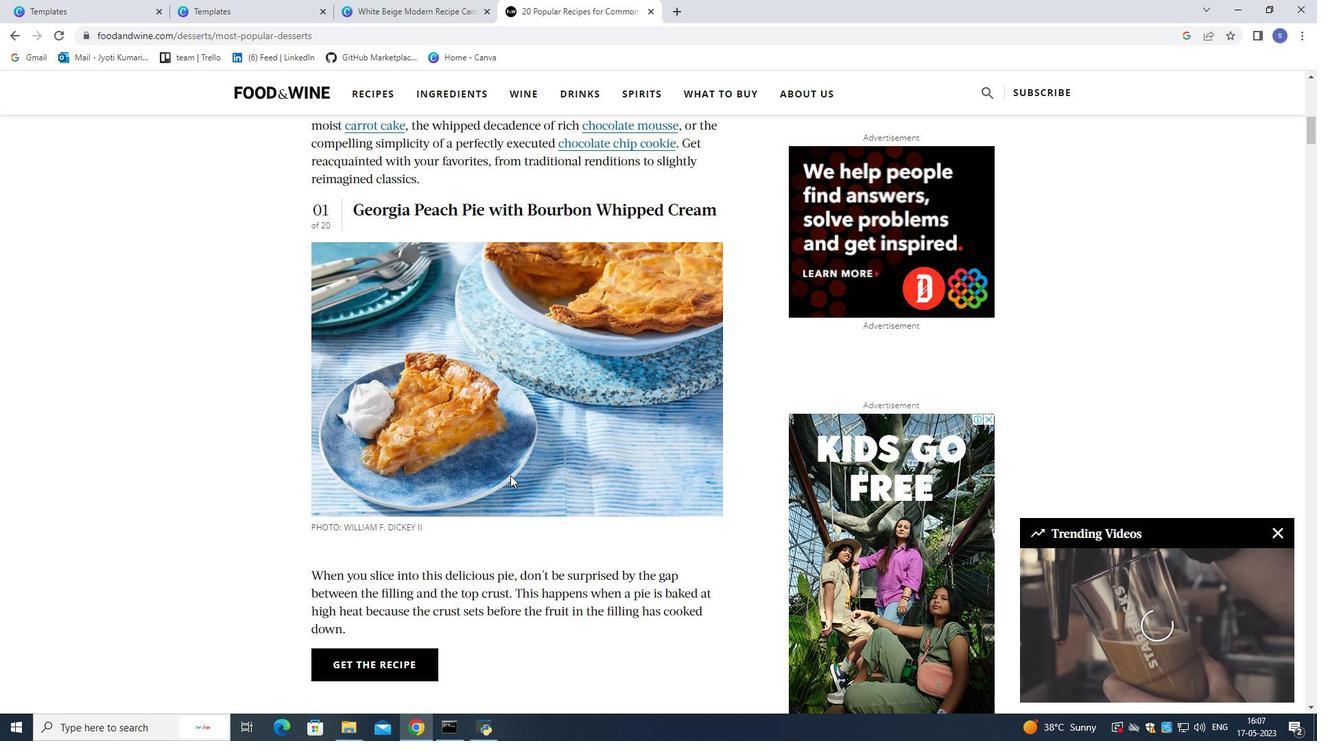 
Action: Mouse scrolled (510, 474) with delta (0, 0)
Screenshot: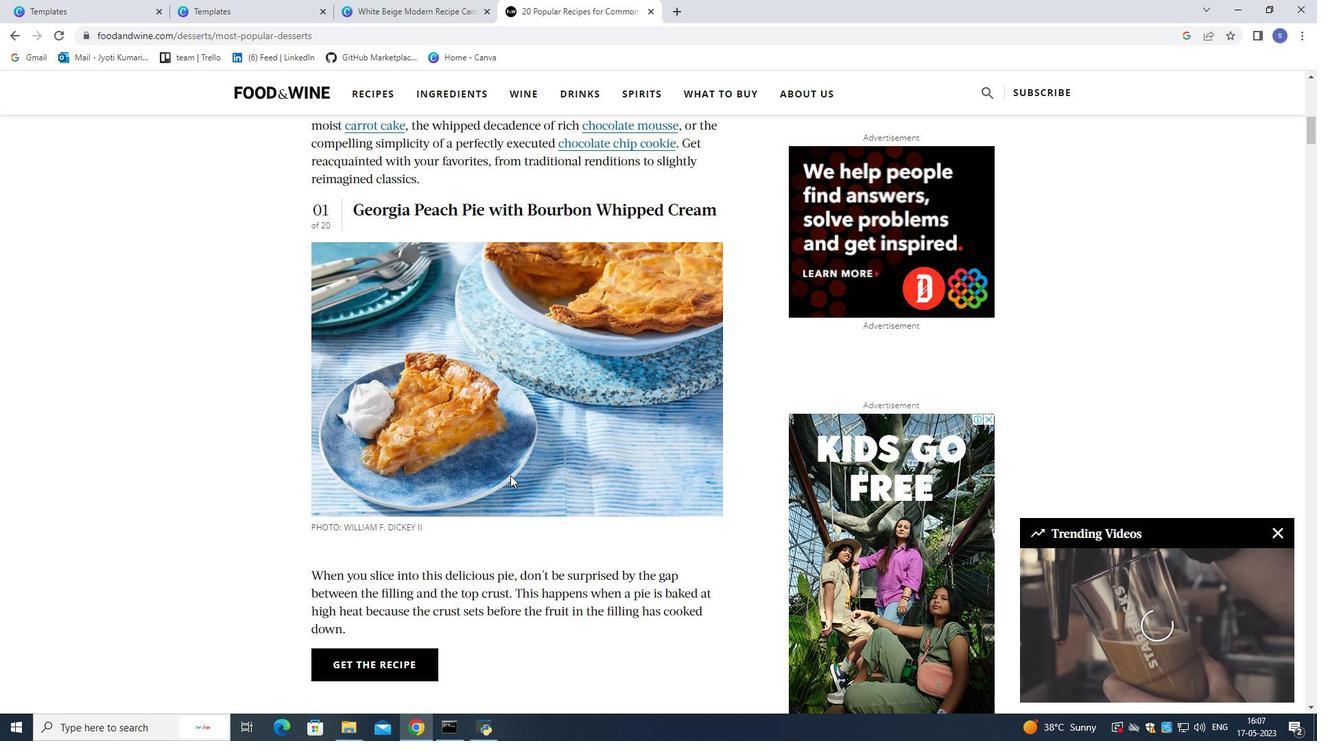 
Action: Mouse moved to (510, 475)
Screenshot: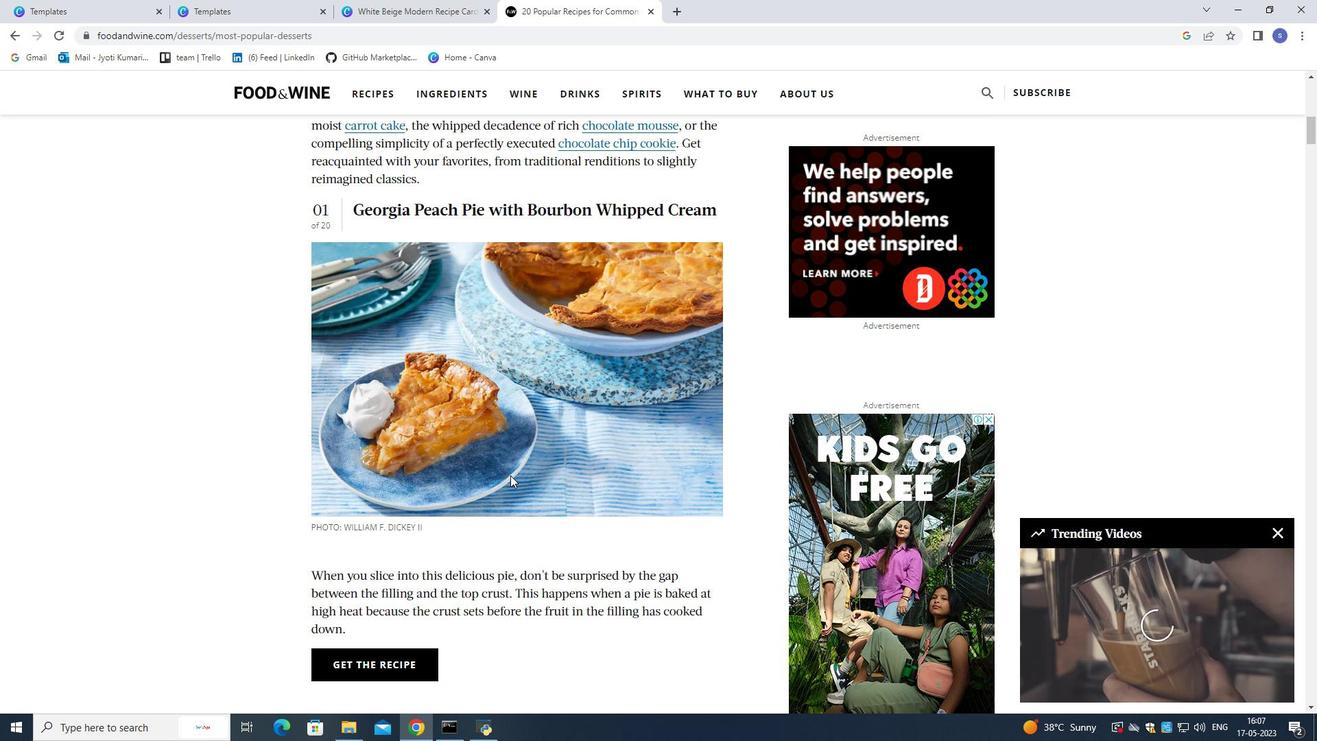 
Action: Mouse scrolled (510, 476) with delta (0, 0)
Screenshot: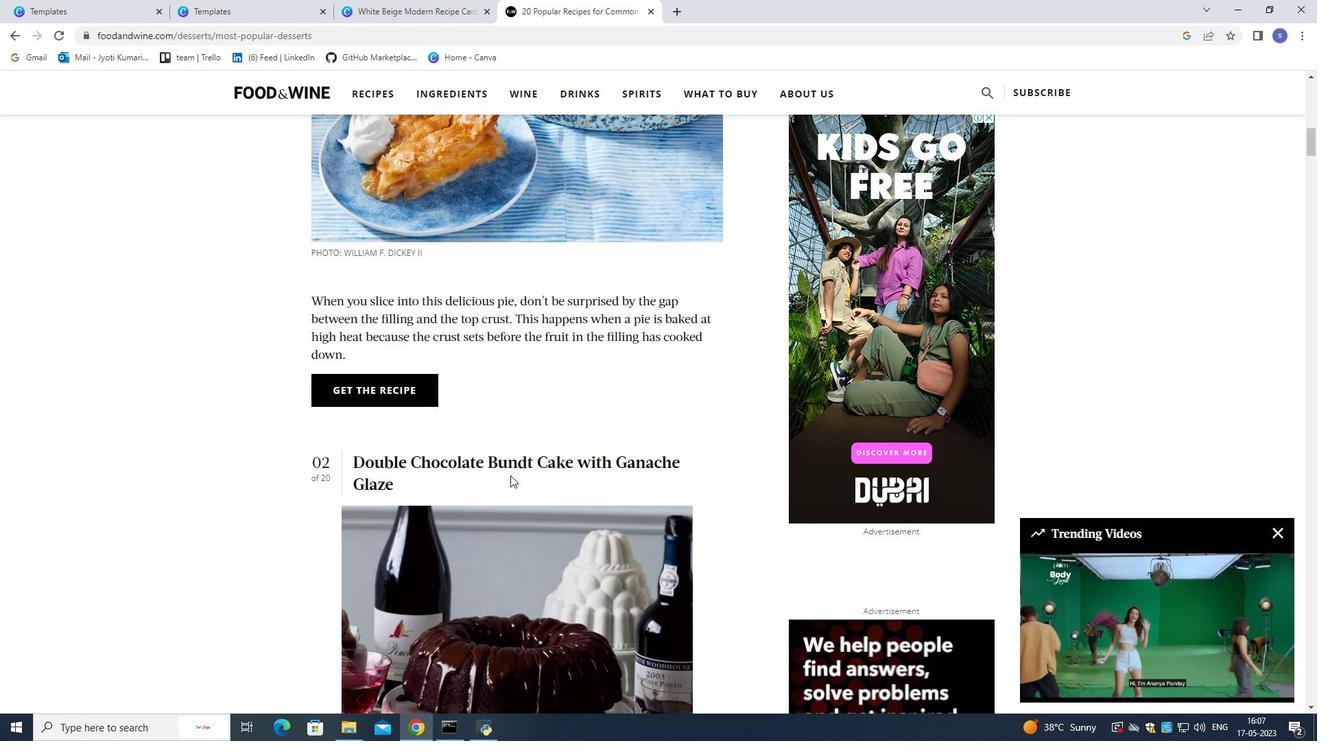 
Action: Mouse scrolled (510, 474) with delta (0, 0)
Screenshot: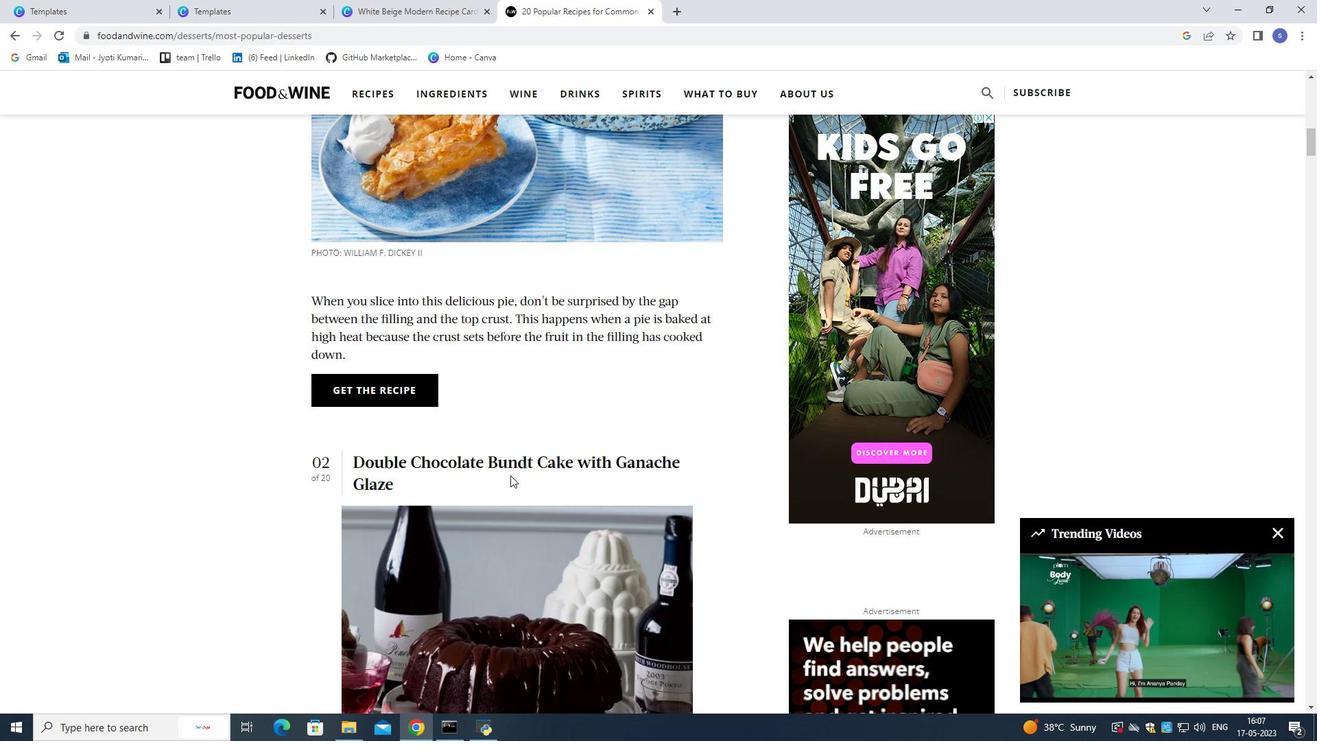 
Action: Mouse scrolled (510, 474) with delta (0, 0)
Screenshot: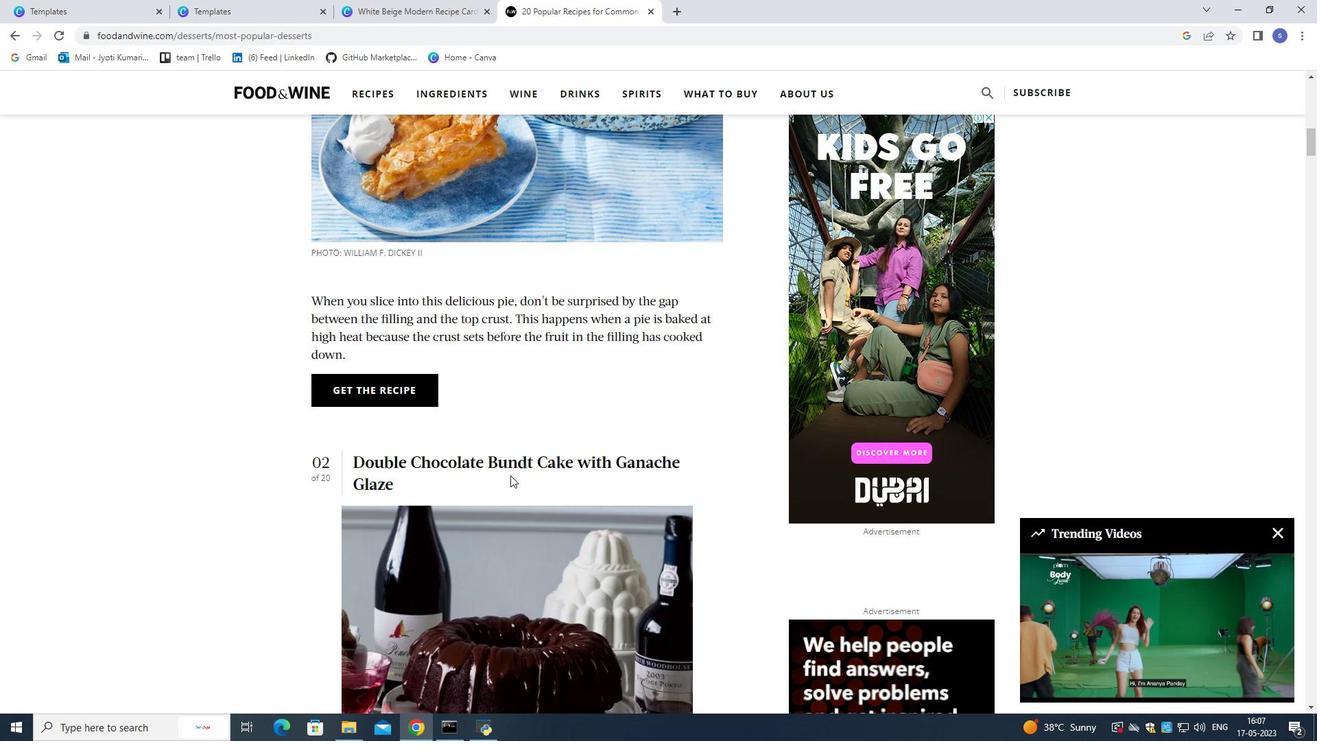 
Action: Mouse scrolled (510, 474) with delta (0, 0)
Screenshot: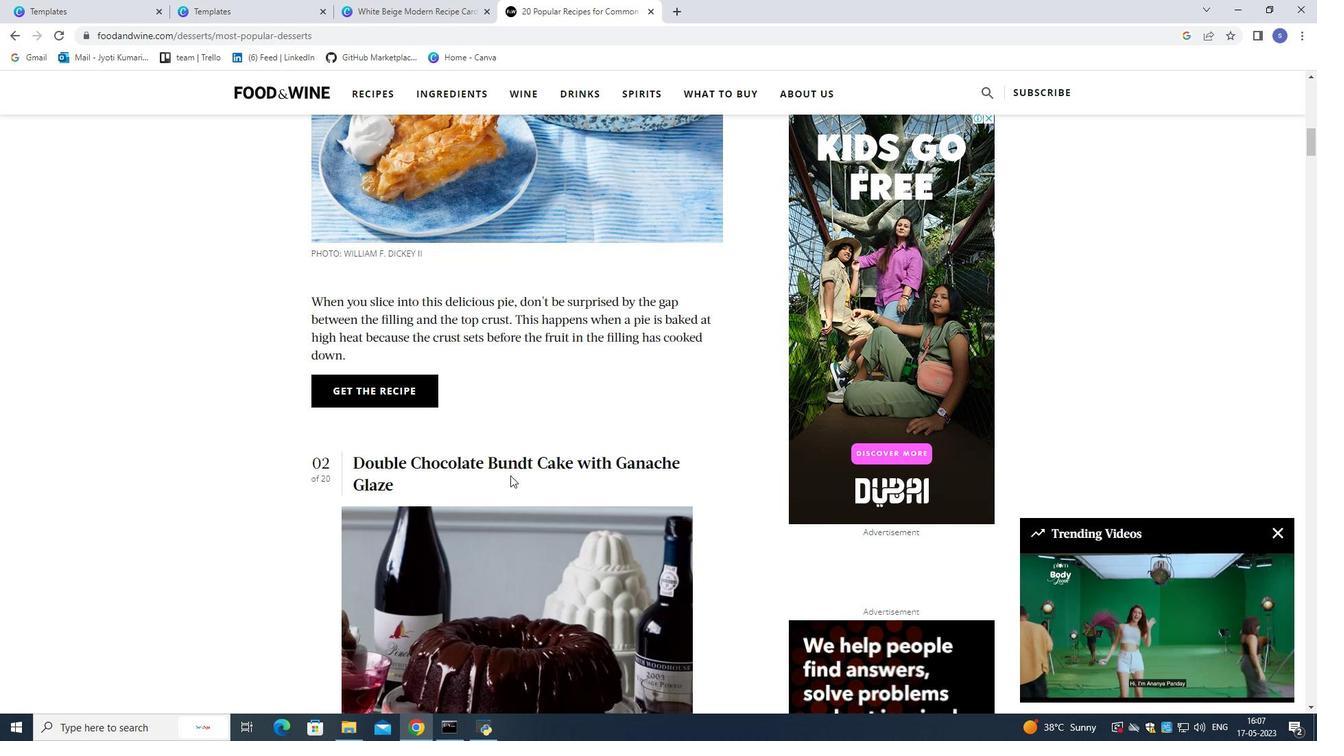 
Action: Mouse scrolled (510, 474) with delta (0, 0)
Screenshot: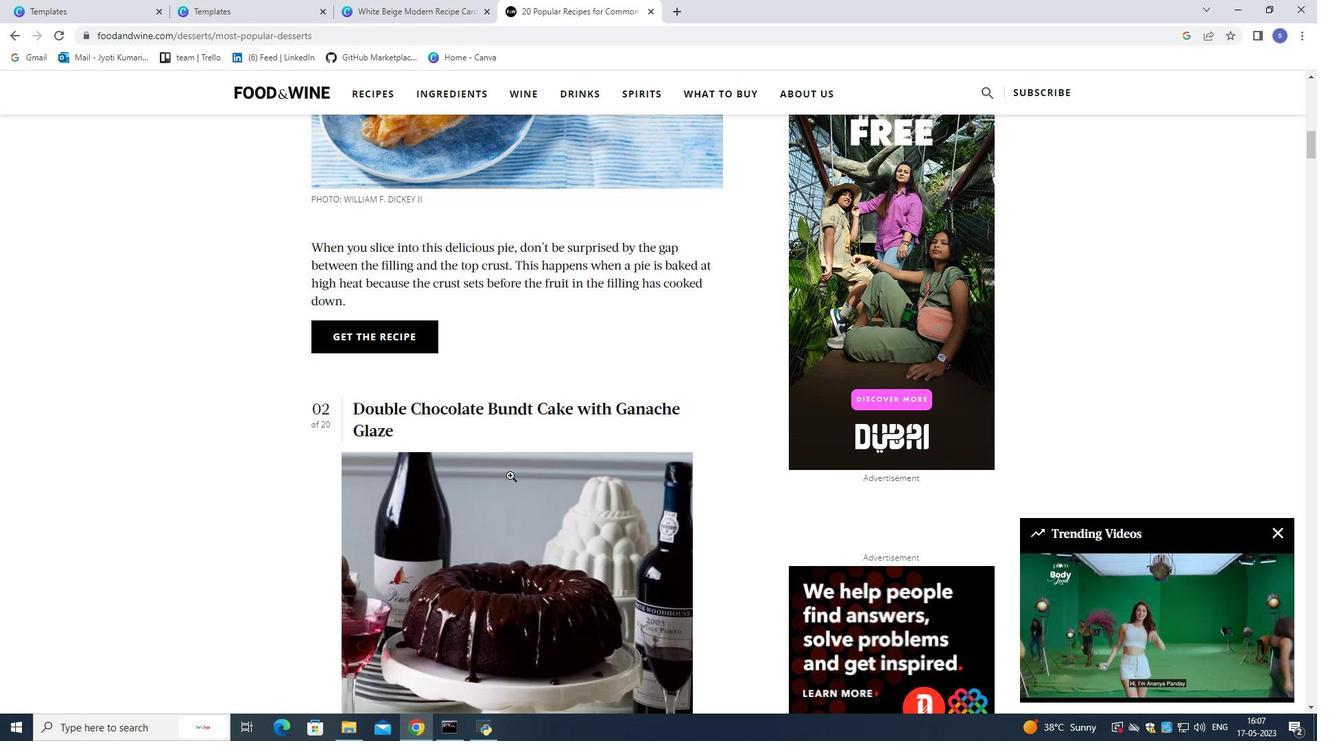 
Action: Mouse scrolled (510, 474) with delta (0, 0)
Screenshot: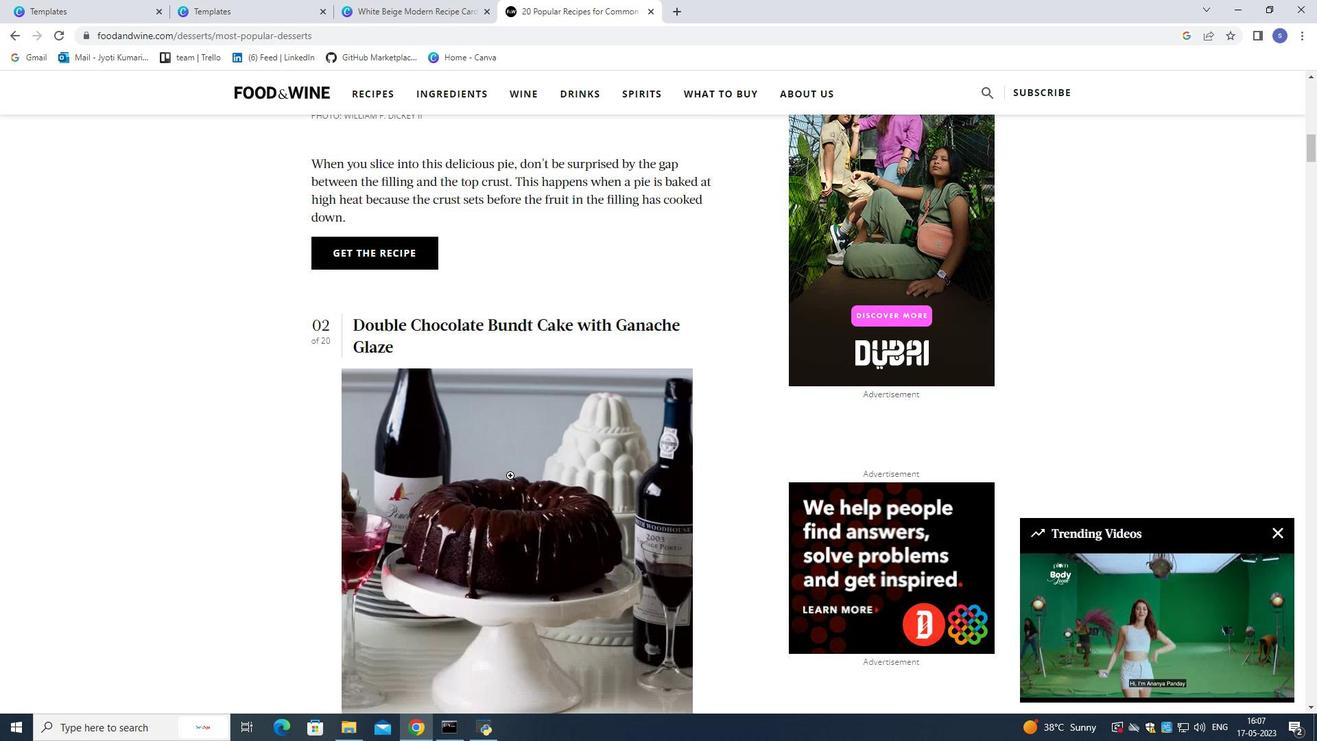 
Action: Mouse scrolled (510, 474) with delta (0, 0)
Screenshot: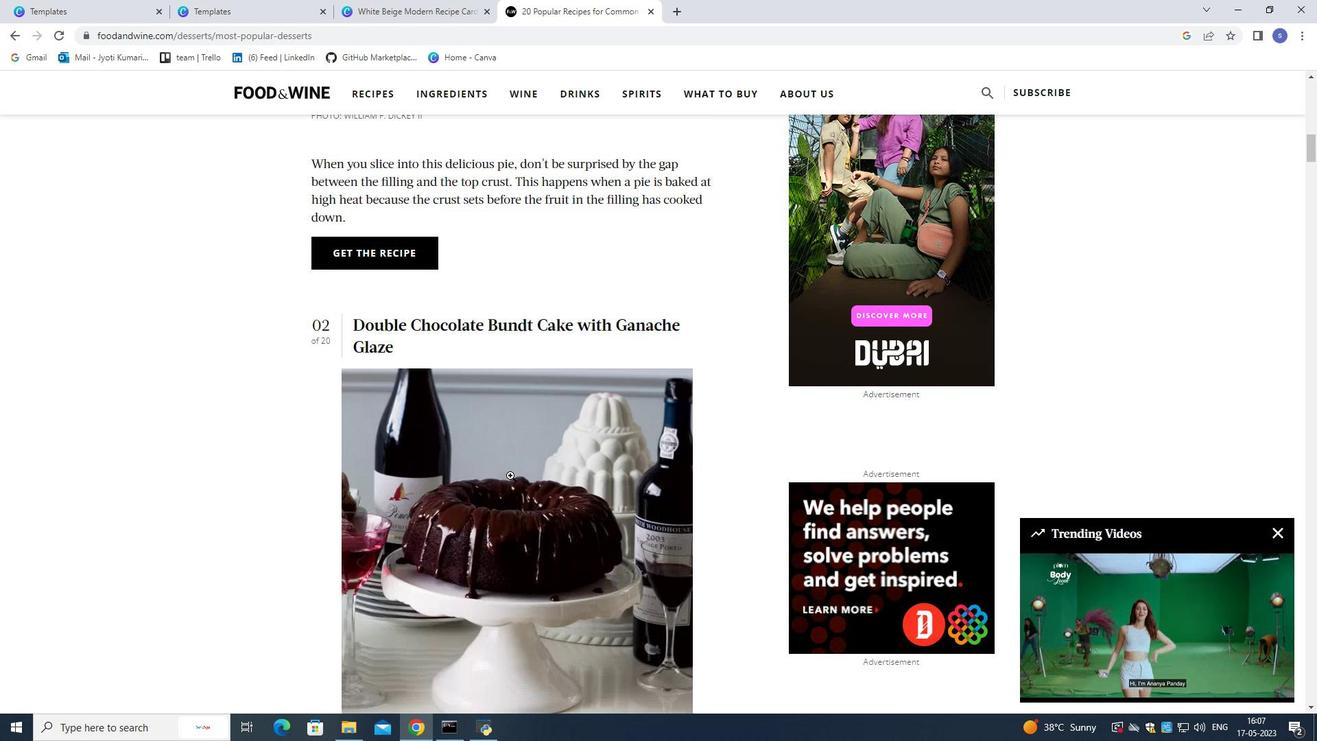 
Action: Mouse moved to (505, 450)
Screenshot: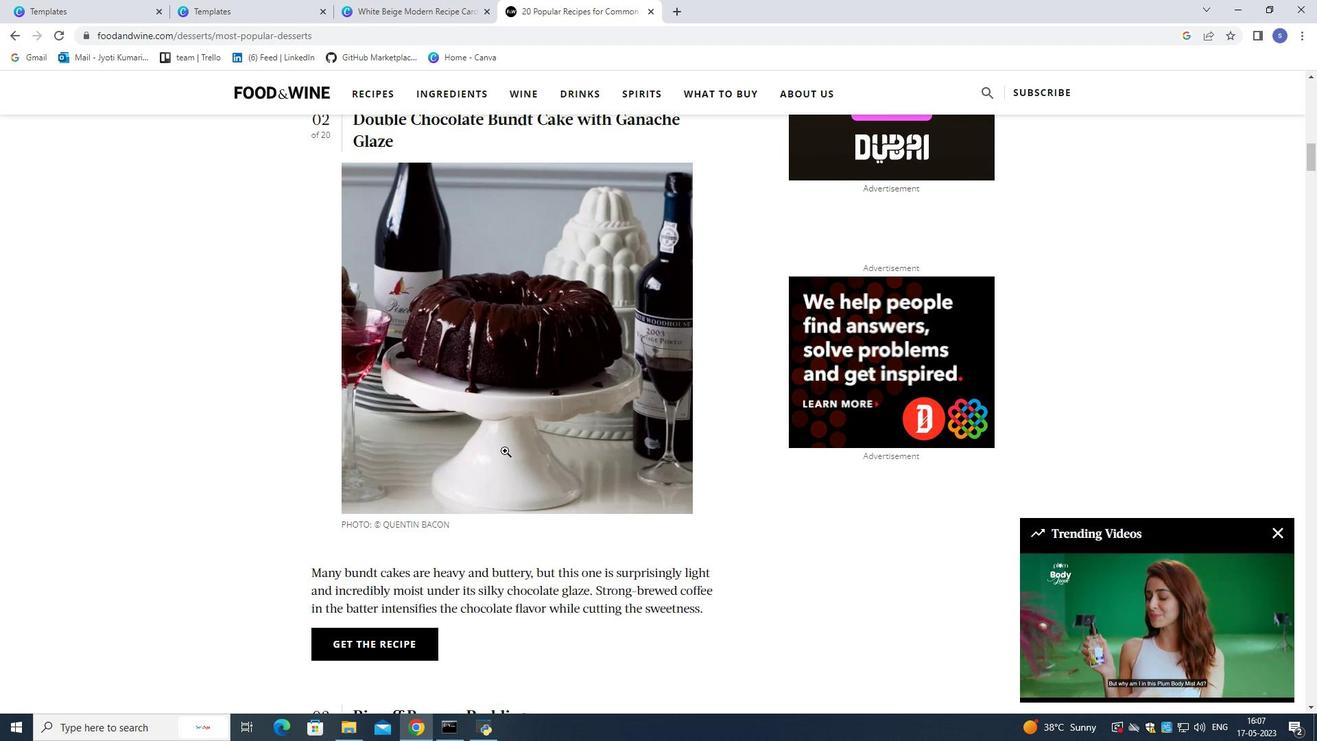
Action: Mouse scrolled (505, 451) with delta (0, 0)
Screenshot: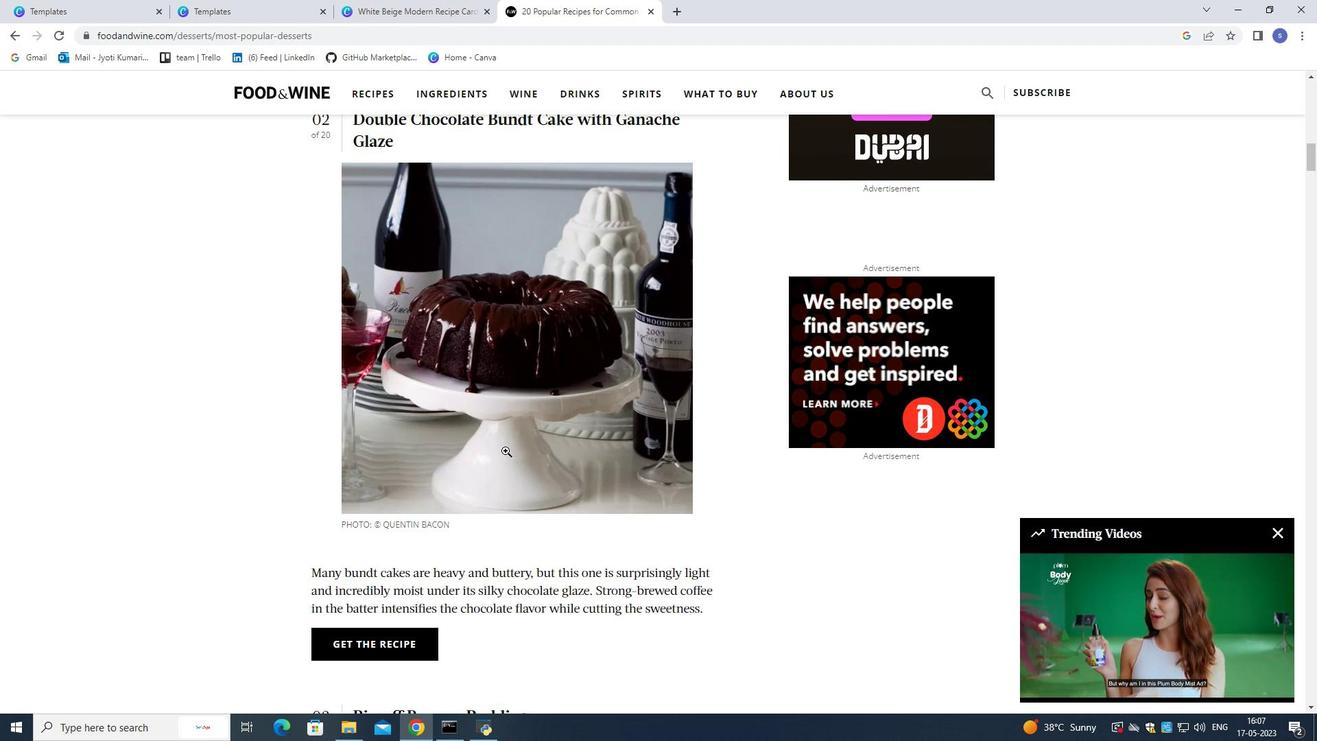 
Action: Mouse moved to (506, 450)
Screenshot: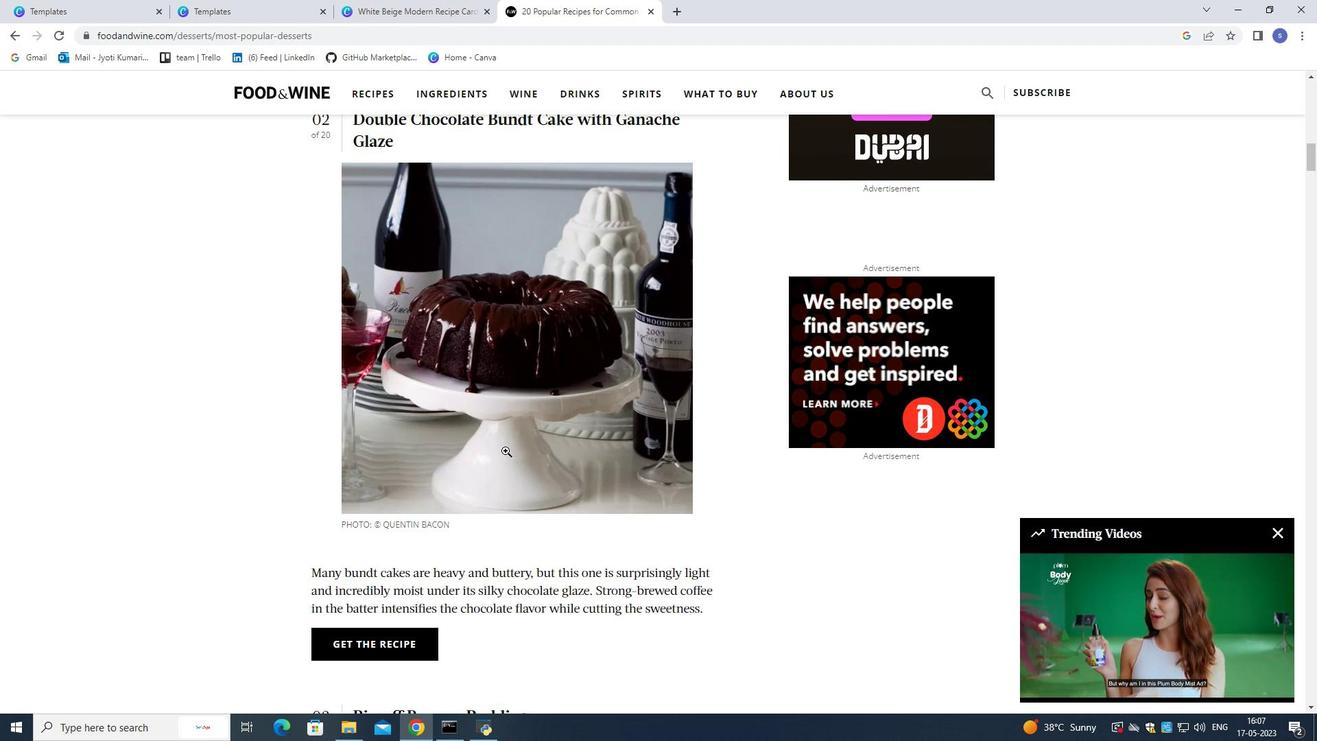 
Action: Mouse scrolled (506, 451) with delta (0, 0)
Screenshot: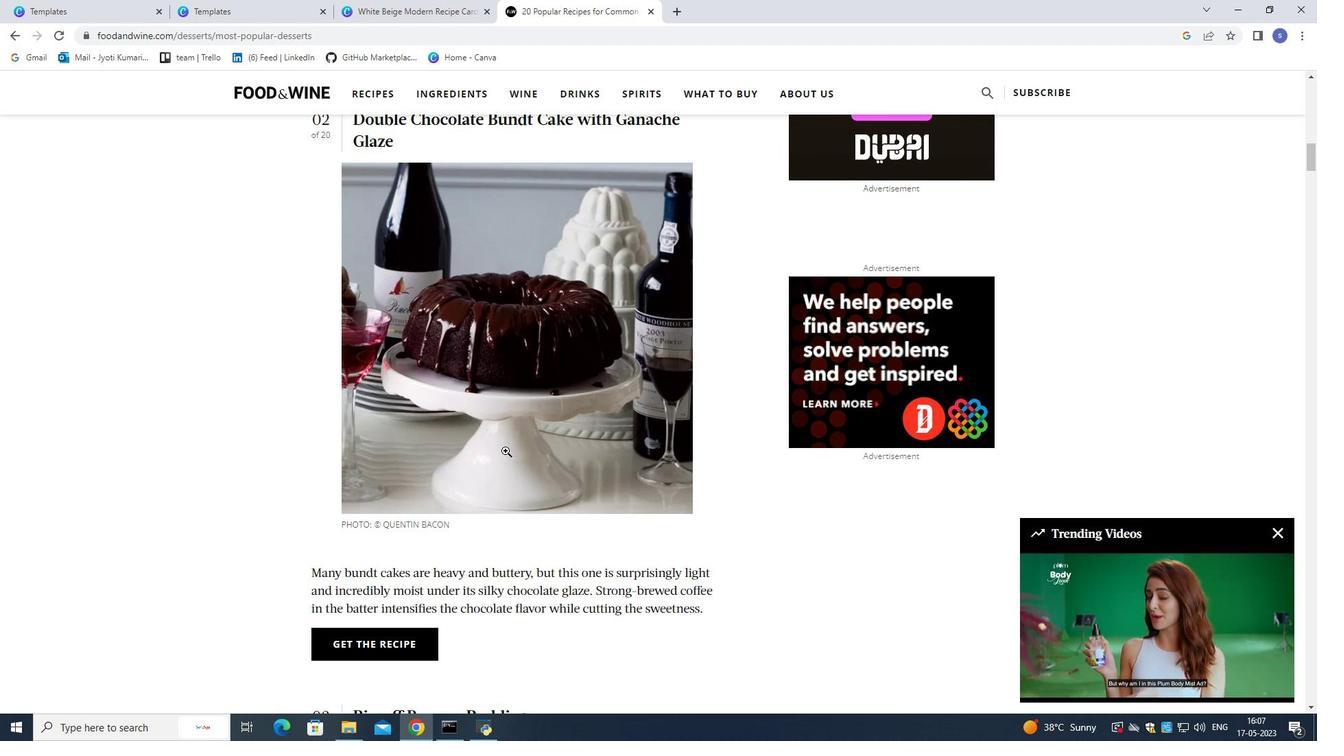 
Action: Mouse scrolled (506, 450) with delta (0, 0)
Screenshot: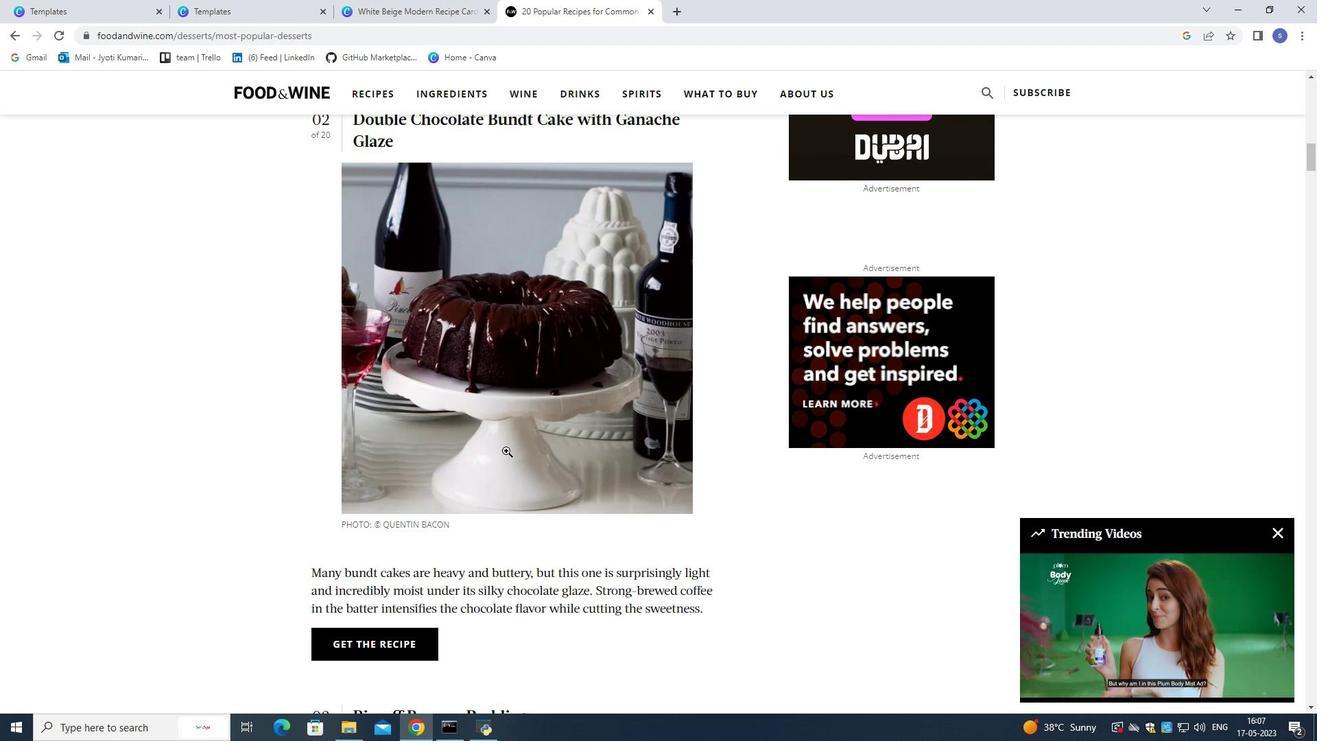 
Action: Mouse moved to (507, 452)
Screenshot: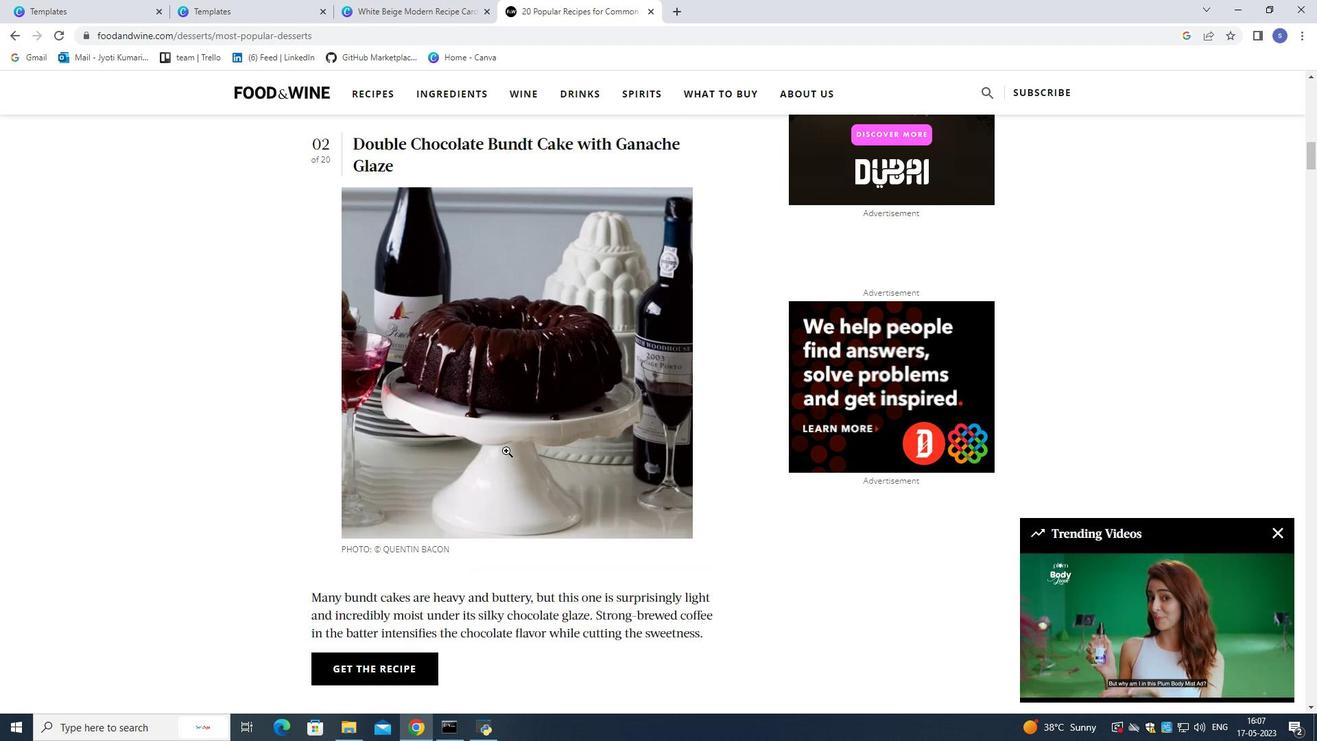 
Action: Mouse scrolled (507, 450) with delta (0, 0)
Screenshot: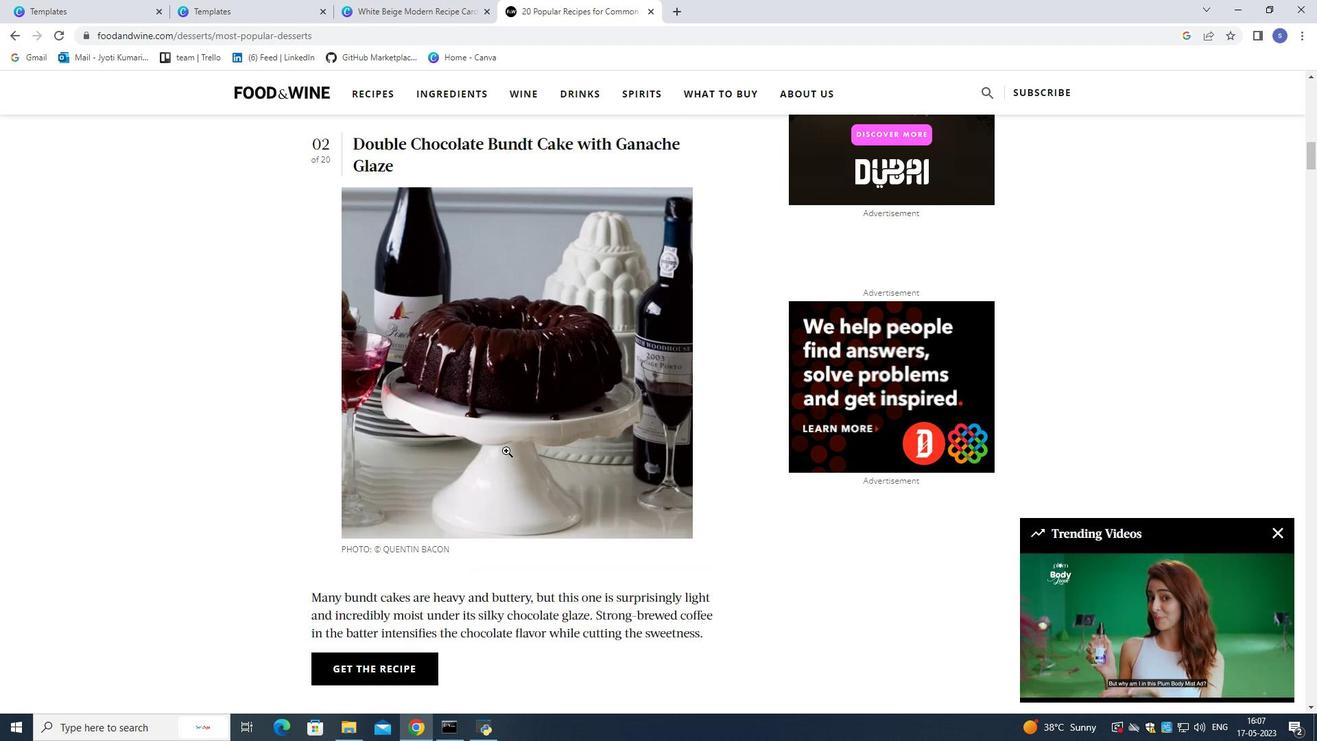 
Action: Mouse moved to (507, 452)
Screenshot: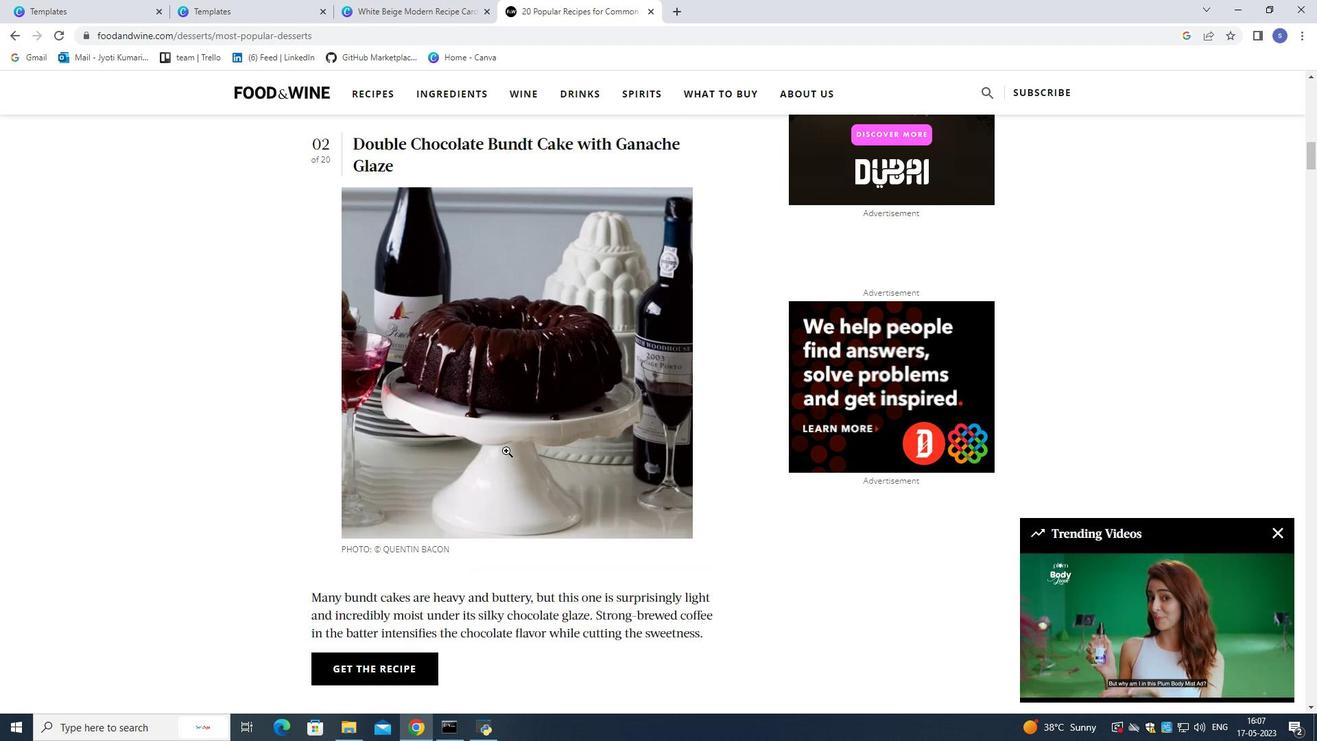 
Action: Mouse scrolled (507, 450) with delta (0, 0)
Screenshot: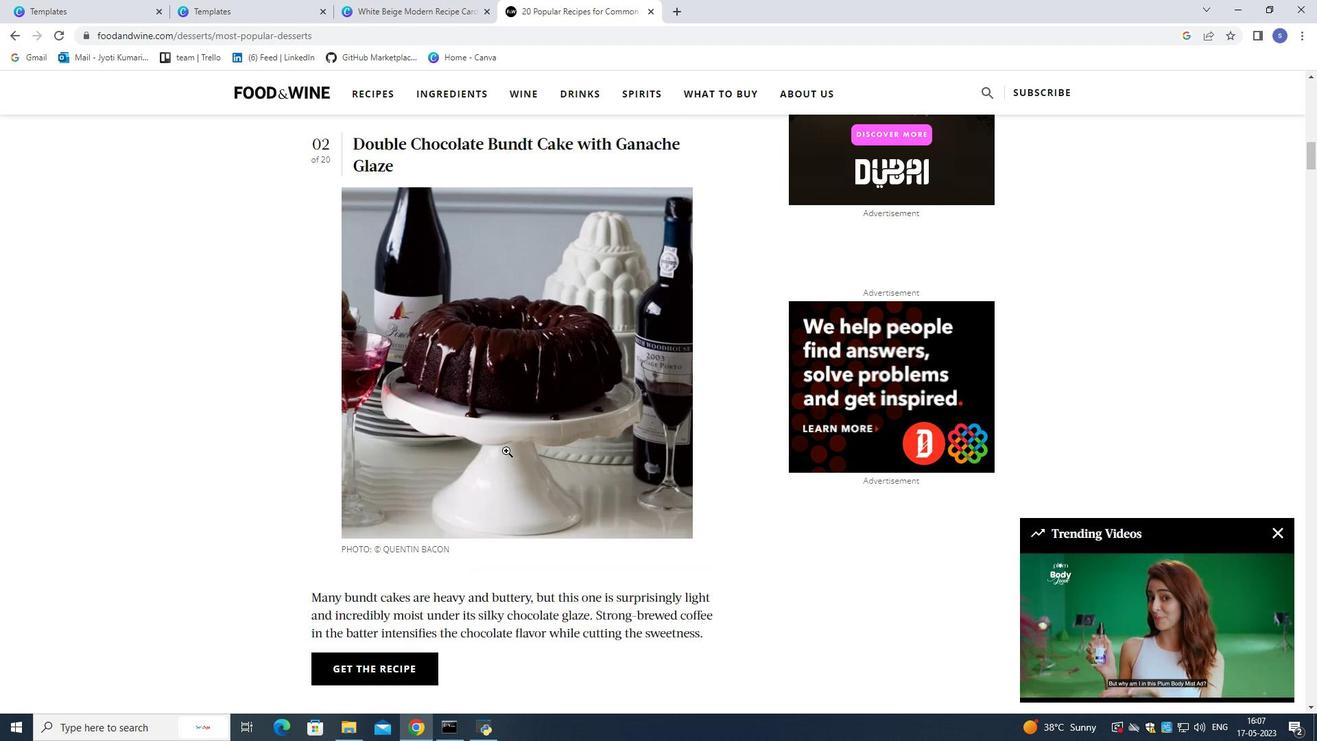 
Action: Mouse moved to (507, 453)
Screenshot: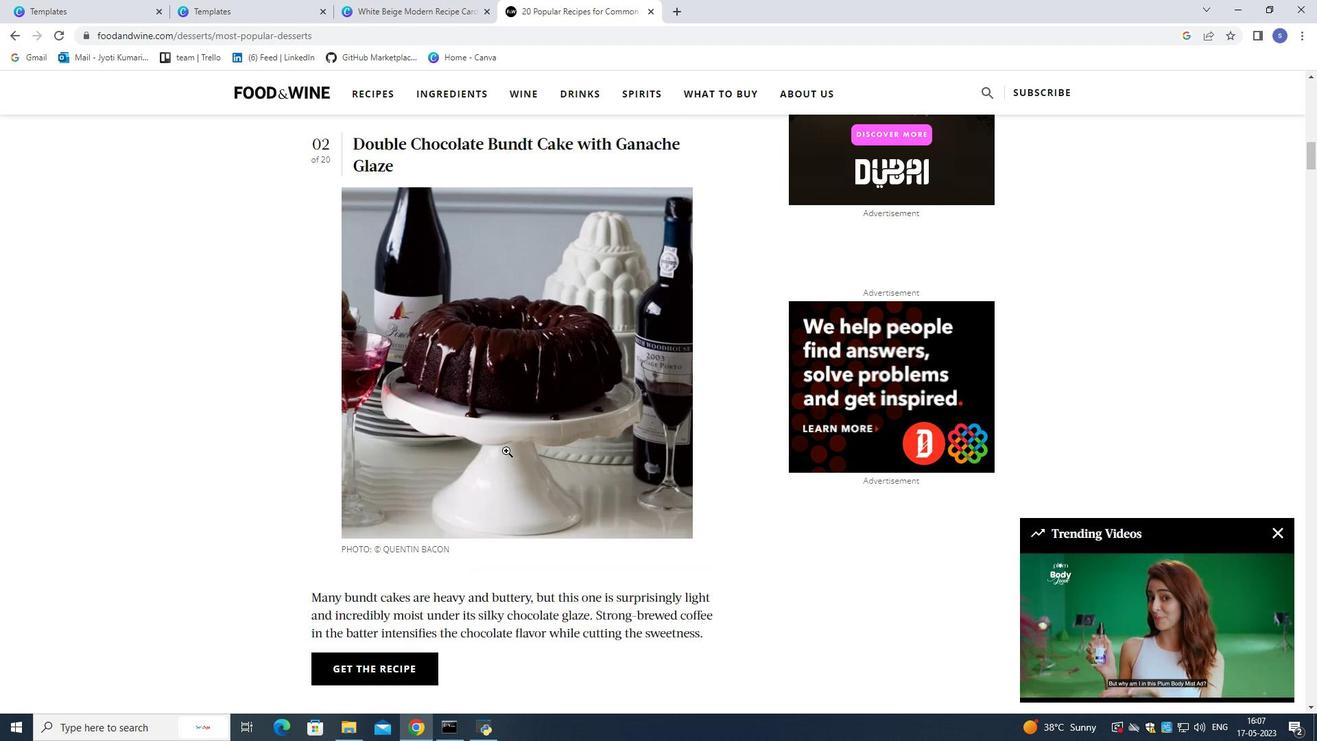 
Action: Mouse scrolled (507, 451) with delta (0, 0)
Screenshot: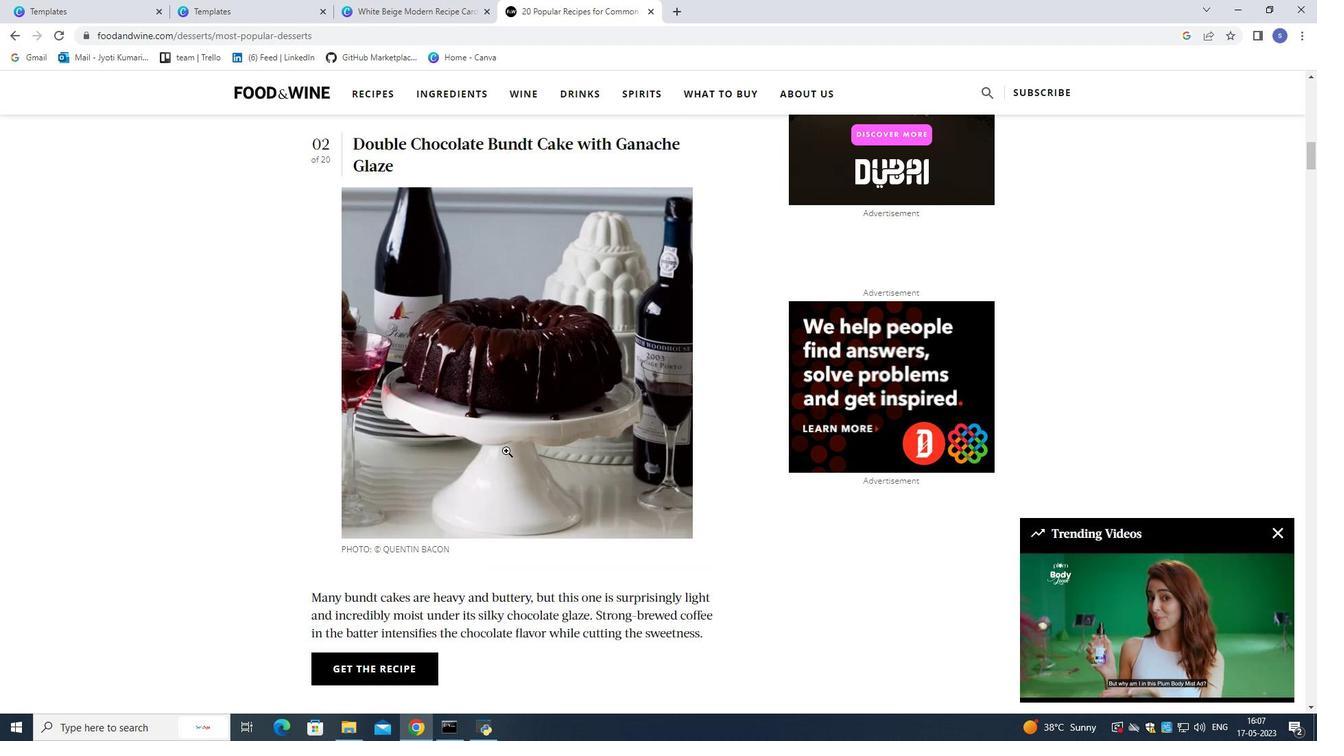 
Action: Mouse scrolled (507, 452) with delta (0, 0)
Screenshot: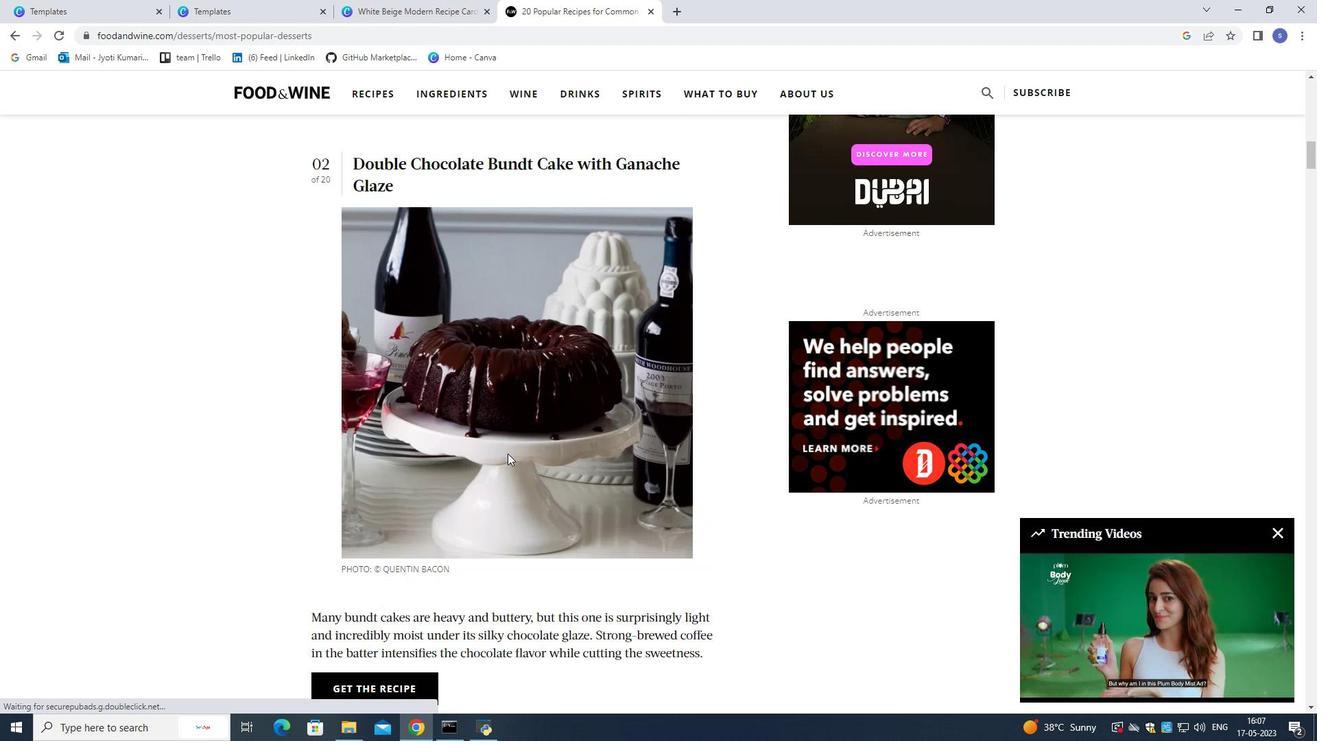 
Action: Mouse scrolled (507, 452) with delta (0, 0)
Screenshot: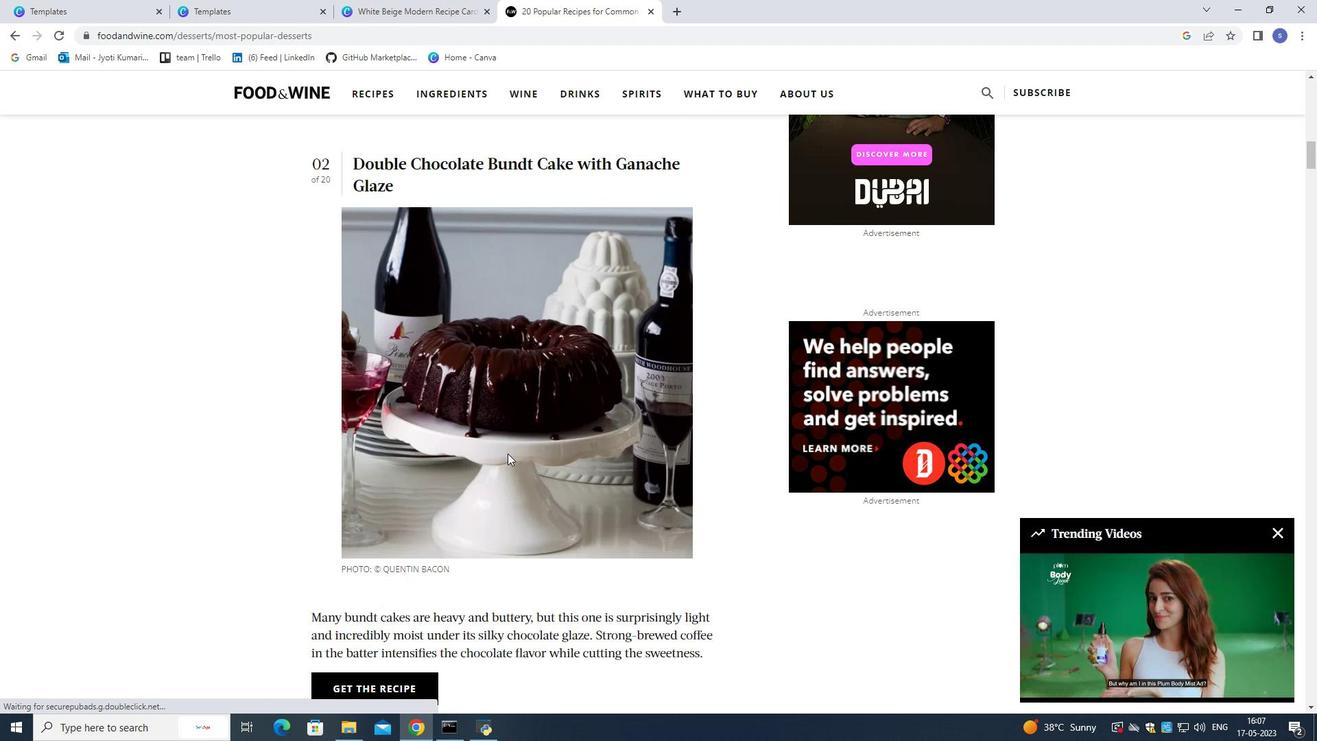 
Action: Mouse scrolled (507, 452) with delta (0, 0)
Screenshot: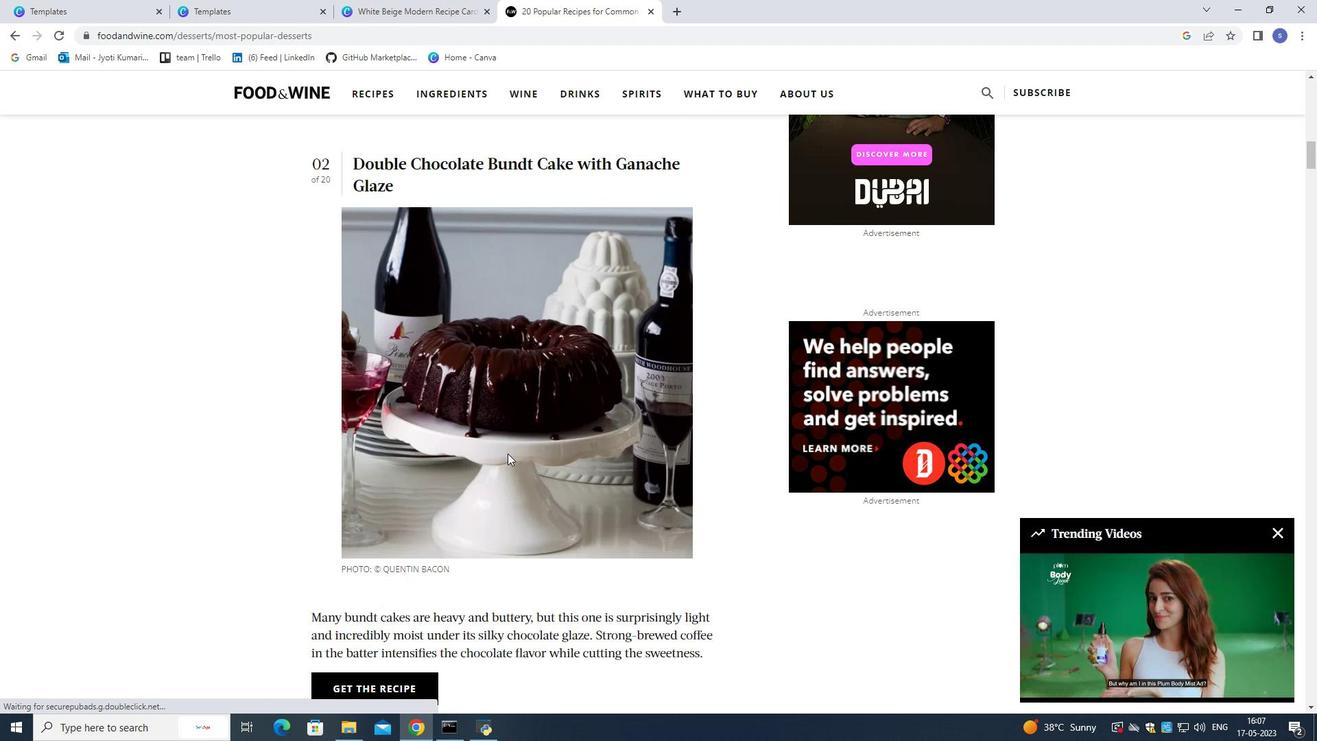 
Action: Mouse scrolled (507, 452) with delta (0, 0)
Screenshot: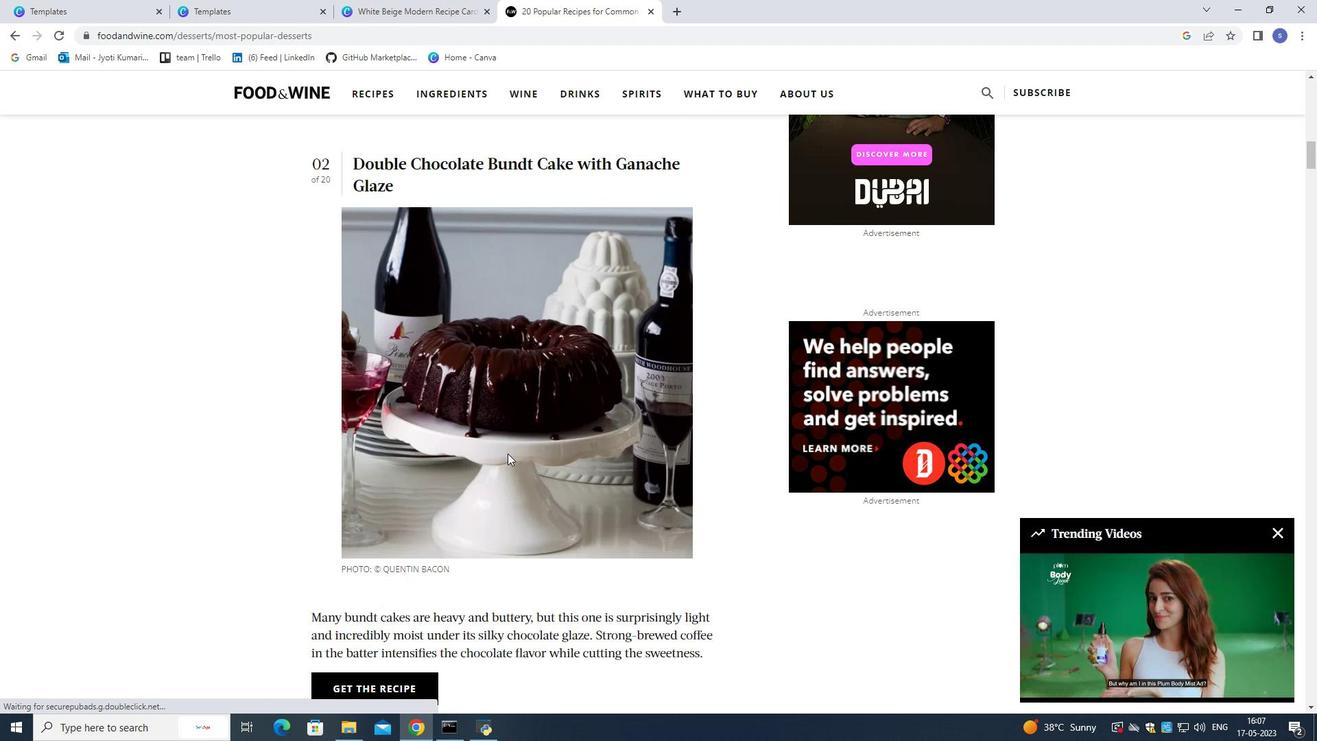 
Action: Mouse scrolled (507, 452) with delta (0, 0)
Screenshot: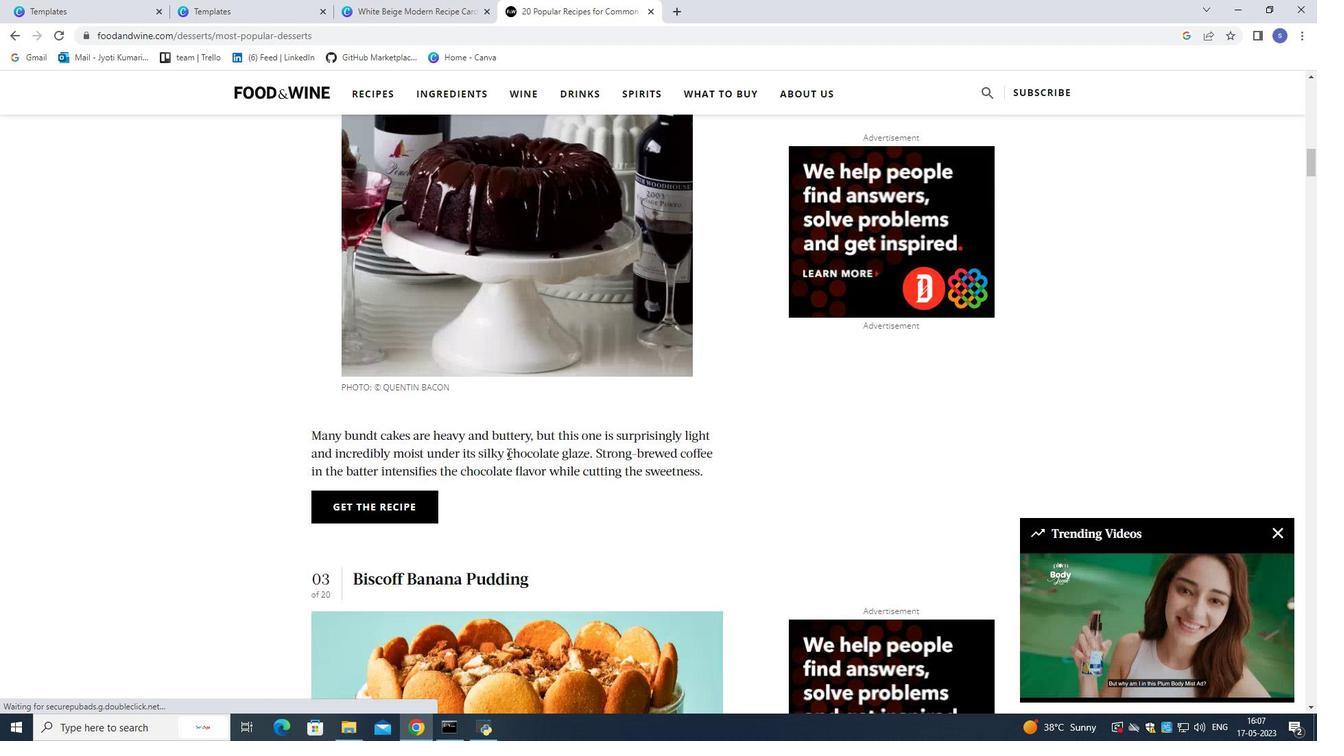 
Action: Mouse scrolled (507, 452) with delta (0, 0)
Screenshot: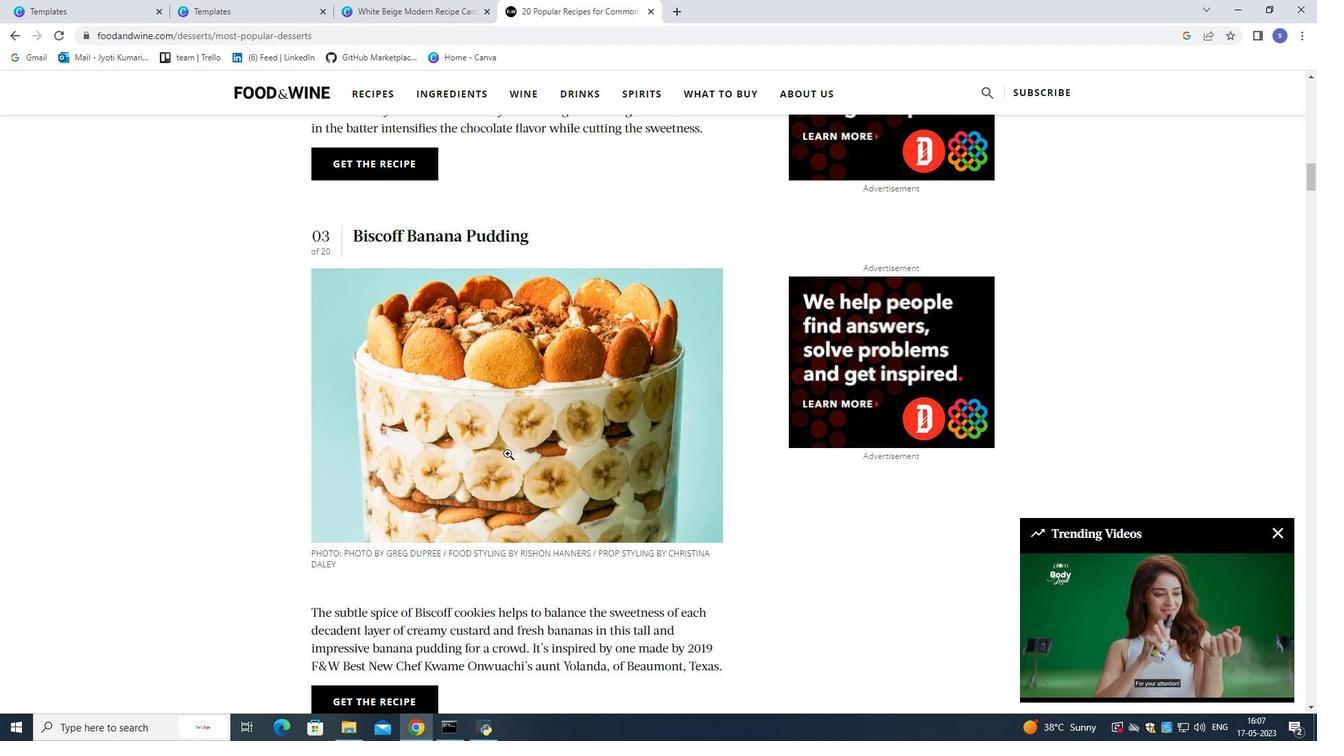 
Action: Mouse scrolled (507, 452) with delta (0, 0)
Screenshot: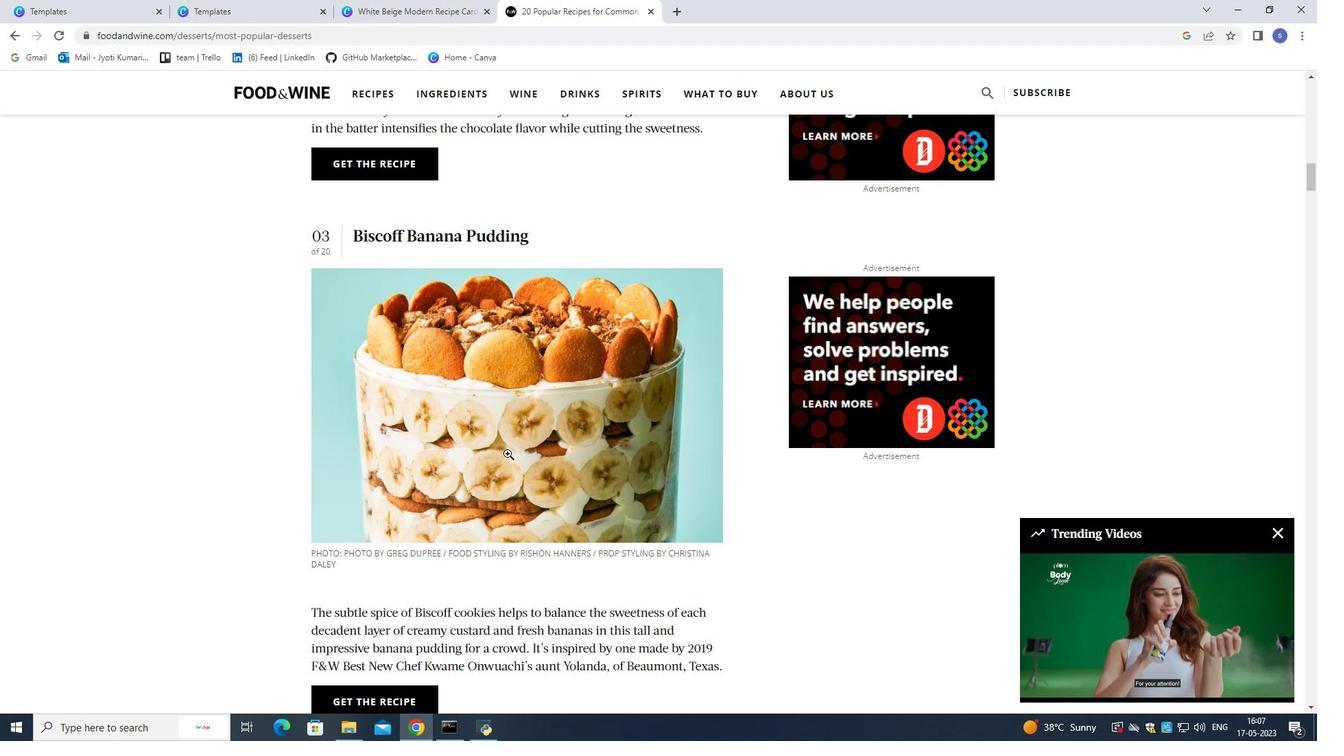 
Action: Mouse scrolled (507, 452) with delta (0, 0)
Screenshot: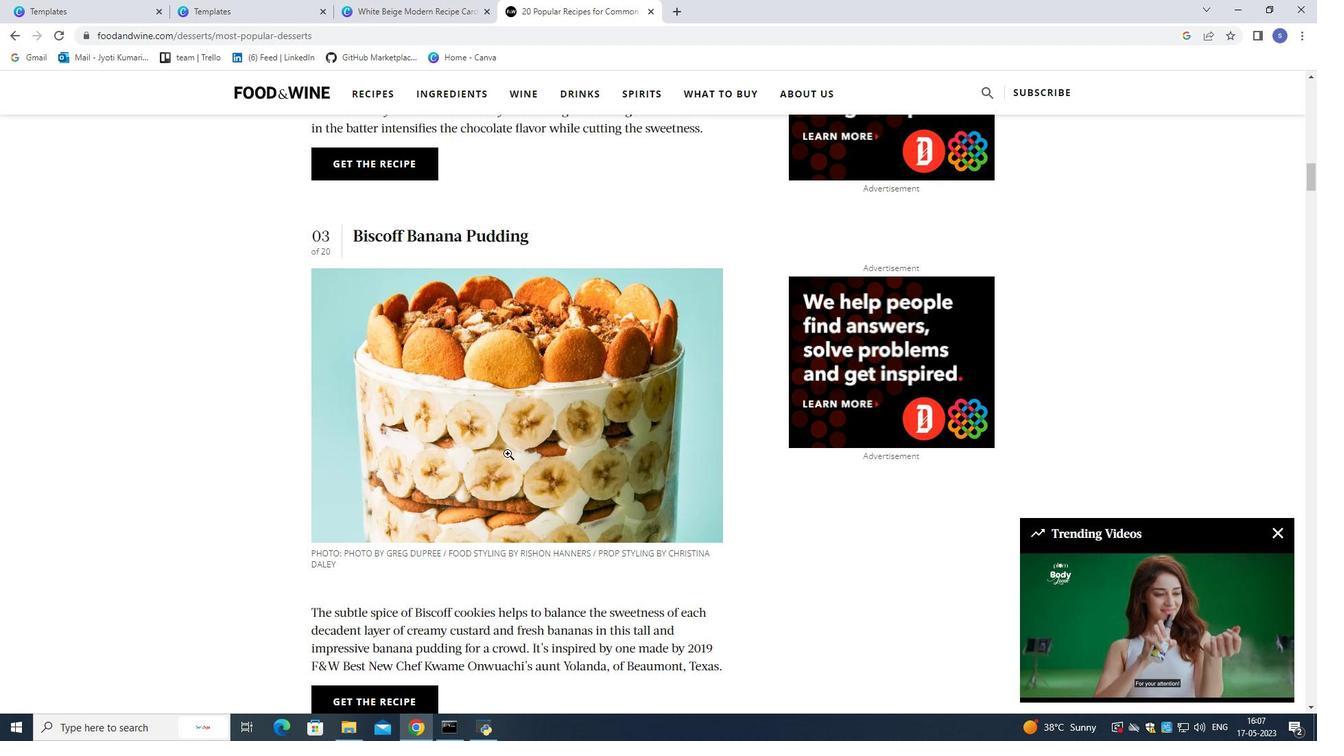 
Action: Mouse scrolled (507, 452) with delta (0, 0)
Screenshot: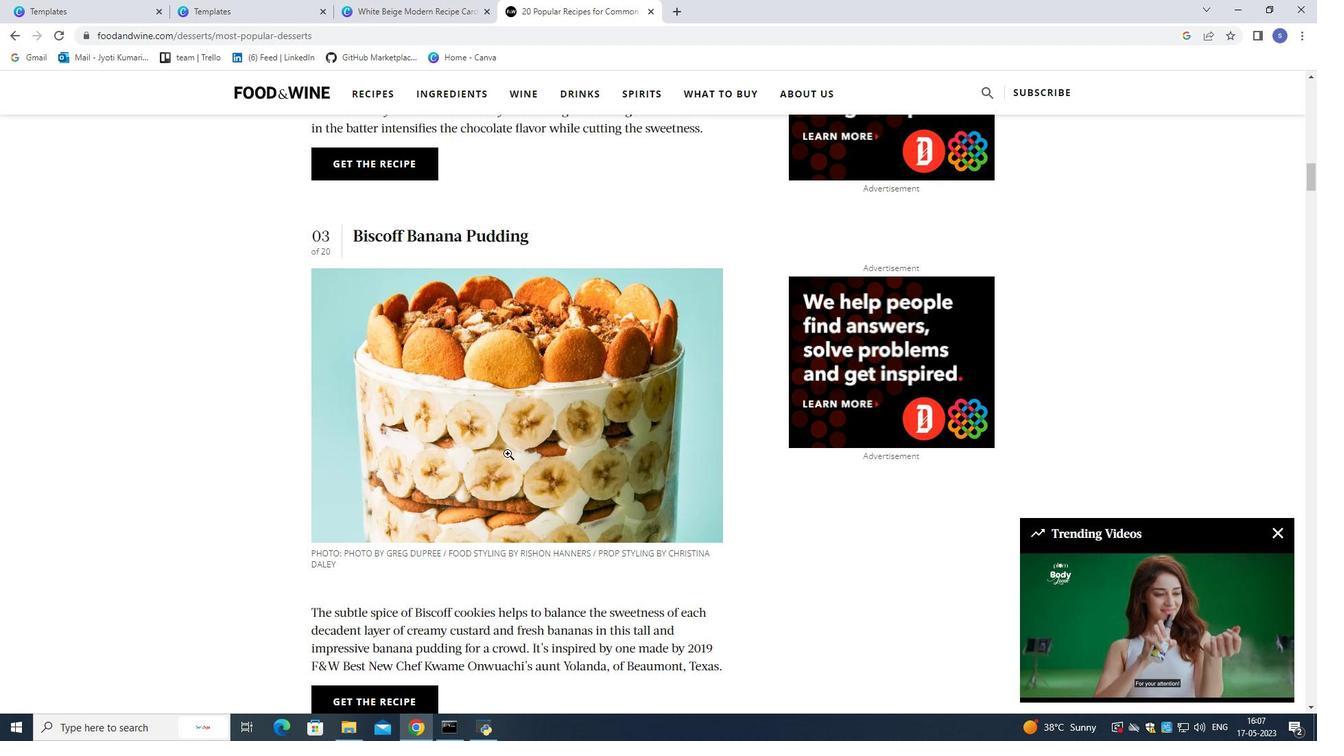 
Action: Mouse scrolled (507, 452) with delta (0, 0)
Screenshot: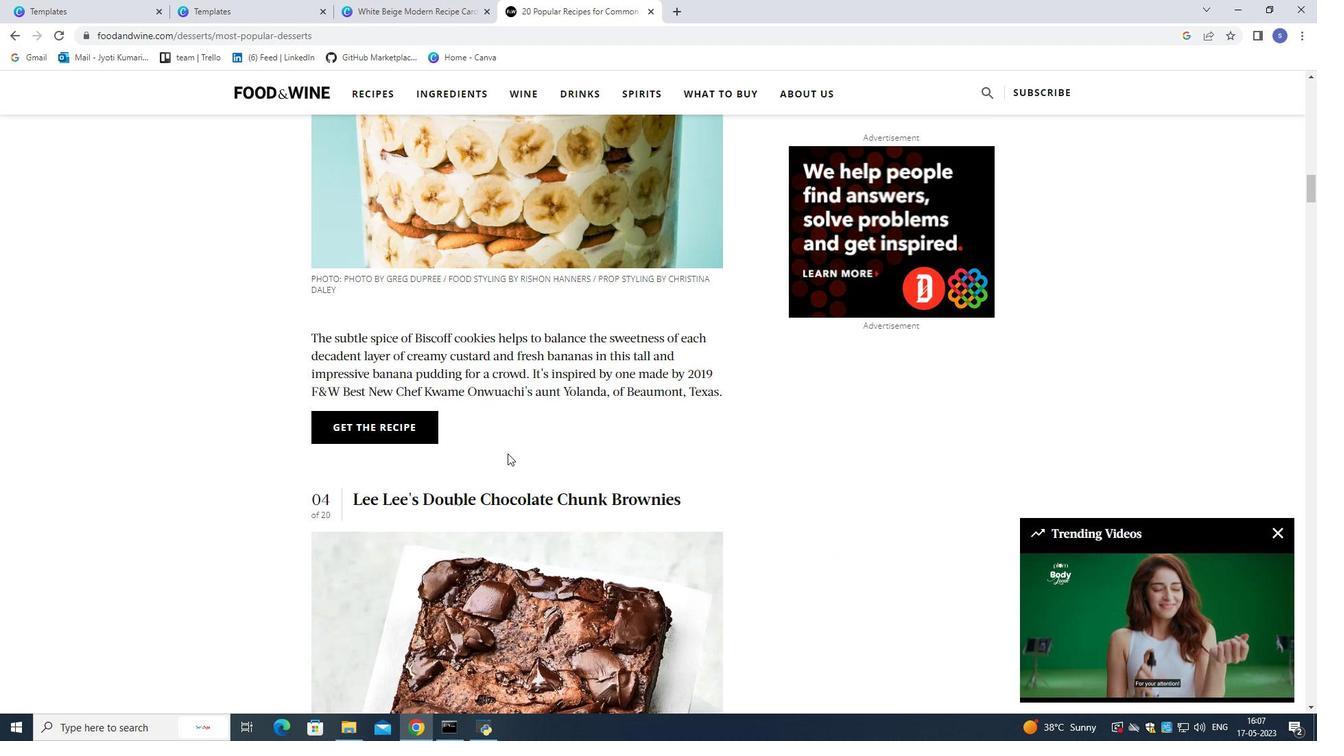 
Action: Mouse moved to (507, 454)
Screenshot: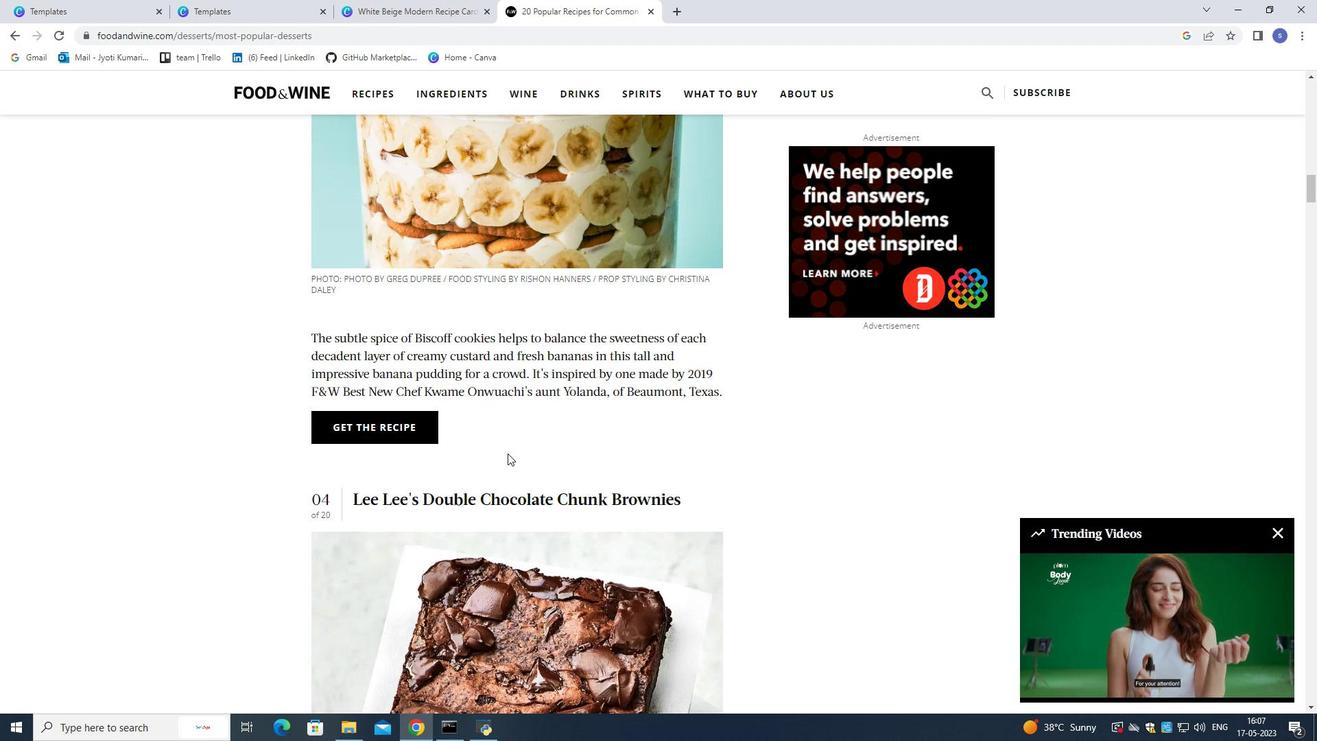
Action: Mouse scrolled (507, 453) with delta (0, 0)
Screenshot: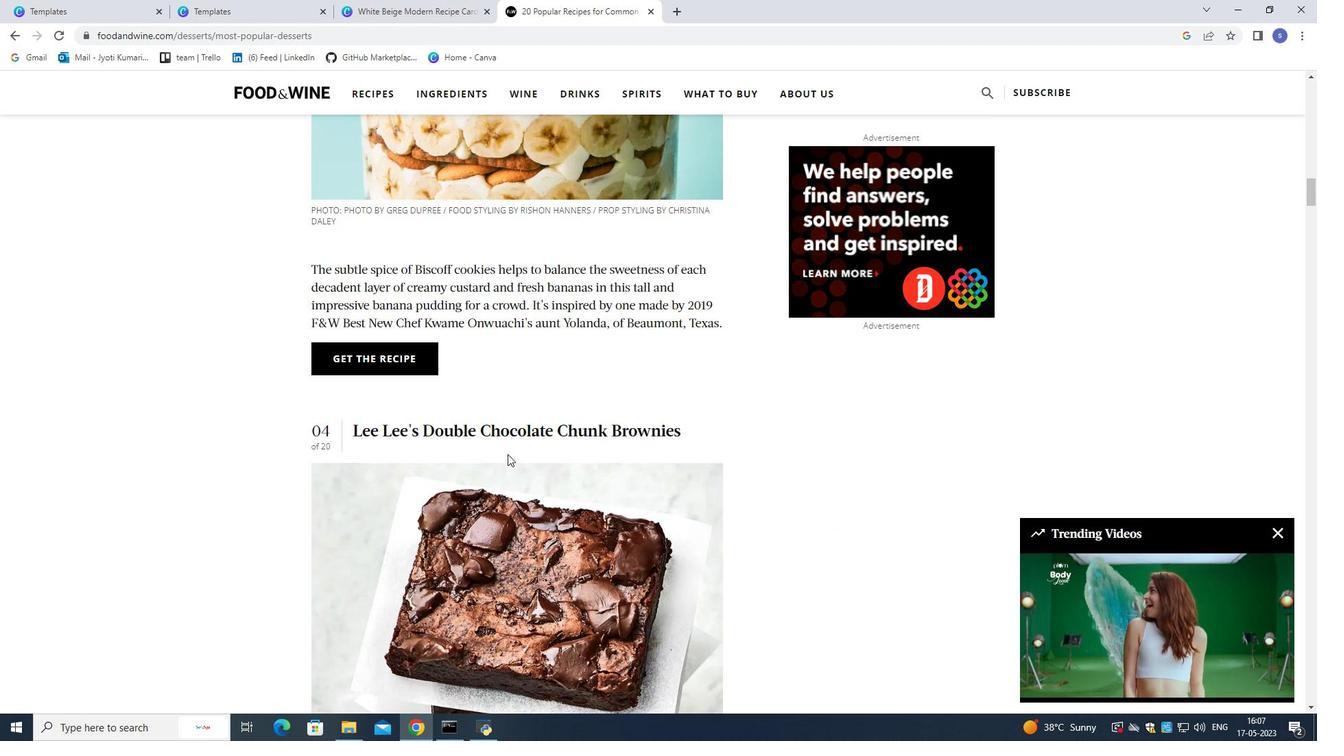
Action: Mouse scrolled (507, 453) with delta (0, 0)
Screenshot: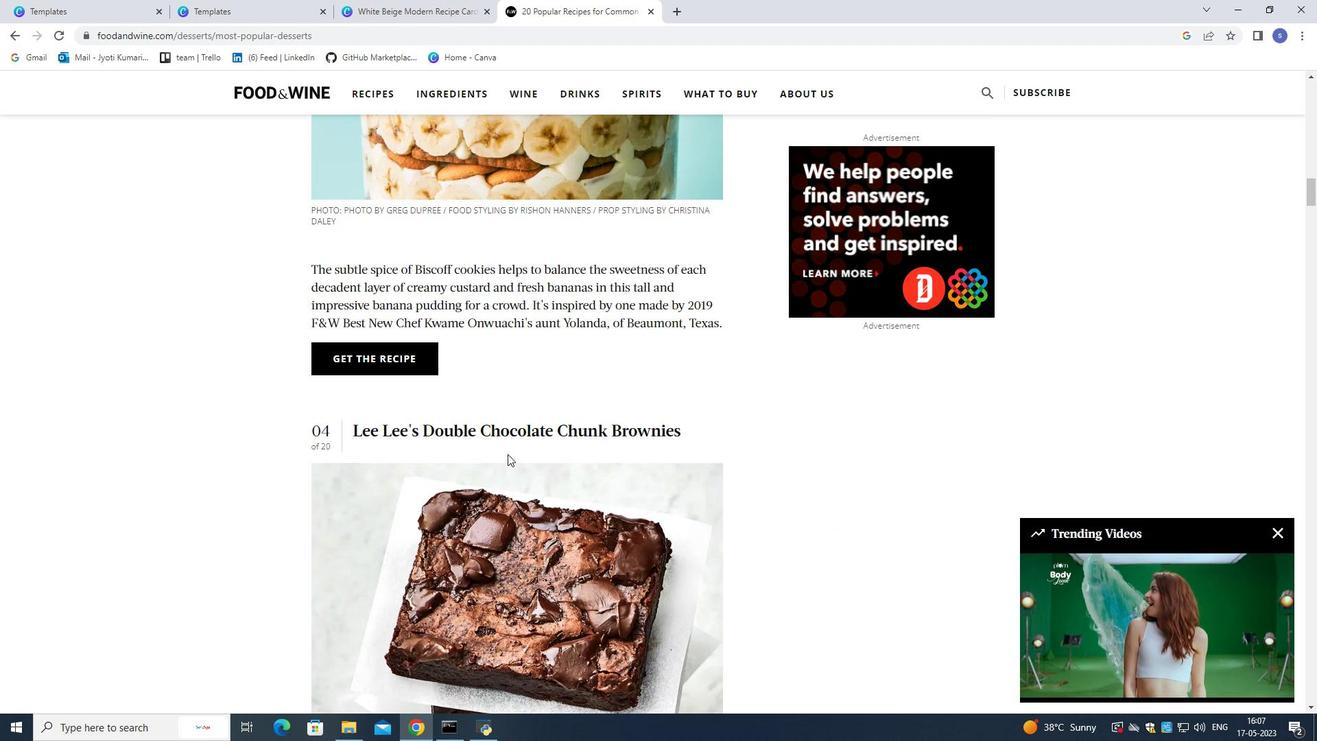
Action: Mouse scrolled (507, 453) with delta (0, 0)
Screenshot: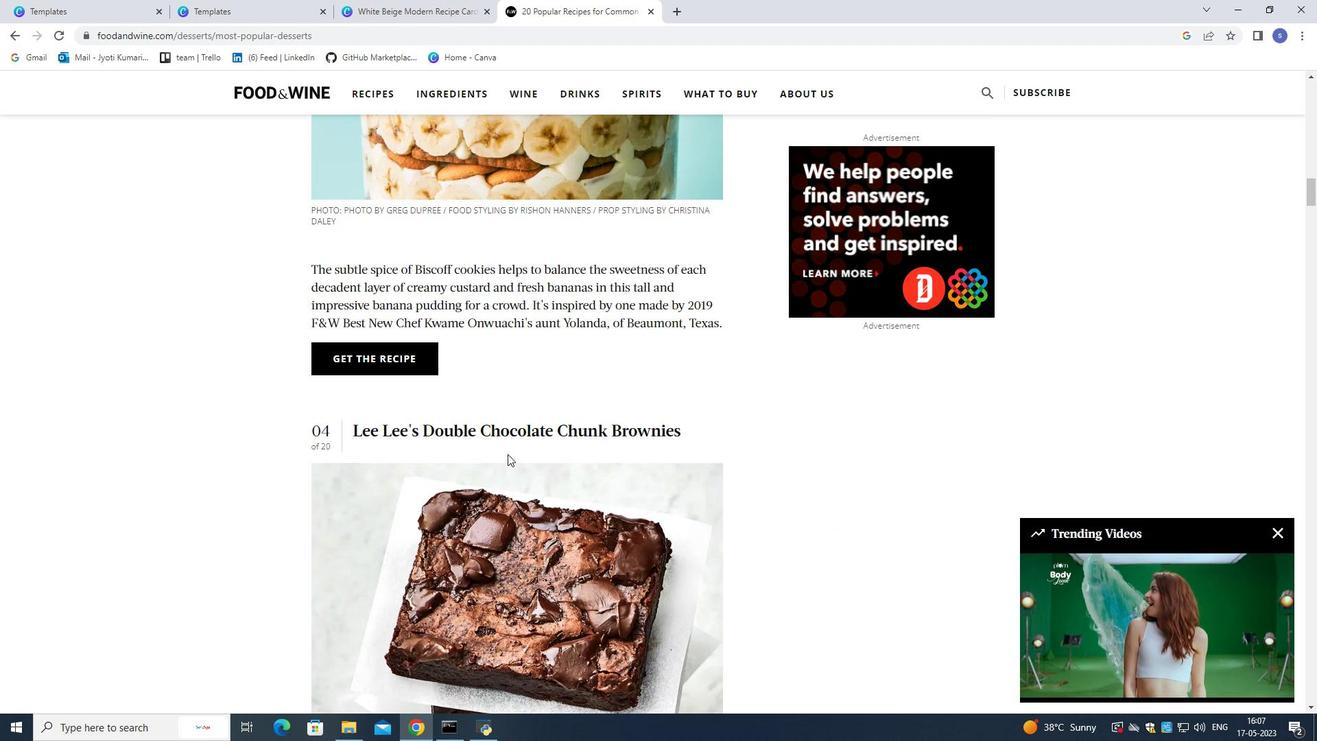 
Action: Mouse scrolled (507, 453) with delta (0, 0)
Screenshot: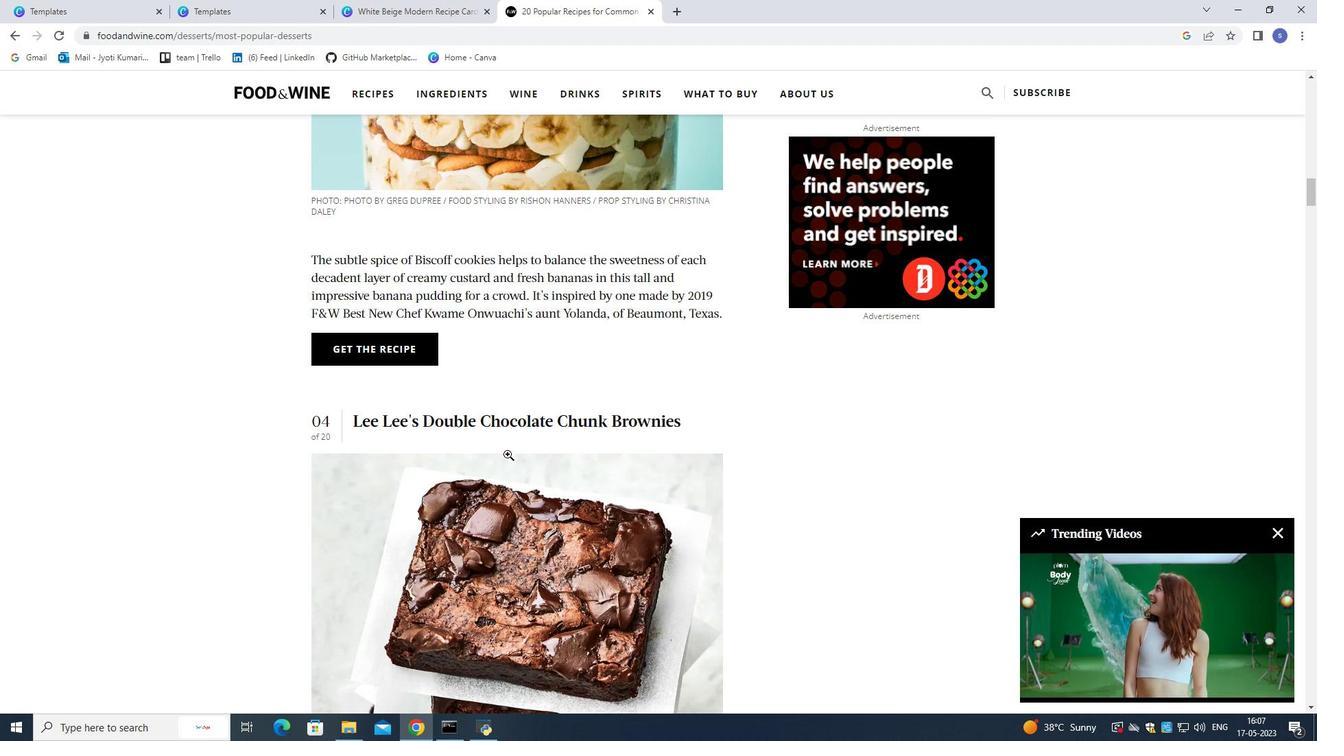 
Action: Mouse scrolled (507, 453) with delta (0, 0)
Screenshot: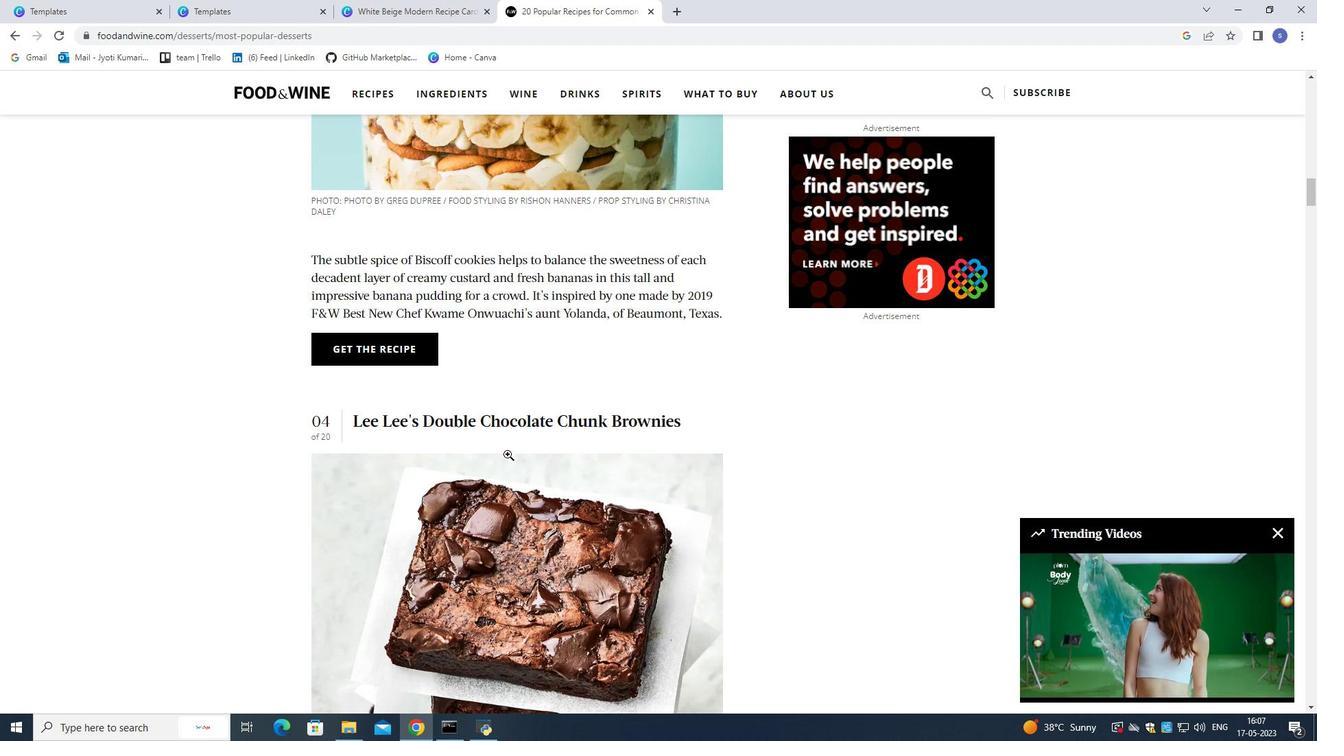 
Action: Mouse scrolled (507, 453) with delta (0, 0)
Screenshot: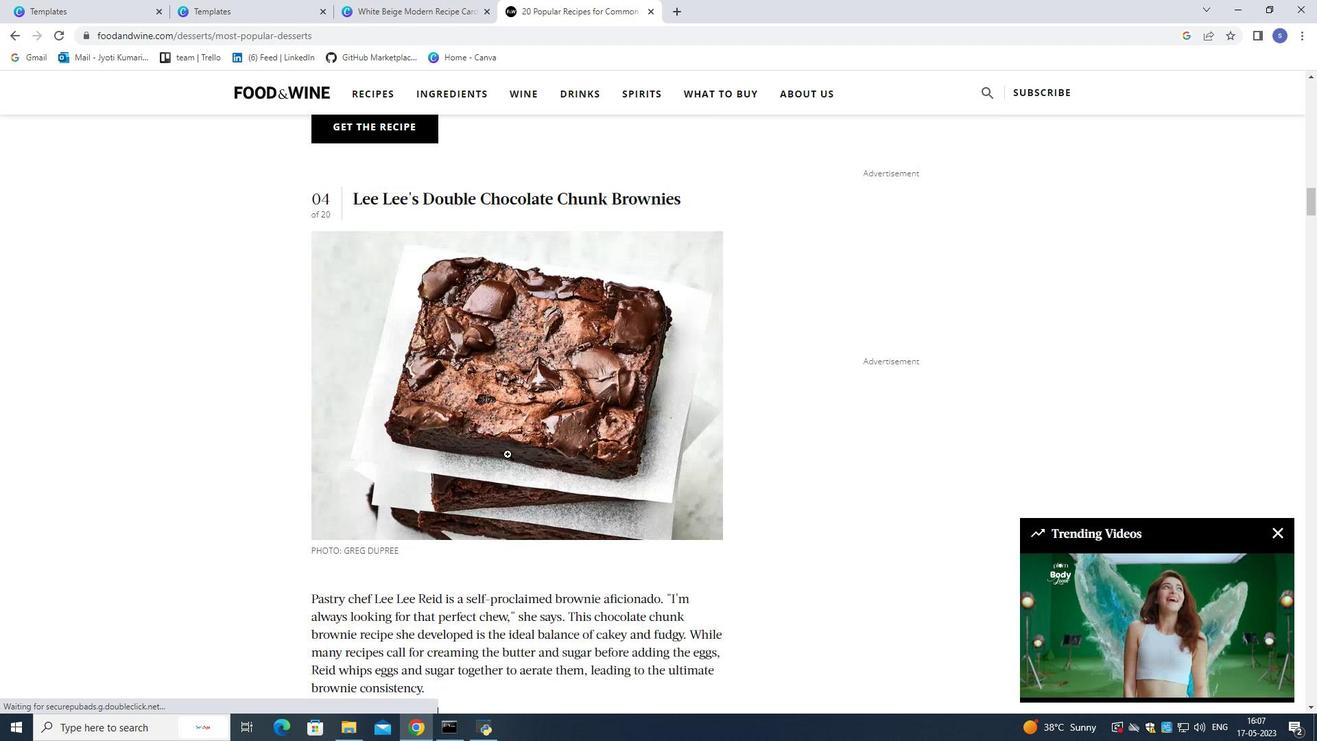 
Action: Mouse scrolled (507, 453) with delta (0, 0)
Screenshot: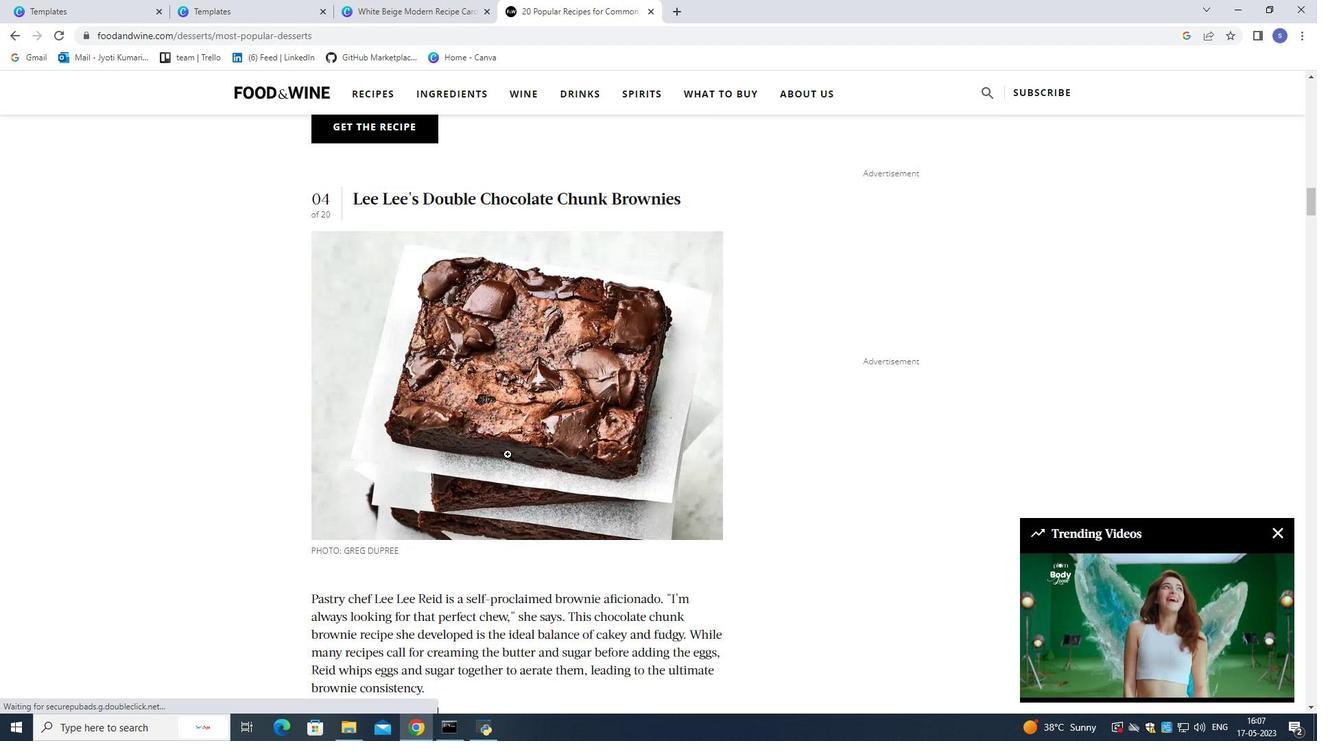 
Action: Mouse scrolled (507, 453) with delta (0, 0)
Screenshot: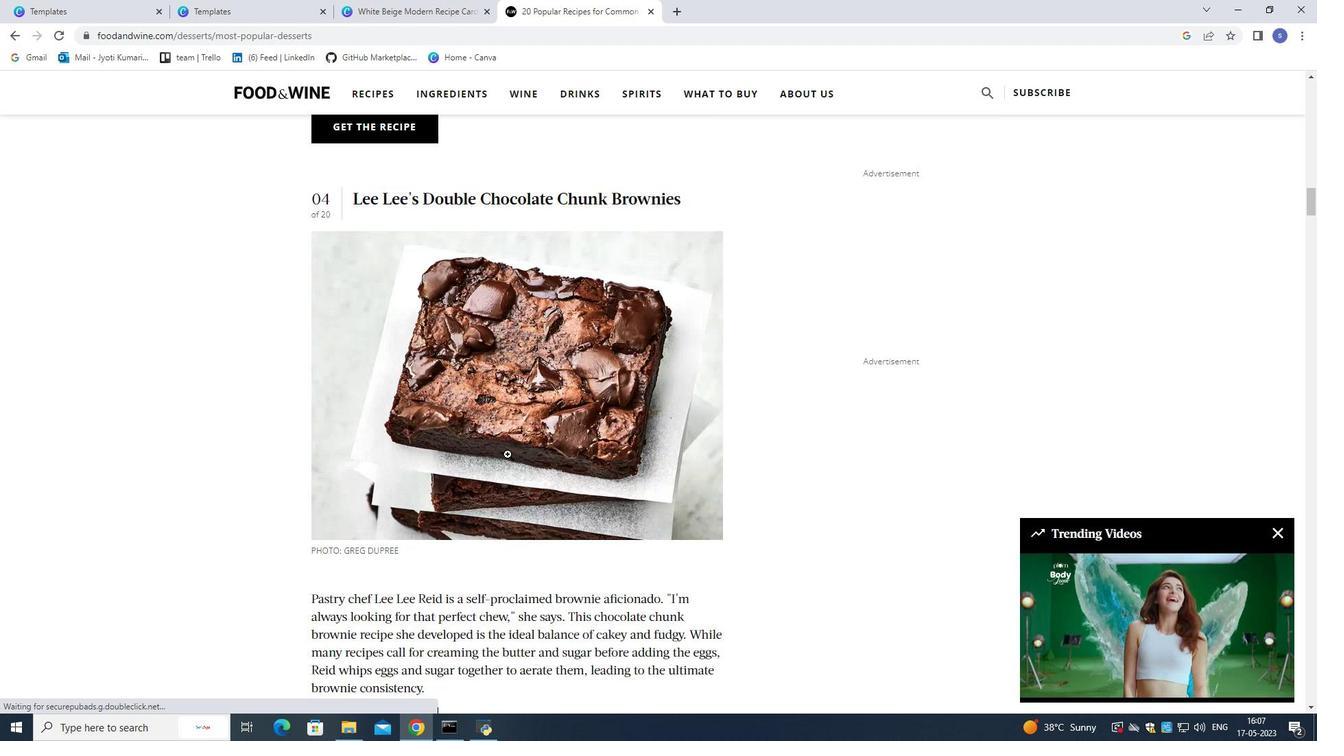 
Action: Mouse scrolled (507, 453) with delta (0, 0)
Screenshot: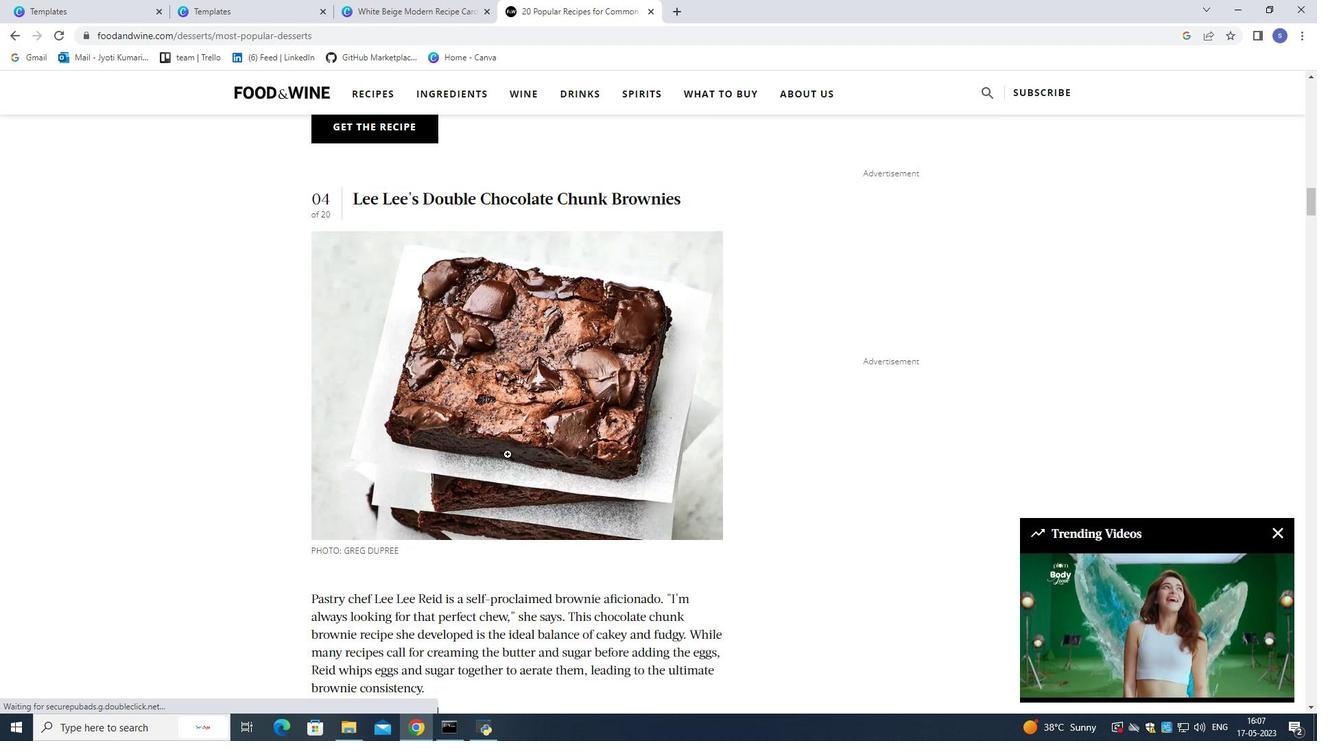 
Action: Mouse scrolled (507, 453) with delta (0, 0)
Screenshot: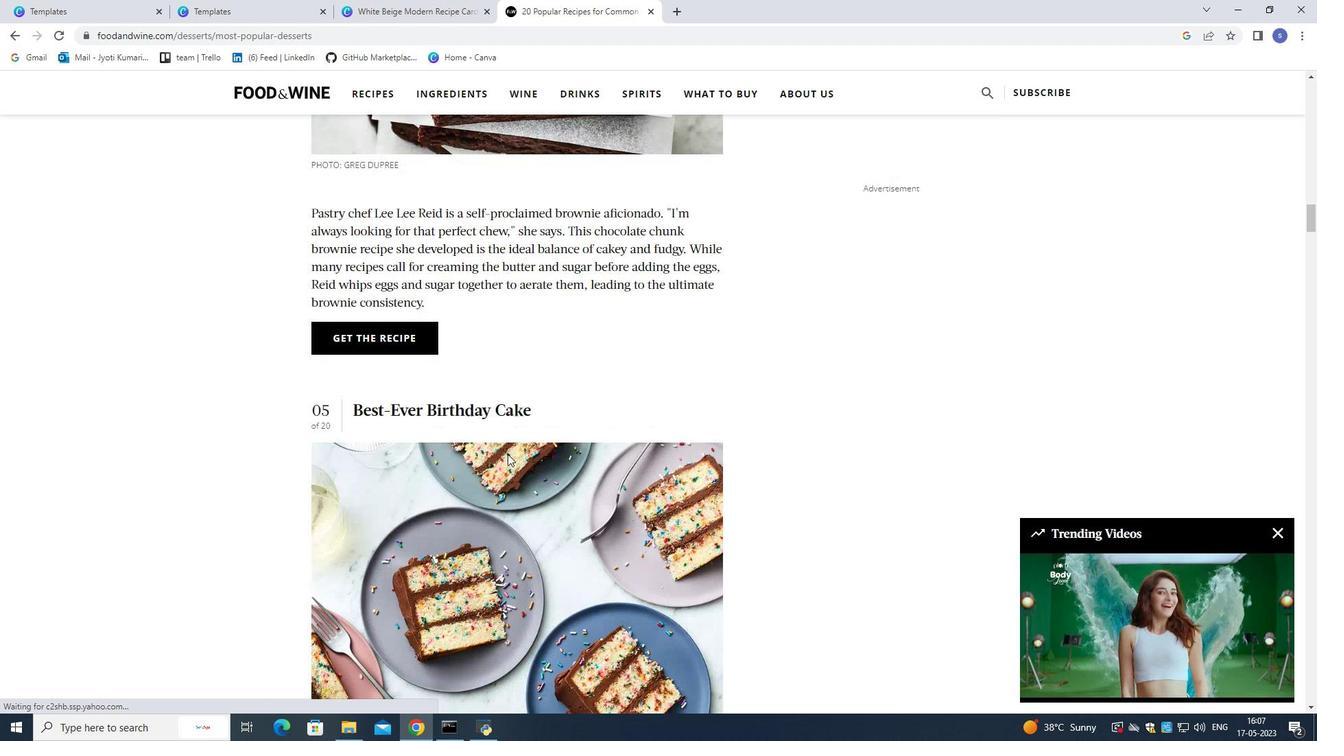 
Action: Mouse scrolled (507, 453) with delta (0, 0)
Screenshot: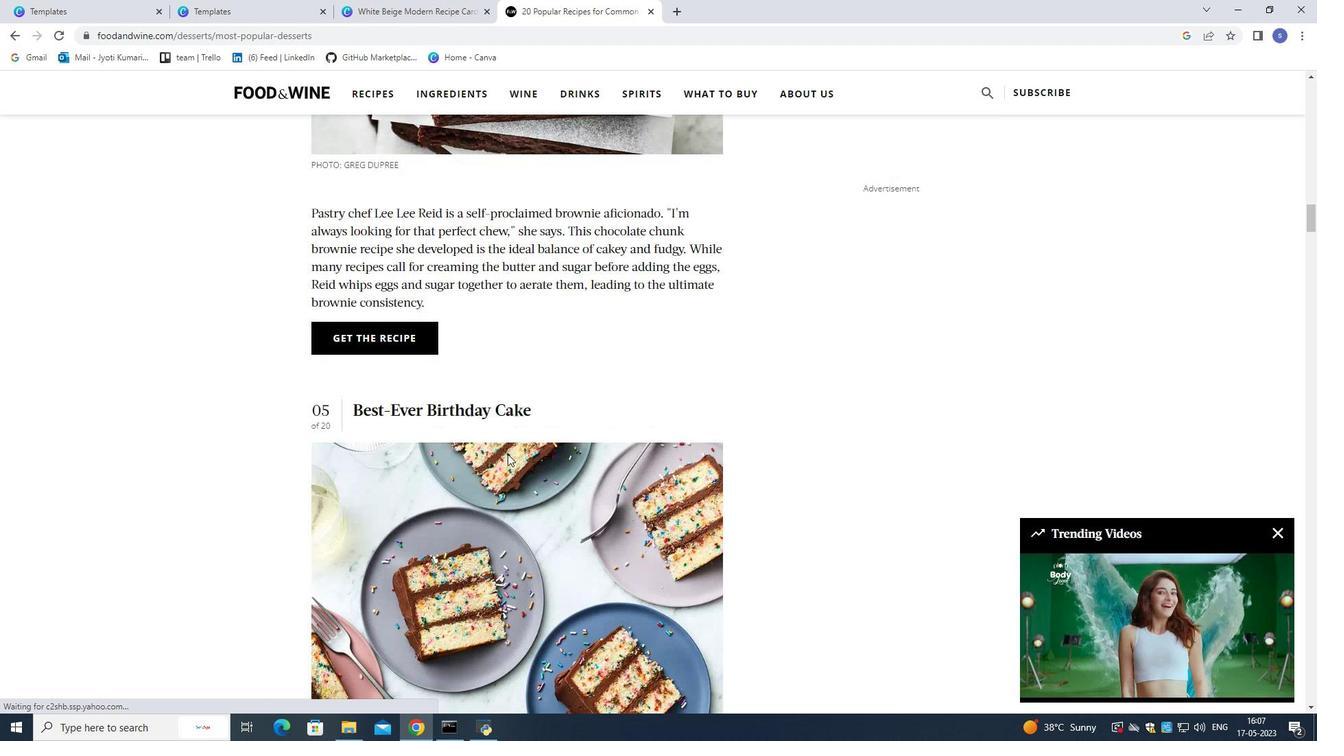 
Action: Mouse scrolled (507, 453) with delta (0, 0)
Screenshot: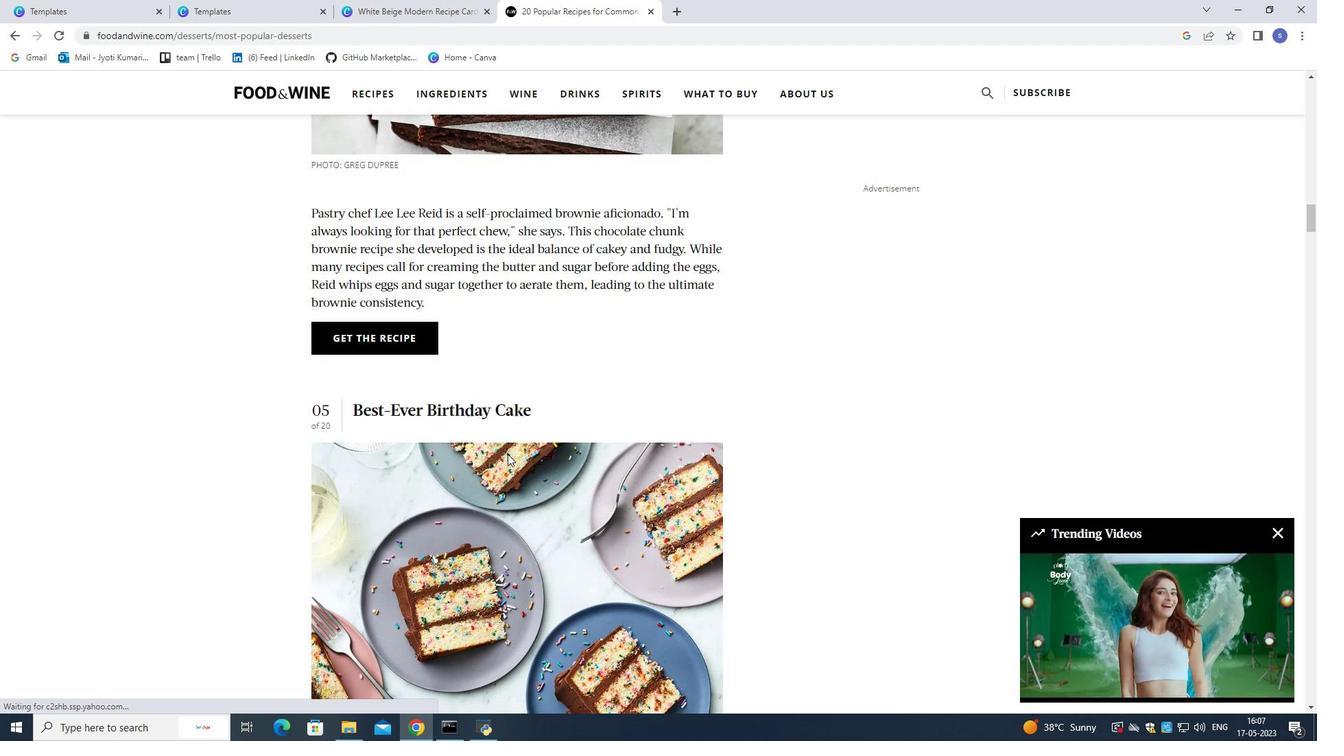 
Action: Mouse scrolled (507, 453) with delta (0, 0)
Screenshot: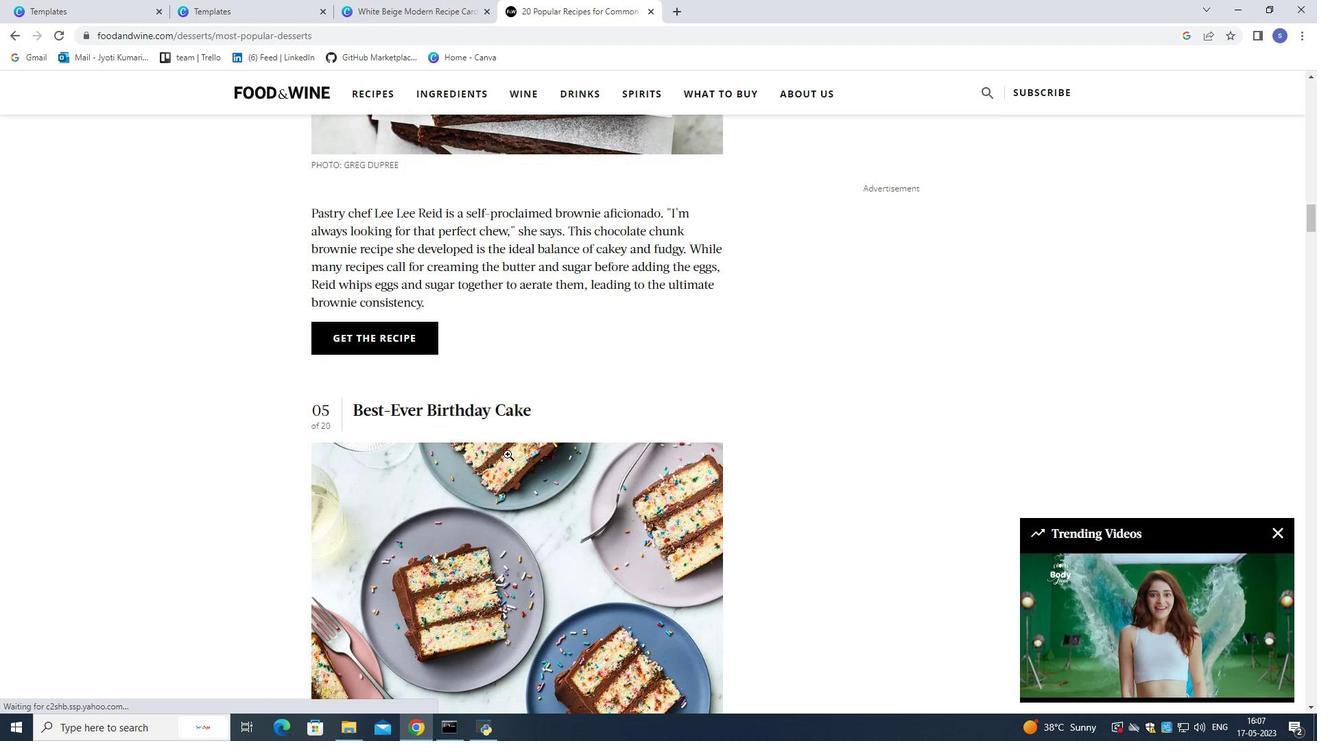 
Action: Mouse scrolled (507, 453) with delta (0, 0)
Screenshot: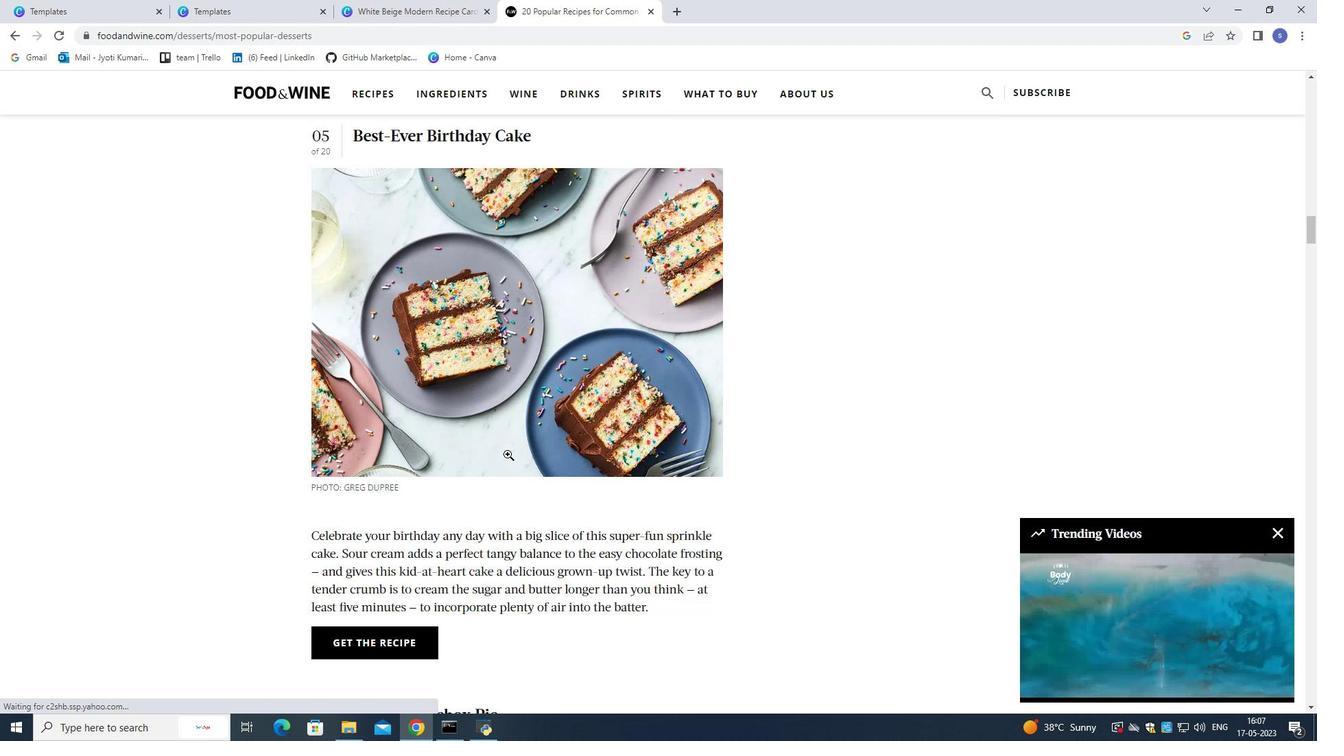 
Action: Mouse scrolled (507, 453) with delta (0, 0)
Screenshot: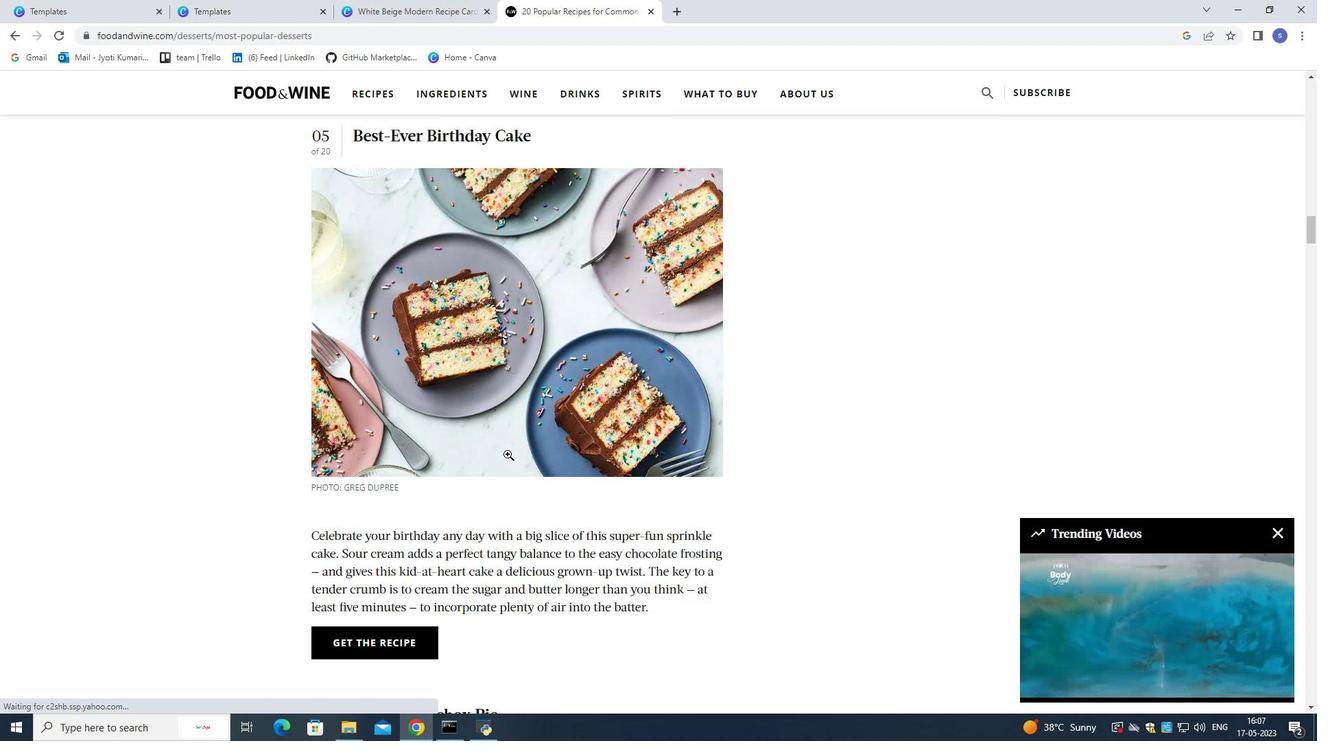 
Action: Mouse scrolled (507, 453) with delta (0, 0)
Screenshot: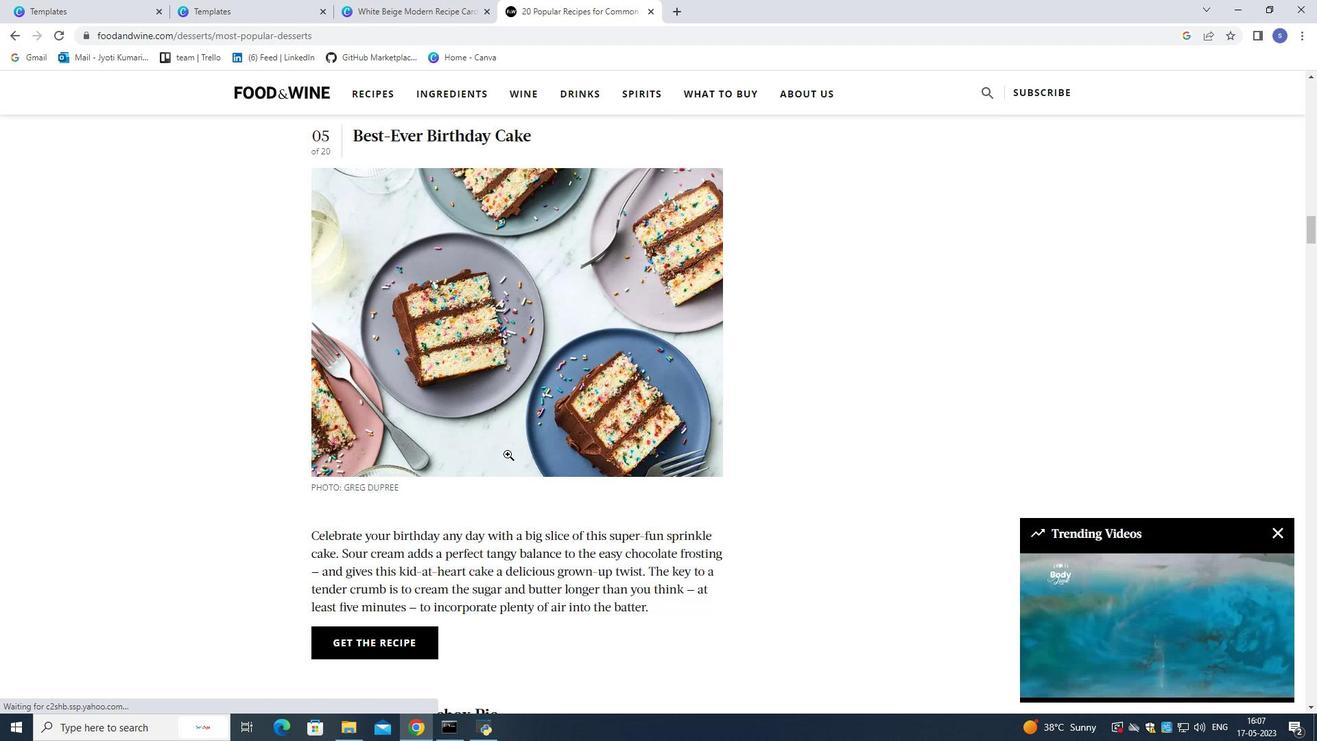 
Action: Mouse scrolled (507, 453) with delta (0, 0)
Screenshot: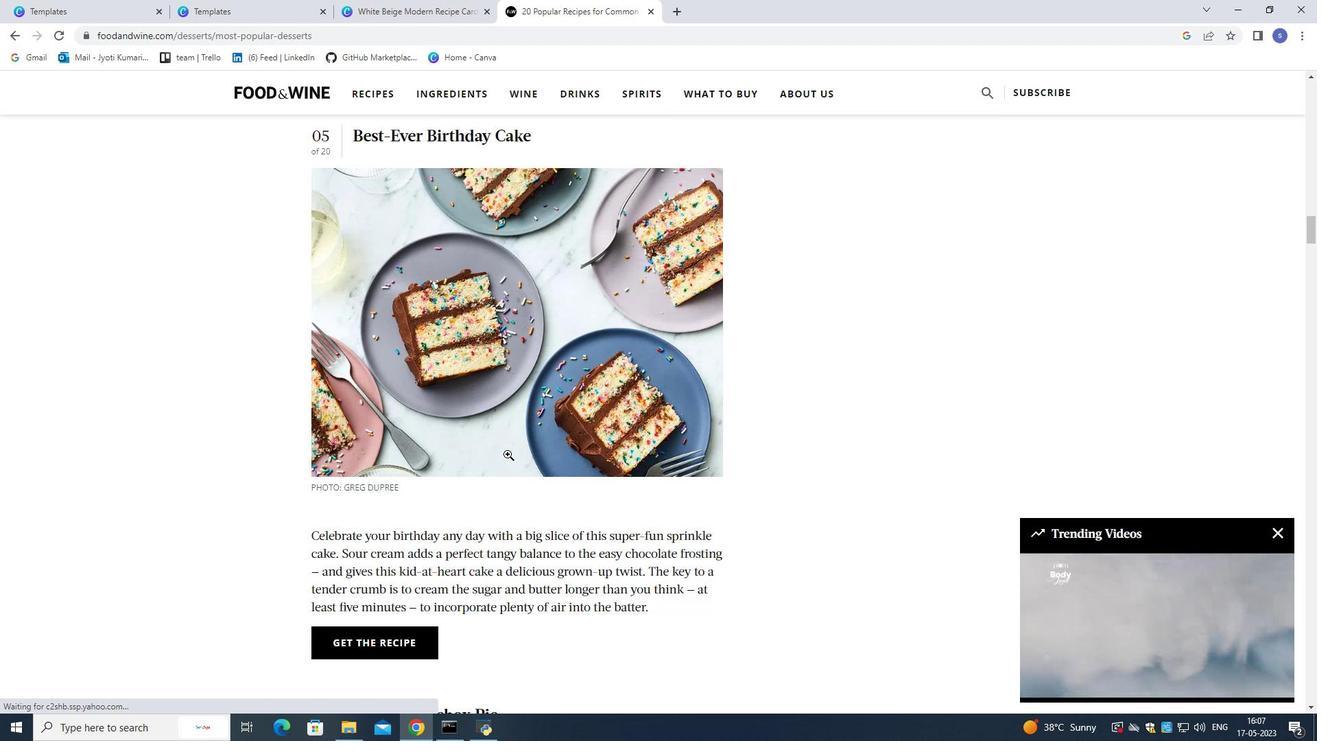 
Action: Mouse scrolled (507, 453) with delta (0, 0)
Screenshot: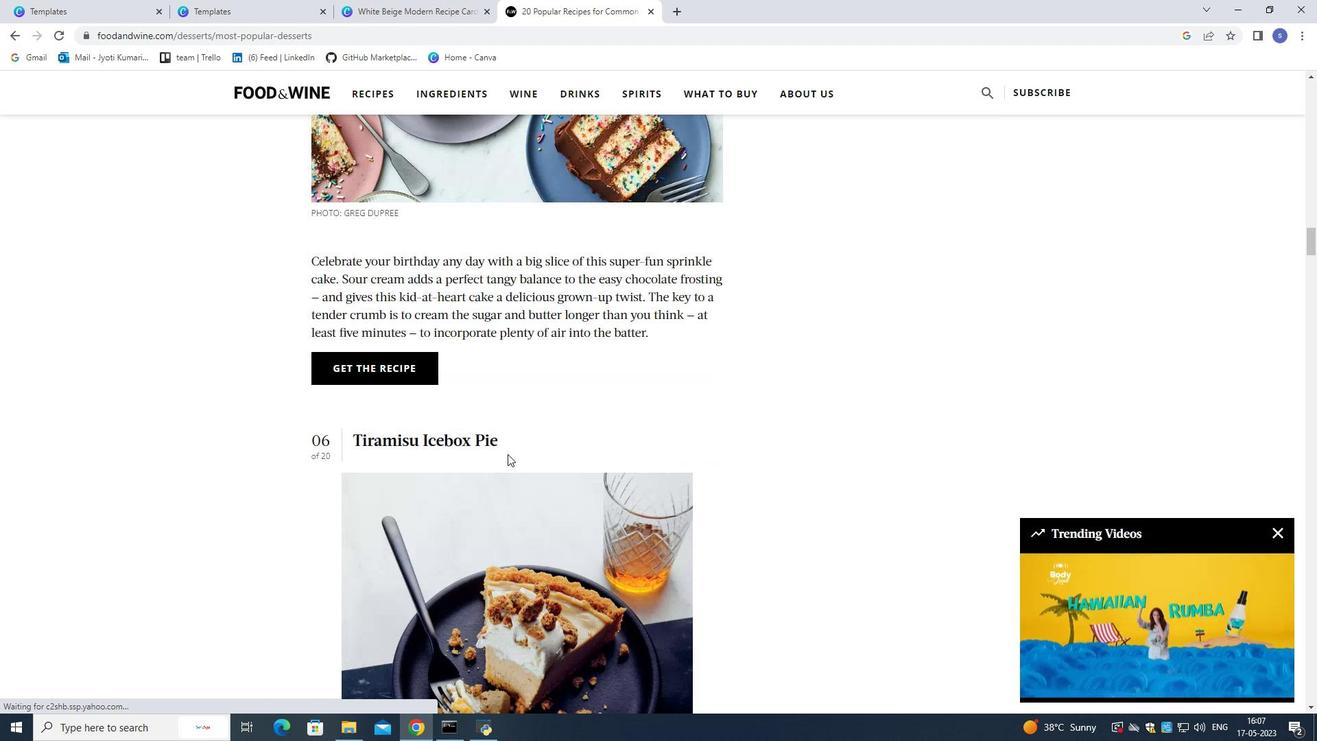 
Action: Mouse scrolled (507, 453) with delta (0, 0)
Screenshot: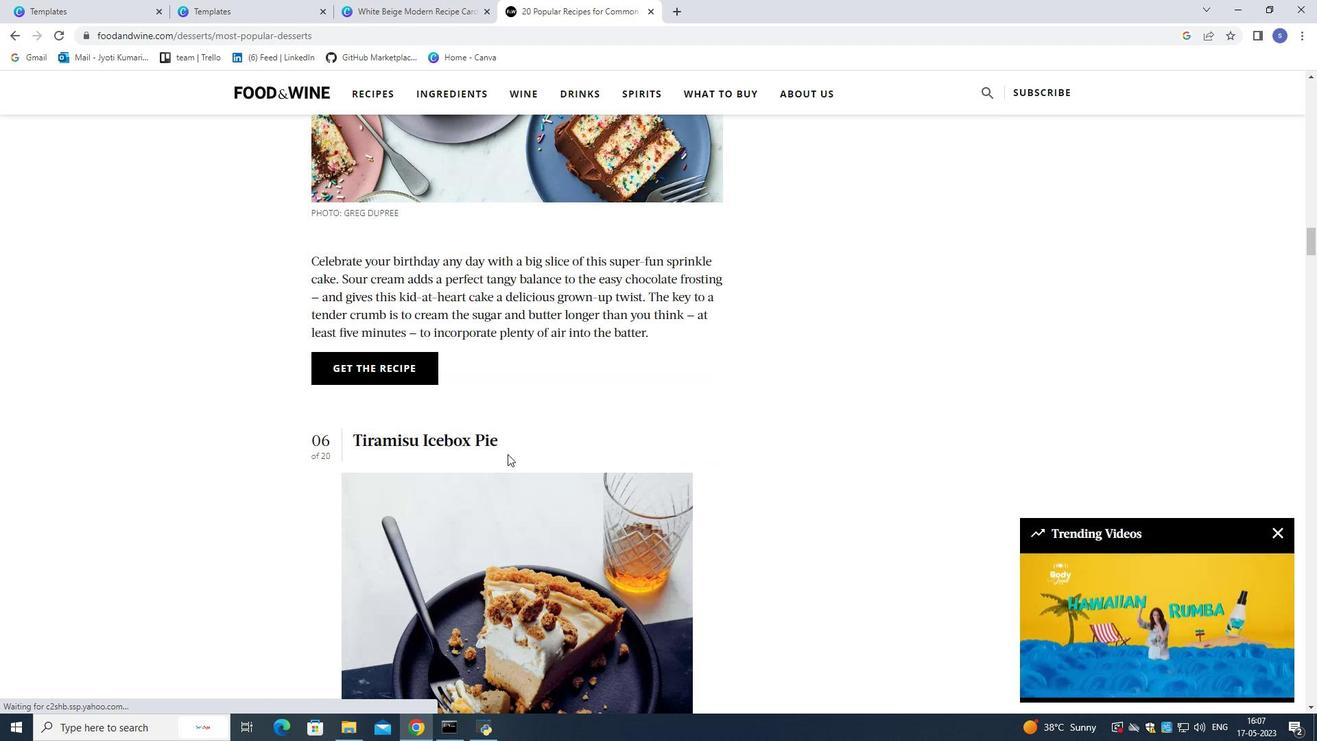 
Action: Mouse scrolled (507, 453) with delta (0, 0)
Screenshot: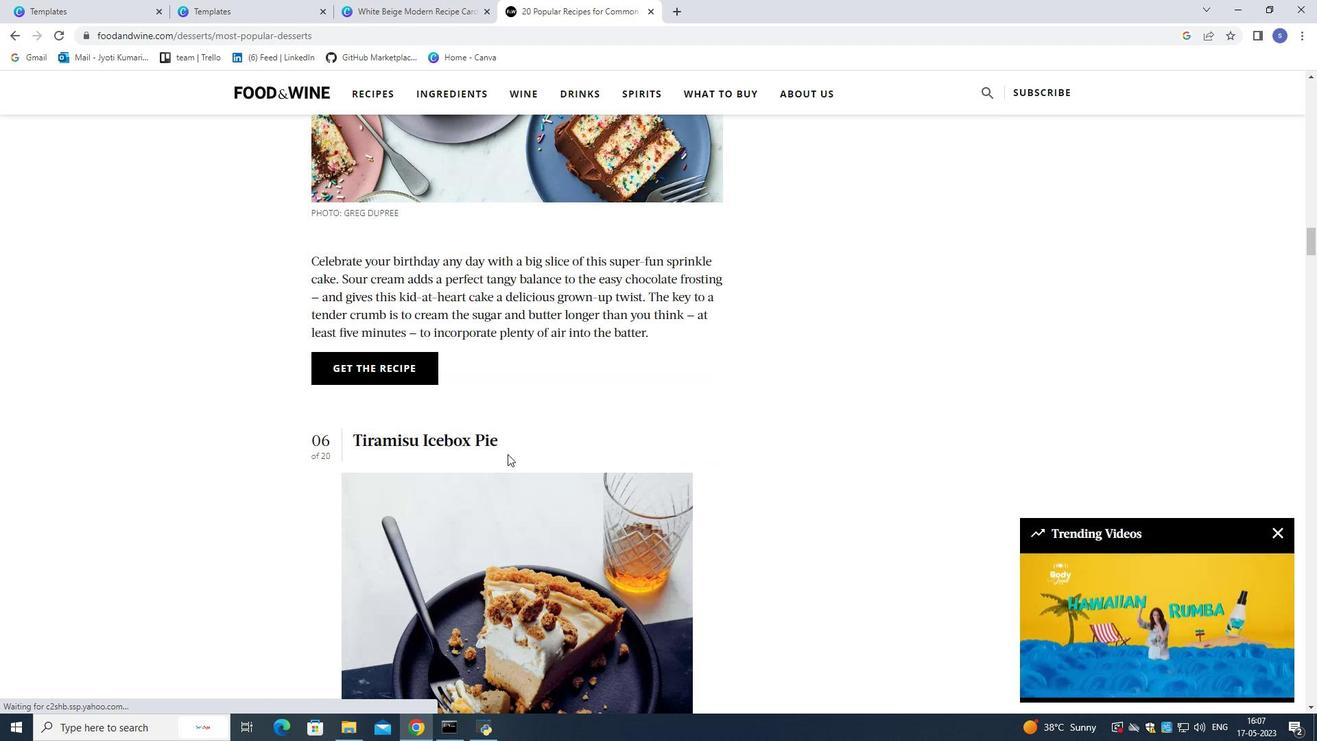 
Action: Mouse scrolled (507, 453) with delta (0, 0)
Screenshot: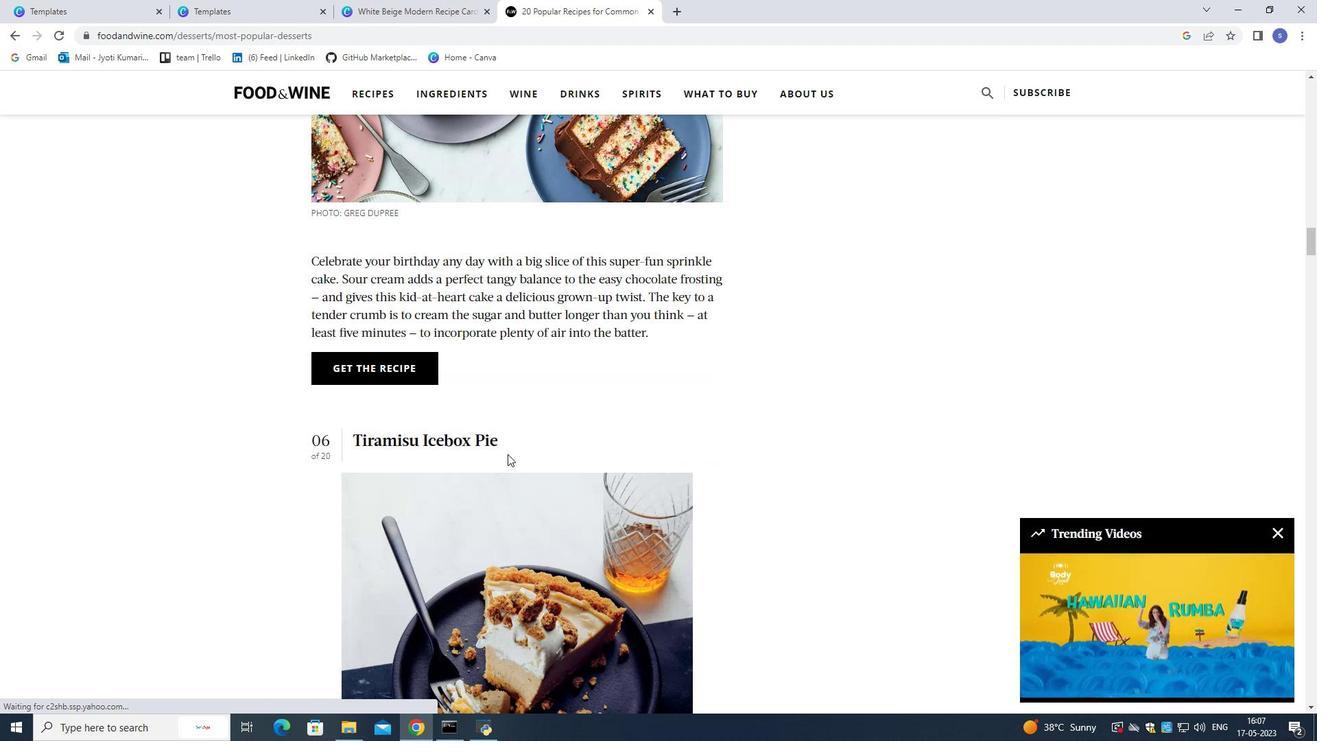 
Action: Mouse scrolled (507, 453) with delta (0, 0)
Screenshot: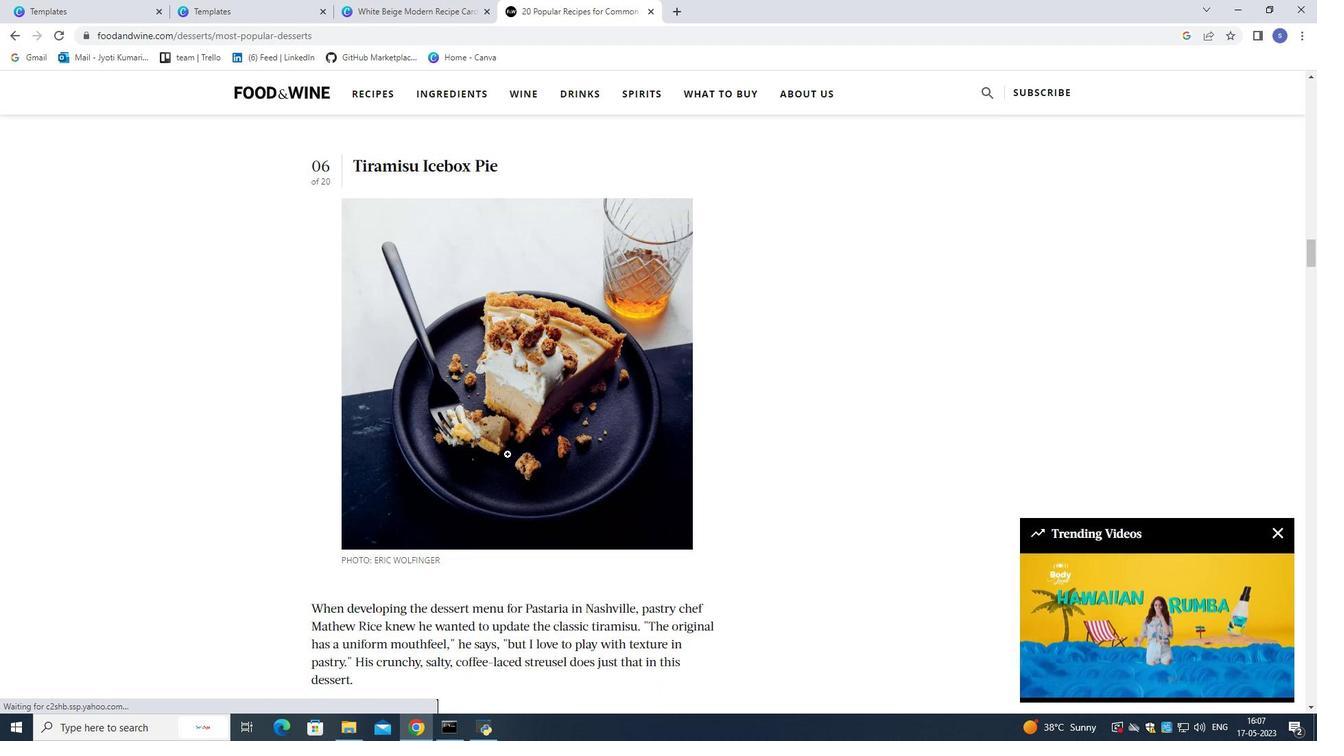 
Action: Mouse scrolled (507, 453) with delta (0, 0)
Screenshot: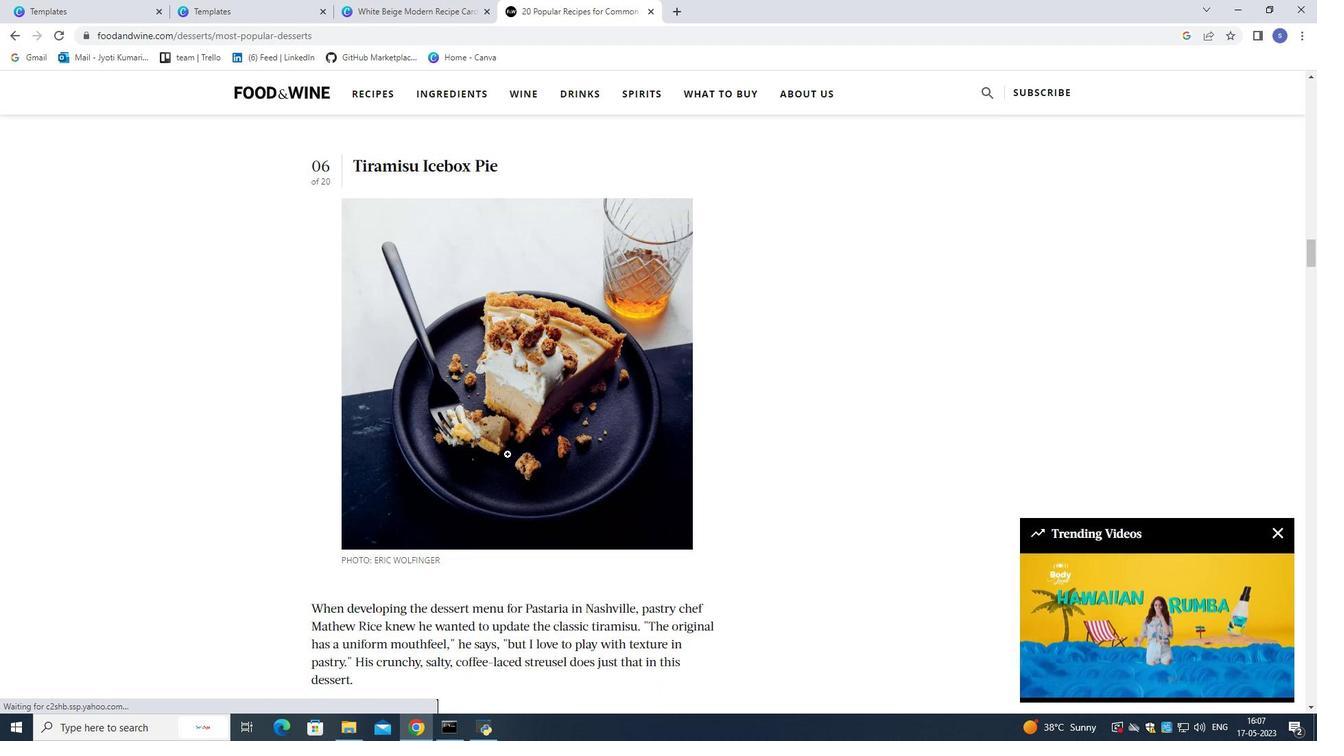 
Action: Mouse scrolled (507, 453) with delta (0, 0)
Screenshot: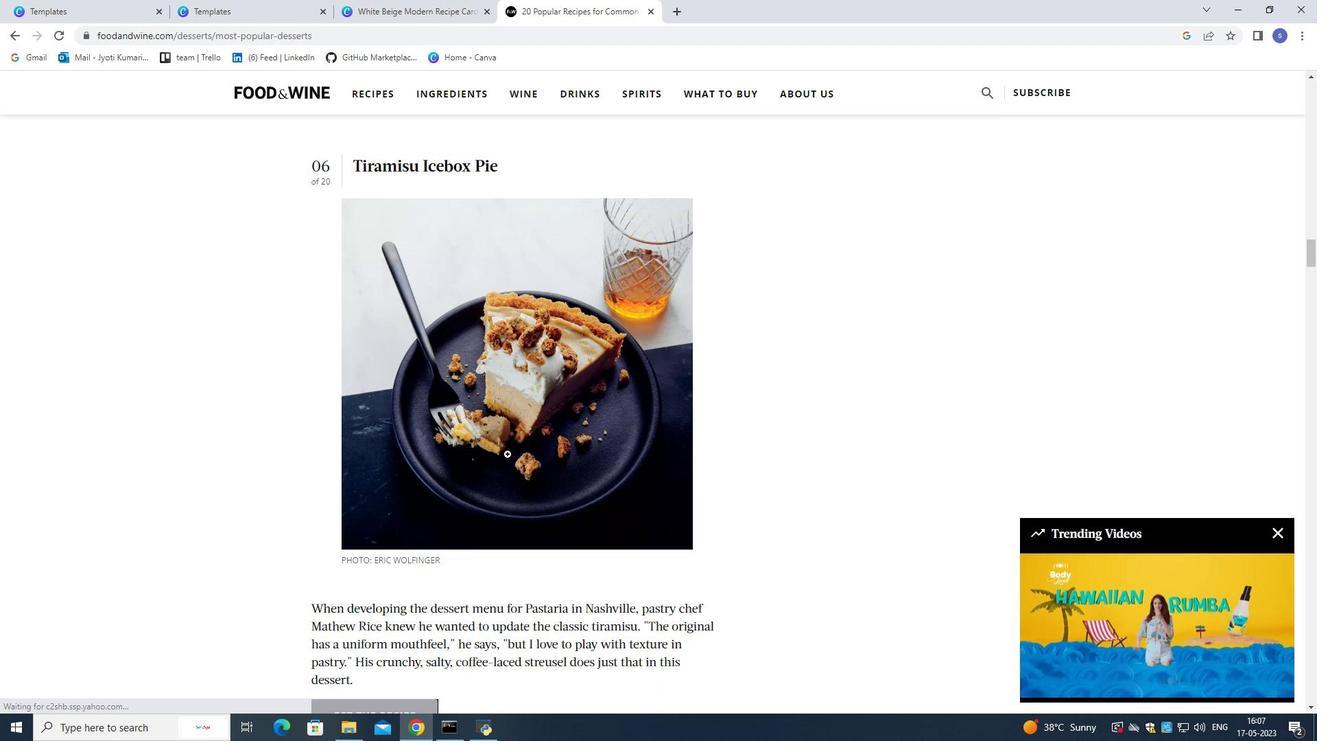 
Action: Mouse scrolled (507, 453) with delta (0, 0)
Screenshot: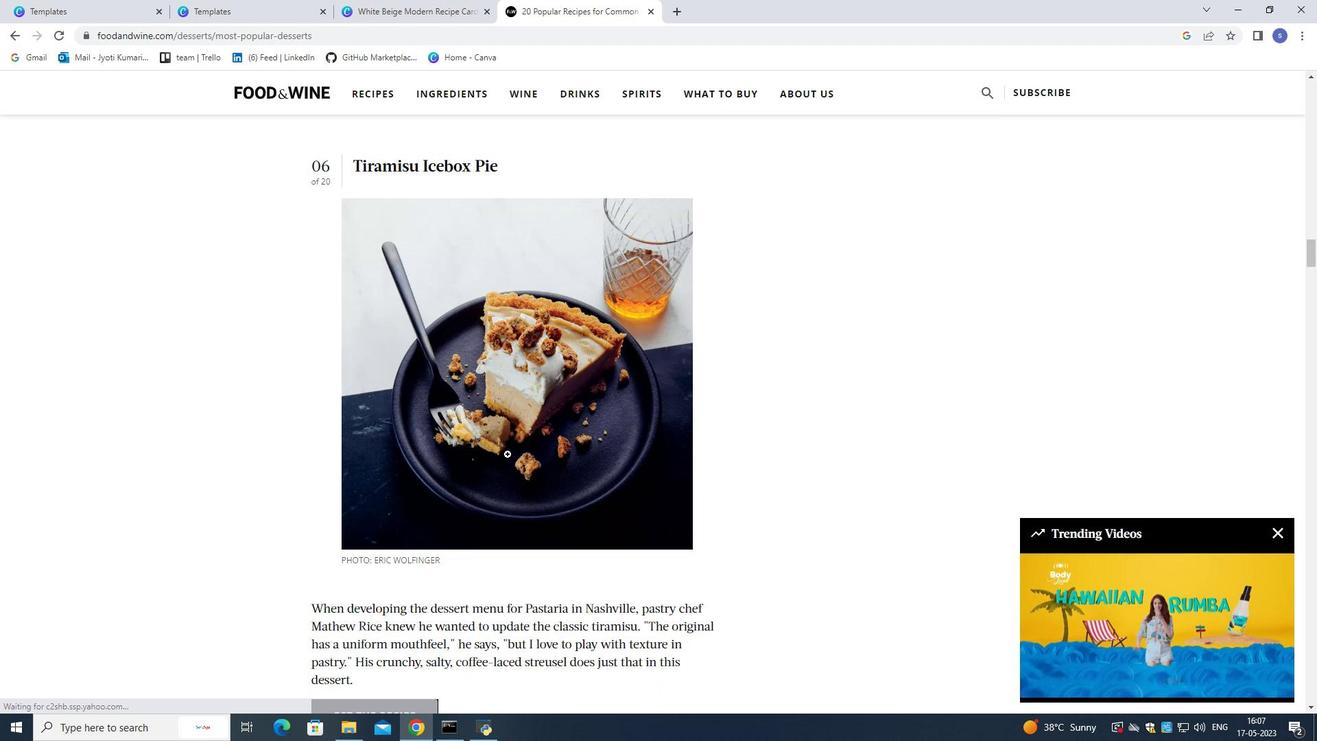 
Action: Mouse scrolled (507, 453) with delta (0, 0)
Screenshot: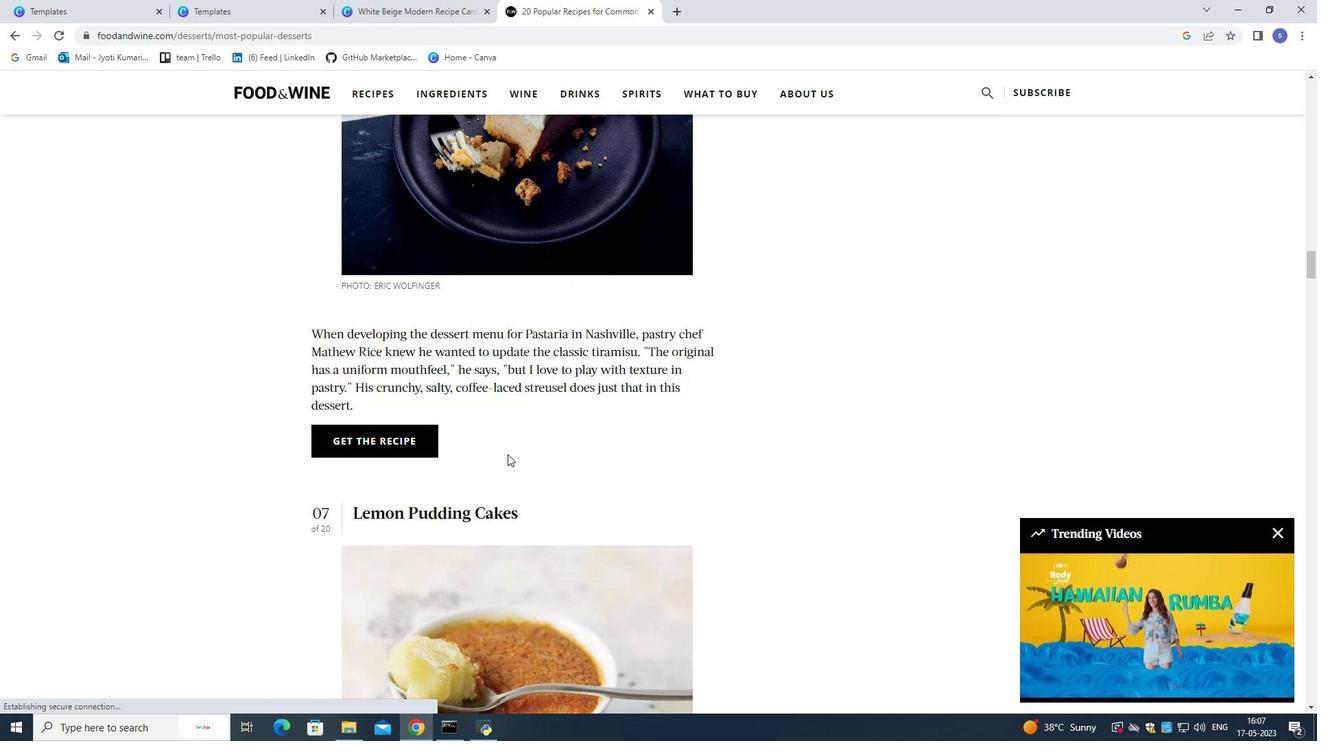 
Action: Mouse scrolled (507, 453) with delta (0, 0)
Screenshot: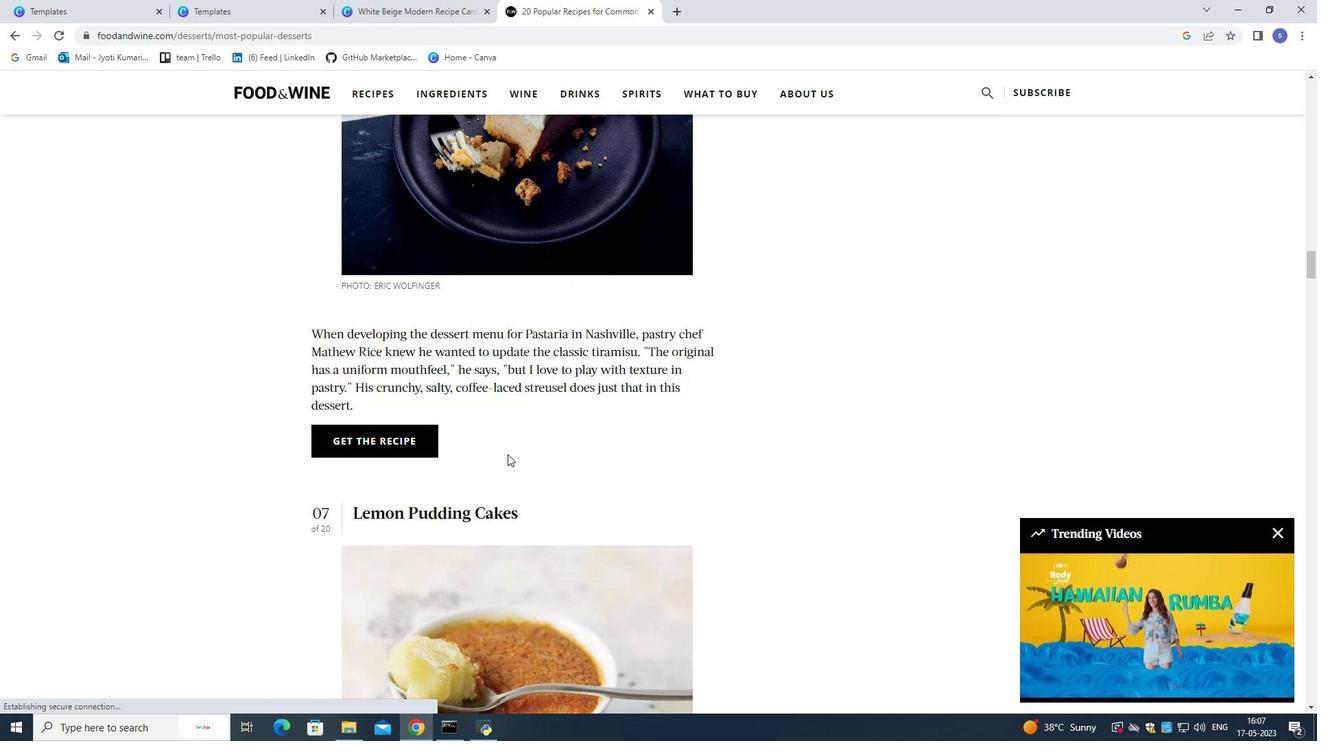 
Action: Mouse scrolled (507, 453) with delta (0, 0)
Screenshot: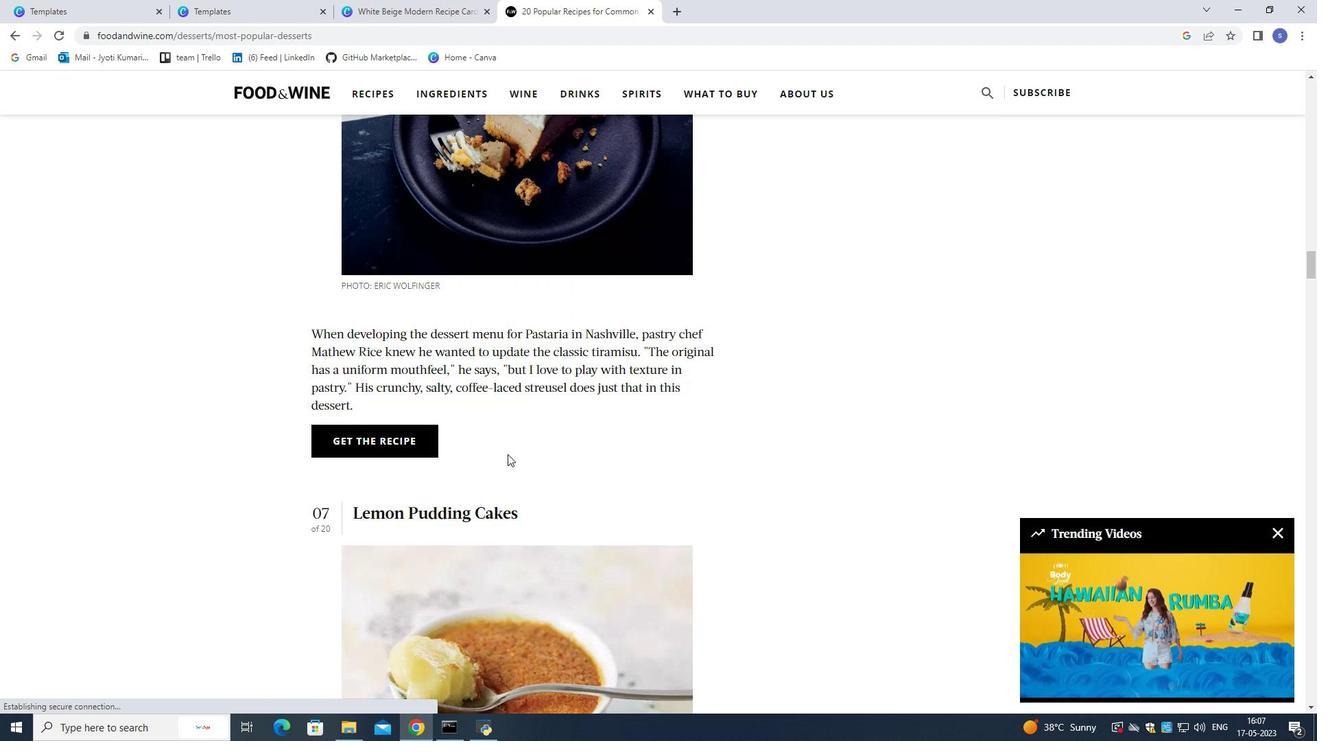 
Action: Mouse scrolled (507, 453) with delta (0, 0)
Screenshot: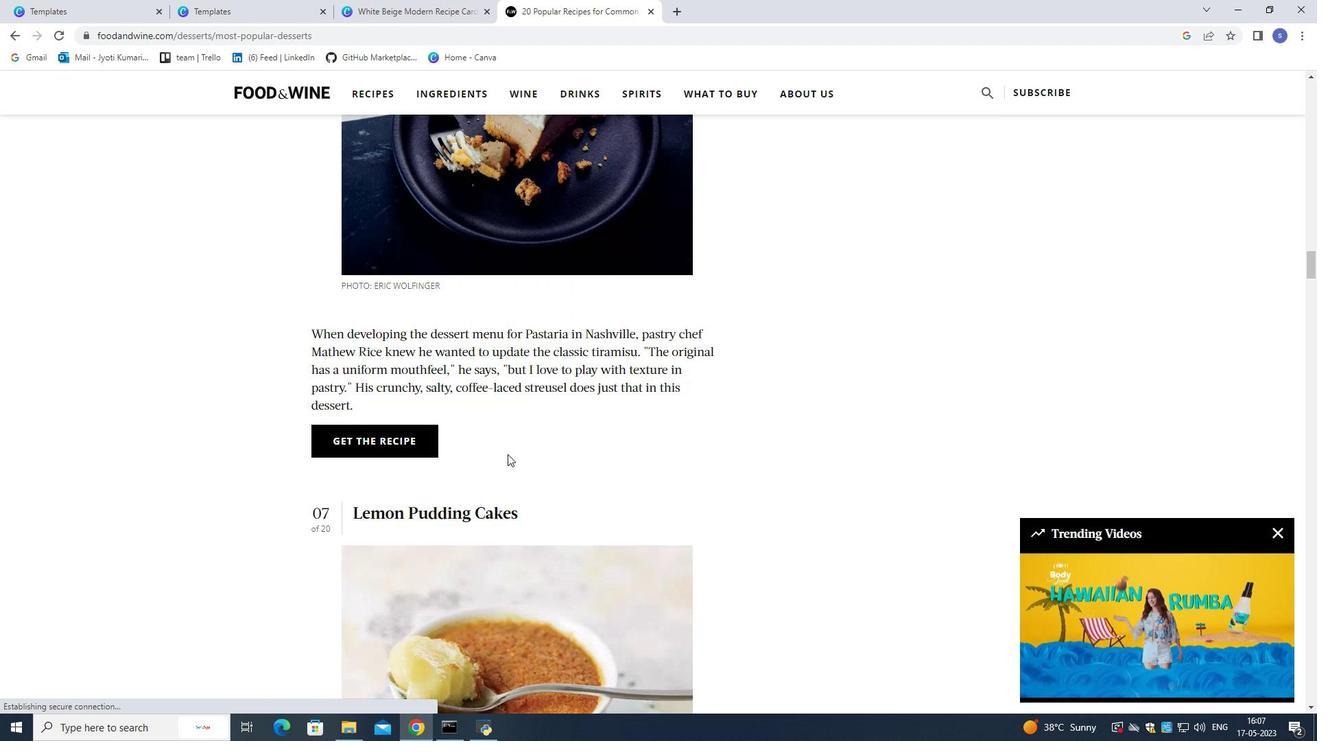 
Action: Mouse moved to (508, 455)
Screenshot: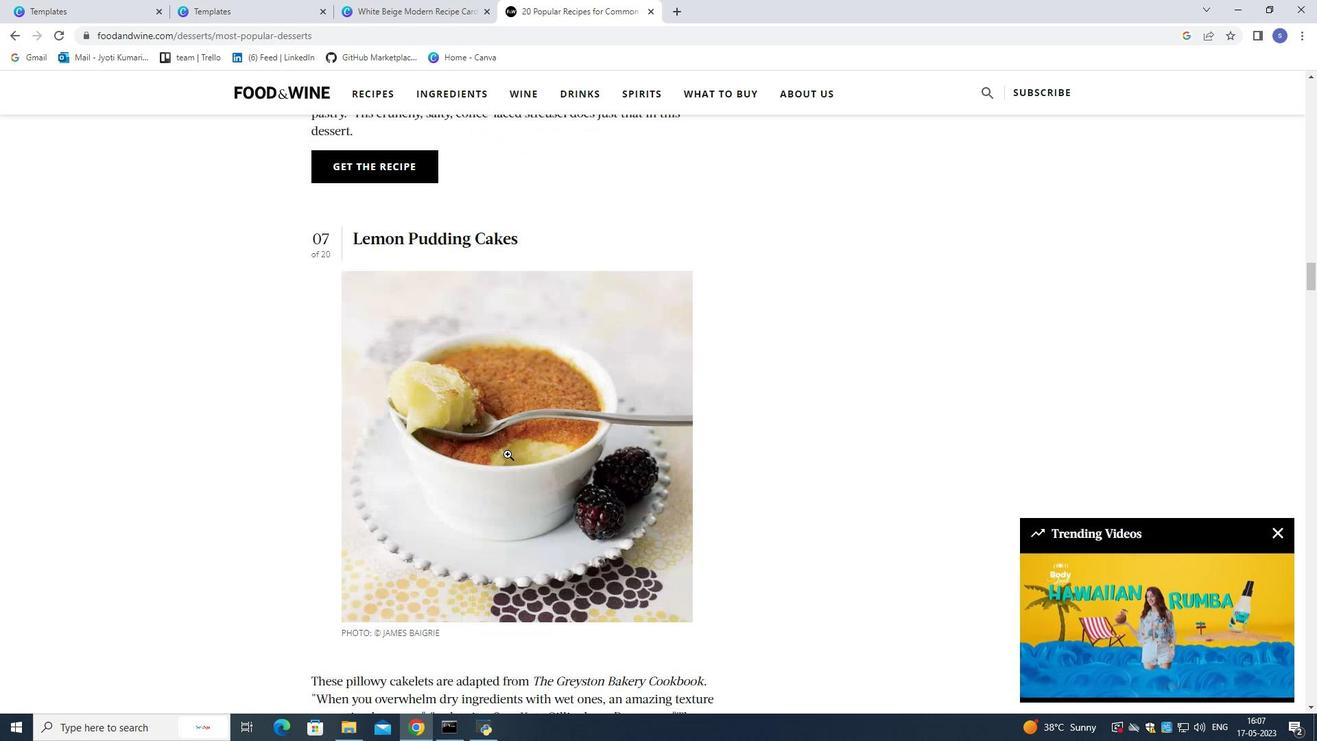 
Action: Mouse scrolled (508, 454) with delta (0, 0)
Screenshot: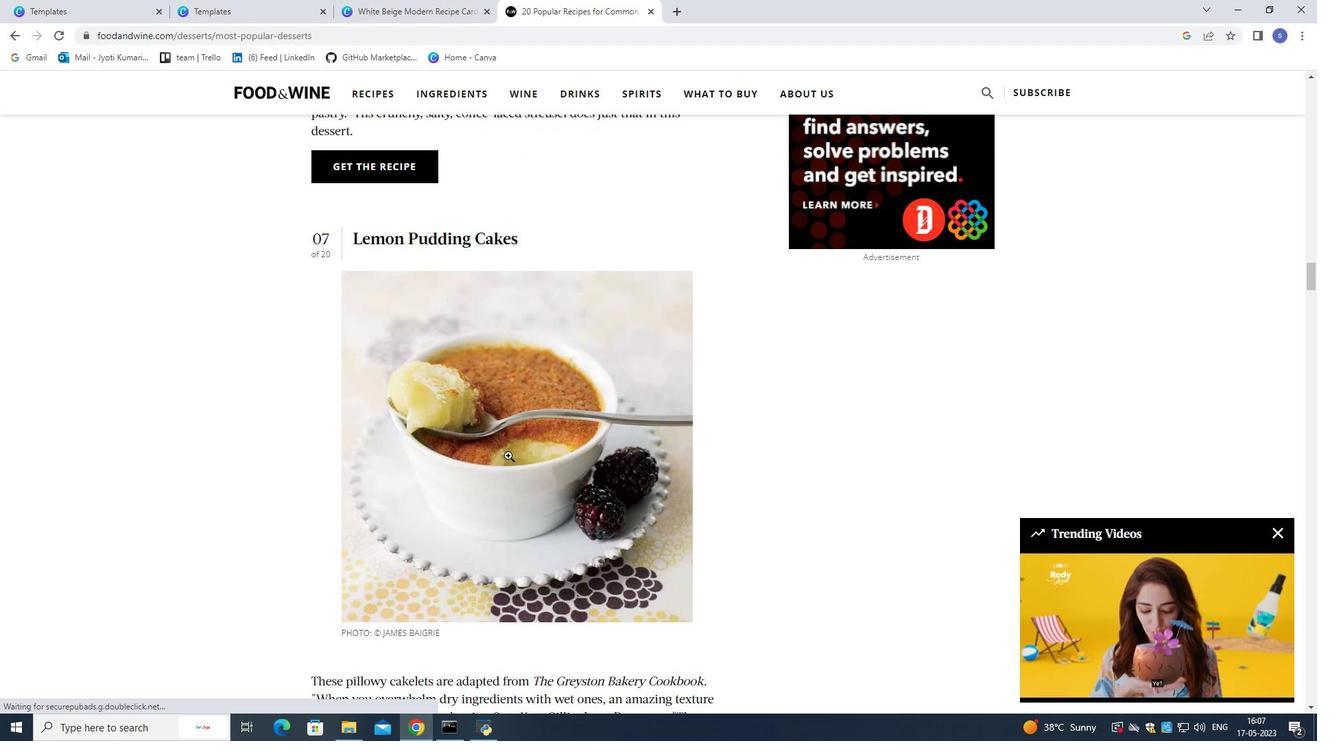 
Action: Mouse scrolled (508, 454) with delta (0, 0)
Screenshot: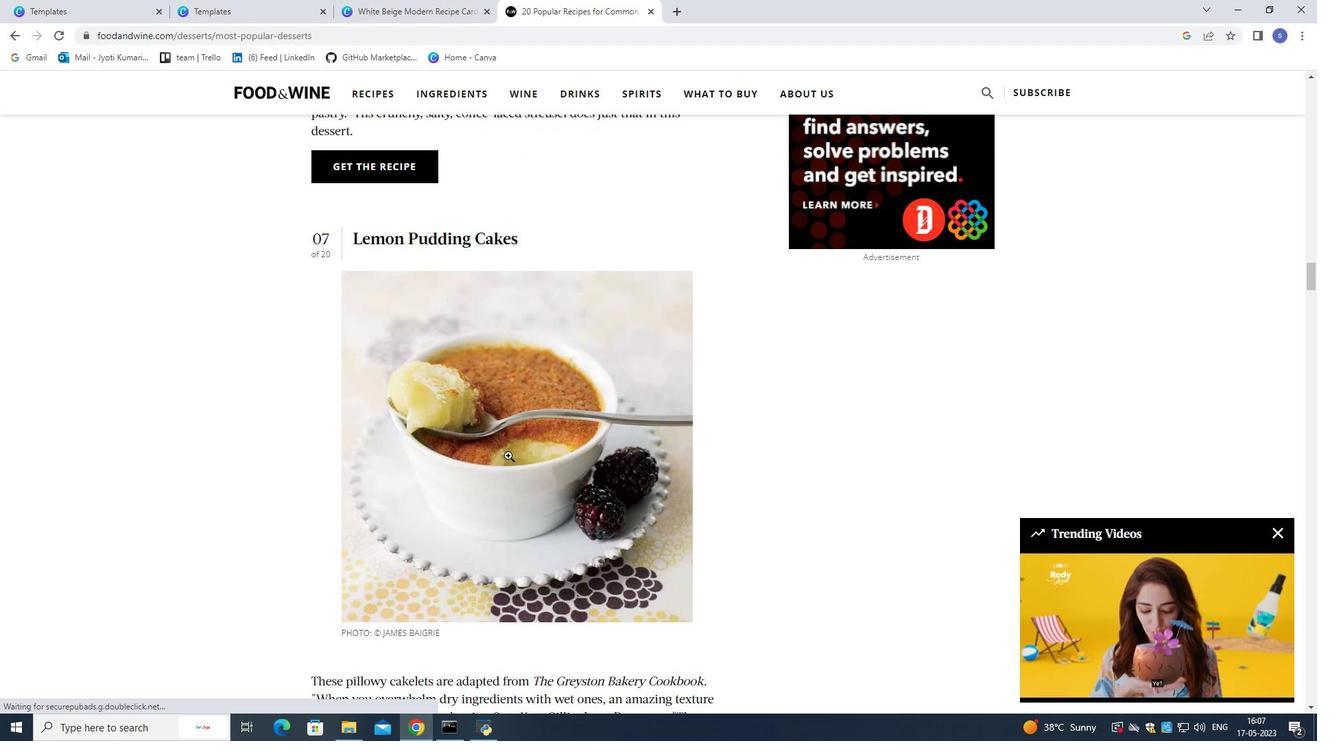 
Action: Mouse scrolled (508, 454) with delta (0, 0)
Screenshot: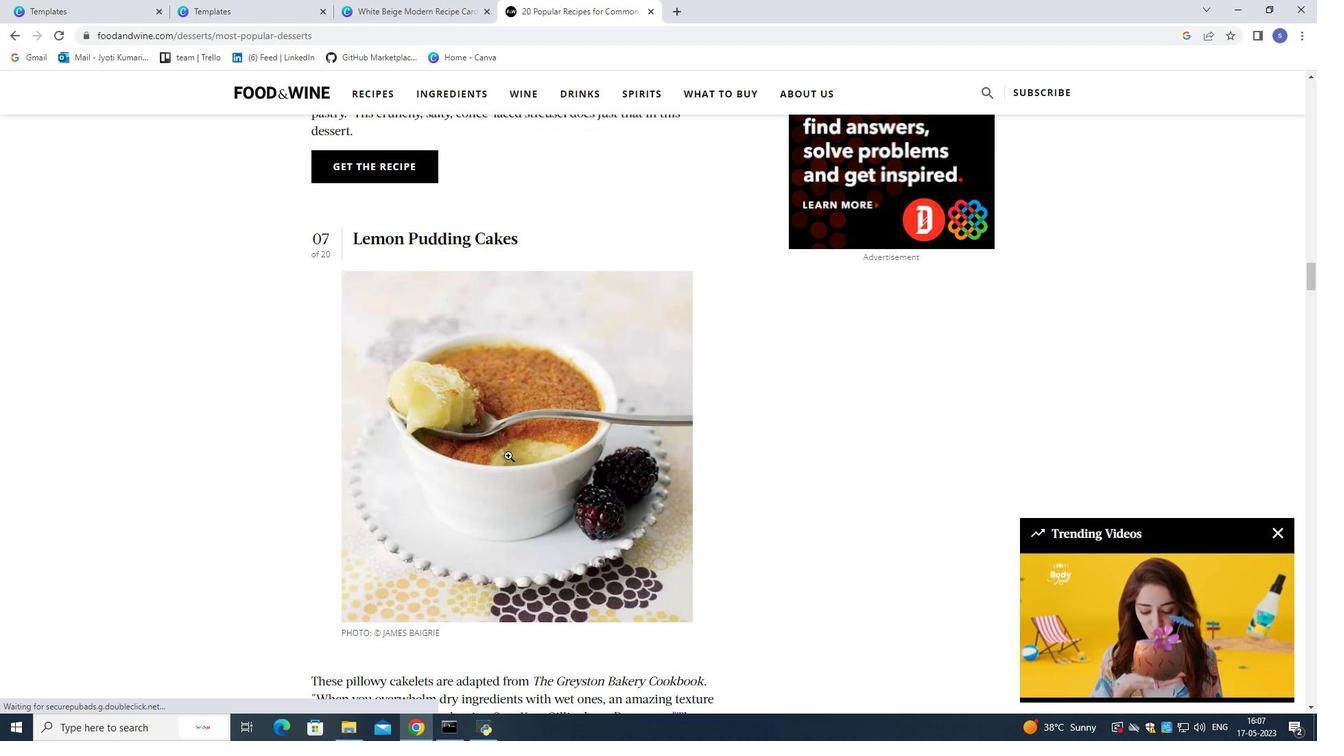
Action: Mouse scrolled (508, 454) with delta (0, 0)
Screenshot: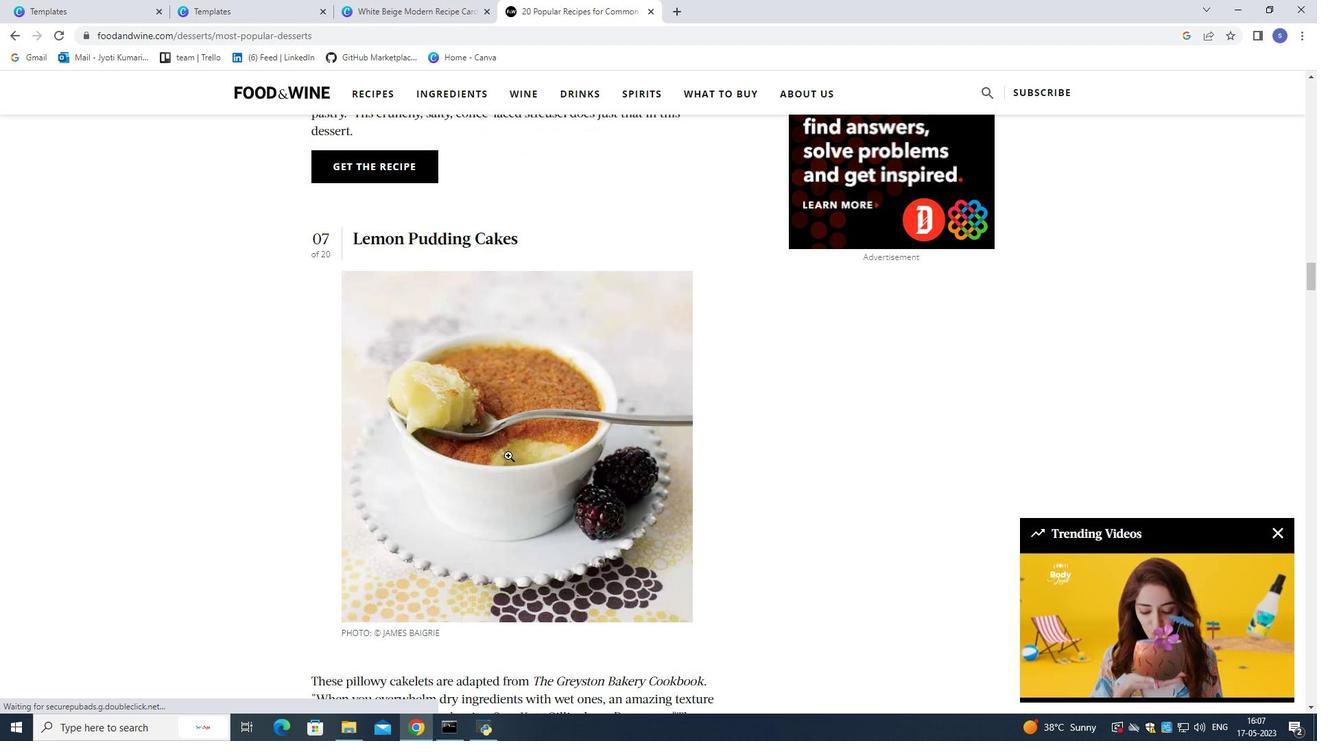 
Action: Mouse moved to (509, 455)
Screenshot: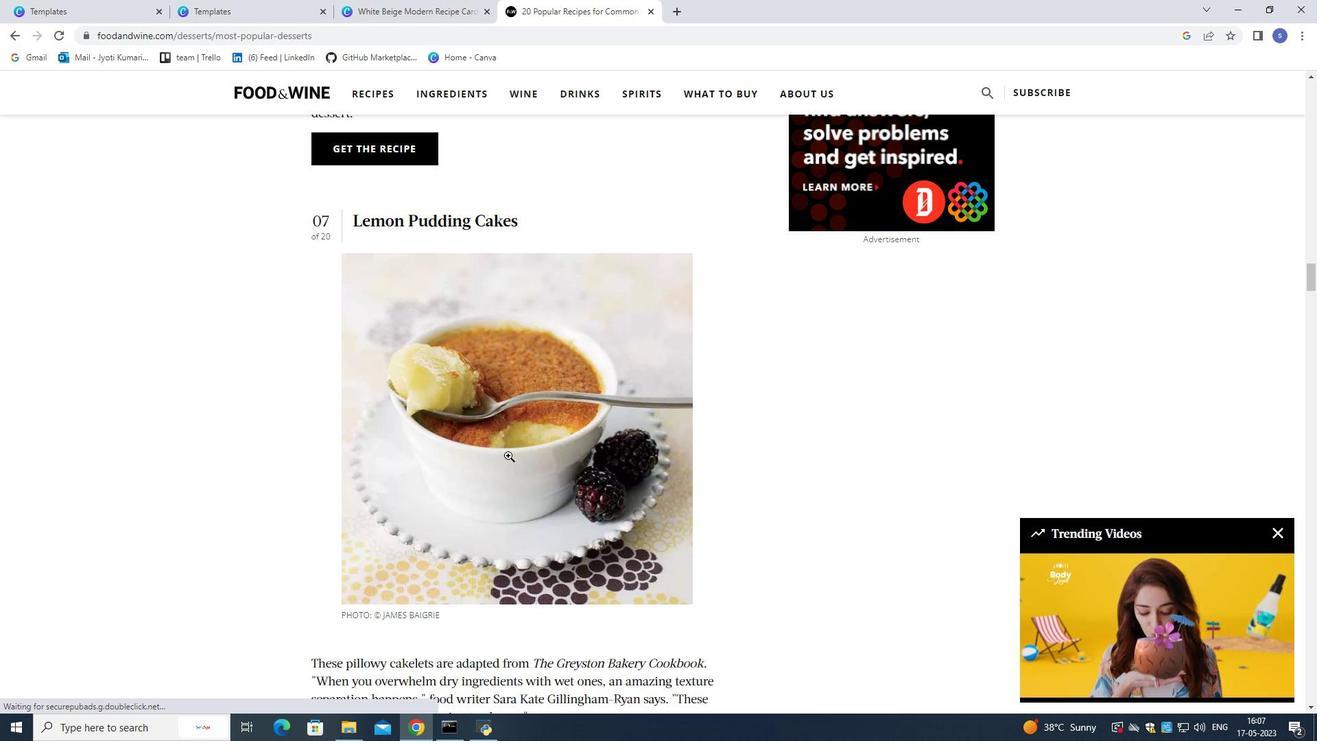 
Action: Mouse scrolled (509, 454) with delta (0, 0)
Screenshot: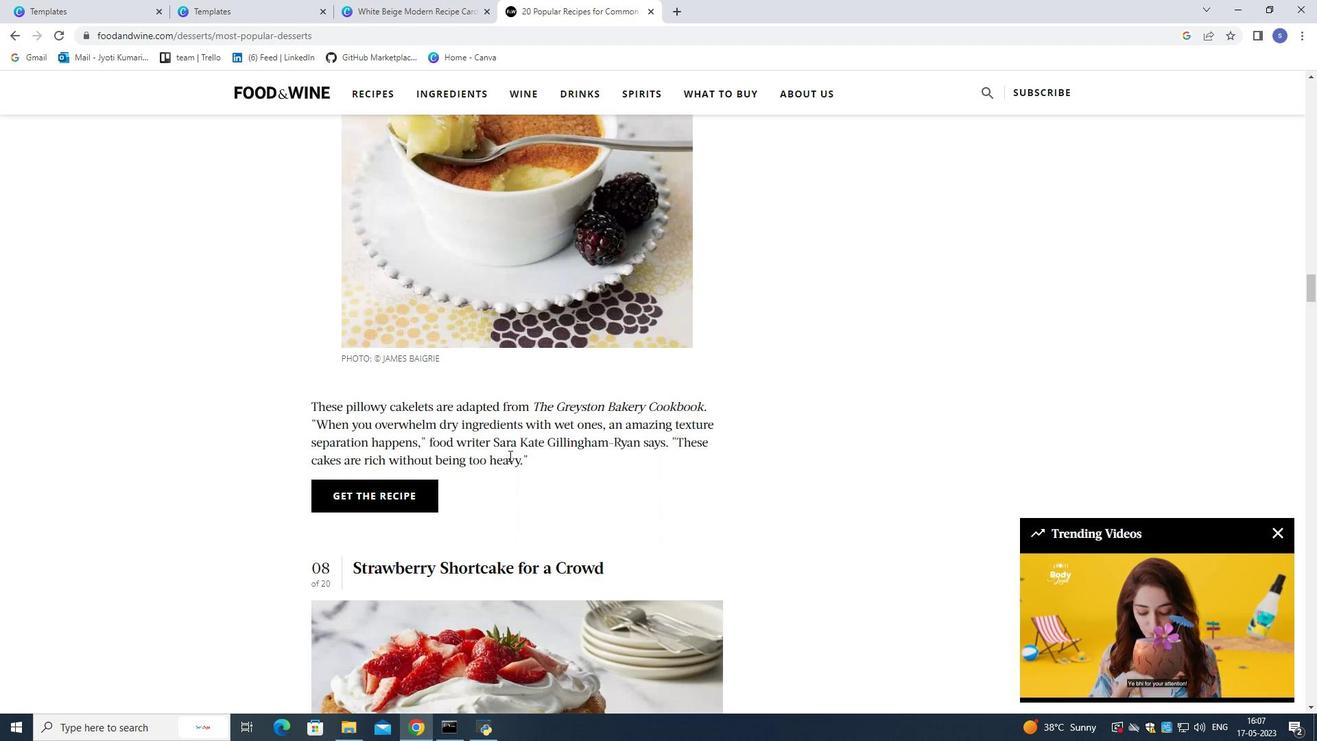 
Action: Mouse scrolled (509, 454) with delta (0, 0)
Screenshot: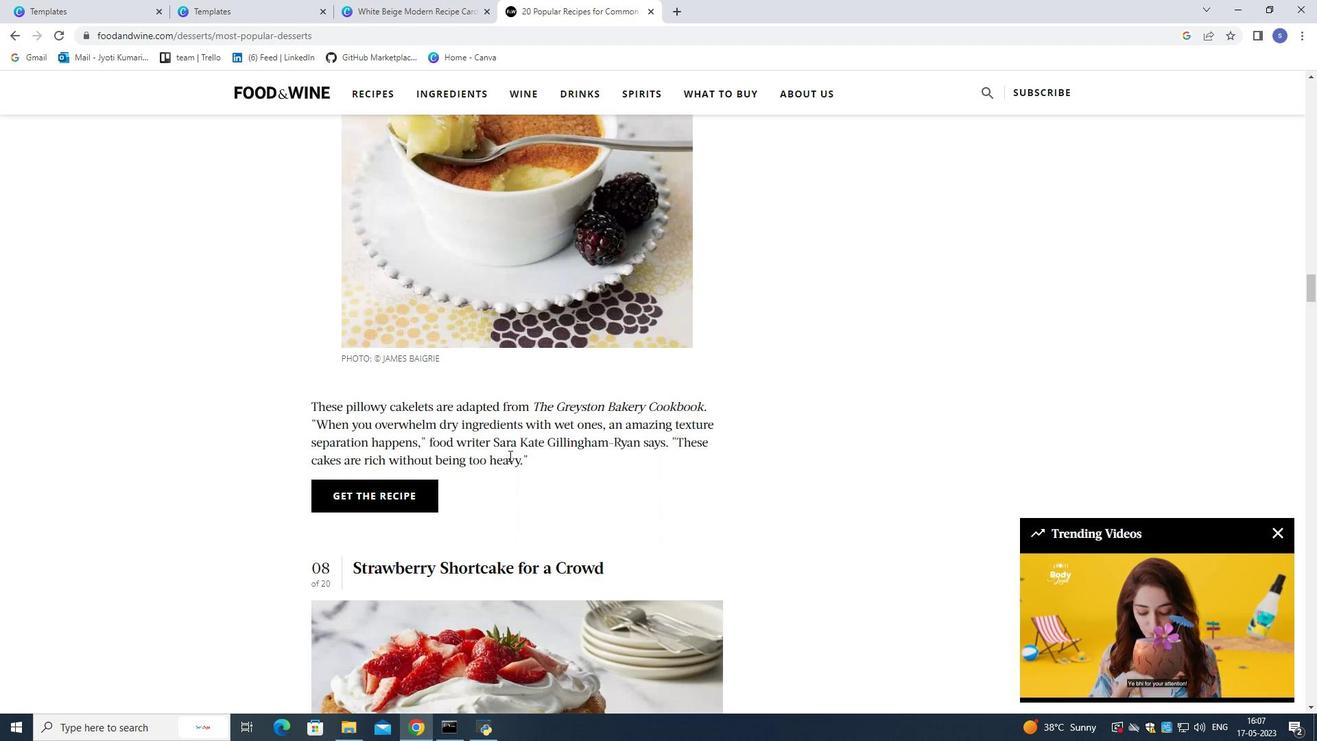 
Action: Mouse scrolled (509, 454) with delta (0, 0)
Screenshot: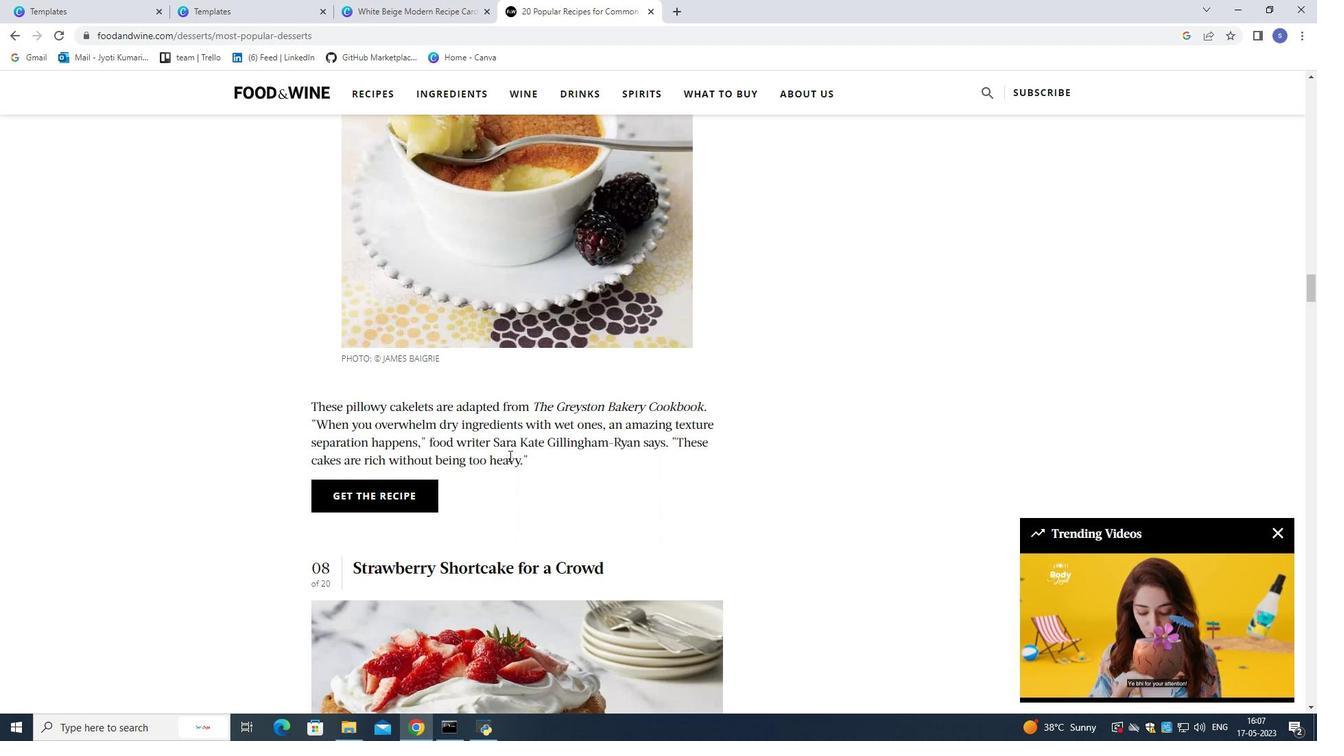 
Action: Mouse scrolled (509, 454) with delta (0, 0)
Screenshot: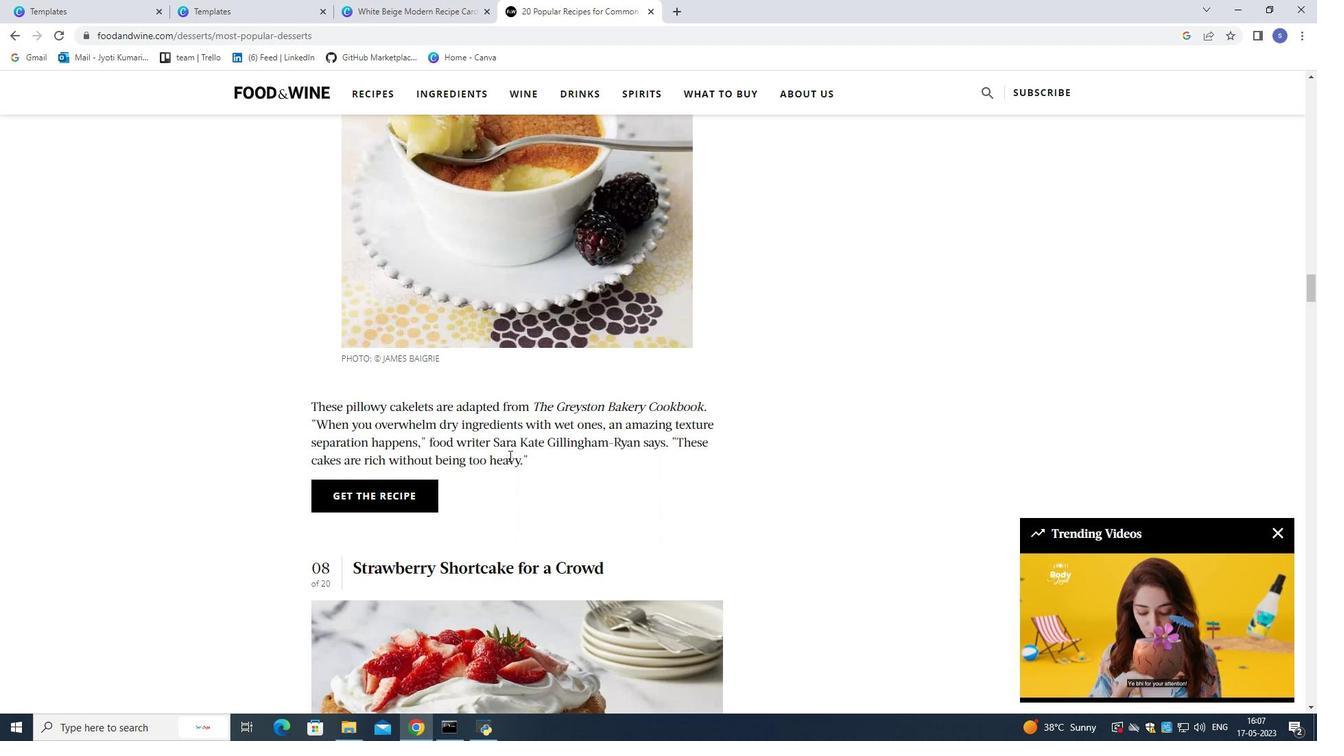 
Action: Mouse scrolled (509, 454) with delta (0, 0)
Screenshot: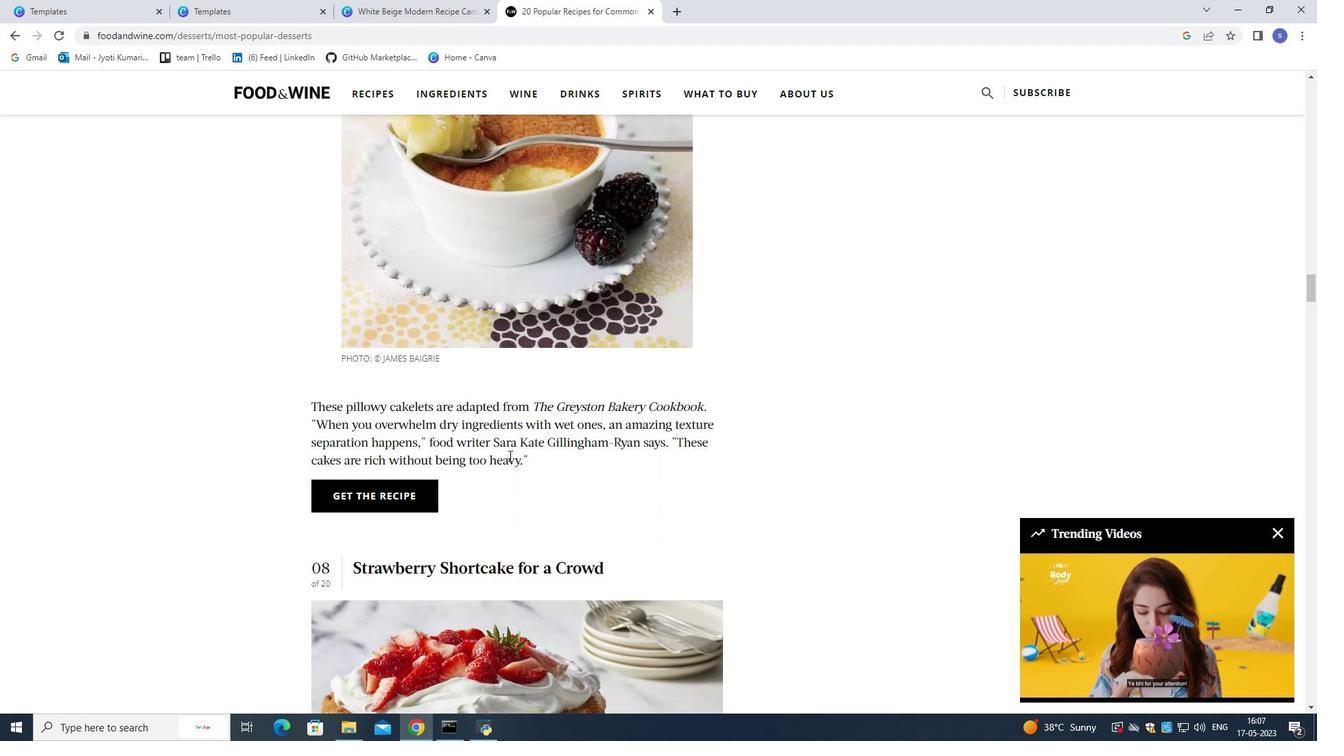 
Action: Mouse scrolled (509, 454) with delta (0, 0)
Screenshot: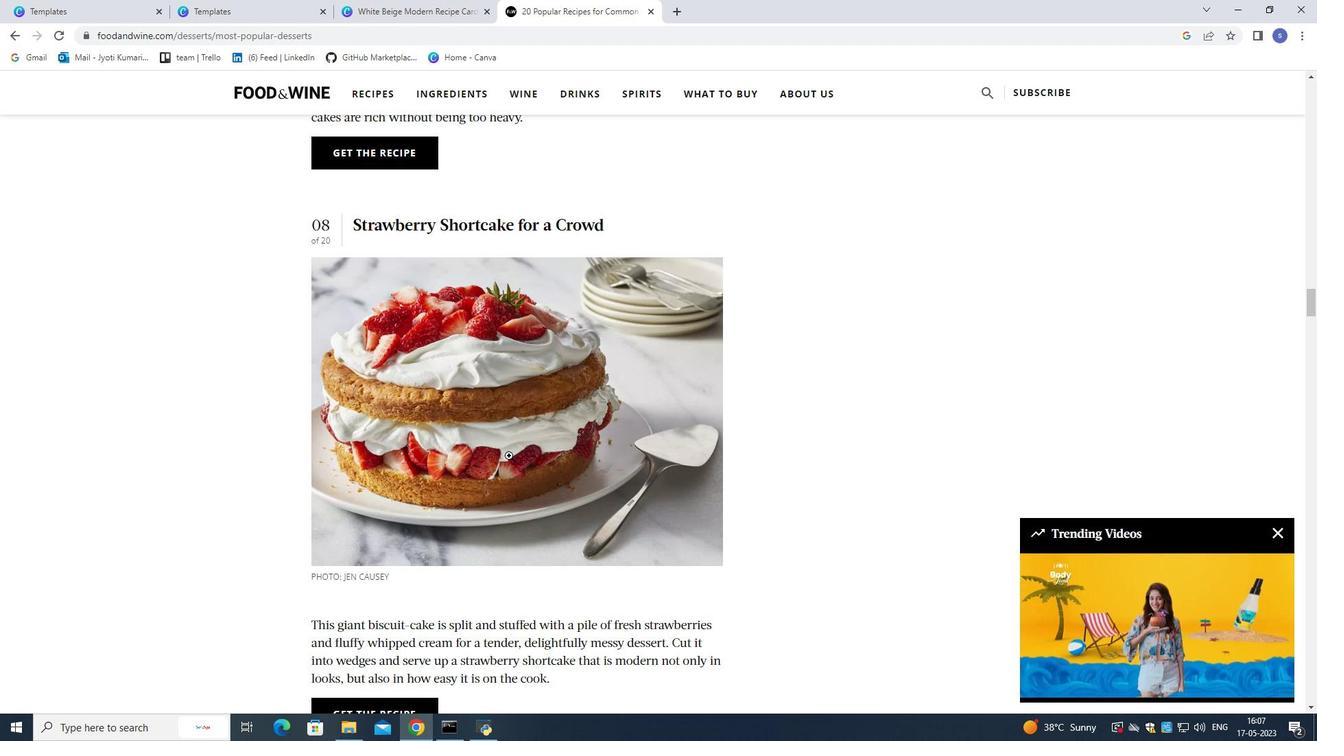 
Action: Mouse scrolled (509, 454) with delta (0, 0)
Screenshot: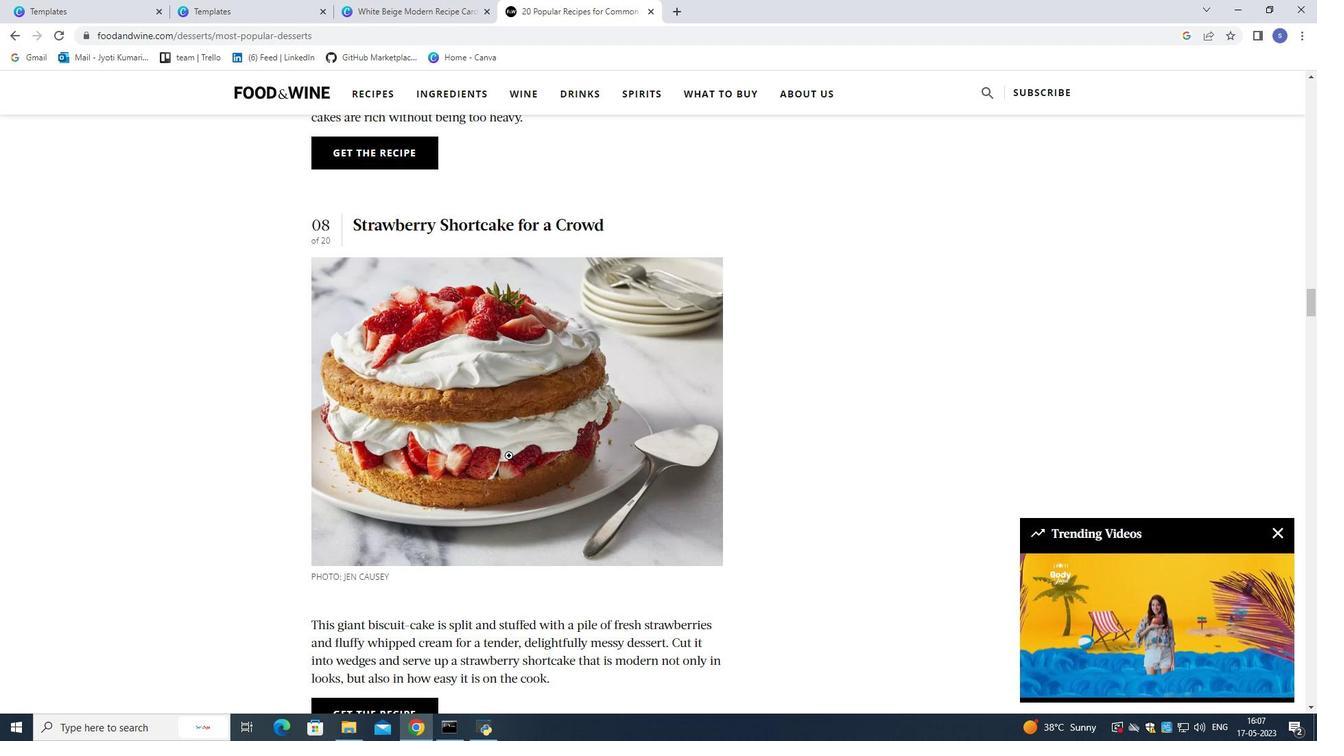 
Action: Mouse moved to (476, 353)
Screenshot: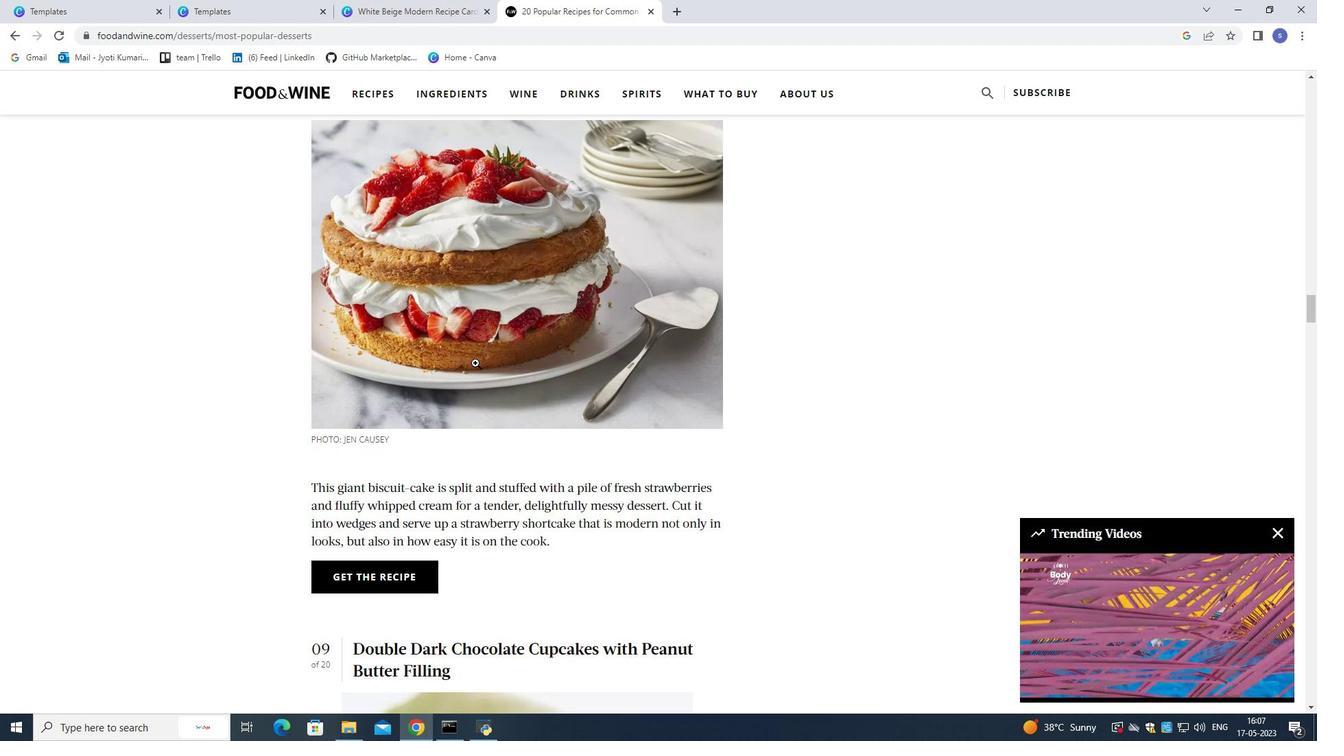 
Action: Mouse scrolled (476, 352) with delta (0, 0)
Screenshot: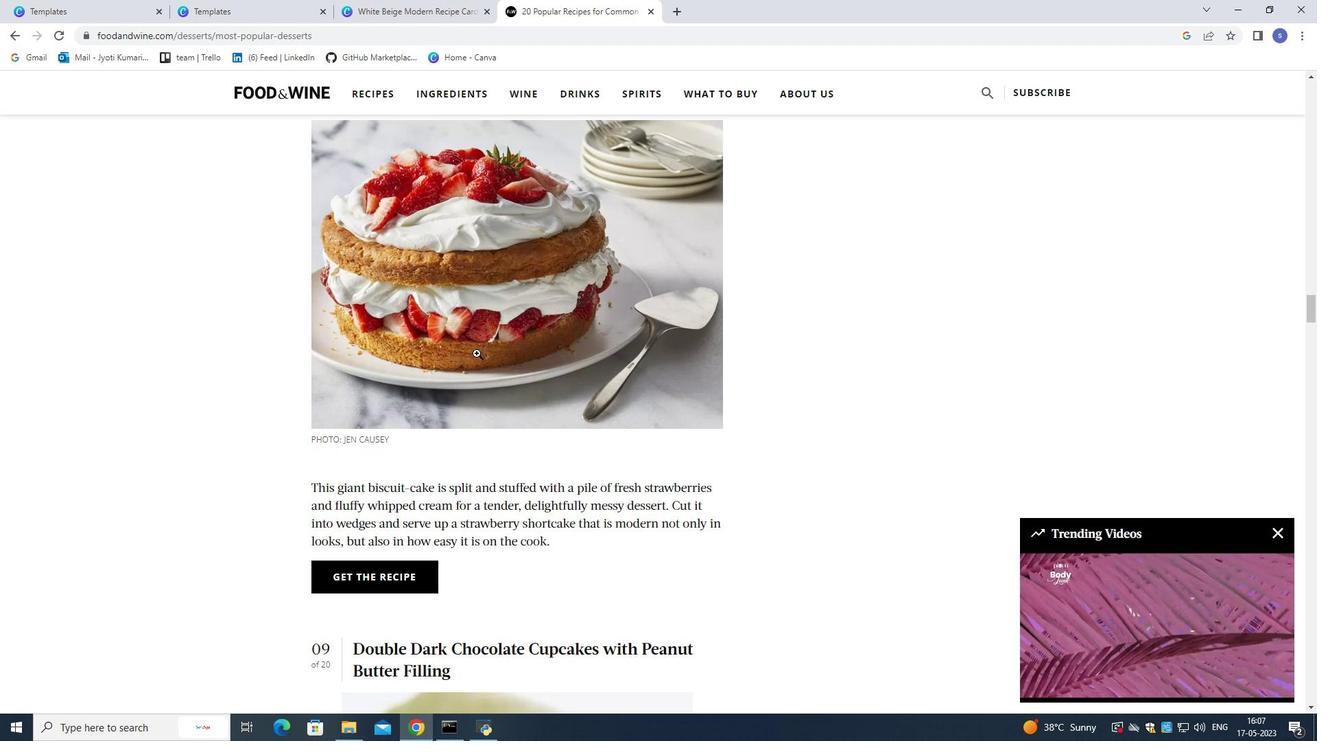 
Action: Mouse scrolled (476, 352) with delta (0, 0)
Screenshot: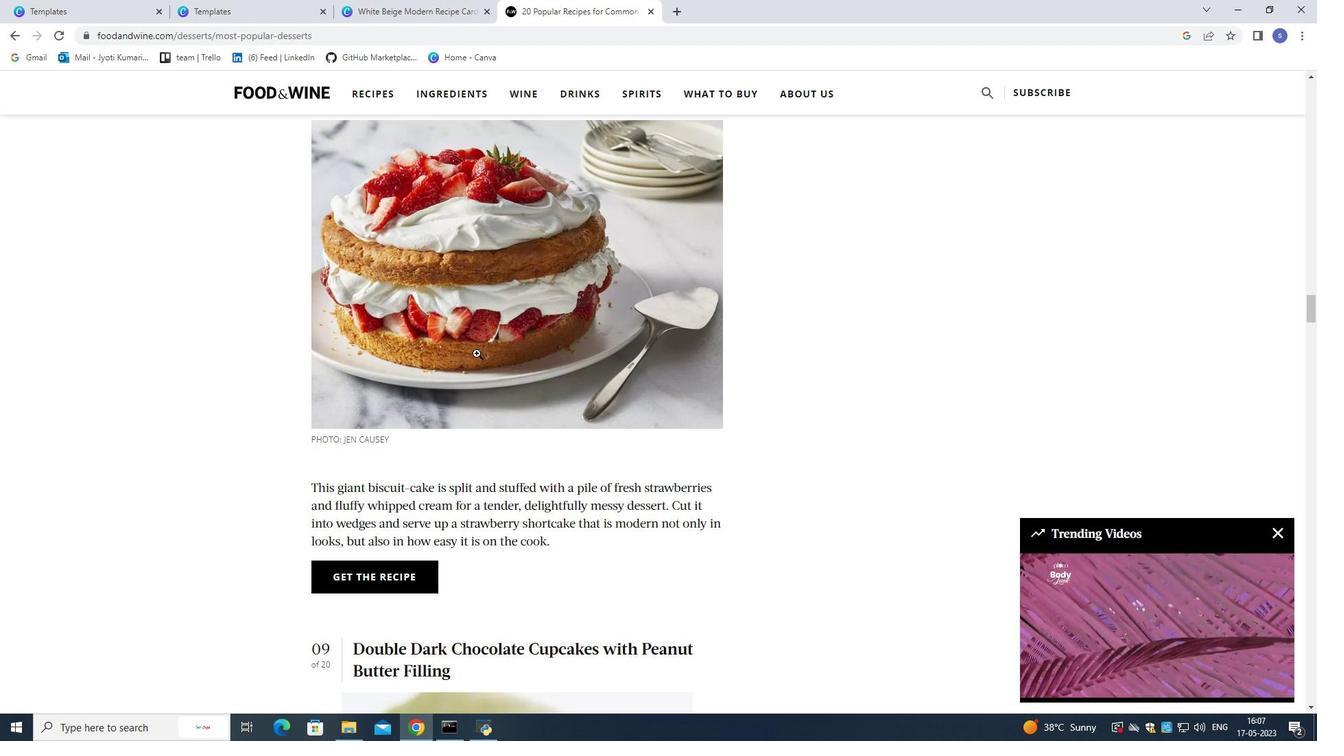 
Action: Mouse scrolled (476, 352) with delta (0, 0)
Screenshot: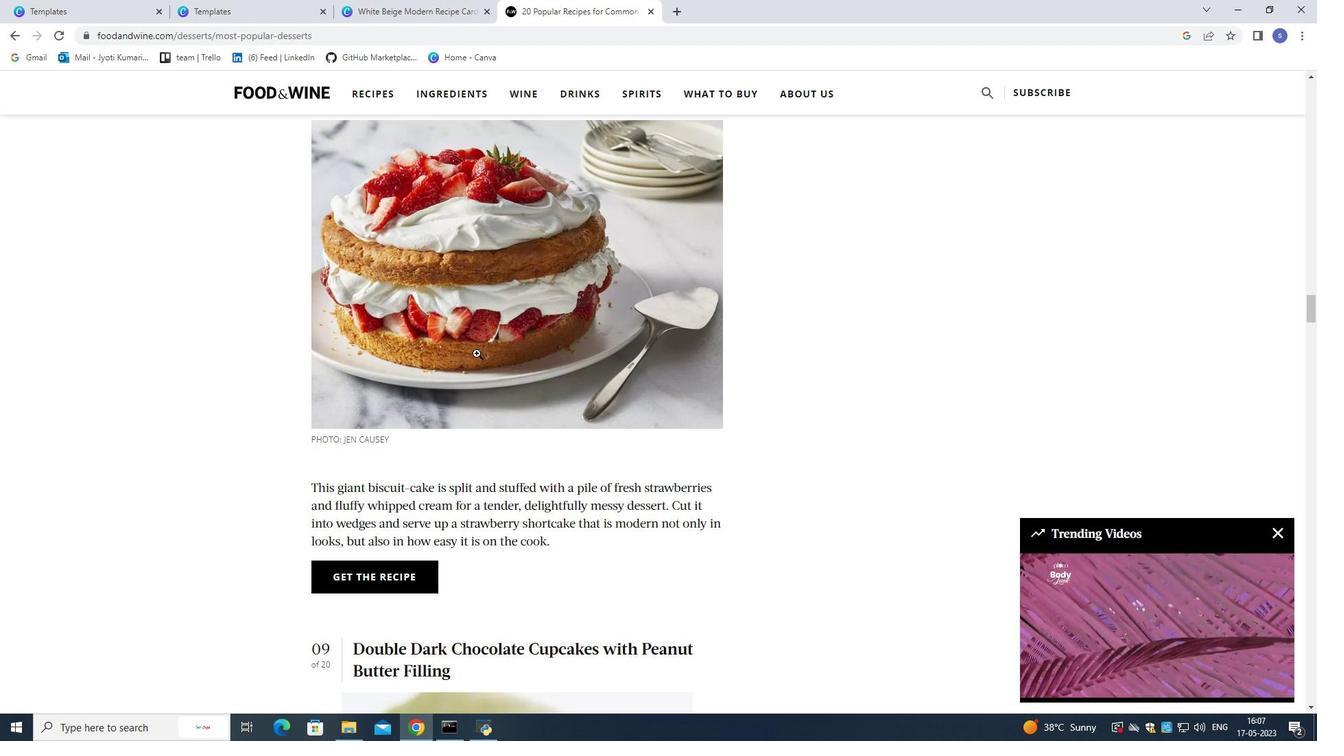 
Action: Mouse scrolled (476, 352) with delta (0, 0)
Screenshot: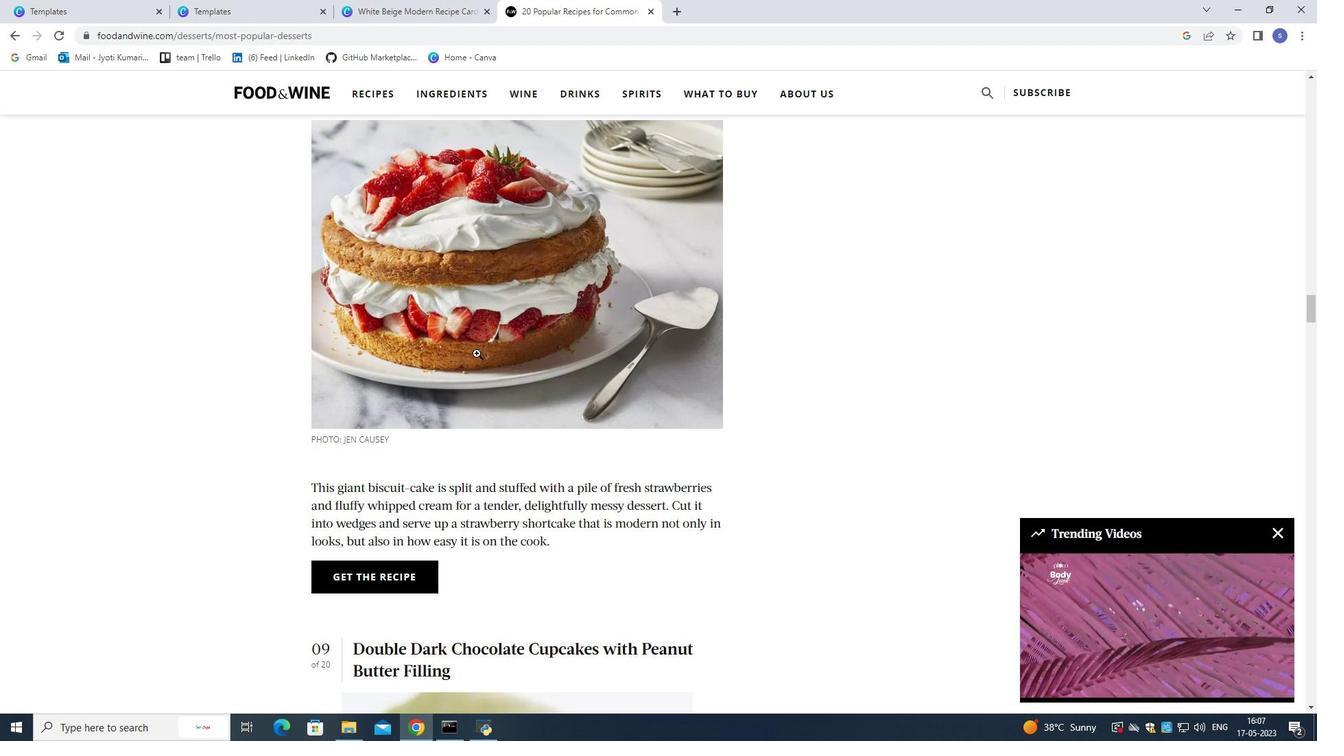 
Action: Mouse moved to (476, 357)
Screenshot: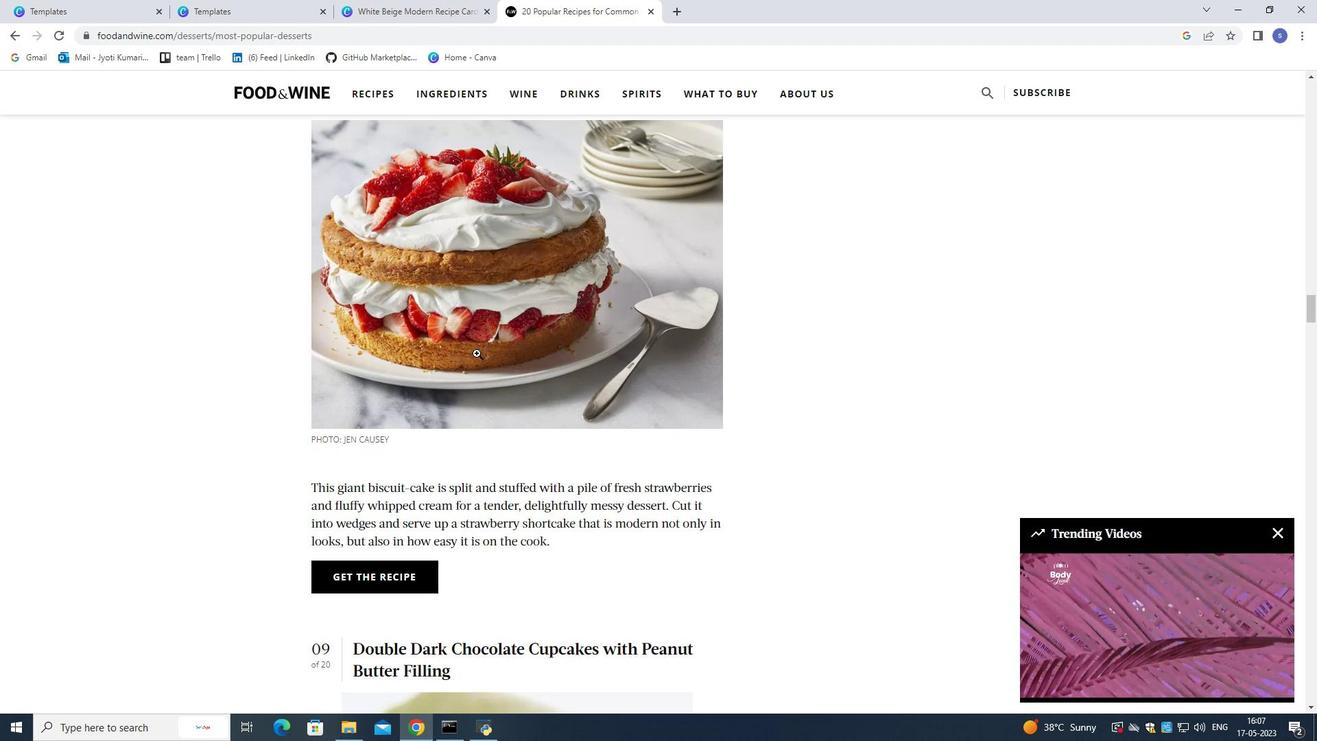 
Action: Mouse scrolled (476, 356) with delta (0, 0)
Screenshot: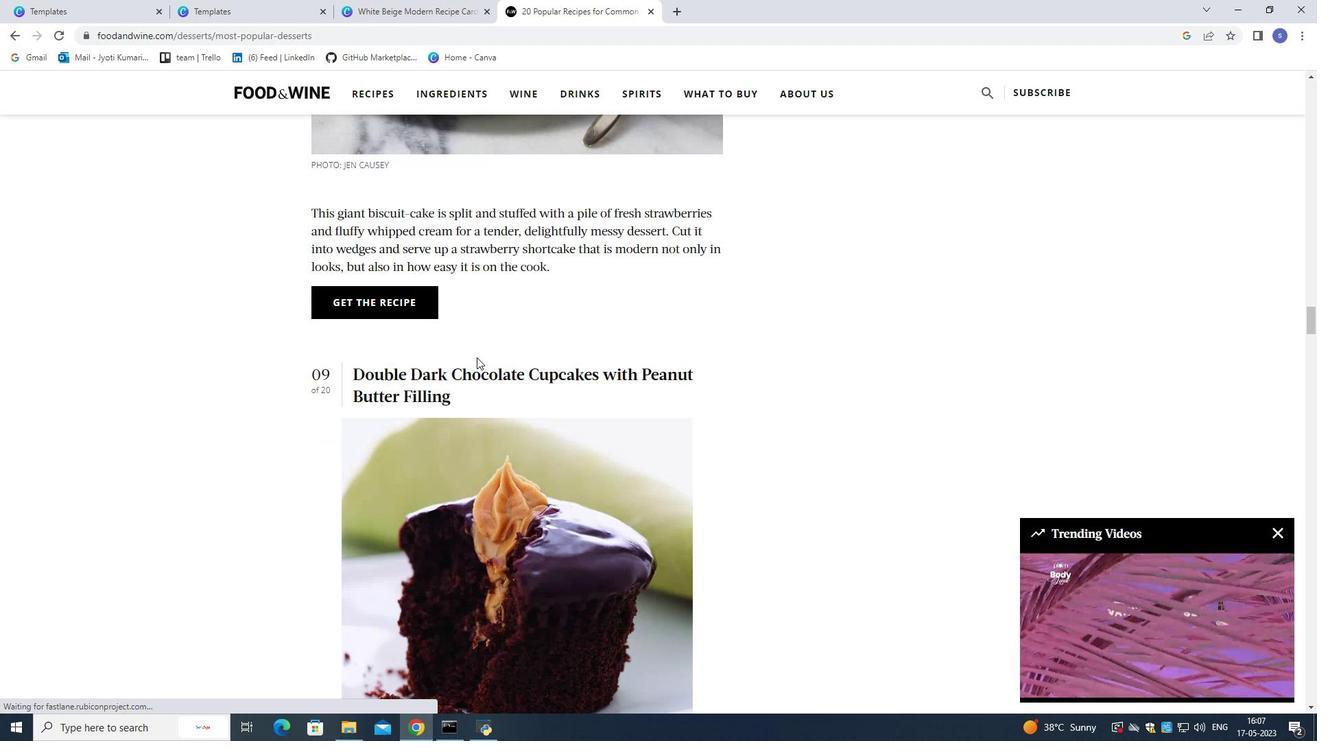 
Action: Mouse scrolled (476, 356) with delta (0, 0)
Screenshot: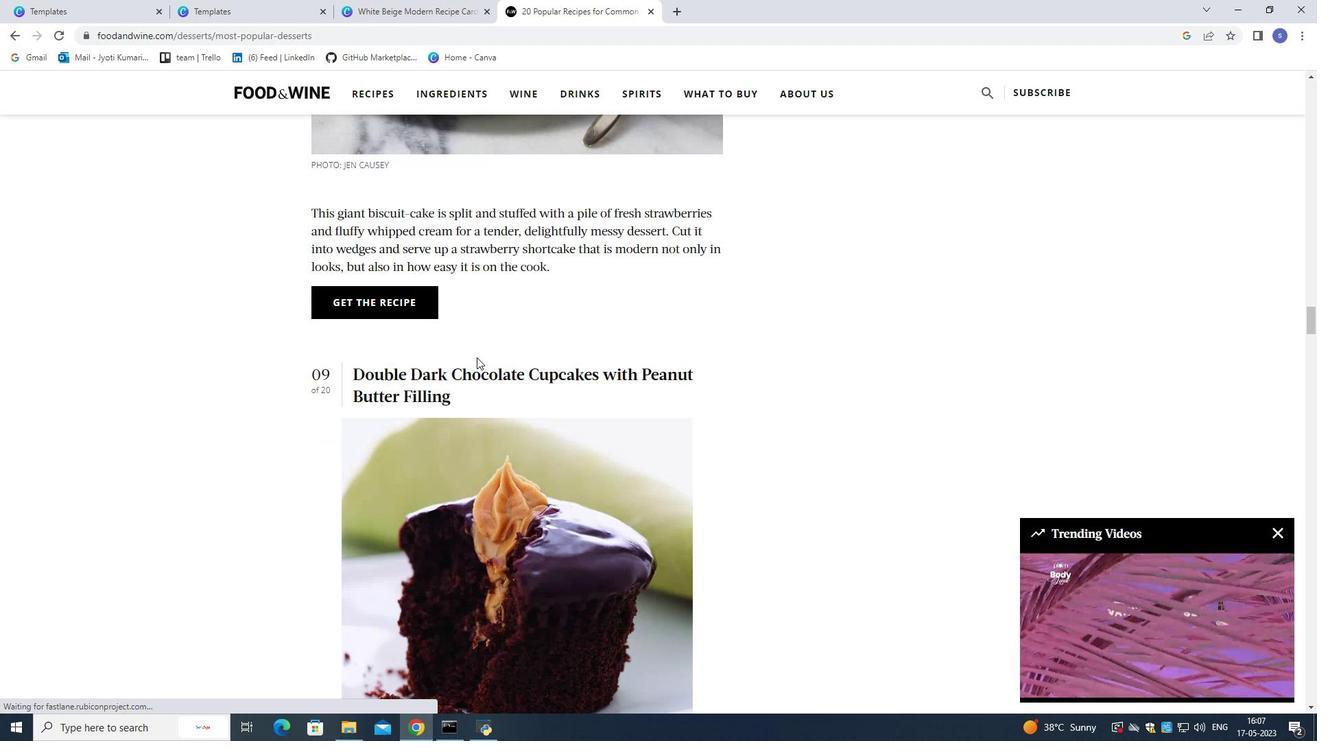 
Action: Mouse scrolled (476, 356) with delta (0, 0)
Screenshot: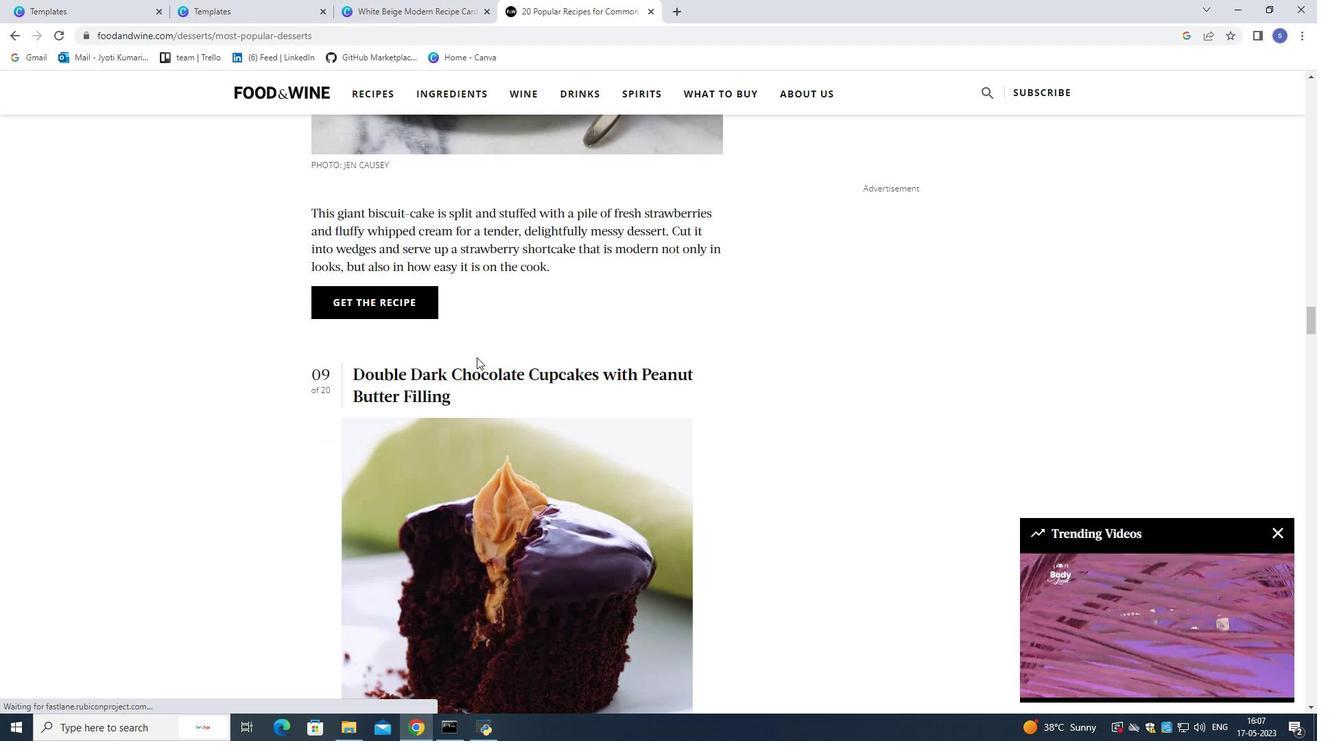 
Action: Mouse scrolled (476, 356) with delta (0, 0)
Screenshot: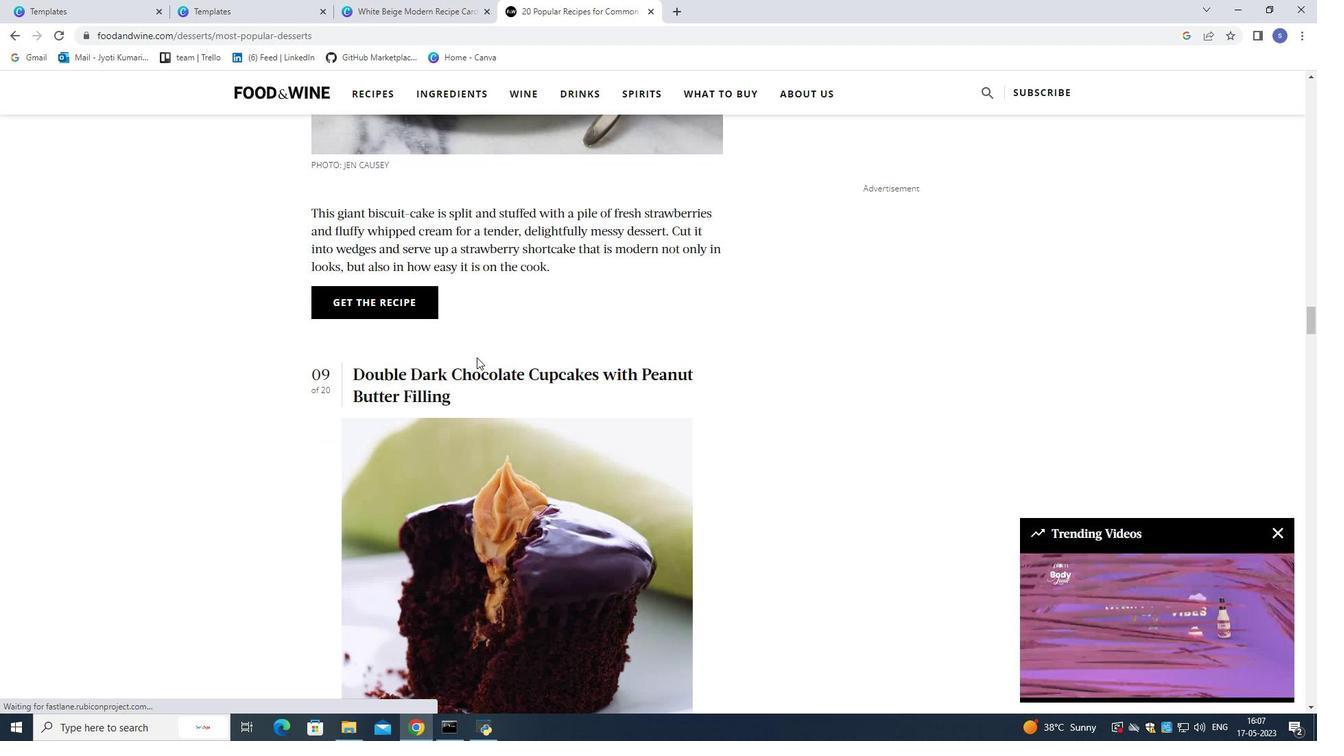 
Action: Mouse scrolled (476, 356) with delta (0, 0)
Screenshot: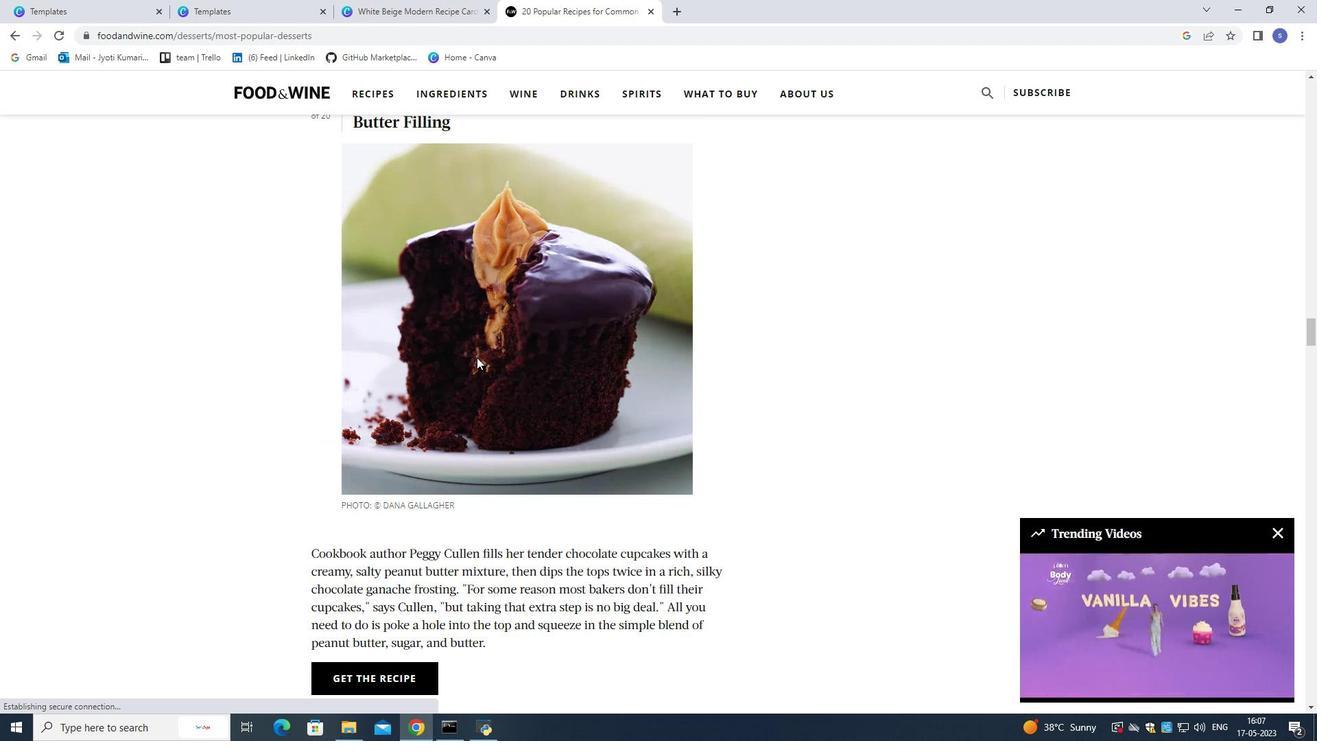 
Action: Mouse scrolled (476, 356) with delta (0, 0)
Screenshot: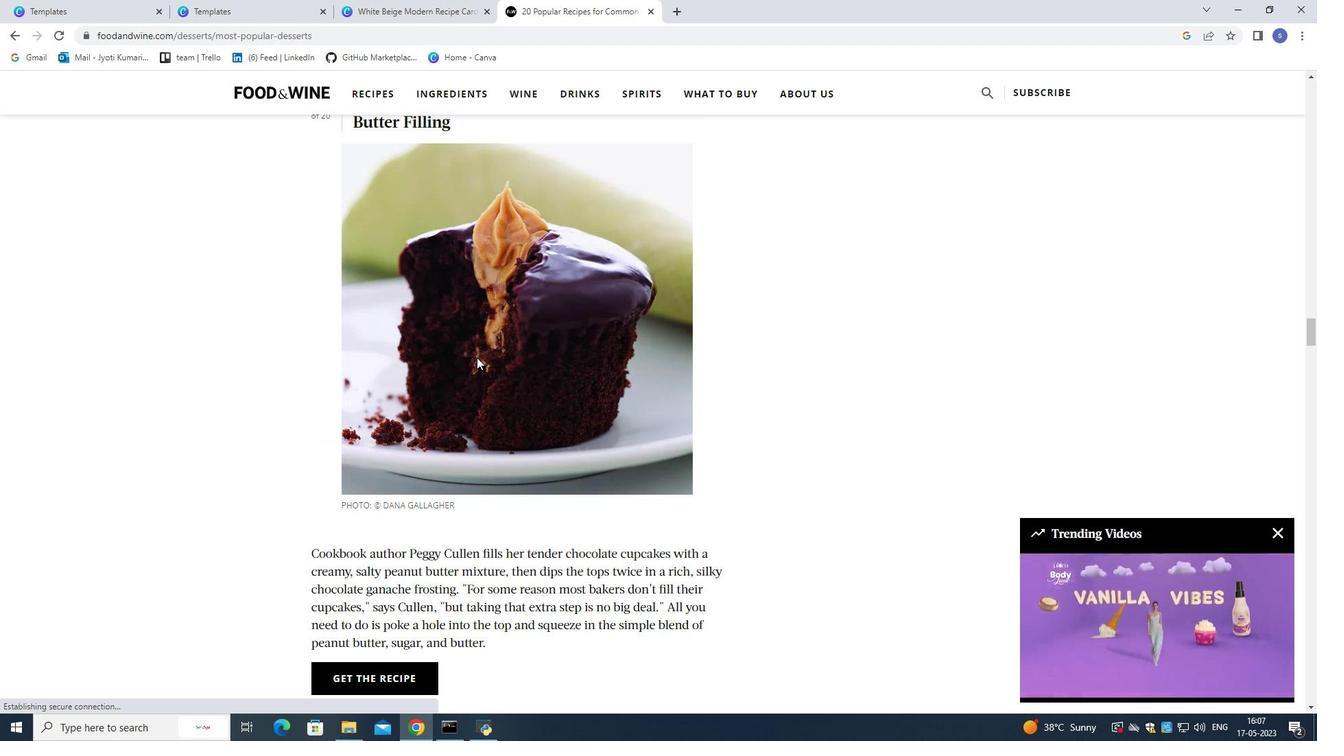 
Action: Mouse scrolled (476, 356) with delta (0, 0)
Screenshot: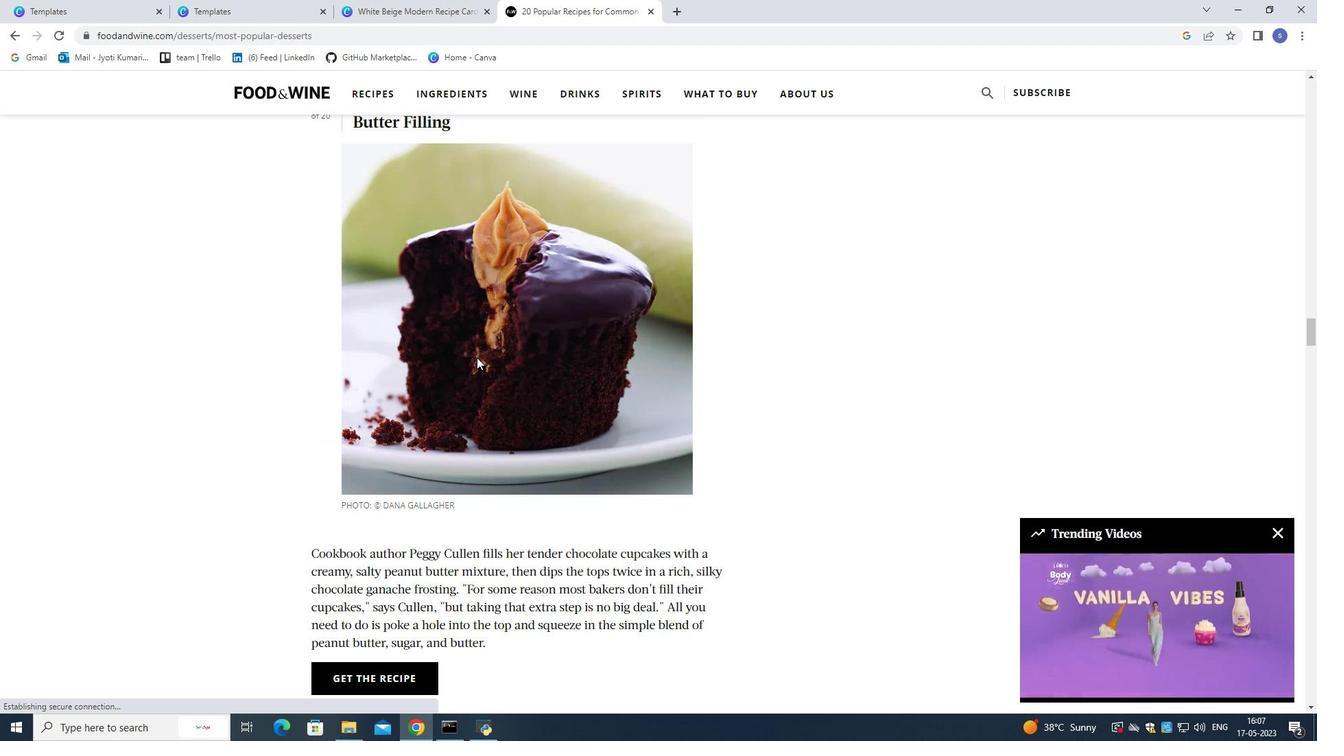 
Action: Mouse scrolled (476, 356) with delta (0, 0)
Screenshot: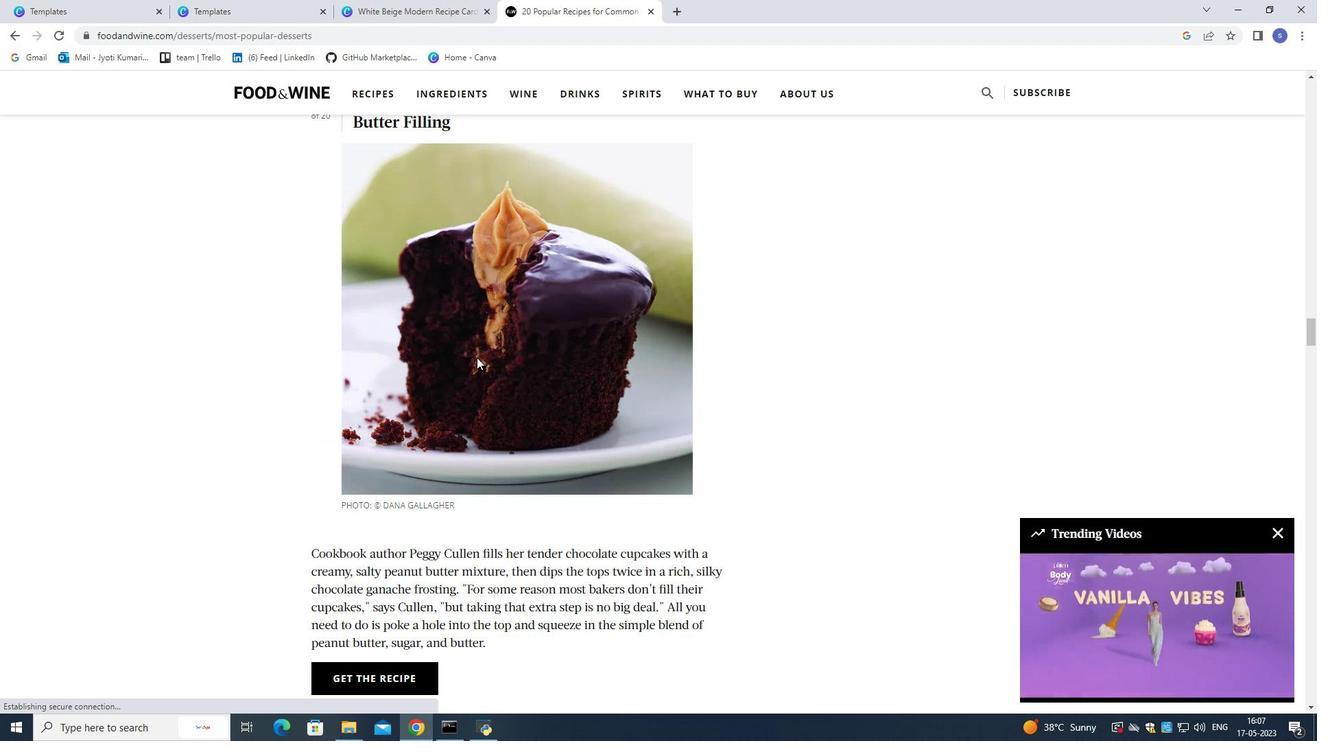 
Action: Mouse scrolled (476, 356) with delta (0, 0)
Screenshot: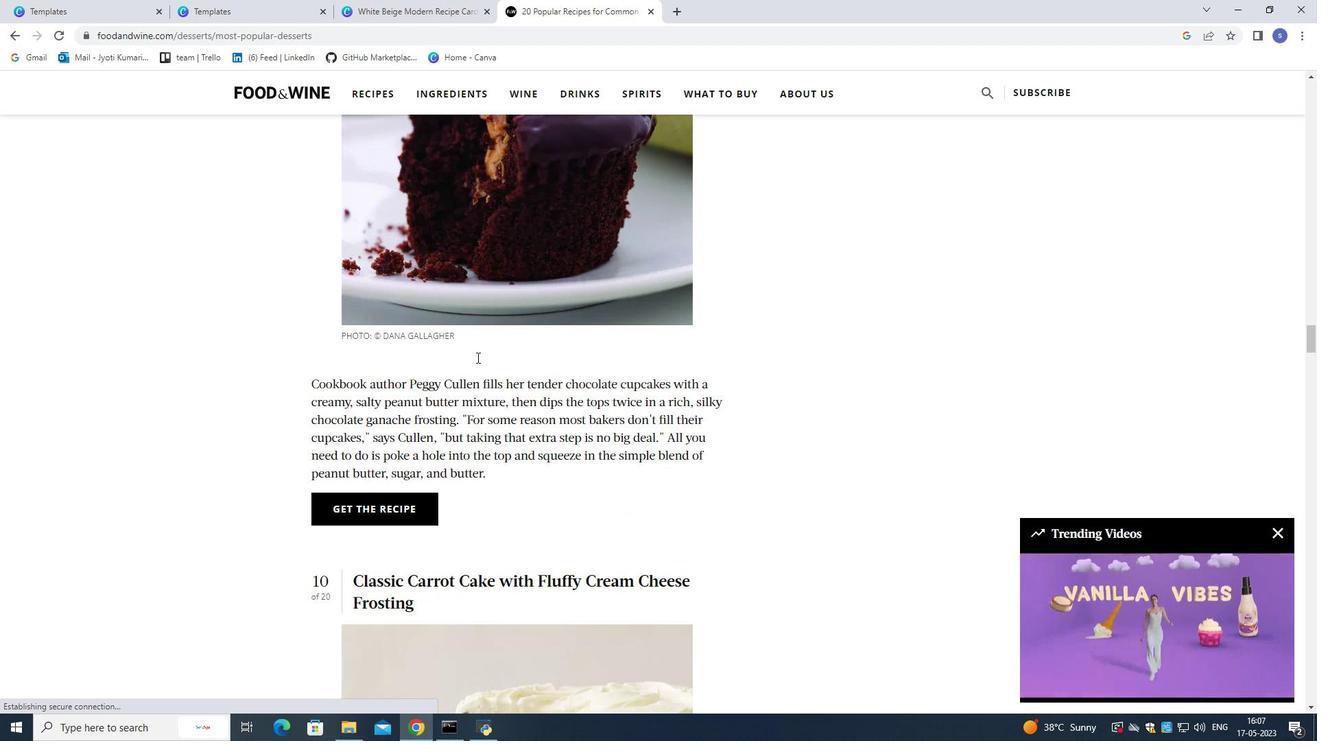 
Action: Mouse scrolled (476, 356) with delta (0, 0)
Screenshot: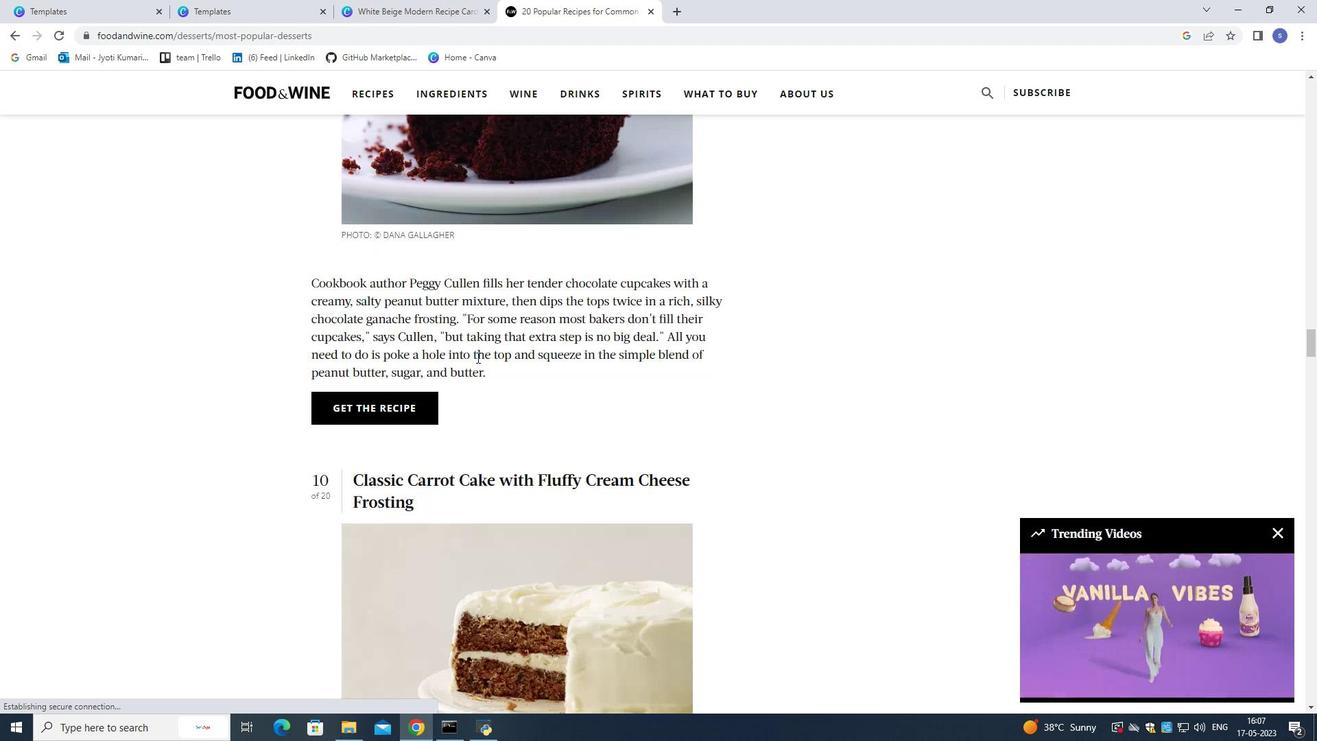 
Action: Mouse scrolled (476, 356) with delta (0, 0)
Screenshot: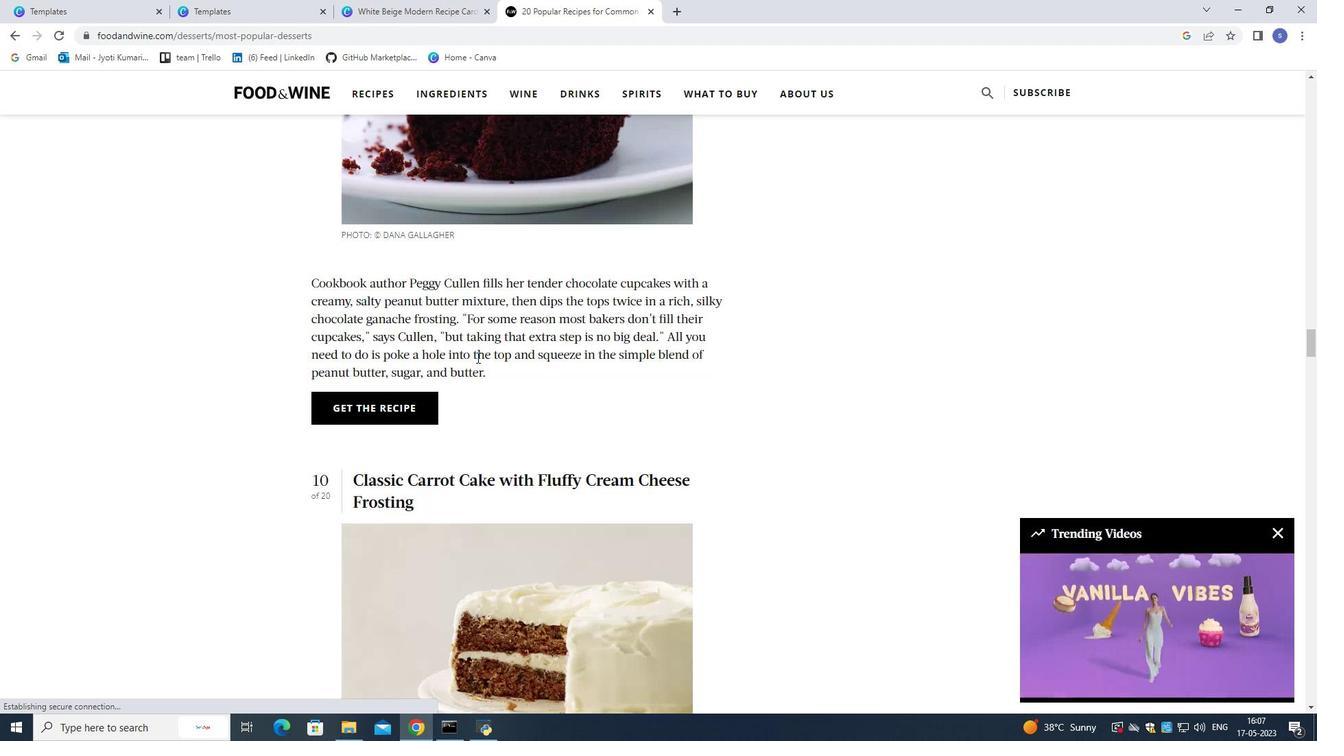 
Action: Mouse scrolled (476, 356) with delta (0, 0)
Screenshot: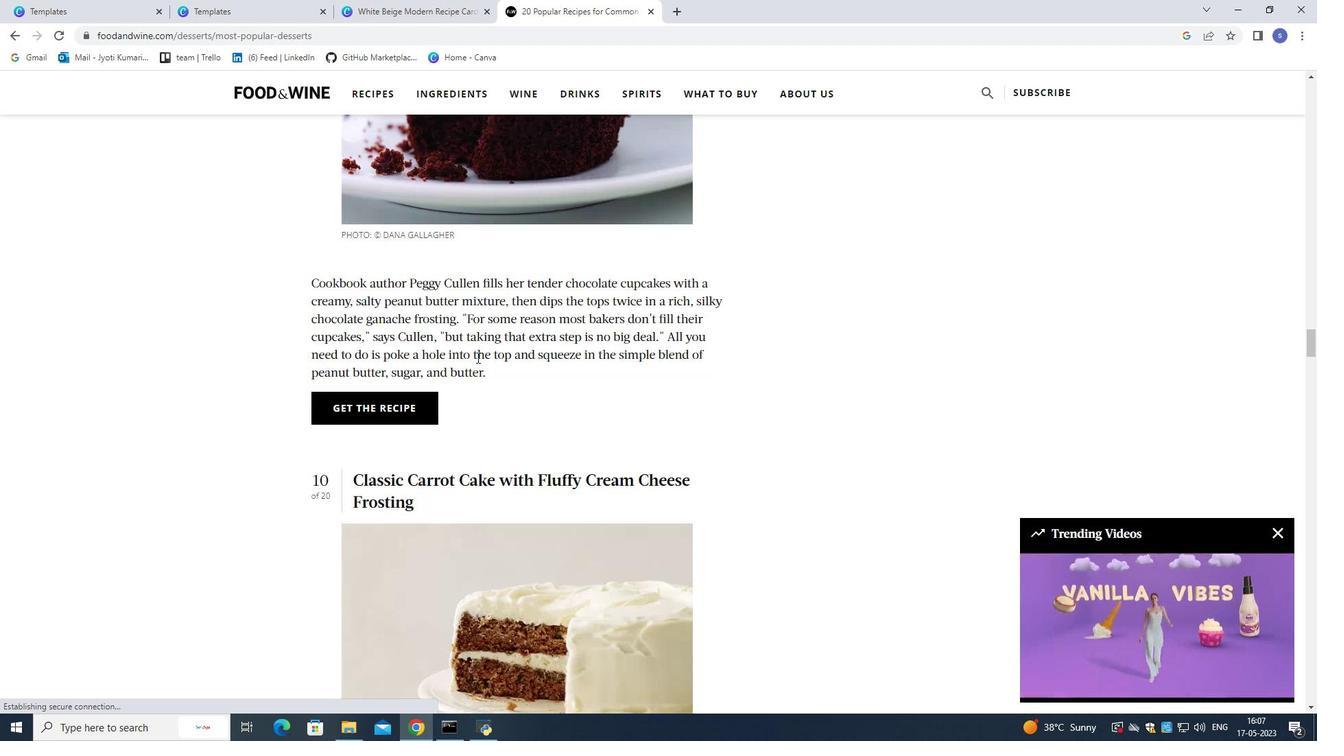 
Action: Mouse moved to (477, 358)
Screenshot: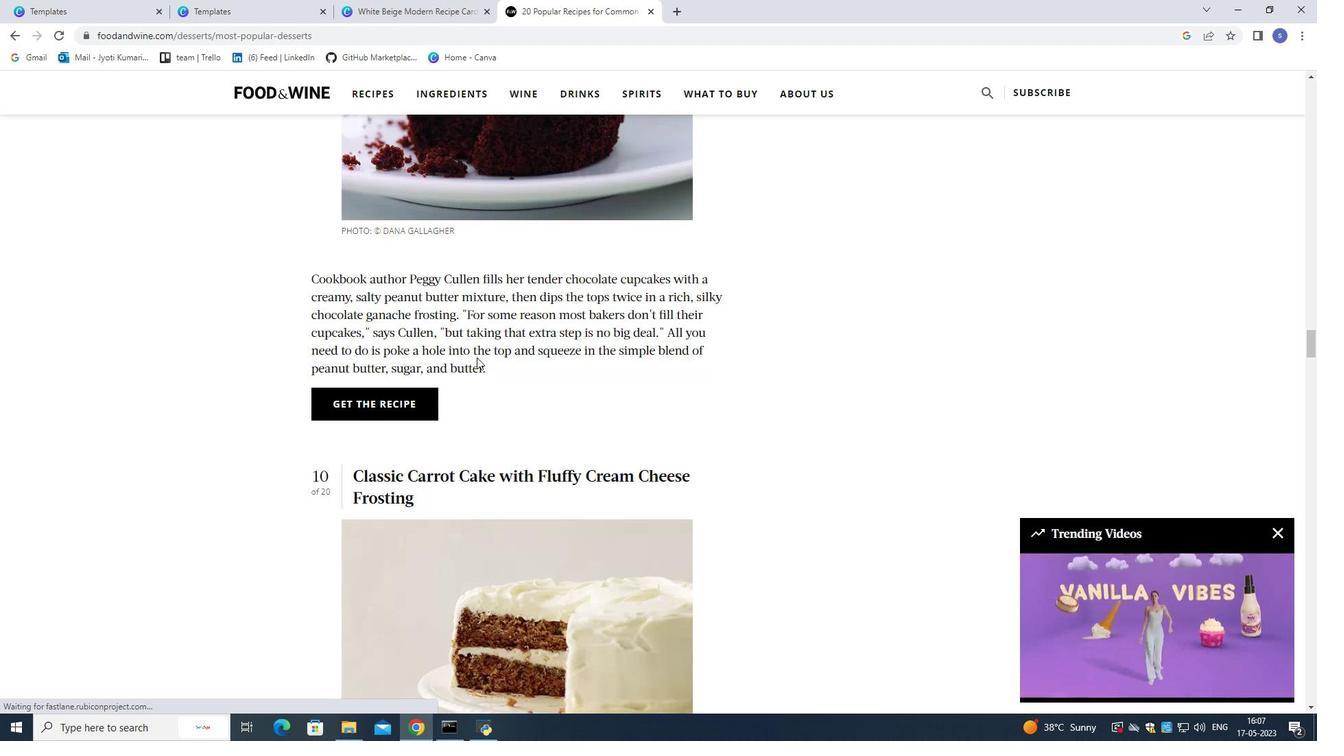 
Action: Mouse scrolled (477, 357) with delta (0, 0)
Screenshot: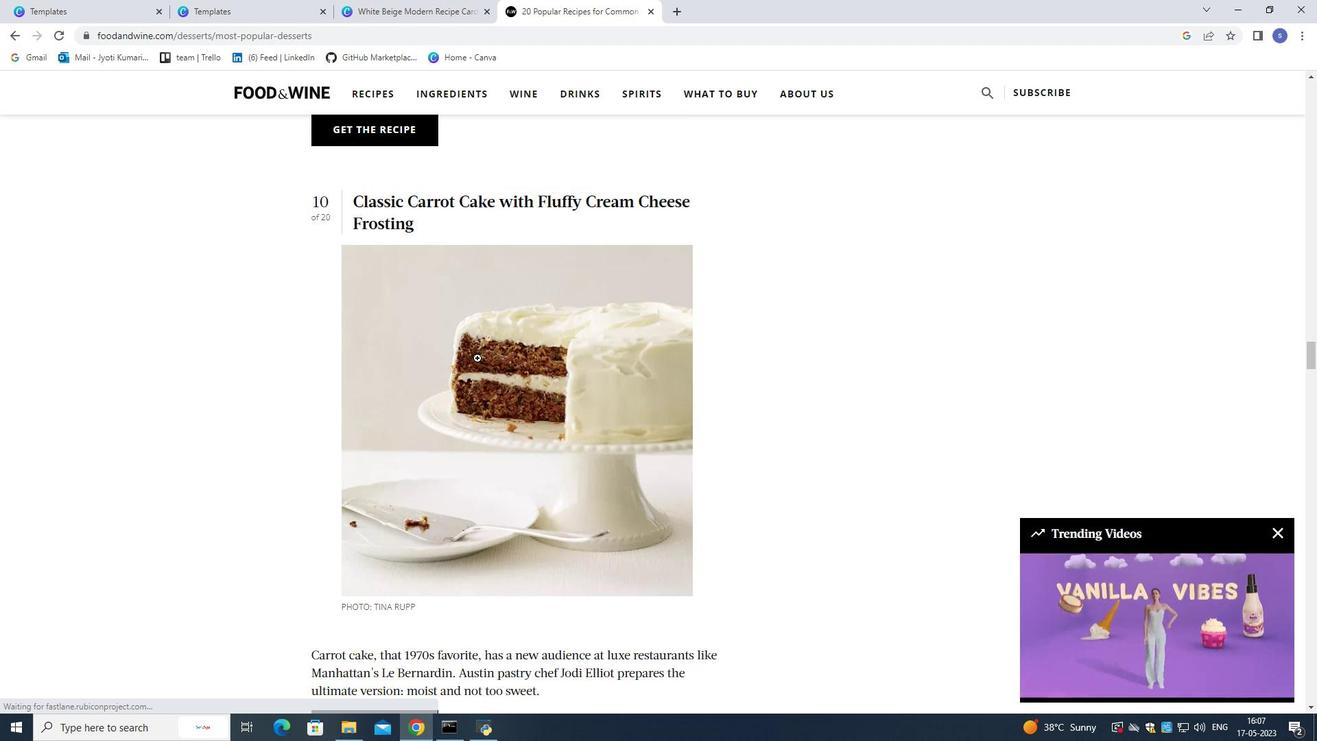 
Action: Mouse scrolled (477, 357) with delta (0, 0)
Screenshot: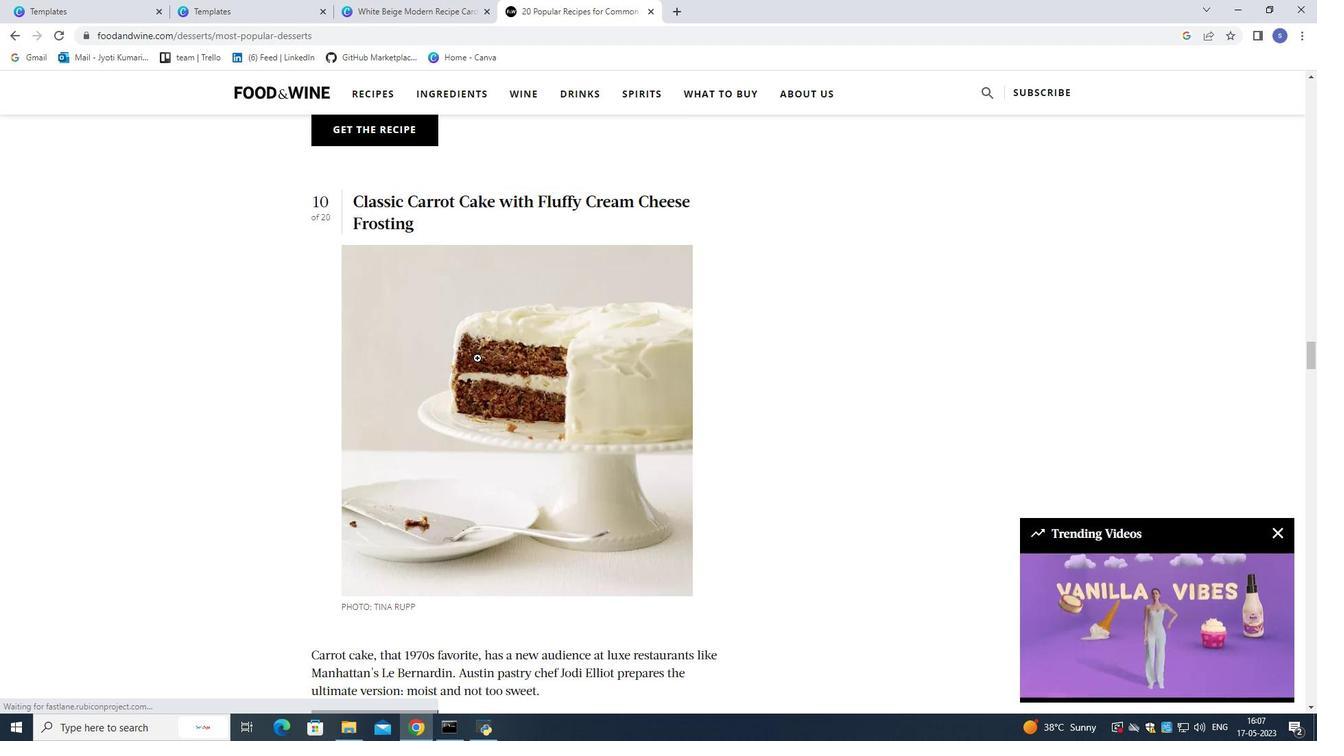 
Action: Mouse scrolled (477, 357) with delta (0, 0)
Screenshot: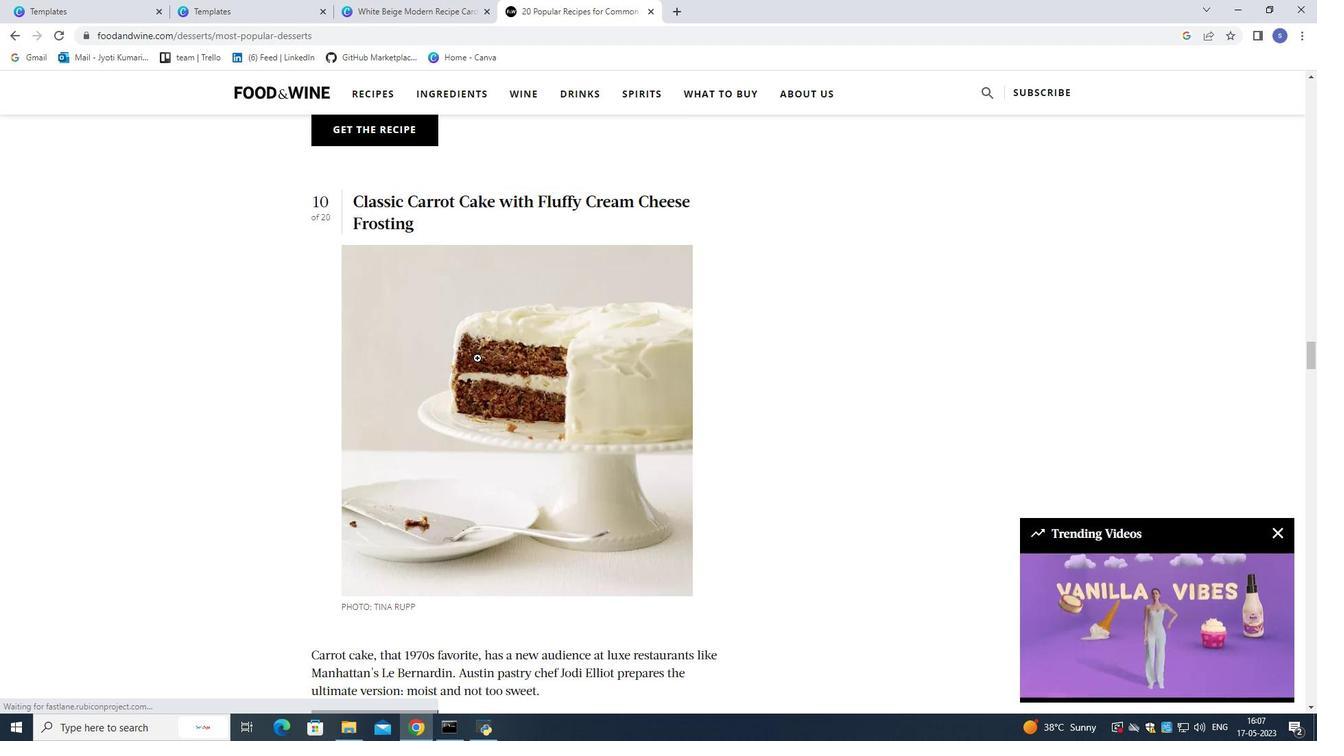 
Action: Mouse scrolled (477, 357) with delta (0, 0)
Screenshot: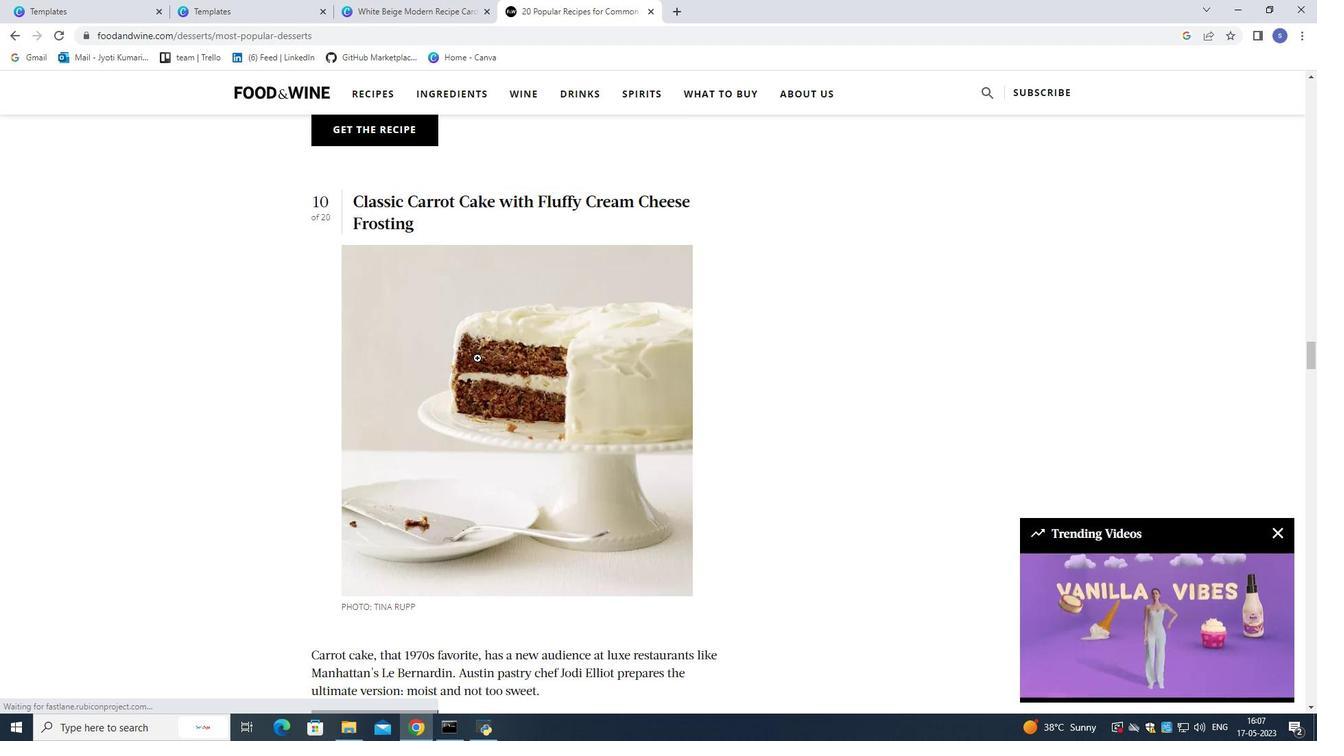 
Action: Mouse scrolled (477, 357) with delta (0, 0)
Screenshot: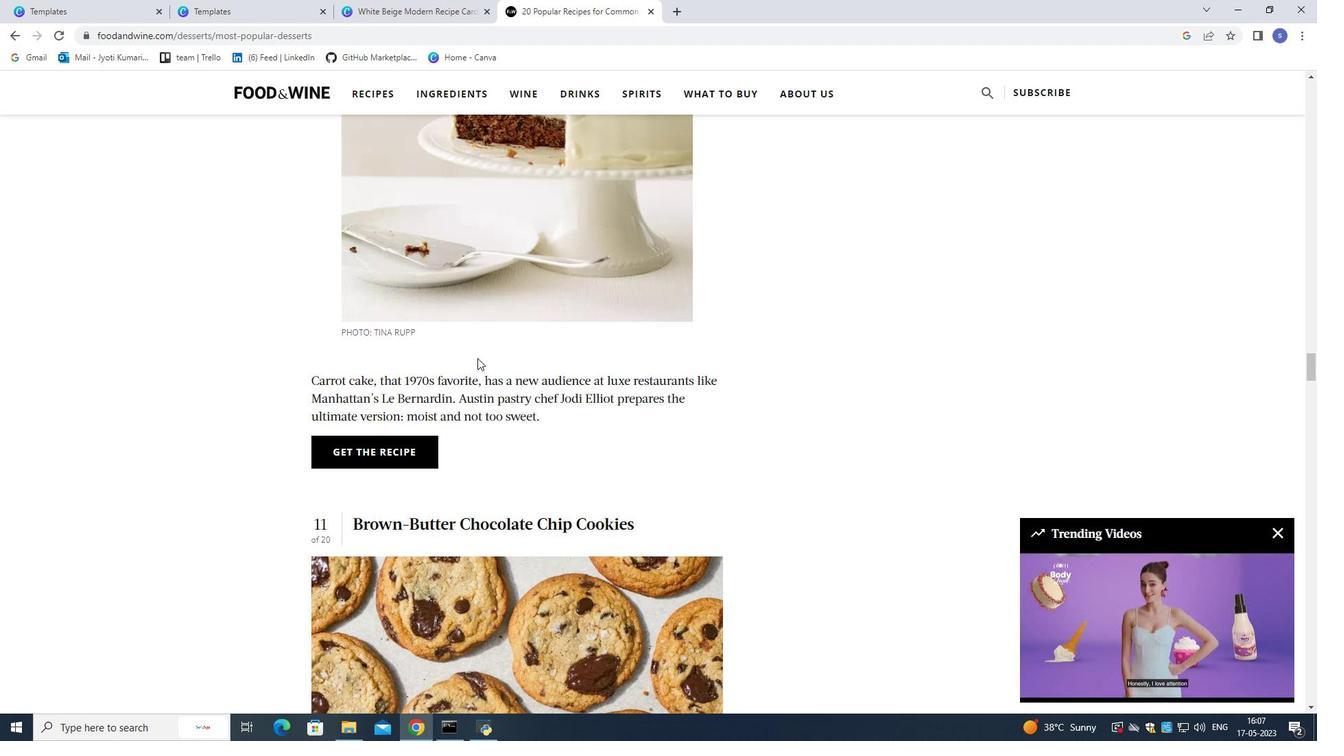 
Action: Mouse scrolled (477, 357) with delta (0, 0)
Screenshot: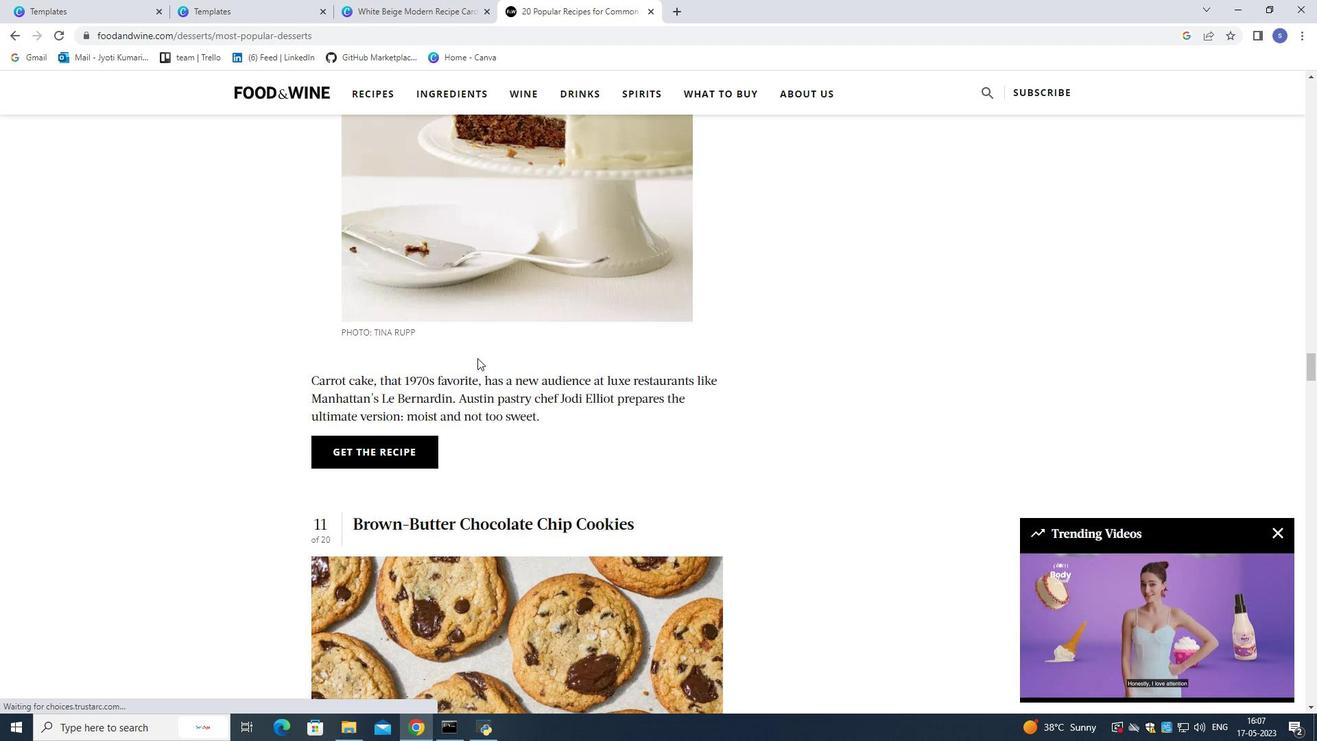 
Action: Mouse scrolled (477, 357) with delta (0, 0)
Screenshot: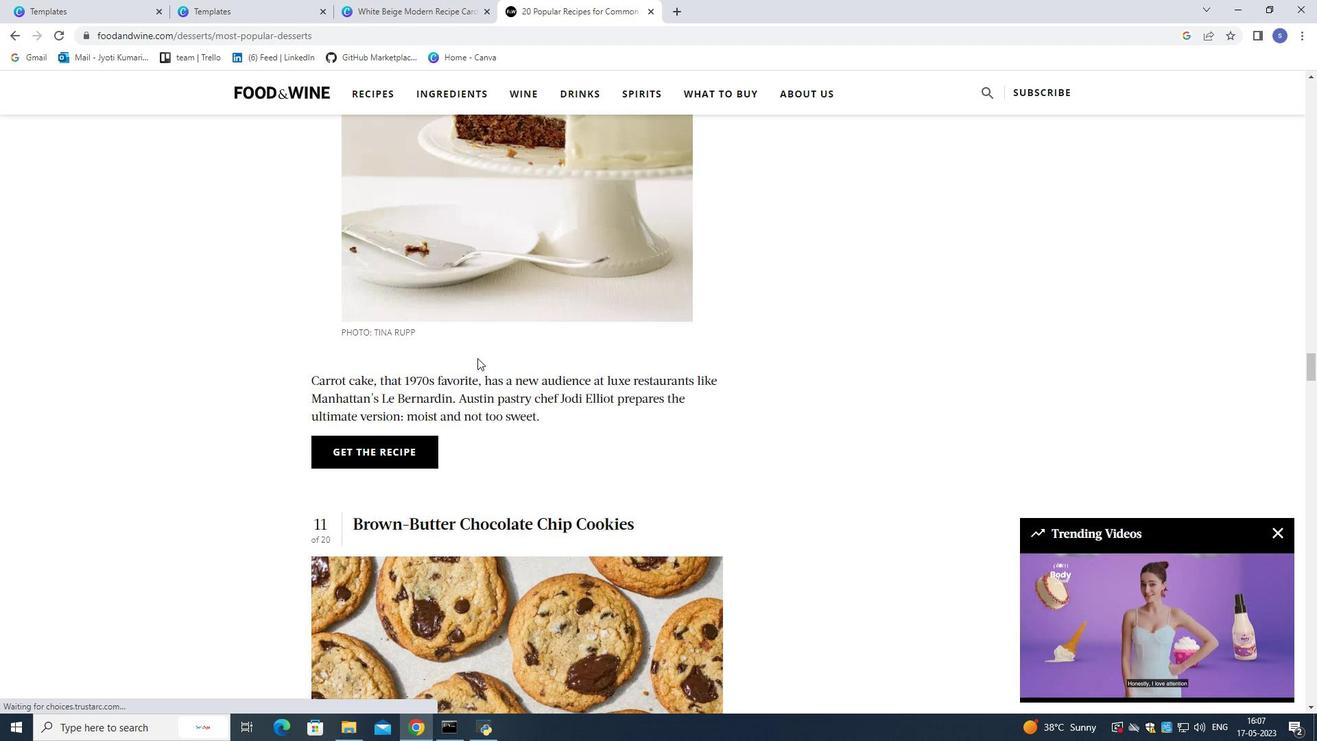 
Action: Mouse scrolled (477, 357) with delta (0, 0)
Screenshot: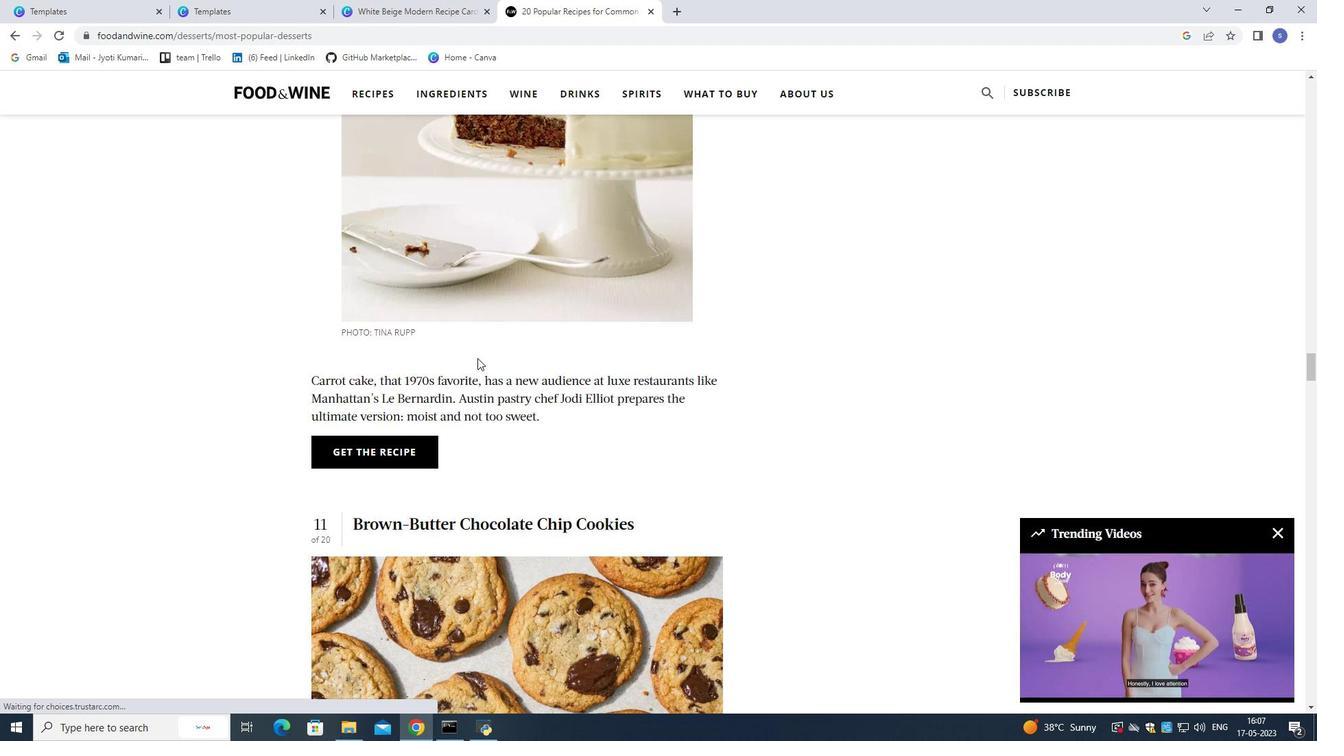 
Action: Mouse scrolled (477, 357) with delta (0, 0)
Screenshot: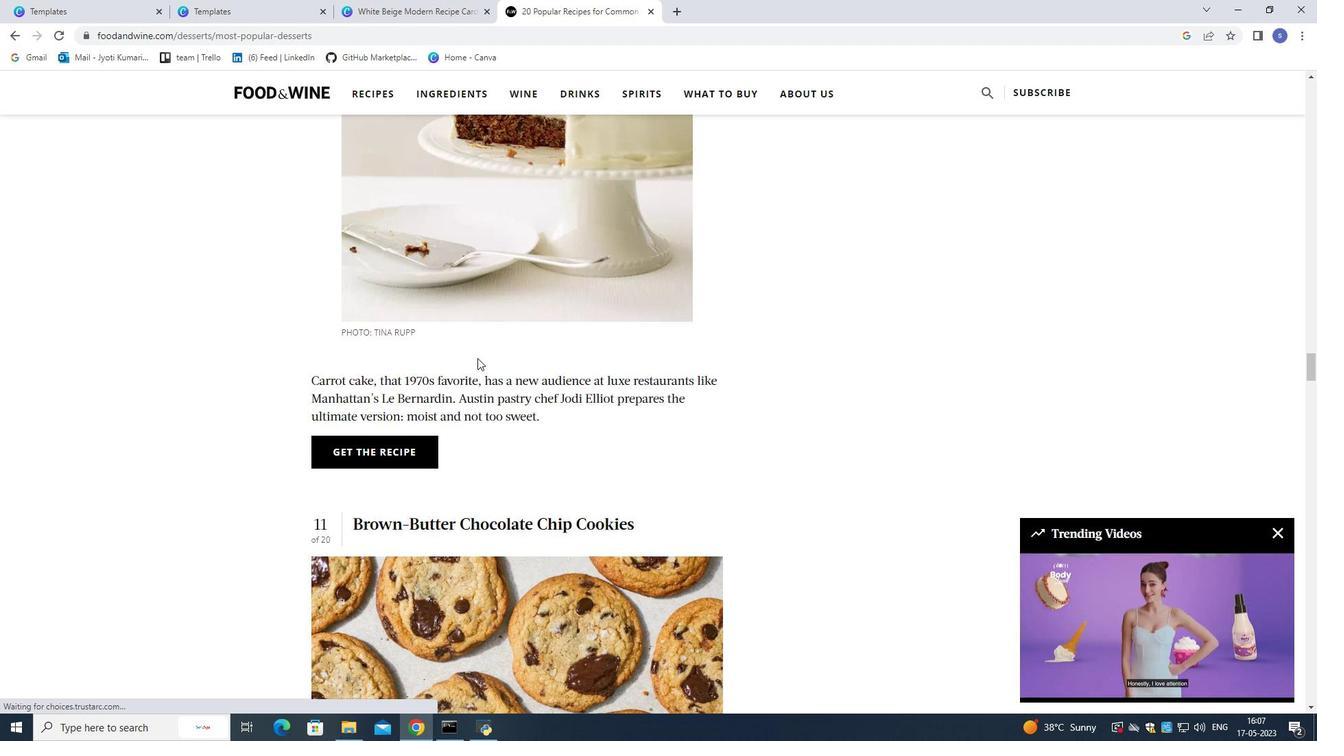 
Action: Mouse scrolled (477, 357) with delta (0, 0)
Screenshot: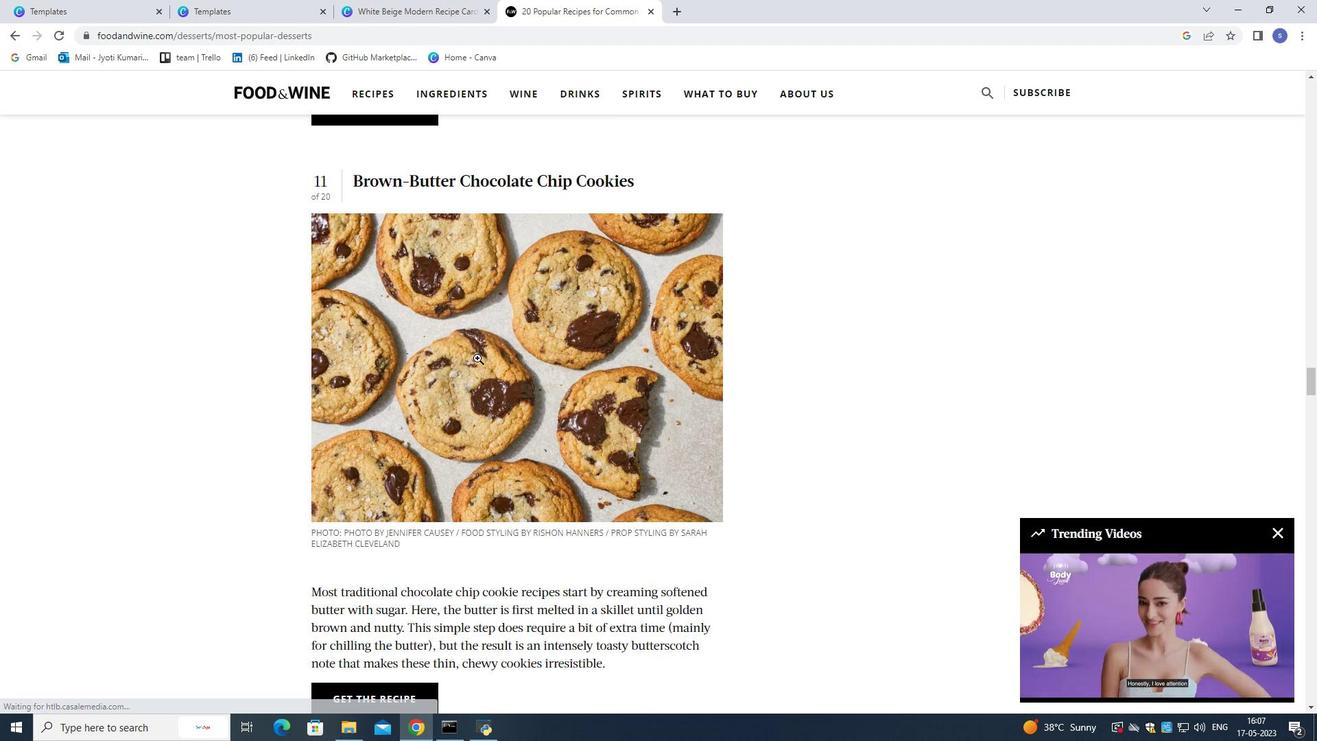 
Action: Mouse scrolled (477, 357) with delta (0, 0)
Screenshot: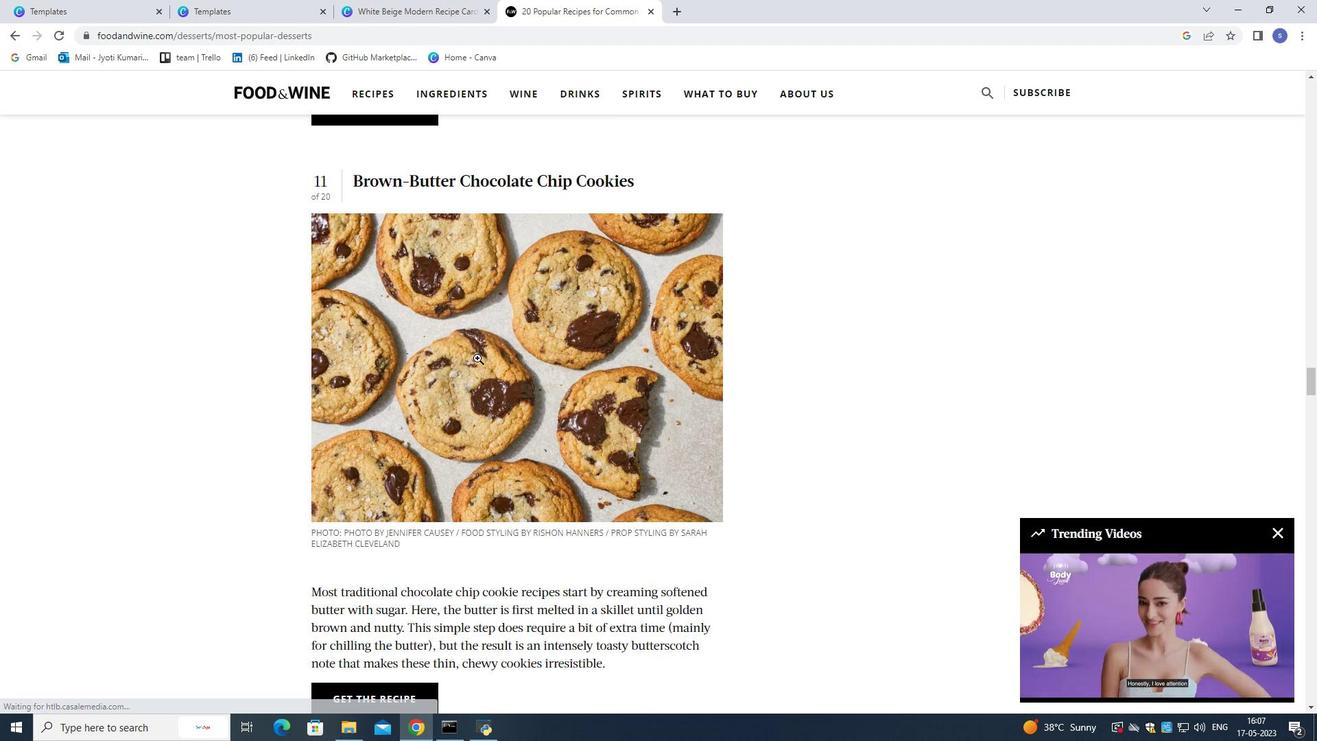 
Action: Mouse scrolled (477, 357) with delta (0, 0)
Screenshot: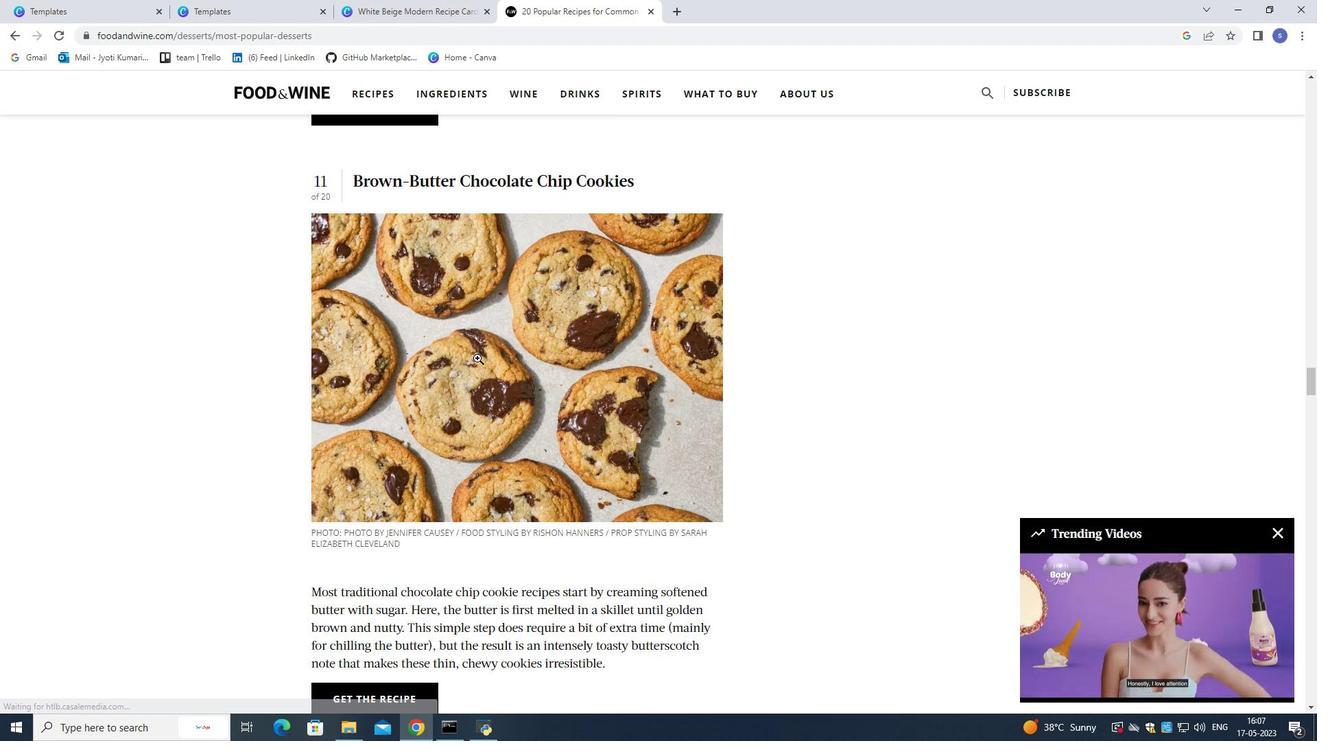 
Action: Mouse scrolled (477, 357) with delta (0, 0)
Screenshot: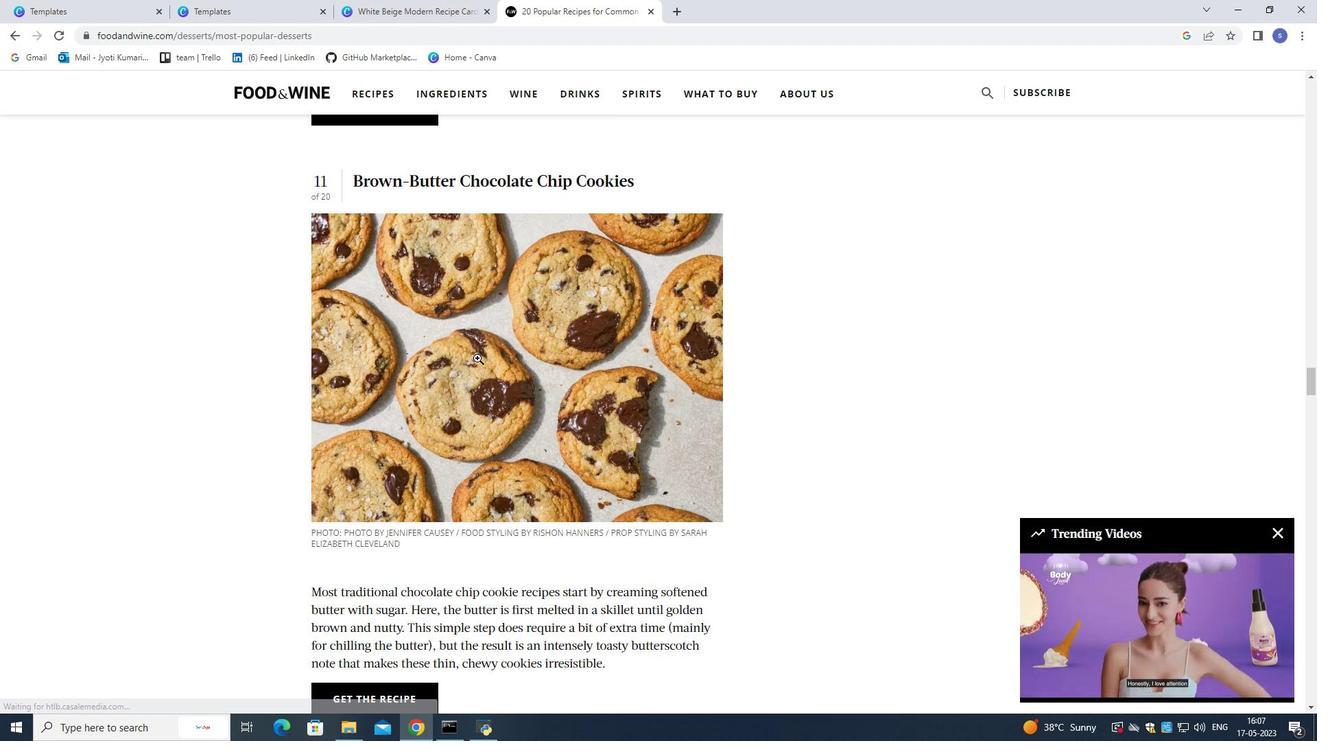 
Action: Mouse scrolled (477, 357) with delta (0, 0)
Screenshot: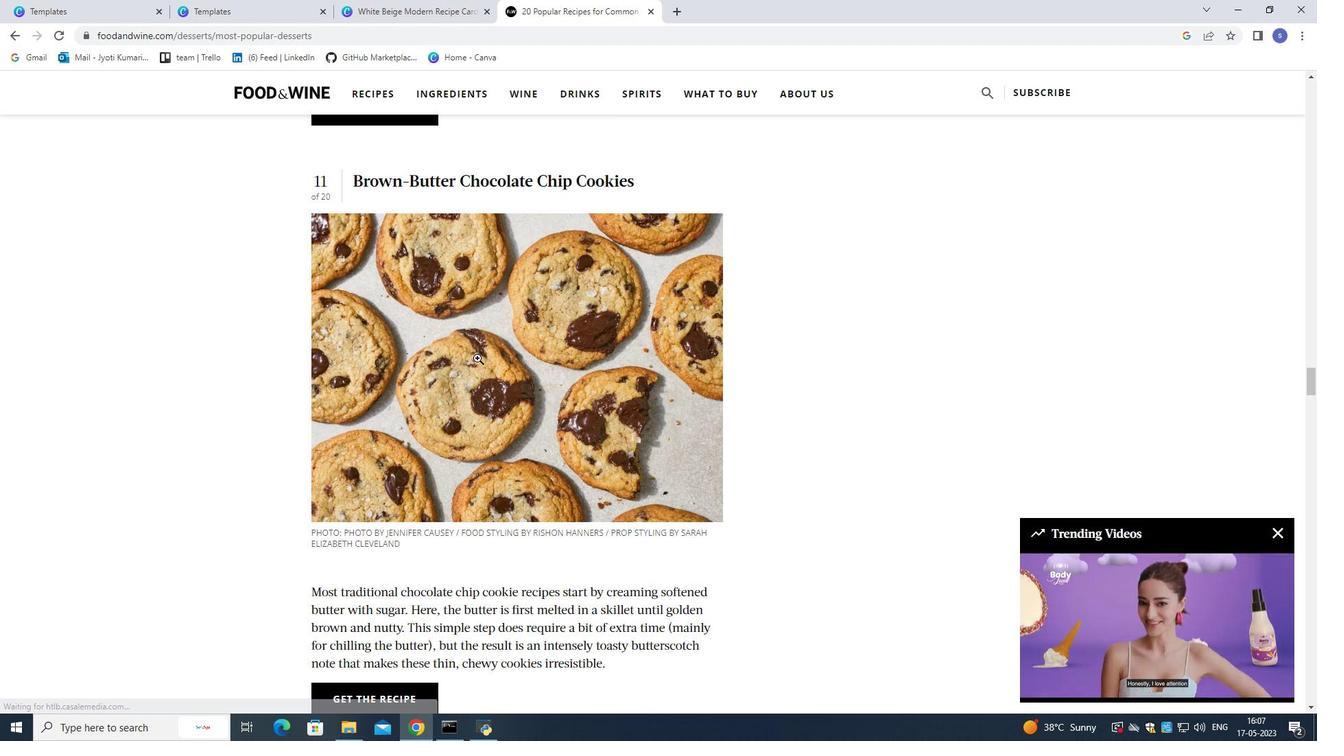 
Action: Mouse scrolled (477, 357) with delta (0, 0)
Screenshot: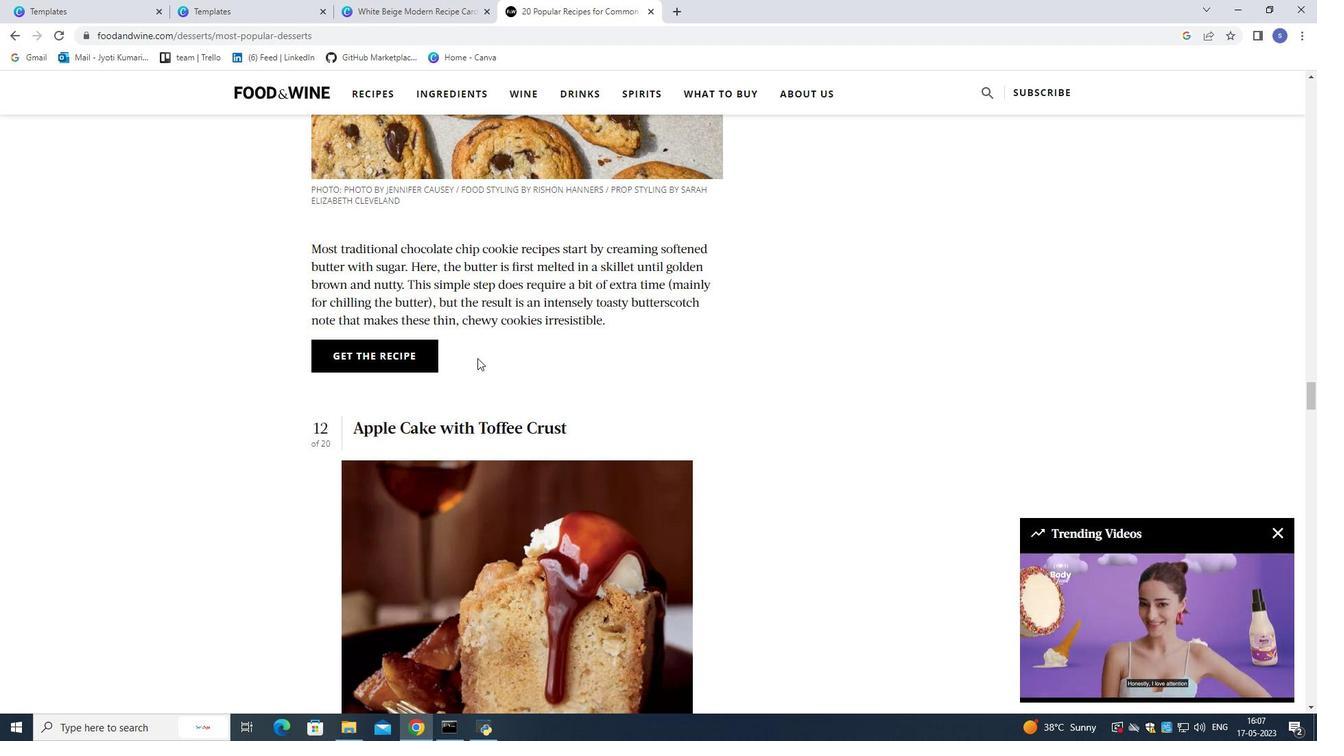 
Action: Mouse scrolled (477, 357) with delta (0, 0)
Screenshot: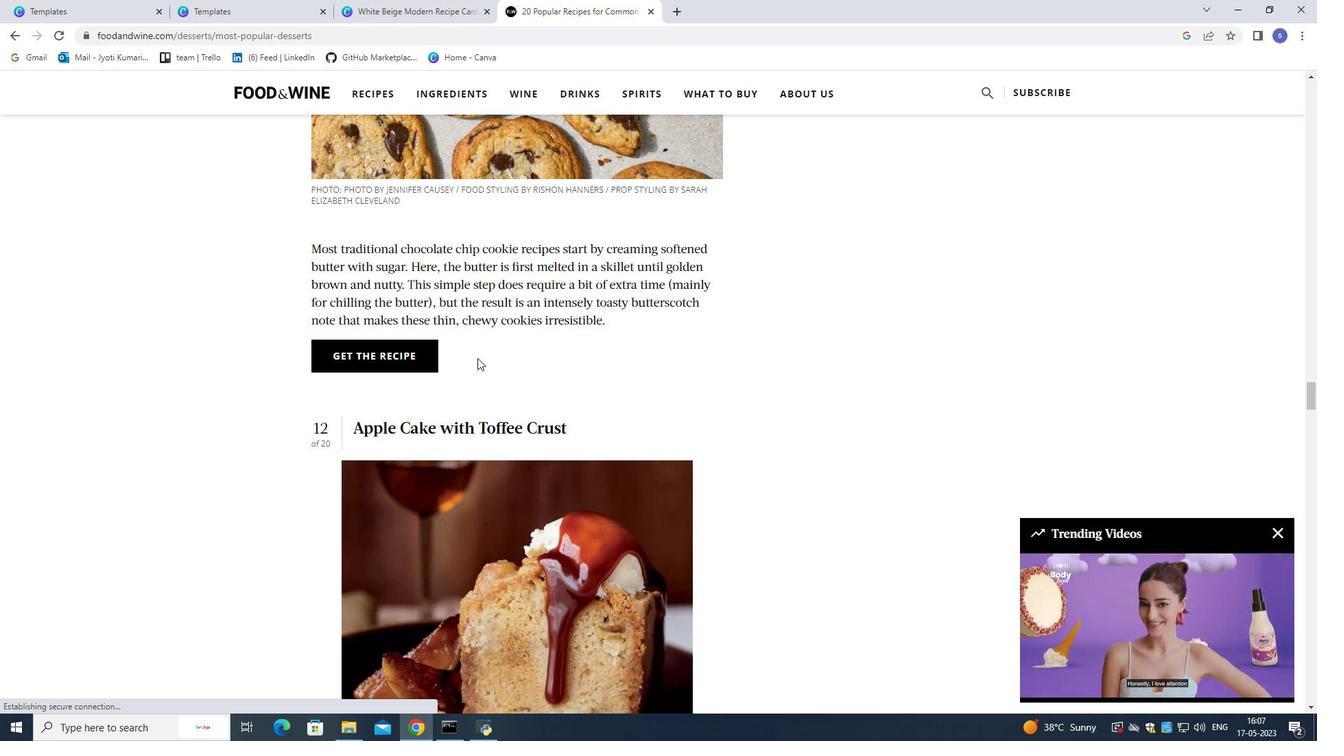 
Action: Mouse scrolled (477, 357) with delta (0, 0)
